 Task: Find nearby pharmacies in Sector 18 using Google Maps.
Action: Mouse moved to (107, 66)
Screenshot: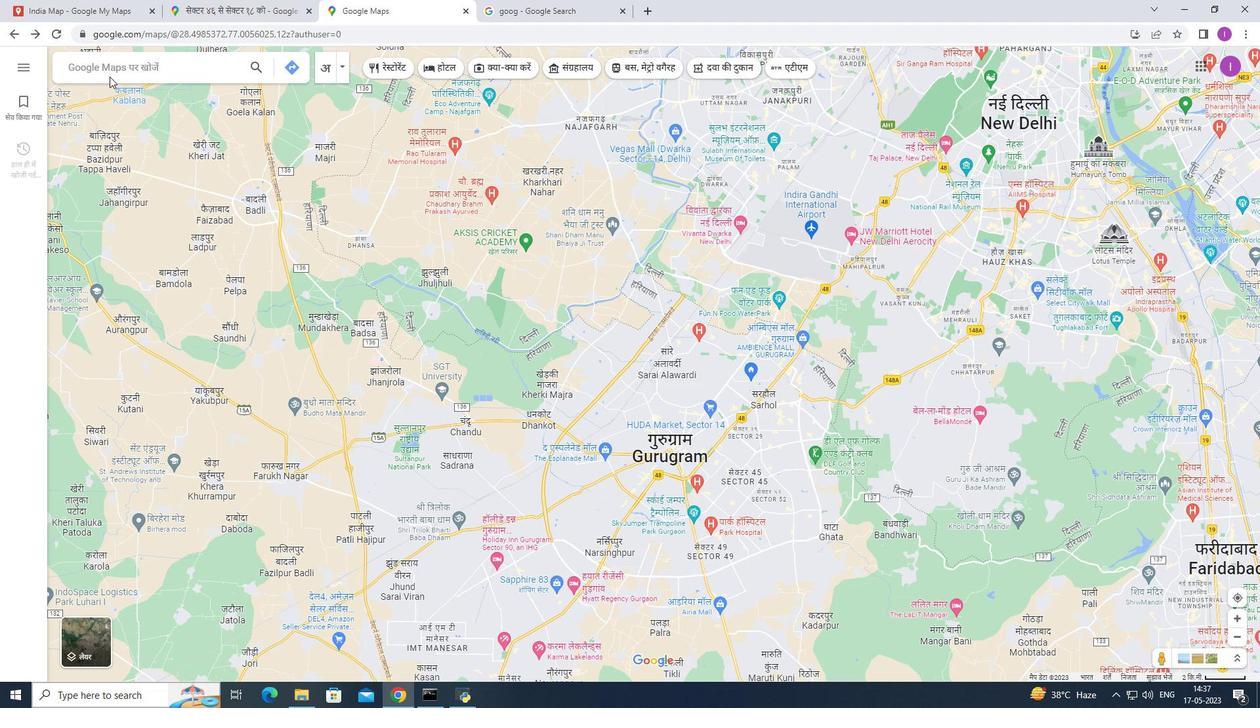
Action: Mouse pressed left at (107, 66)
Screenshot: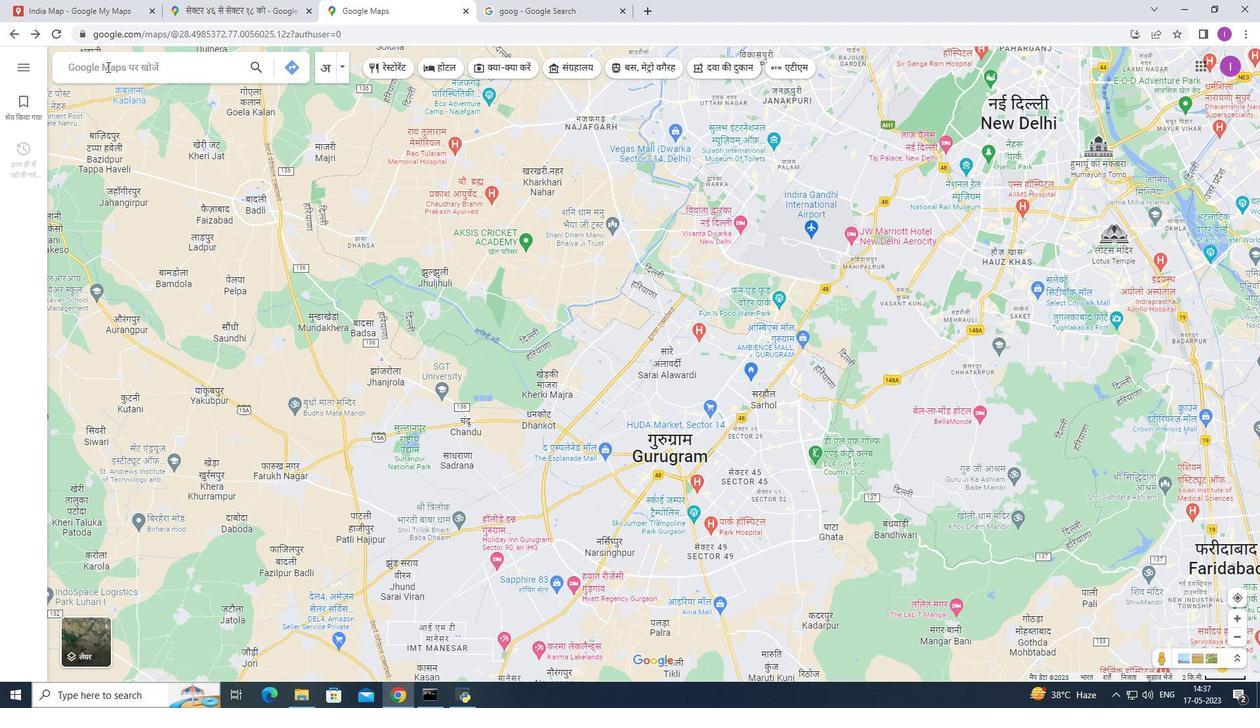 
Action: Mouse moved to (275, 91)
Screenshot: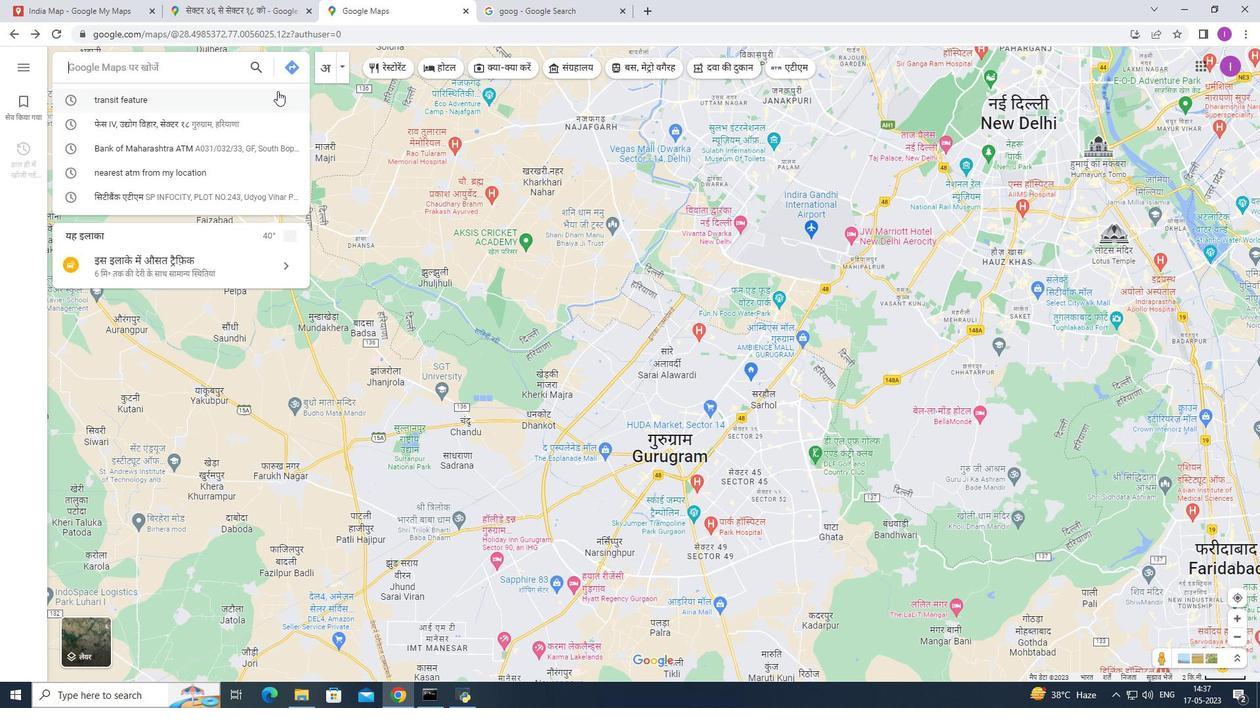 
Action: Key pressed nearbyb<Key.backspace><Key.space>pharmacy<Key.space>of<Key.space>sector<Key.space>18<Key.enter>
Screenshot: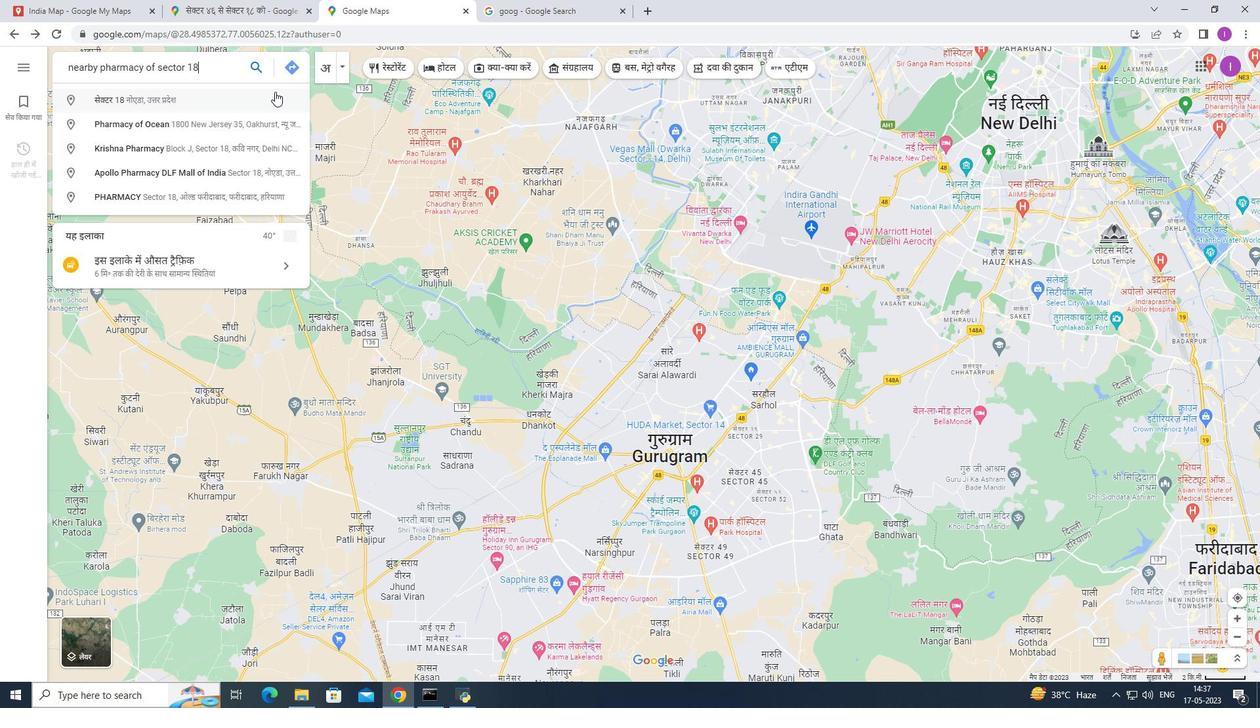 
Action: Mouse moved to (282, 118)
Screenshot: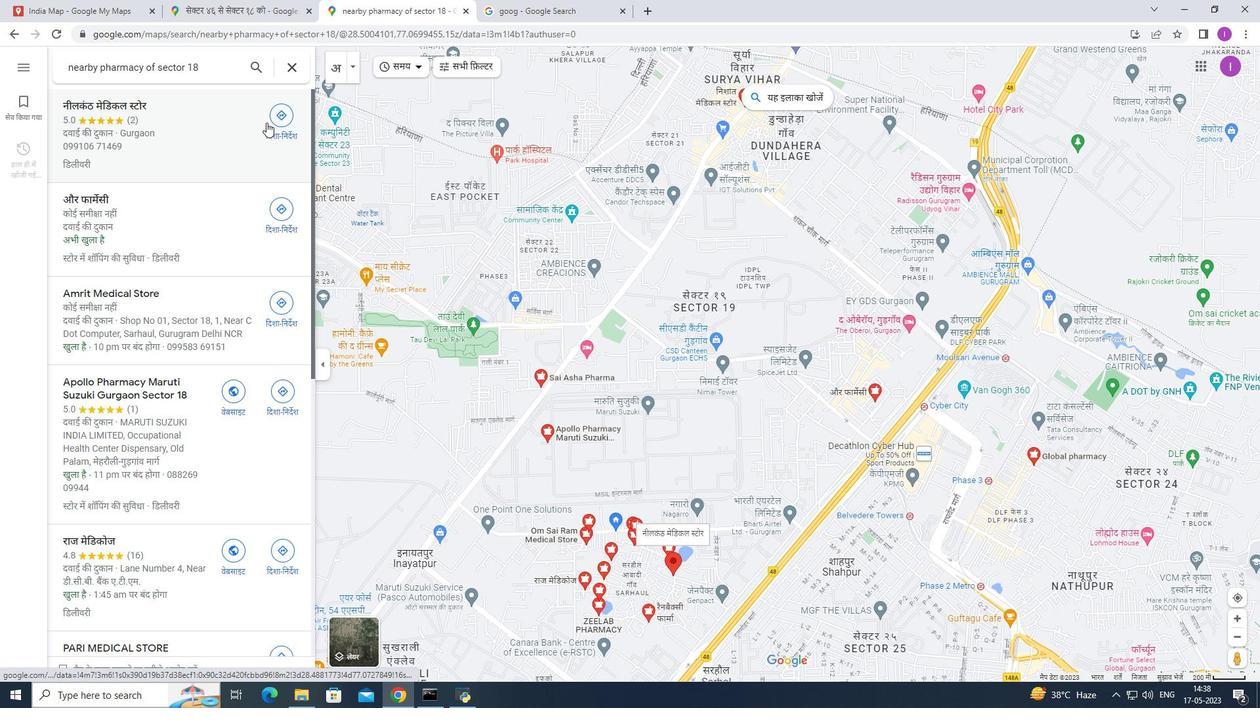 
Action: Mouse pressed left at (282, 118)
Screenshot: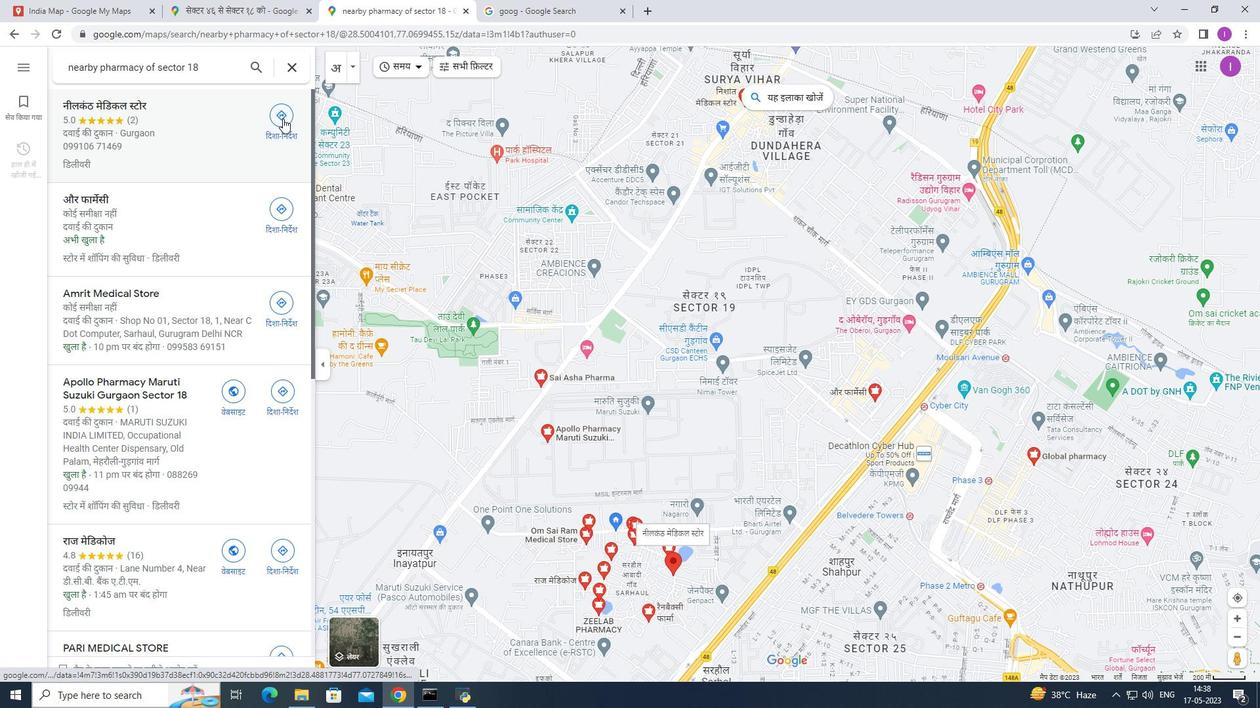 
Action: Mouse moved to (133, 349)
Screenshot: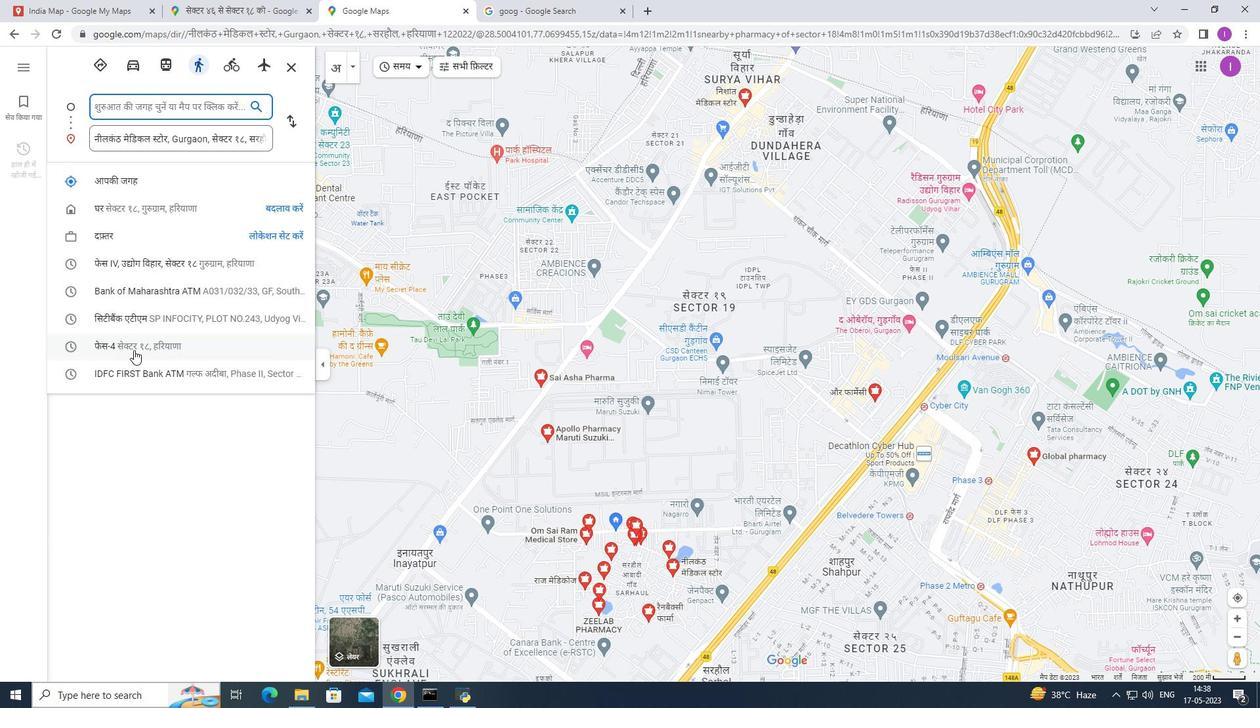 
Action: Mouse pressed left at (133, 349)
Screenshot: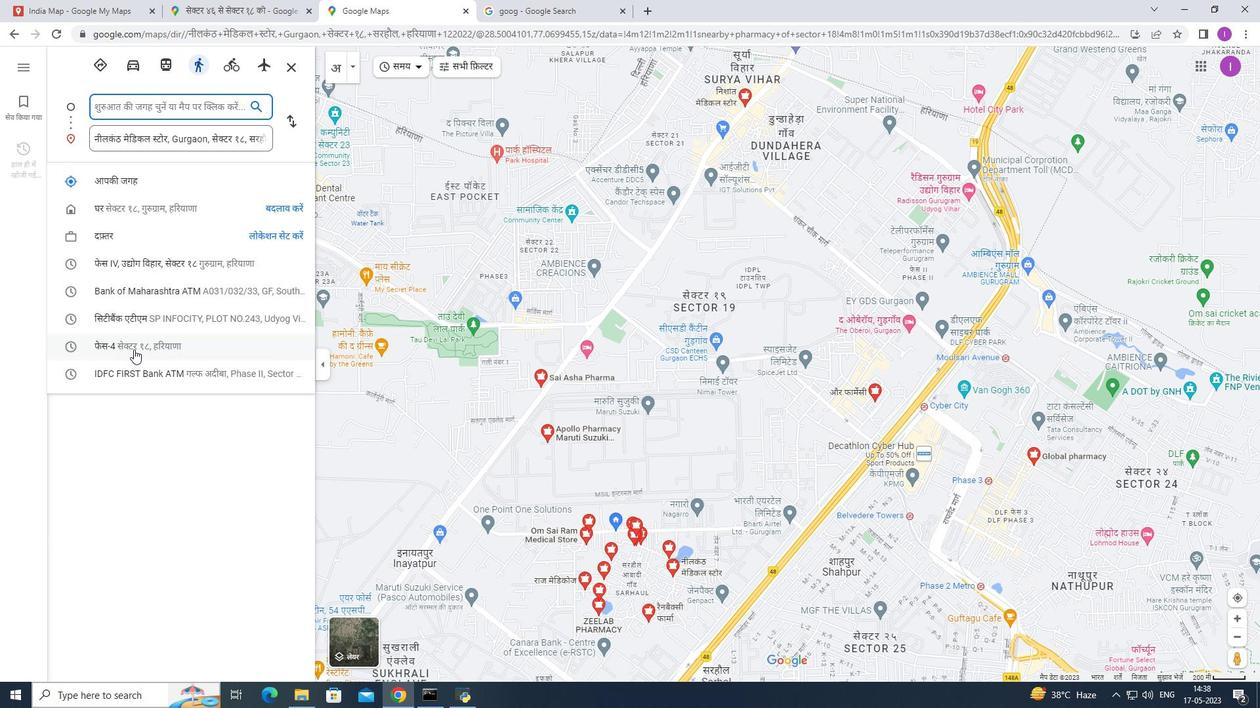 
Action: Mouse moved to (11, 34)
Screenshot: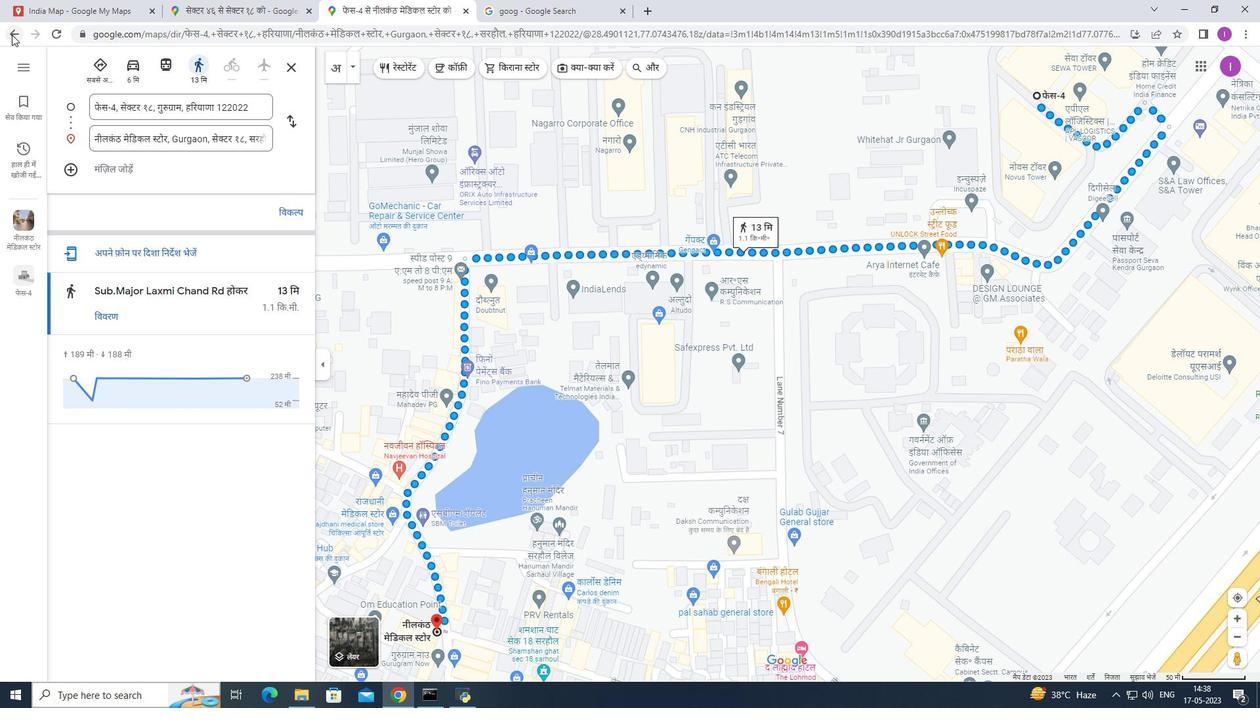 
Action: Mouse pressed left at (11, 34)
Screenshot: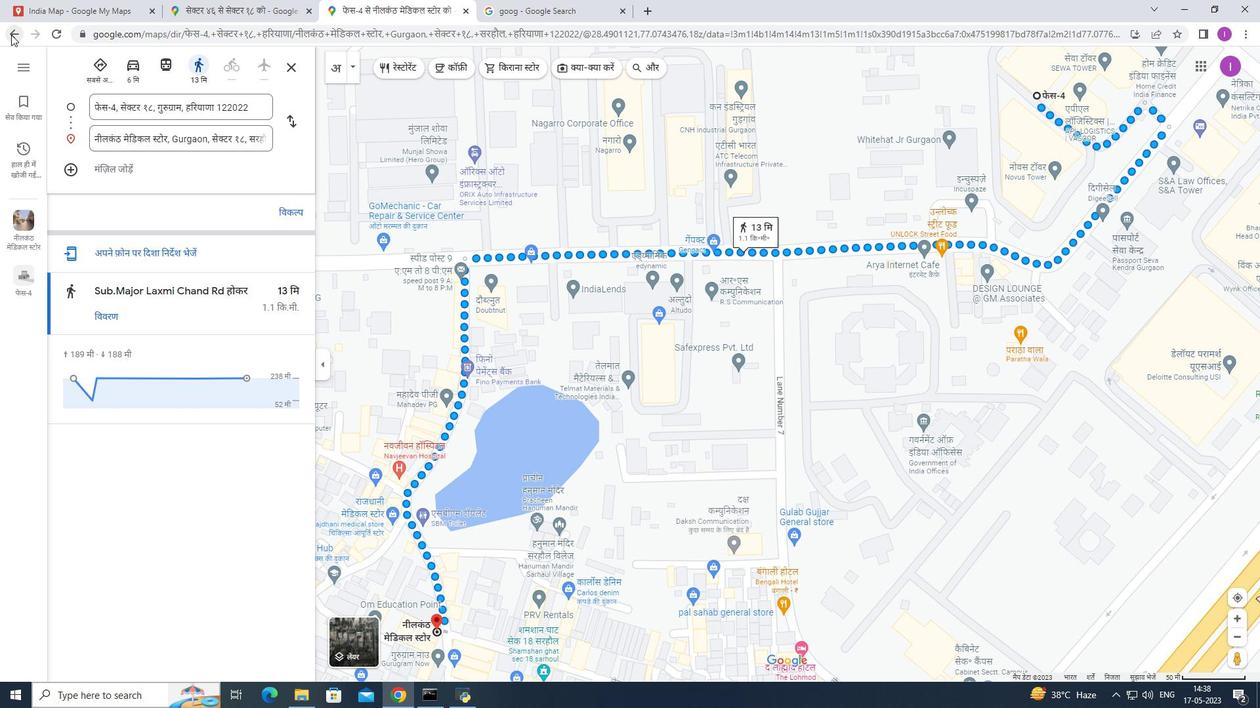 
Action: Mouse moved to (120, 208)
Screenshot: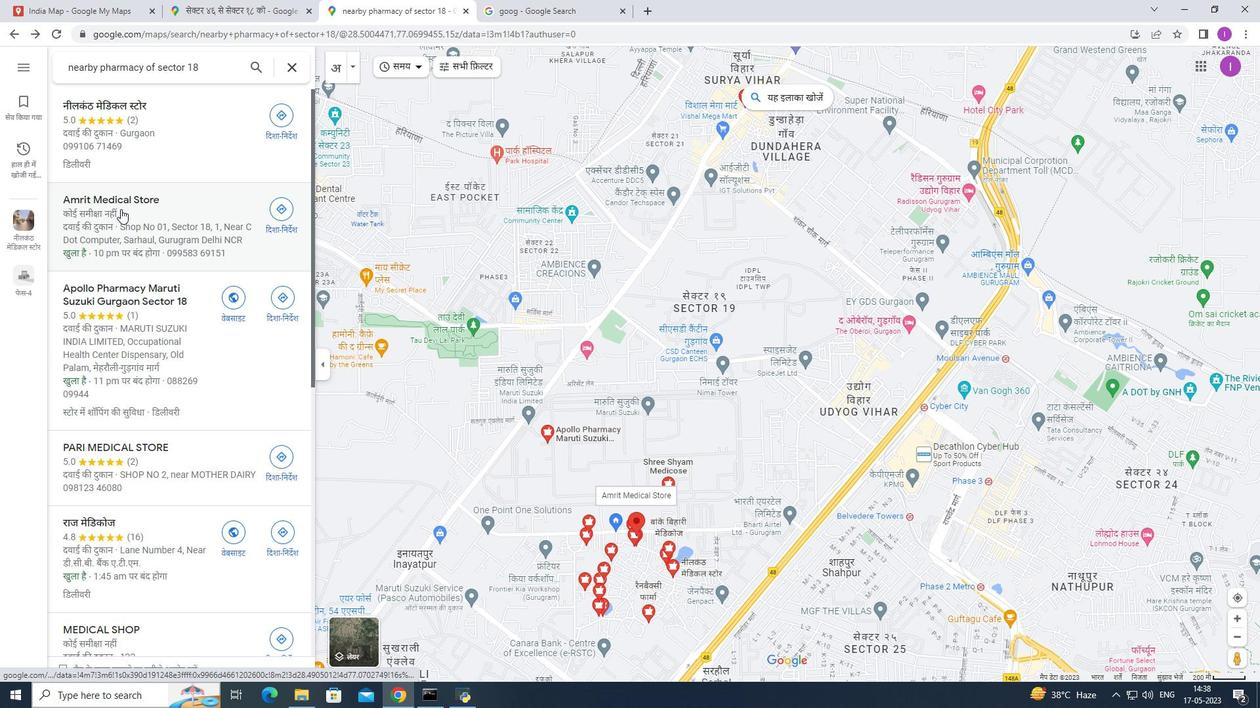 
Action: Mouse pressed left at (120, 208)
Screenshot: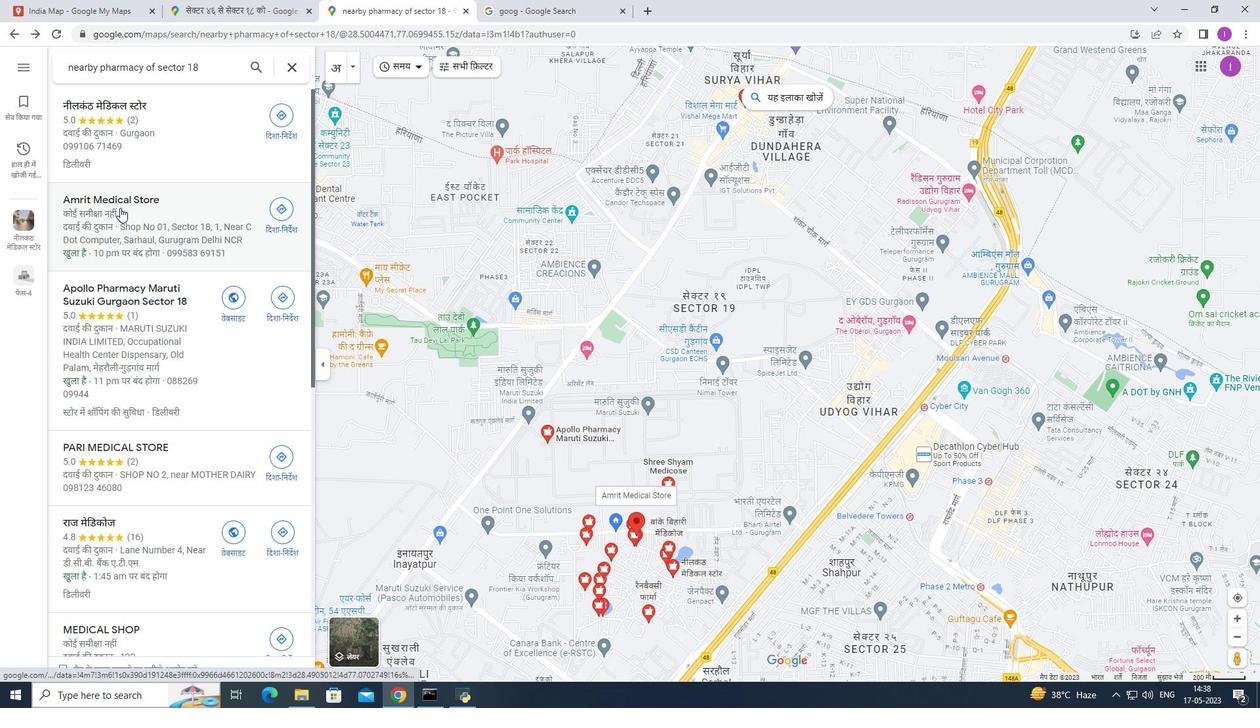 
Action: Mouse moved to (278, 219)
Screenshot: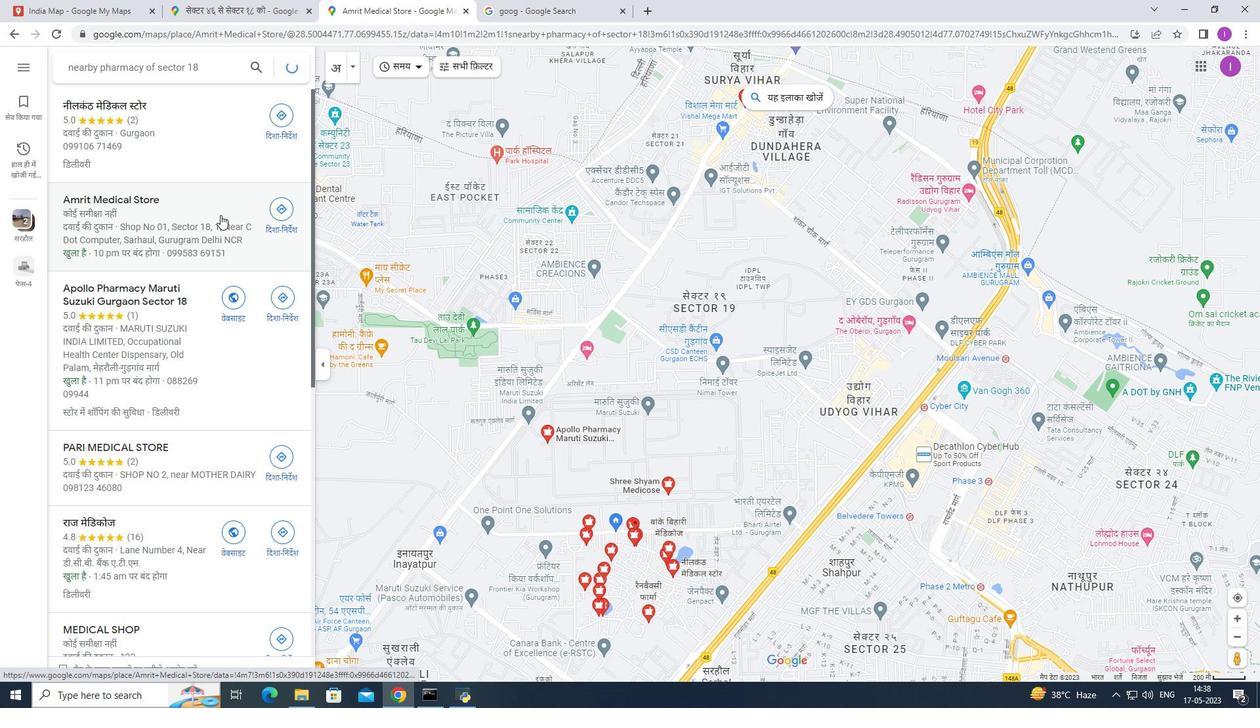 
Action: Mouse pressed left at (278, 219)
Screenshot: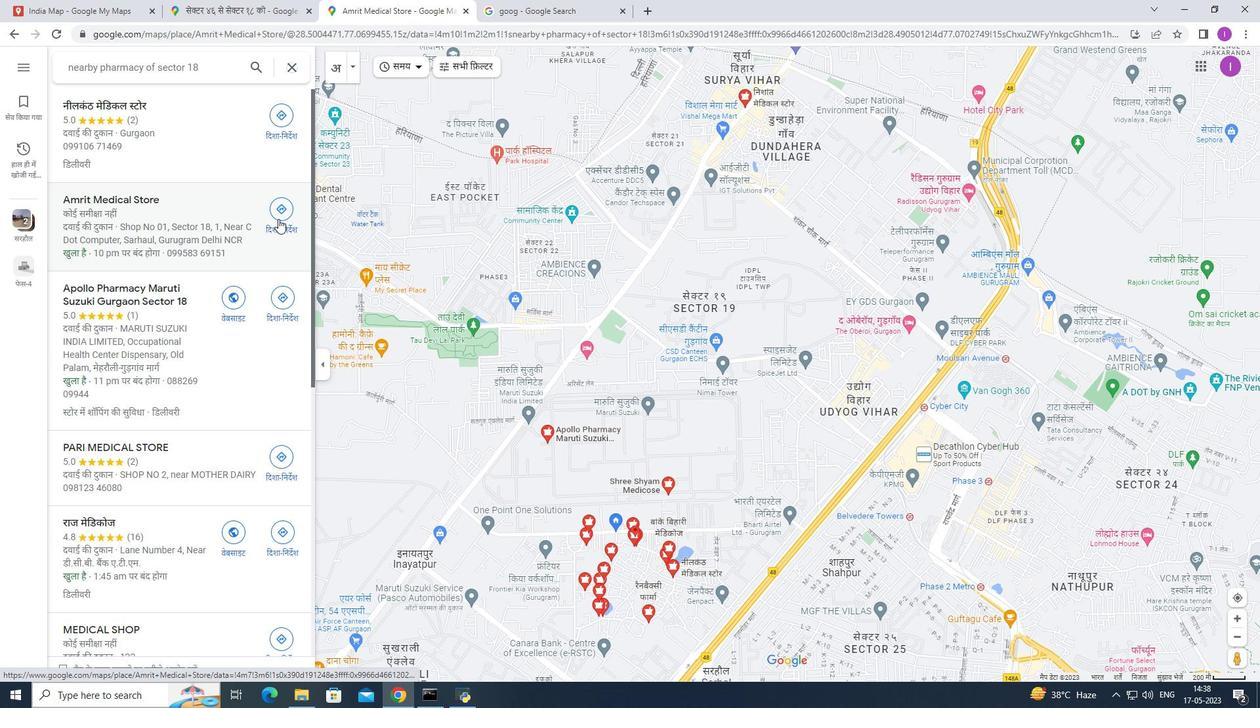
Action: Mouse moved to (366, 328)
Screenshot: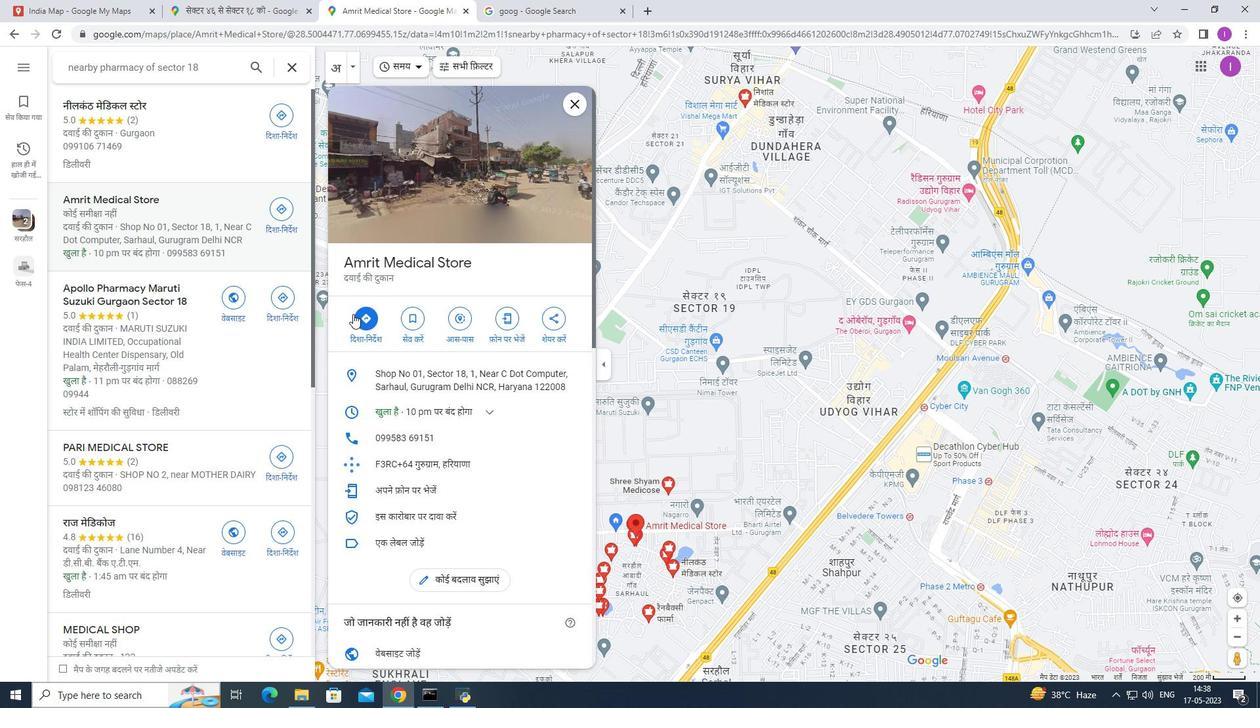 
Action: Mouse pressed left at (366, 328)
Screenshot: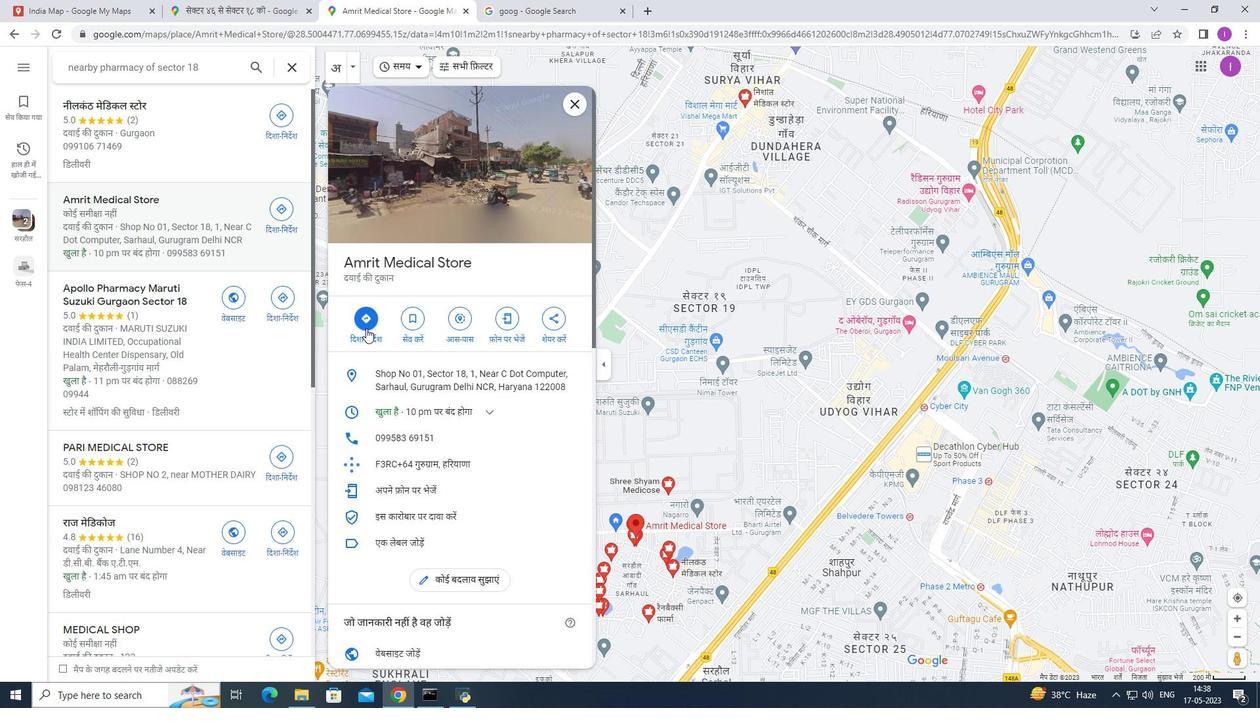 
Action: Mouse moved to (135, 351)
Screenshot: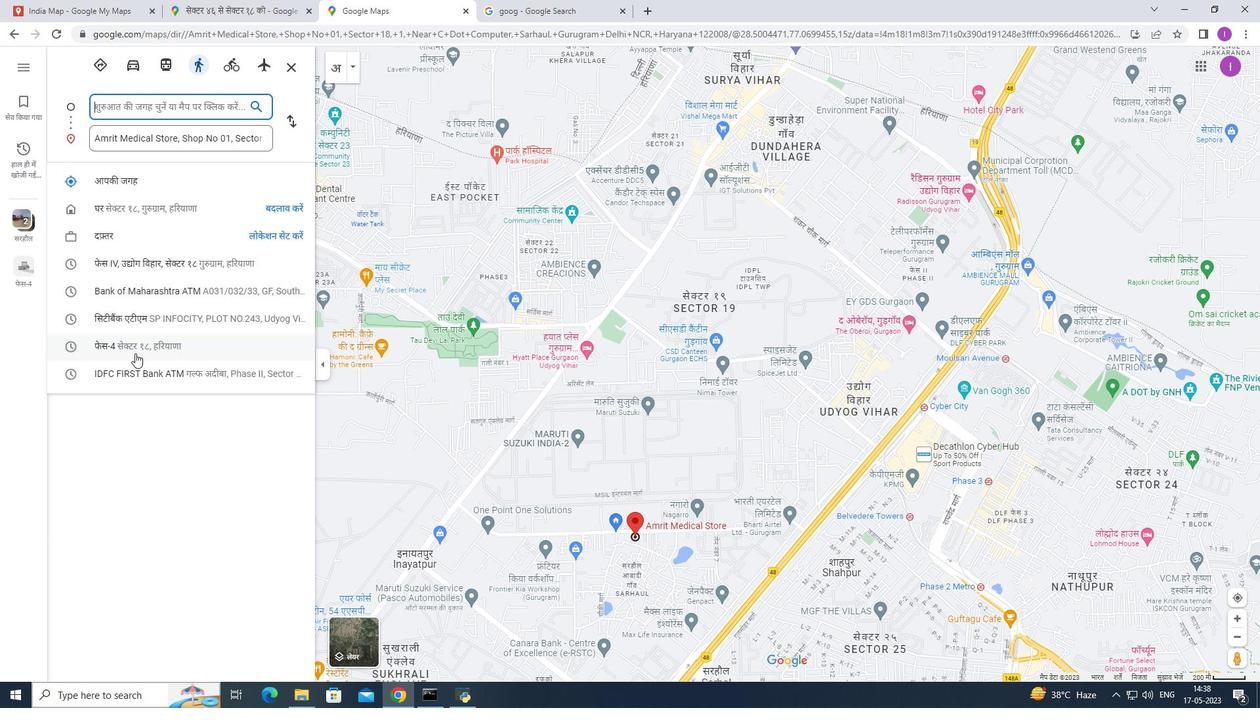 
Action: Mouse pressed left at (135, 351)
Screenshot: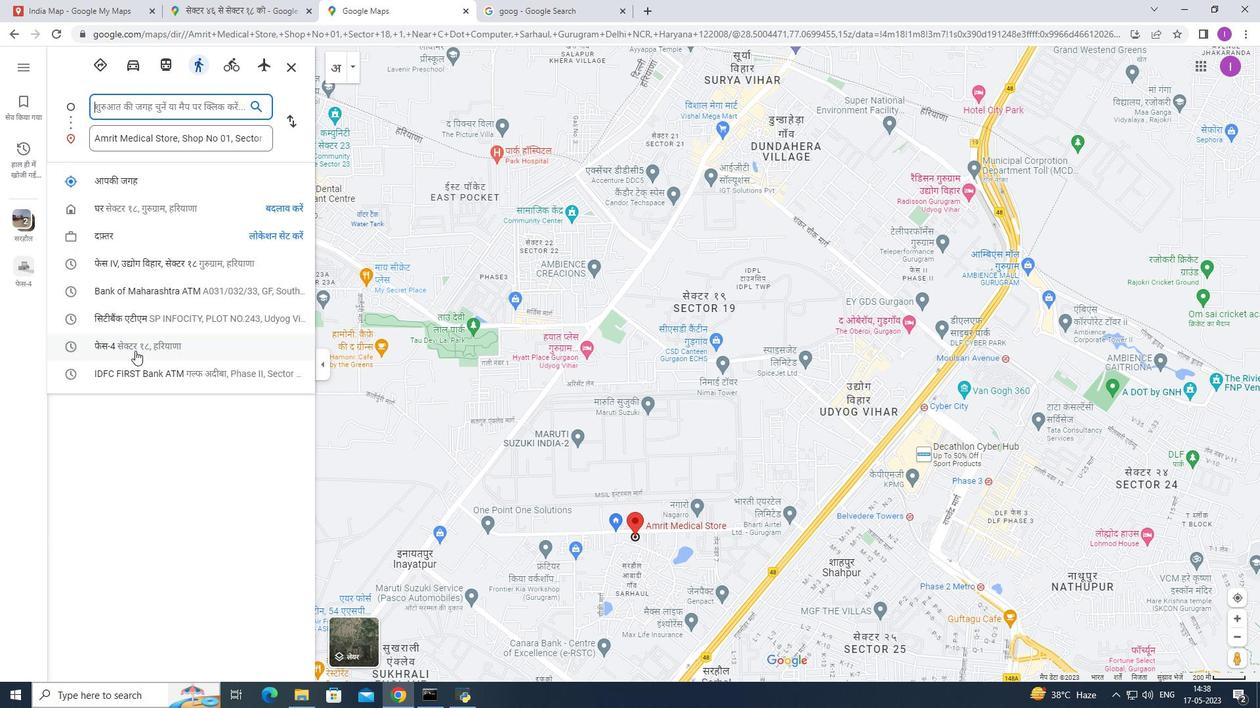 
Action: Mouse moved to (9, 30)
Screenshot: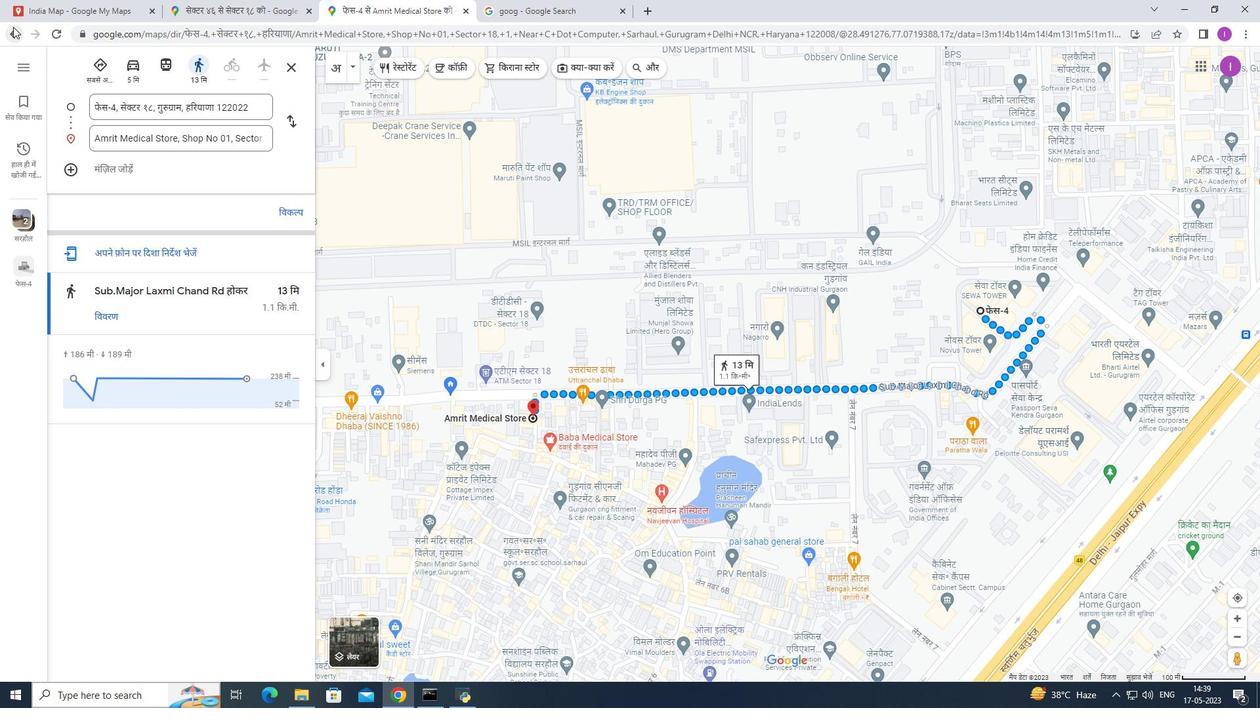 
Action: Mouse pressed left at (9, 30)
Screenshot: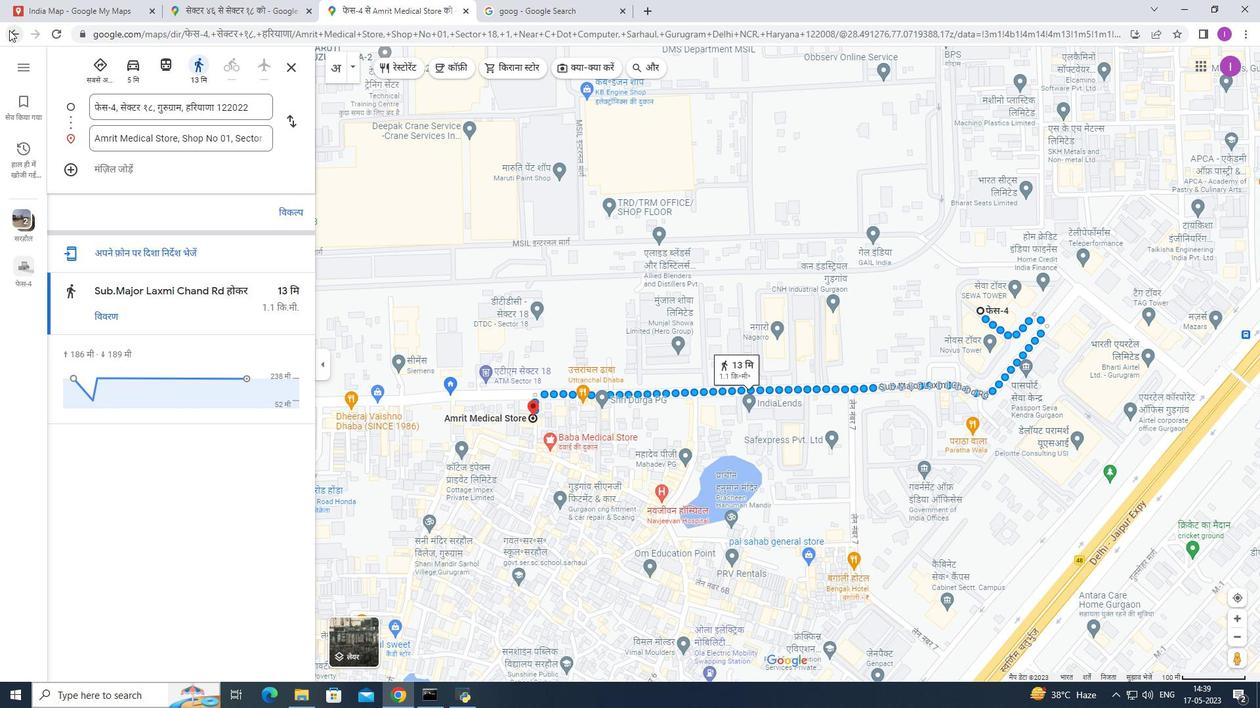 
Action: Mouse moved to (123, 292)
Screenshot: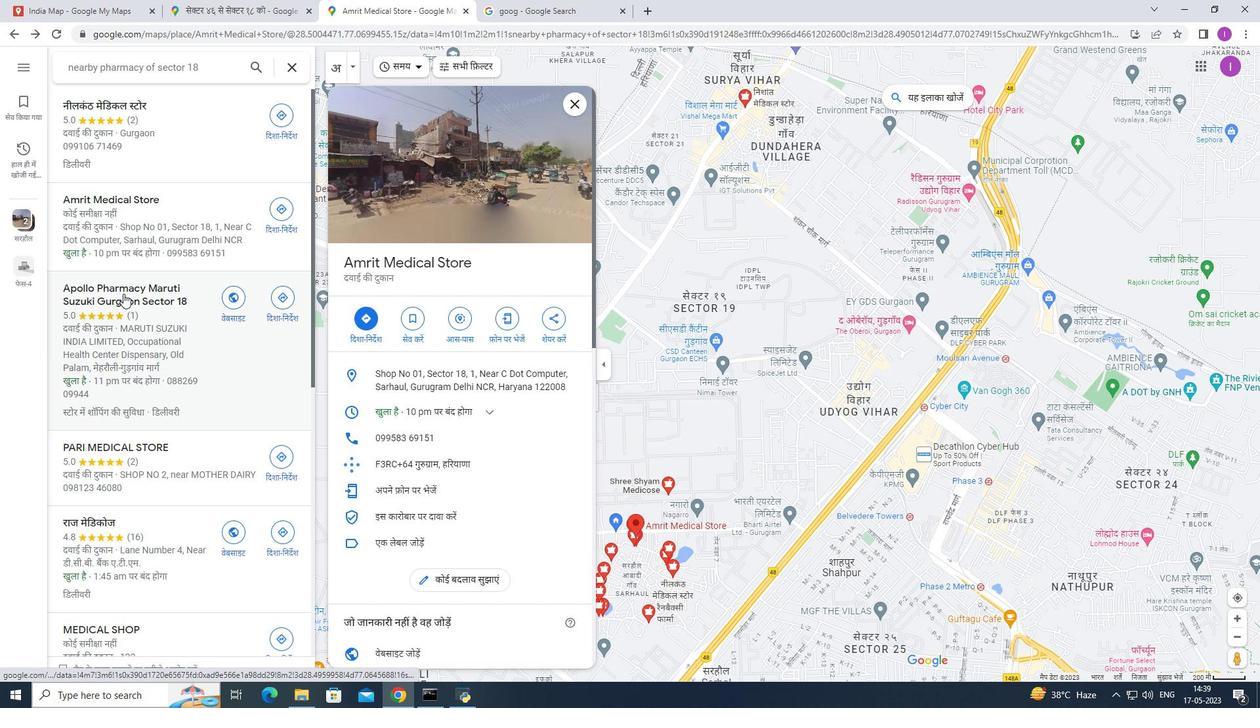 
Action: Mouse pressed left at (123, 292)
Screenshot: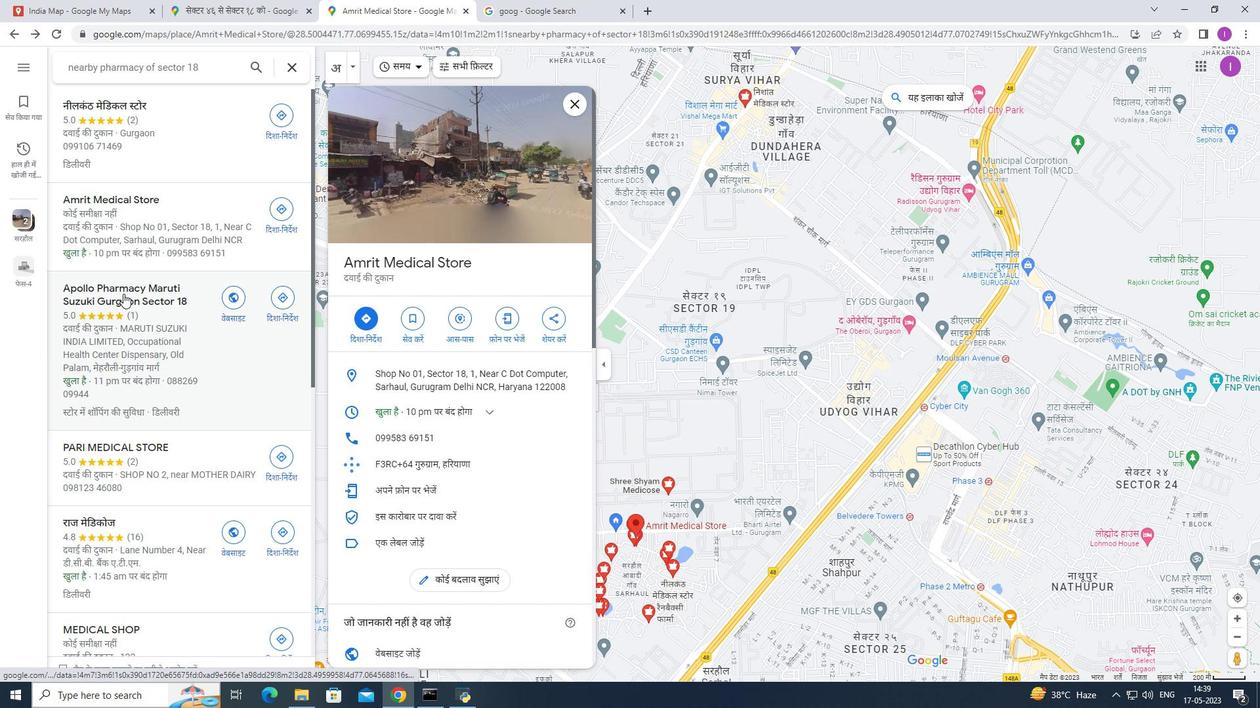 
Action: Mouse moved to (372, 385)
Screenshot: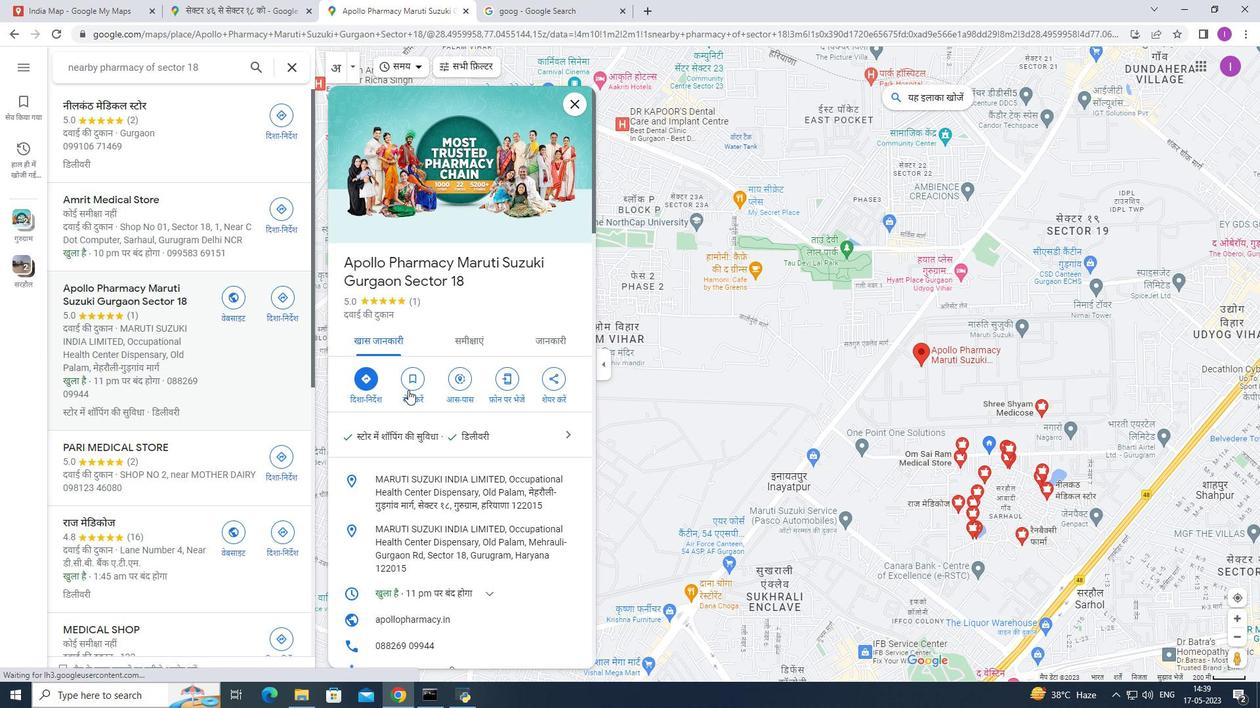 
Action: Mouse pressed left at (372, 385)
Screenshot: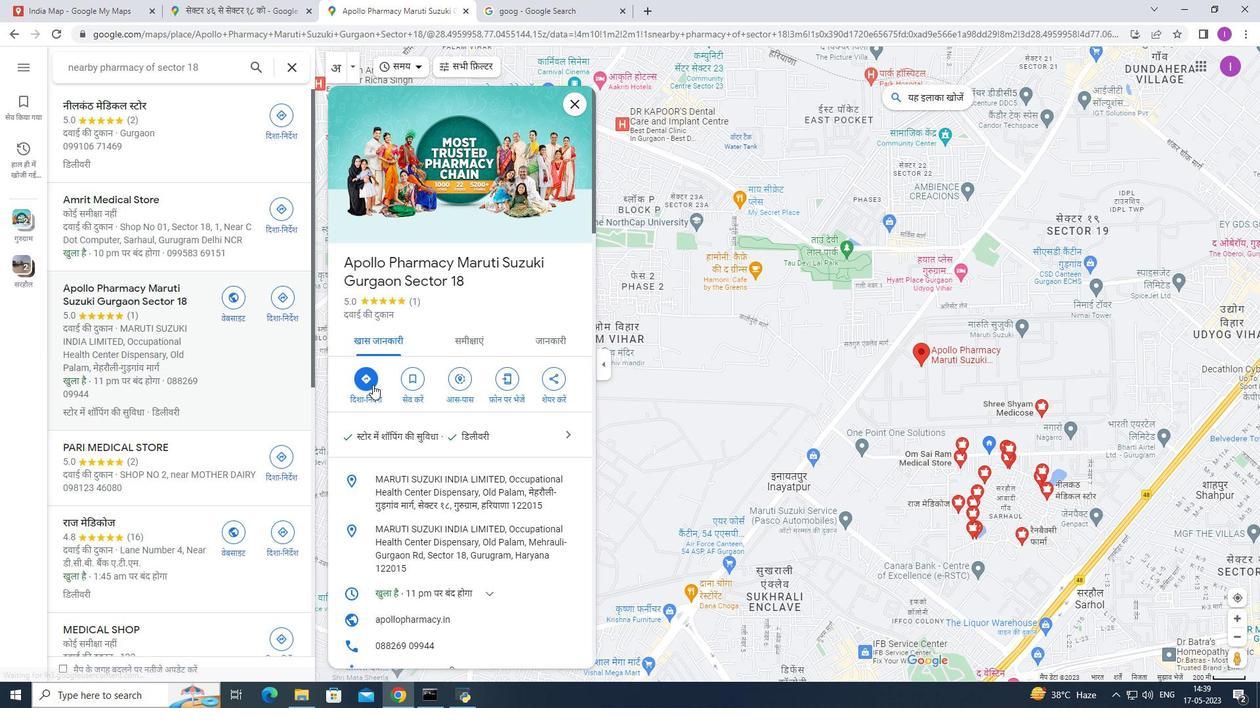 
Action: Mouse moved to (139, 342)
Screenshot: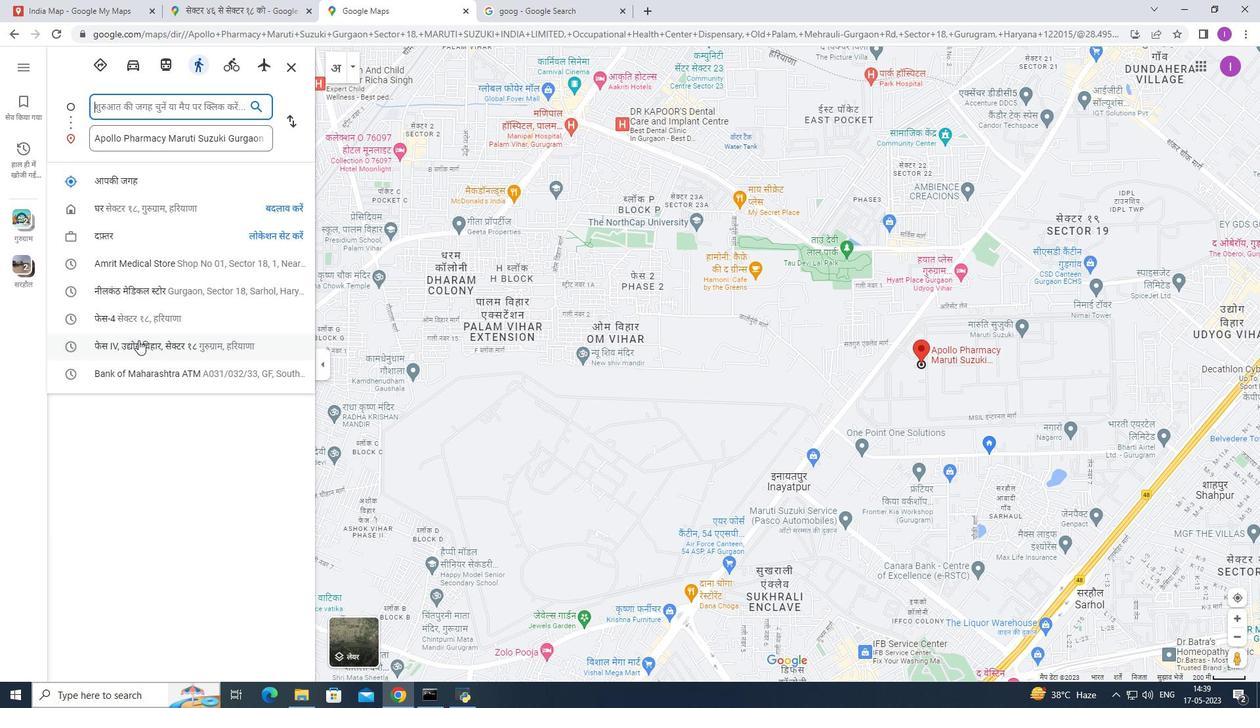 
Action: Mouse pressed left at (139, 342)
Screenshot: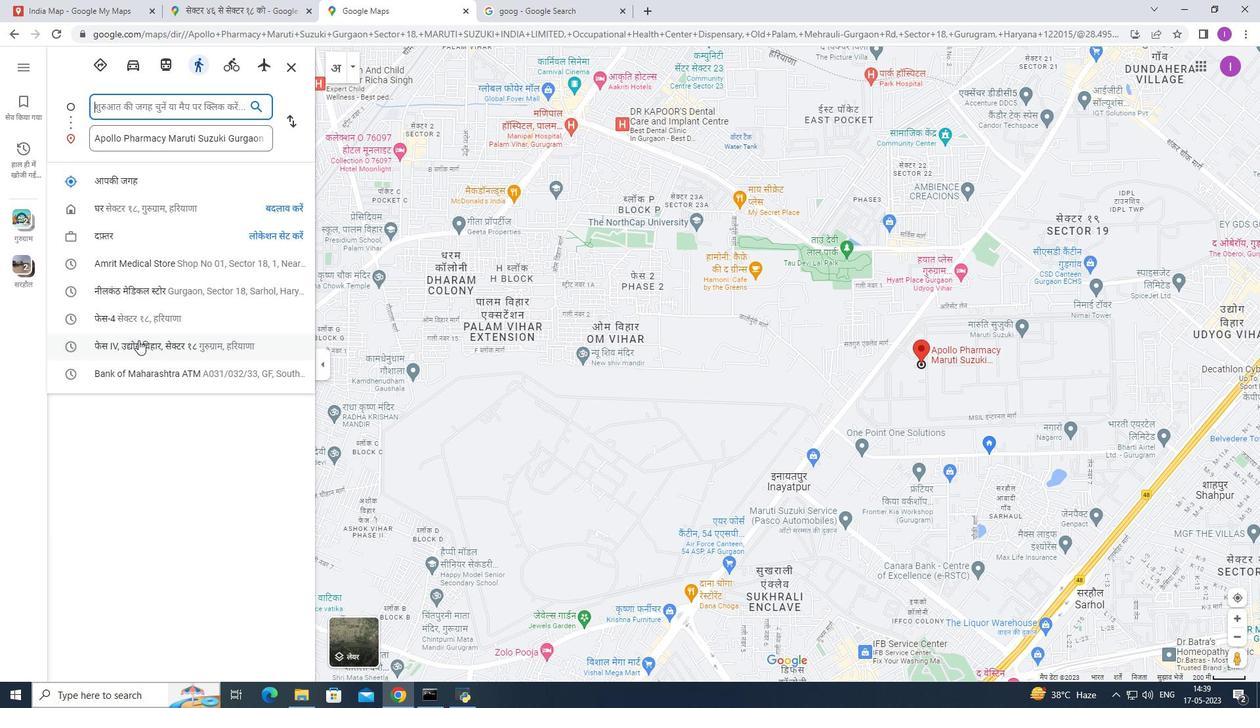 
Action: Mouse moved to (15, 32)
Screenshot: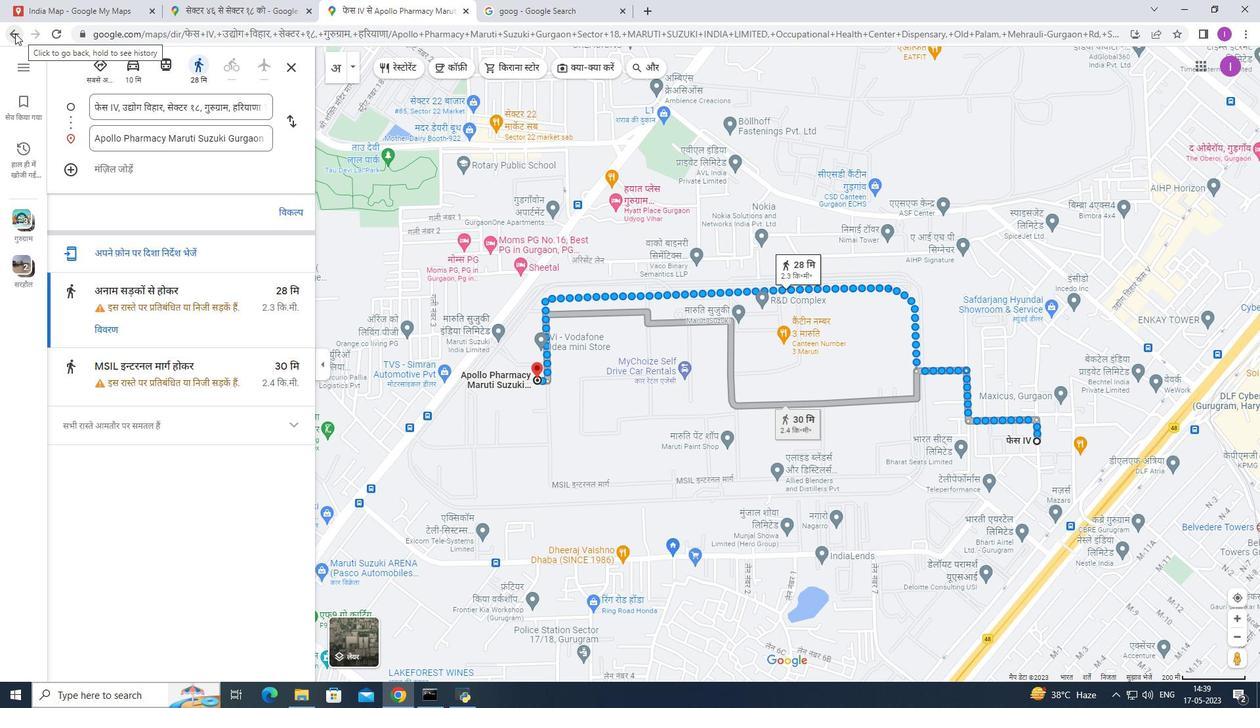 
Action: Mouse pressed left at (15, 32)
Screenshot: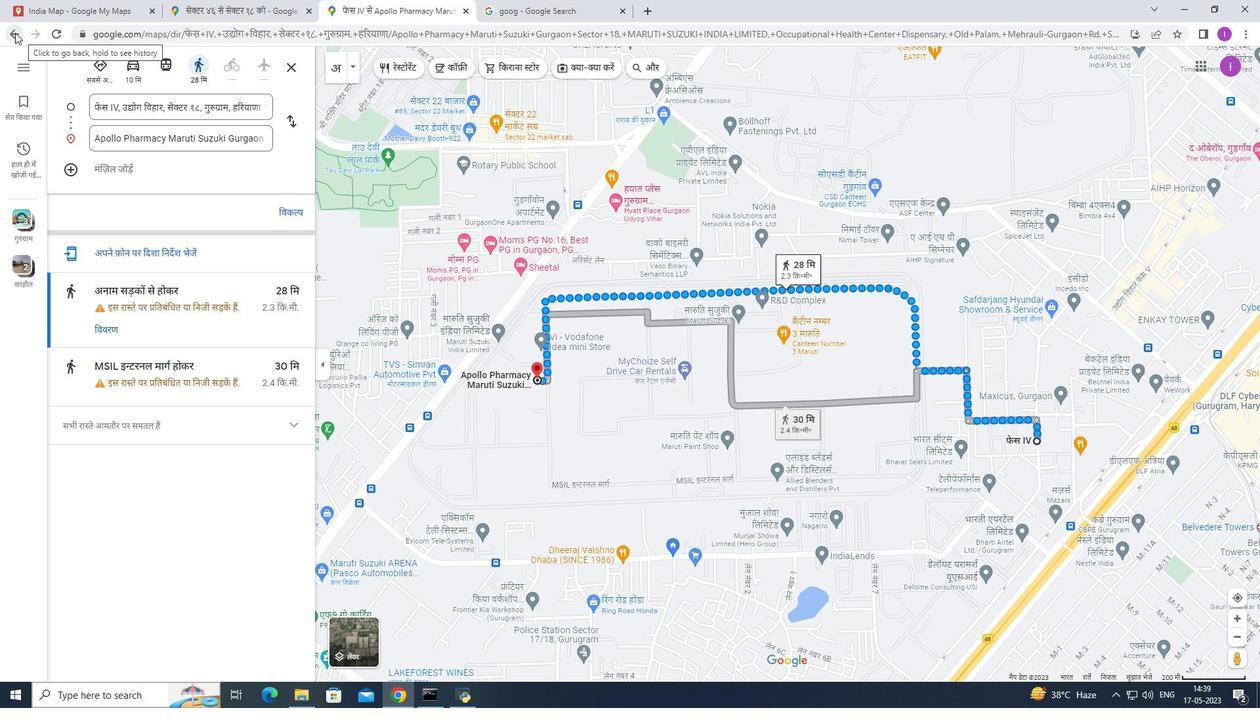 
Action: Mouse moved to (150, 466)
Screenshot: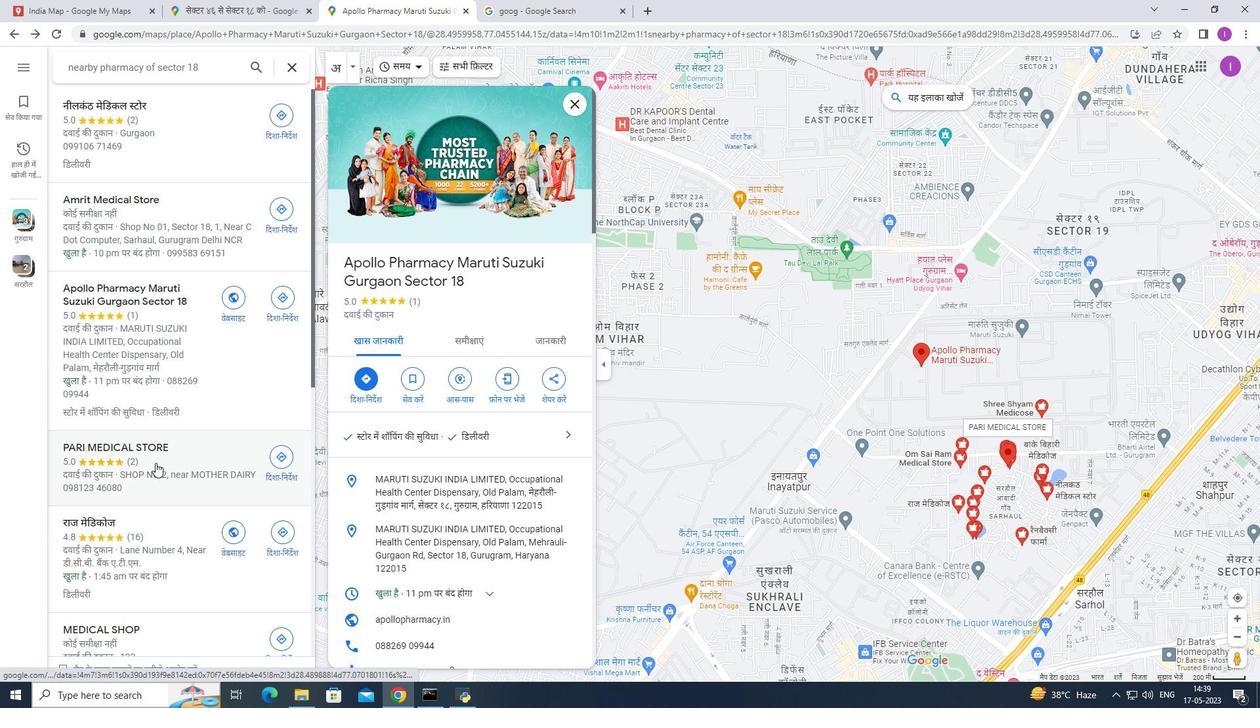 
Action: Mouse pressed left at (150, 466)
Screenshot: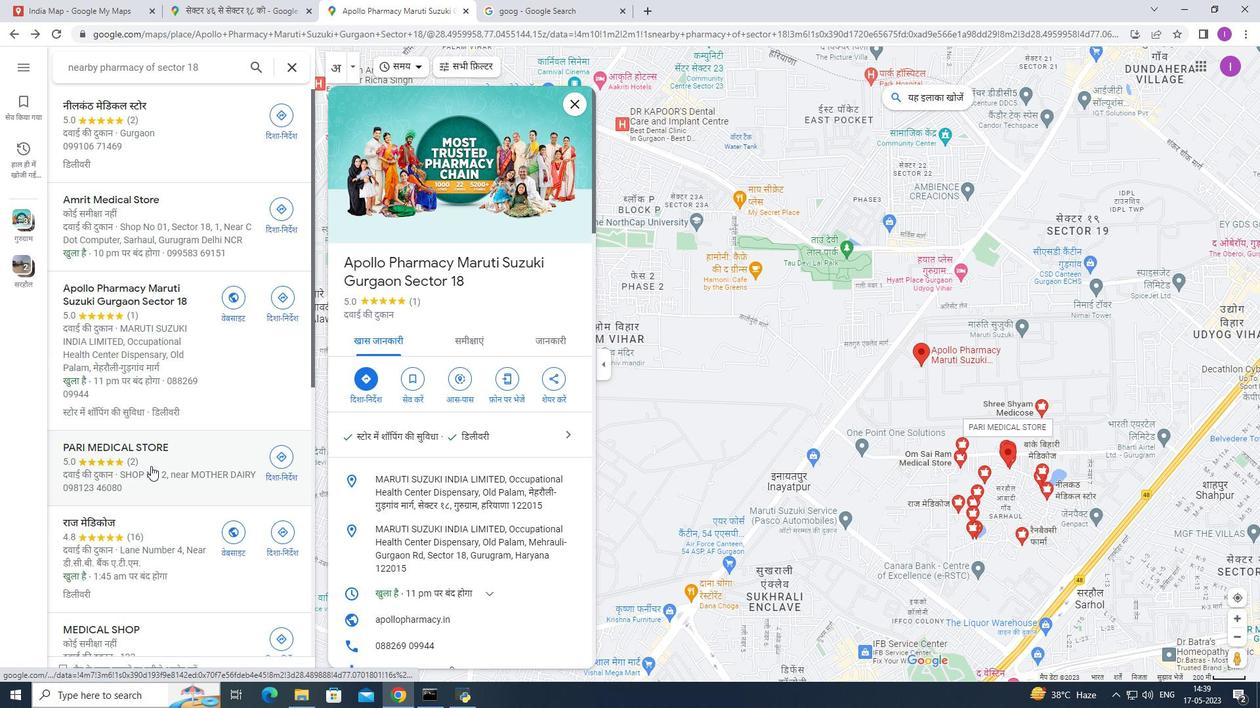 
Action: Mouse moved to (358, 377)
Screenshot: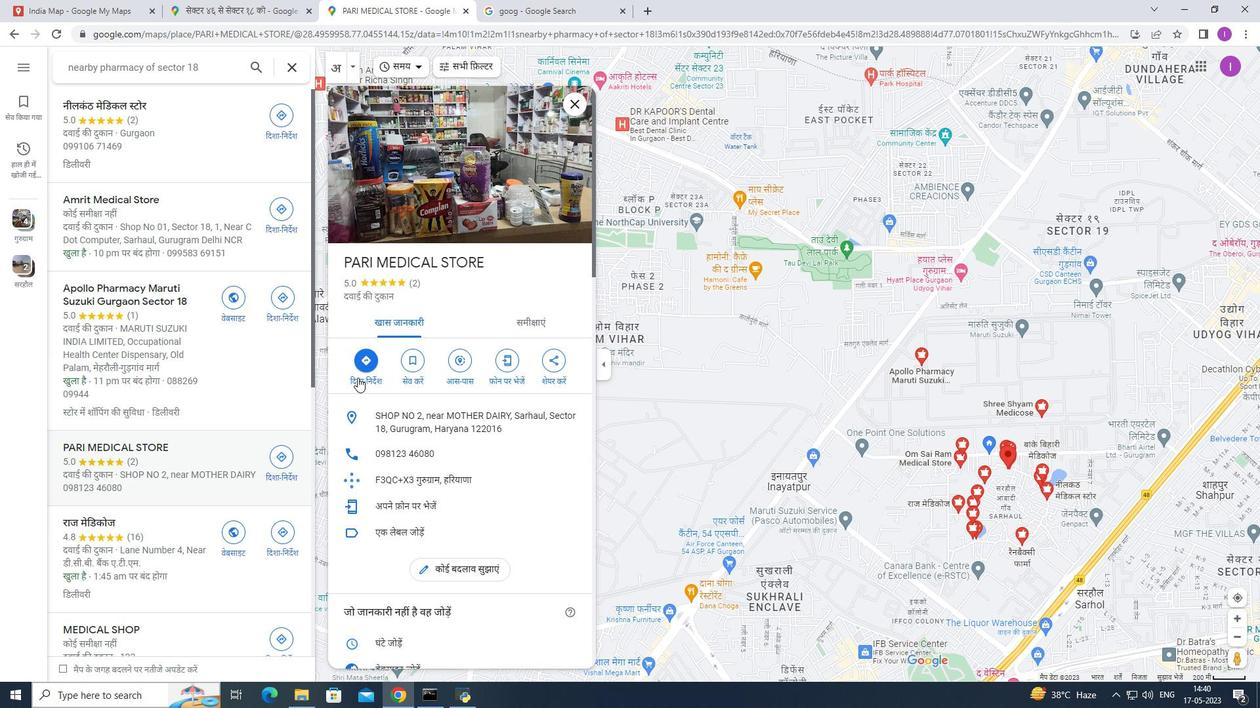 
Action: Mouse pressed left at (358, 377)
Screenshot: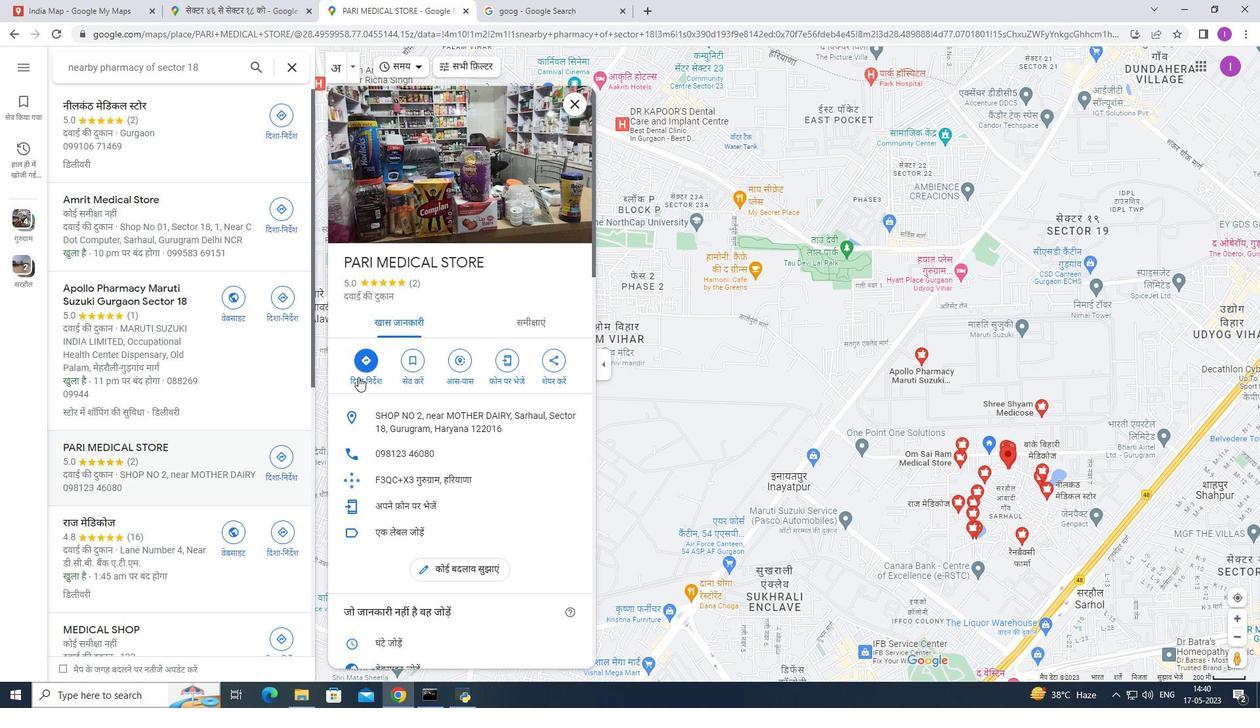 
Action: Mouse moved to (134, 372)
Screenshot: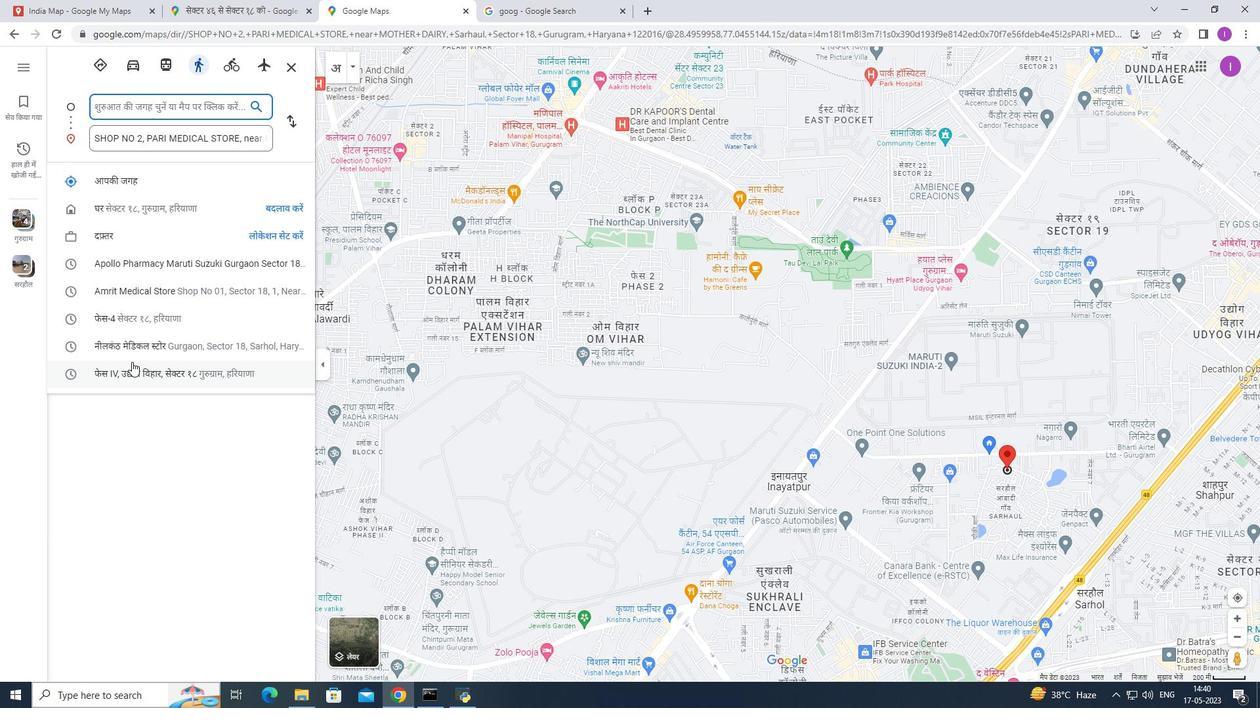 
Action: Mouse pressed left at (134, 372)
Screenshot: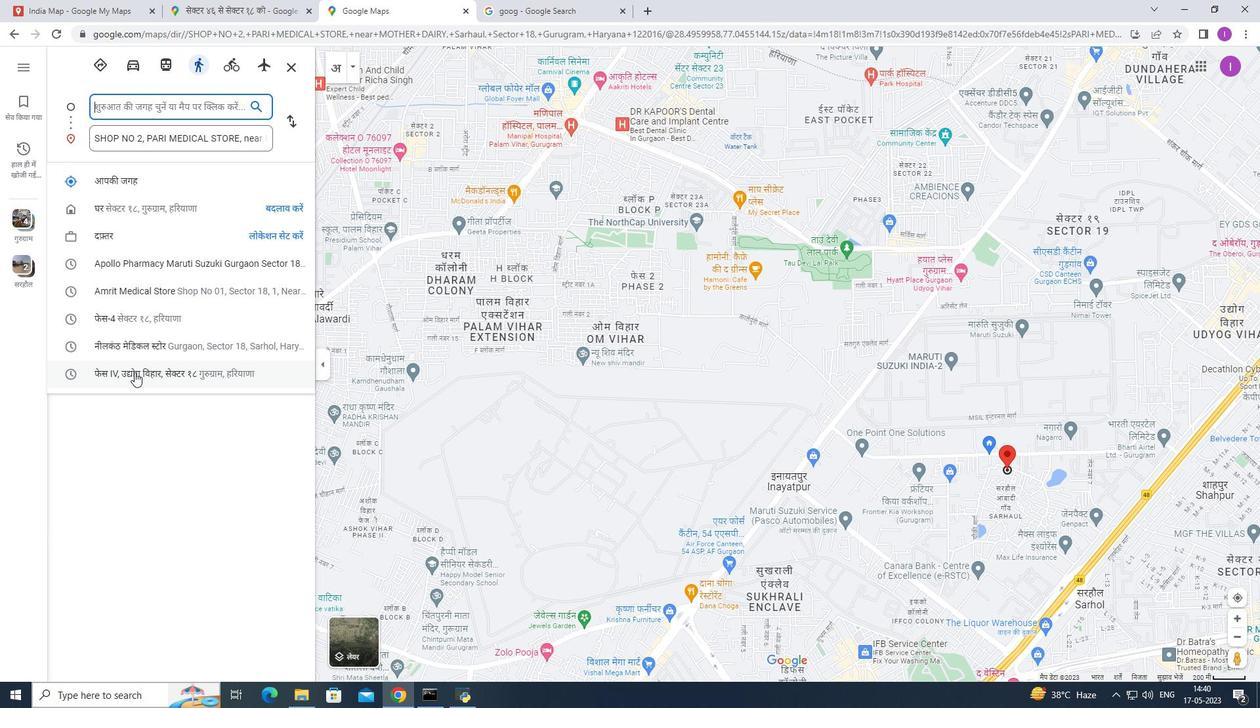 
Action: Mouse moved to (16, 30)
Screenshot: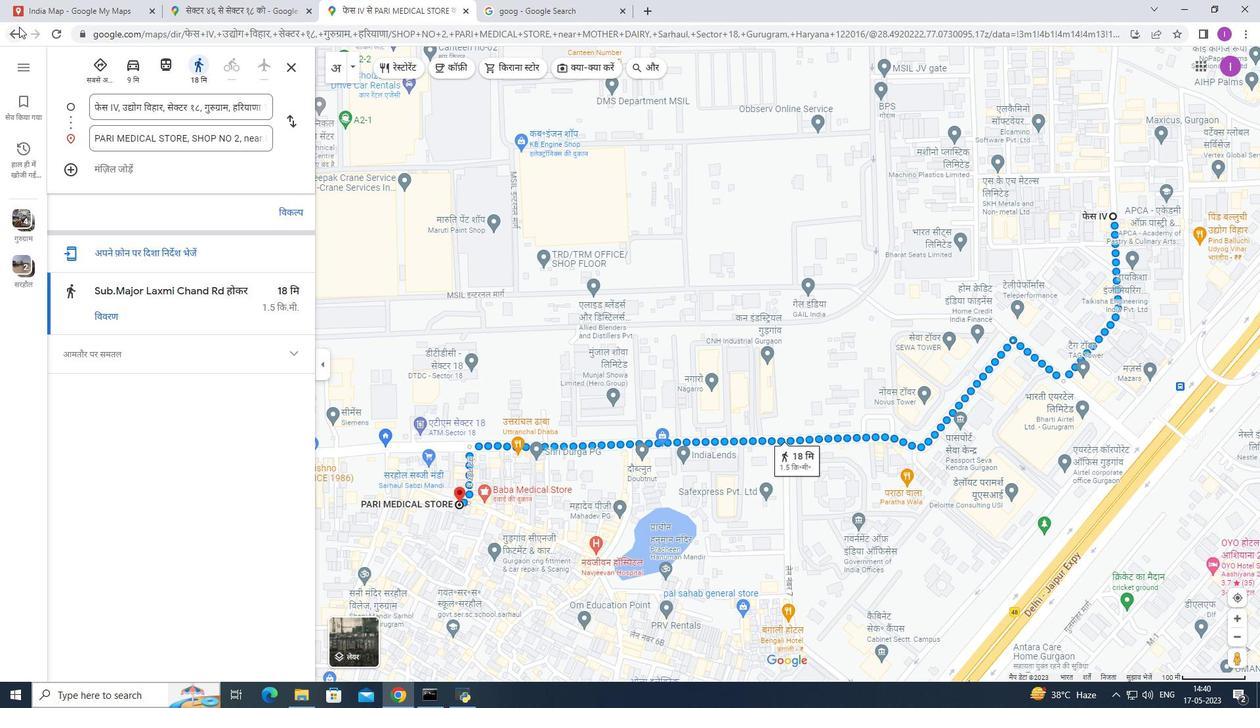 
Action: Mouse pressed left at (16, 30)
Screenshot: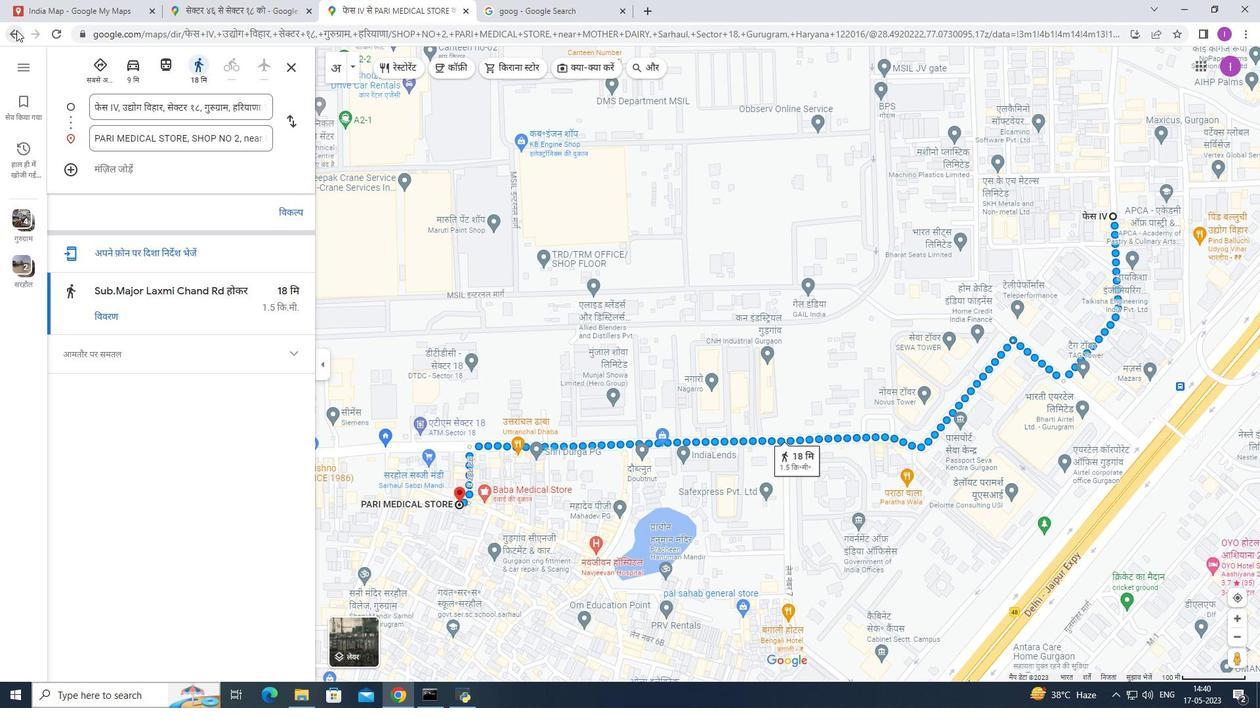 
Action: Mouse moved to (196, 406)
Screenshot: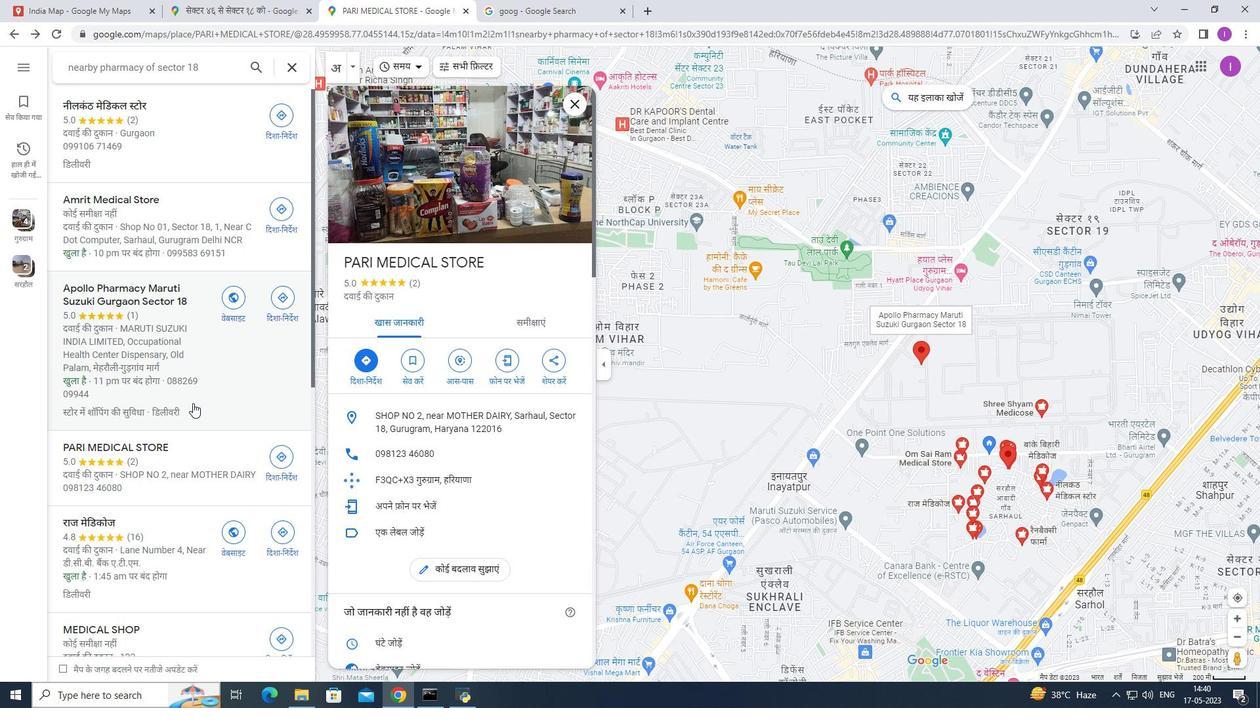 
Action: Mouse scrolled (196, 405) with delta (0, 0)
Screenshot: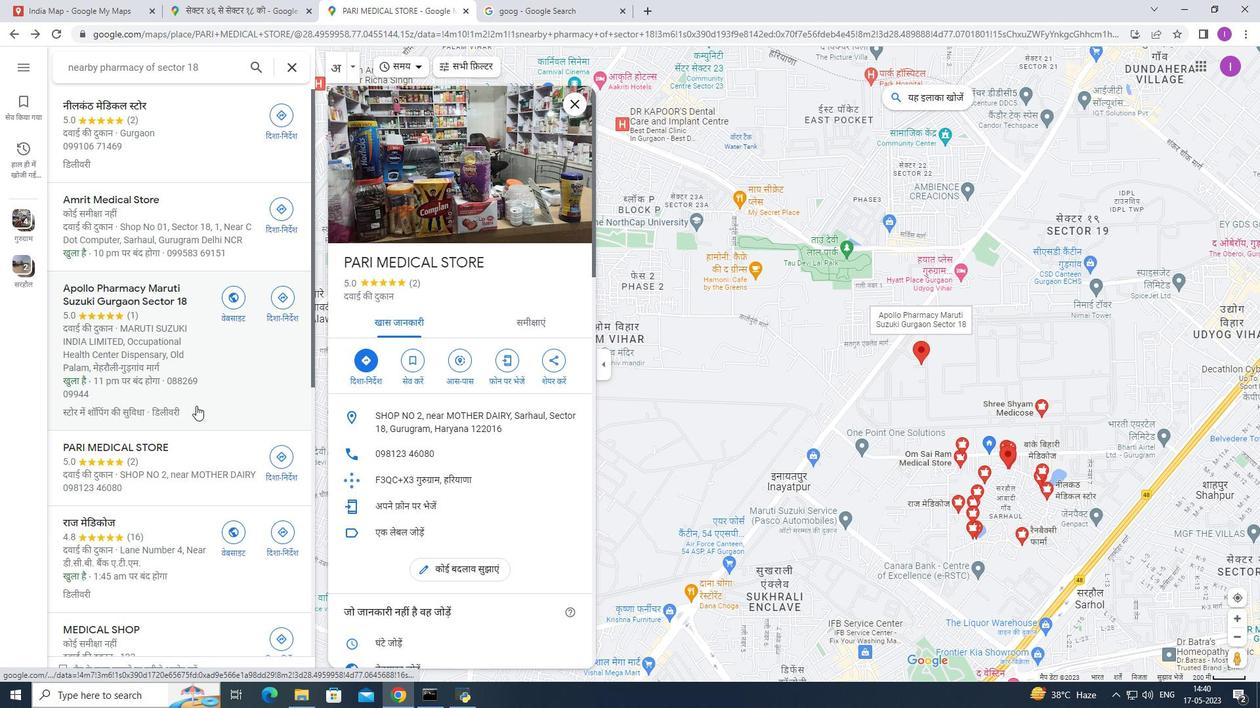 
Action: Mouse scrolled (196, 405) with delta (0, 0)
Screenshot: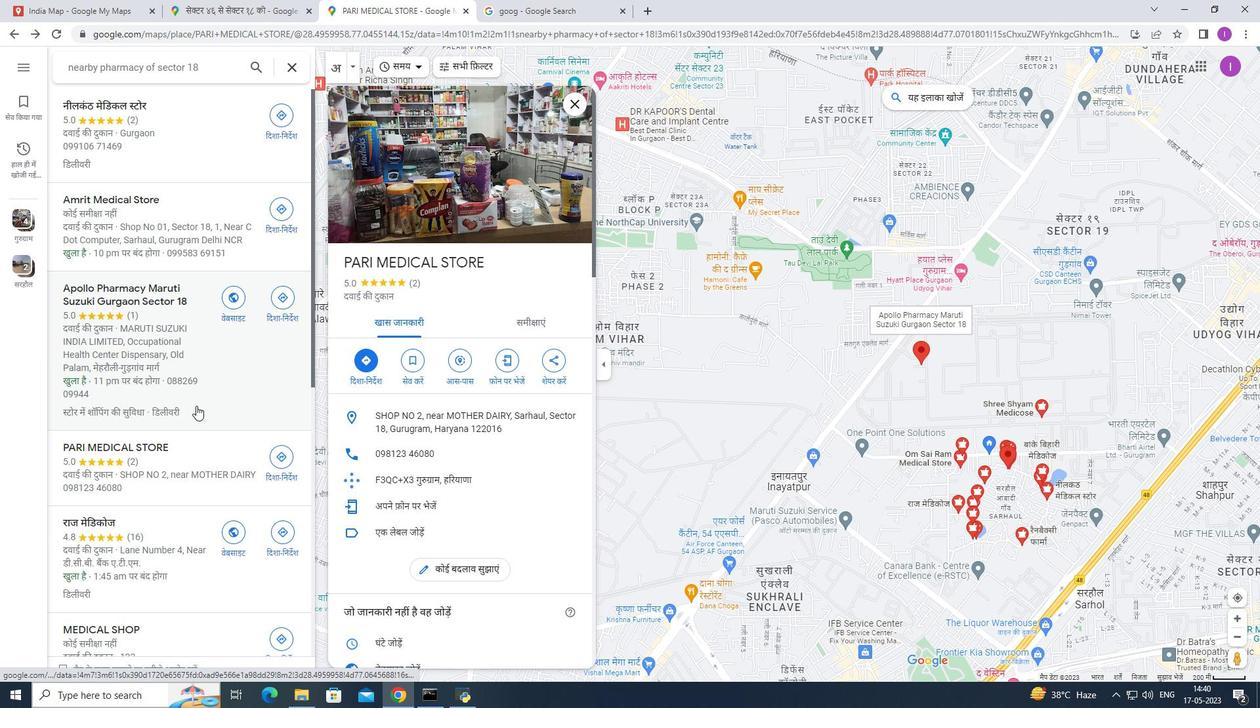 
Action: Mouse moved to (110, 398)
Screenshot: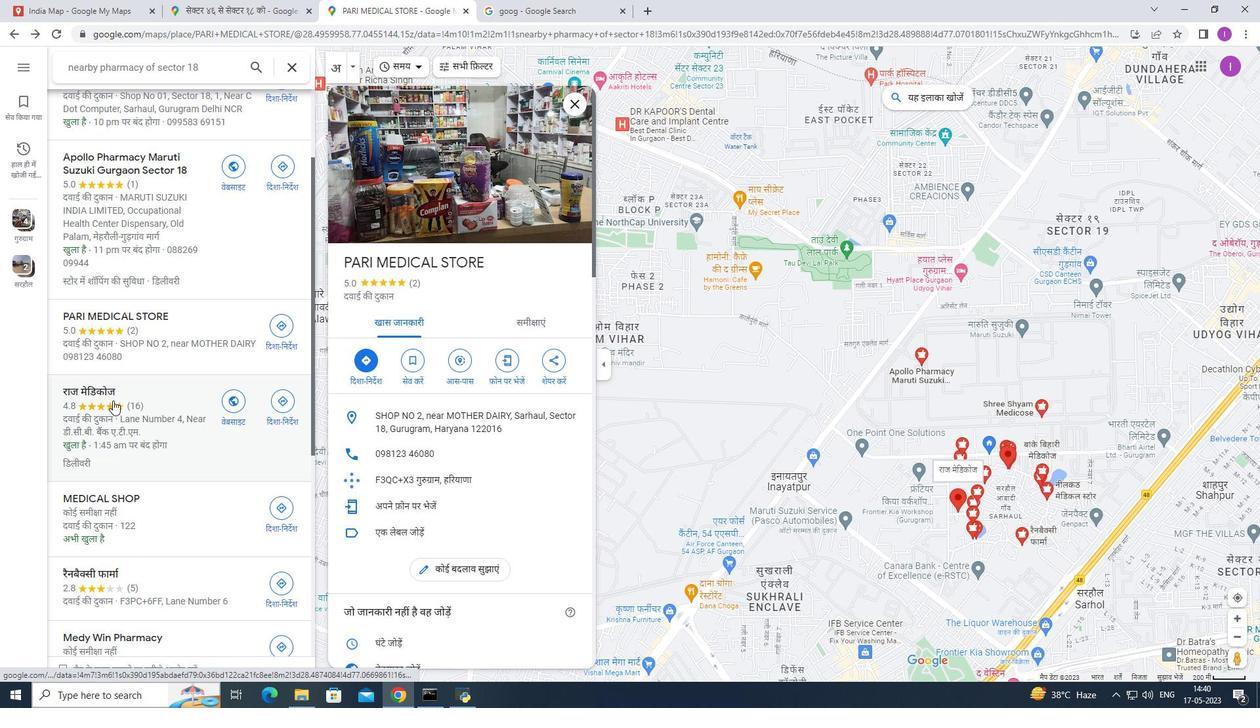 
Action: Mouse pressed left at (110, 398)
Screenshot: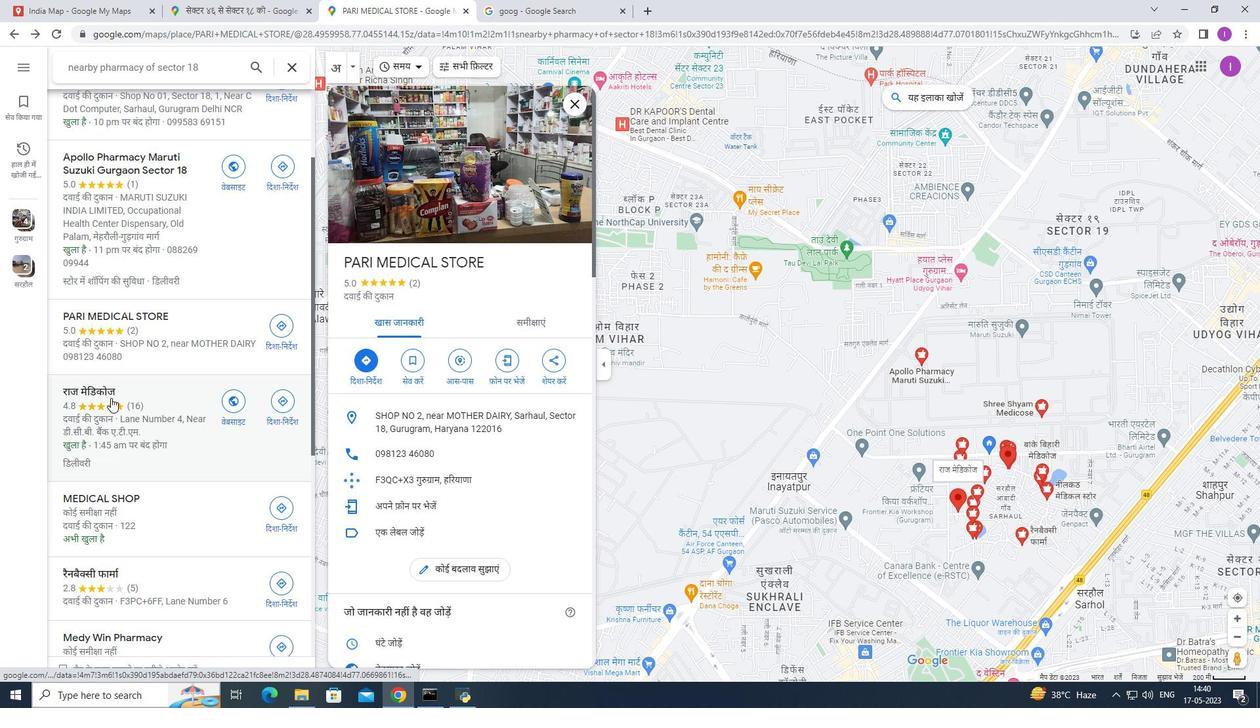 
Action: Mouse moved to (358, 369)
Screenshot: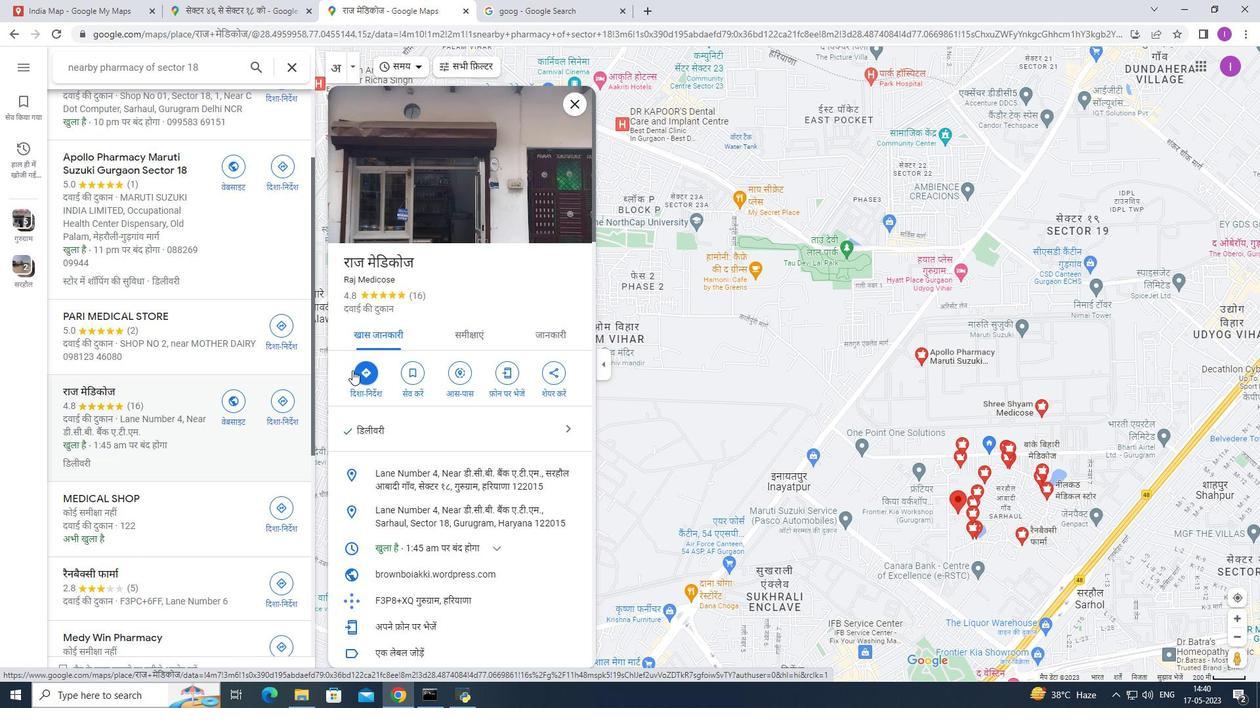 
Action: Mouse pressed left at (358, 369)
Screenshot: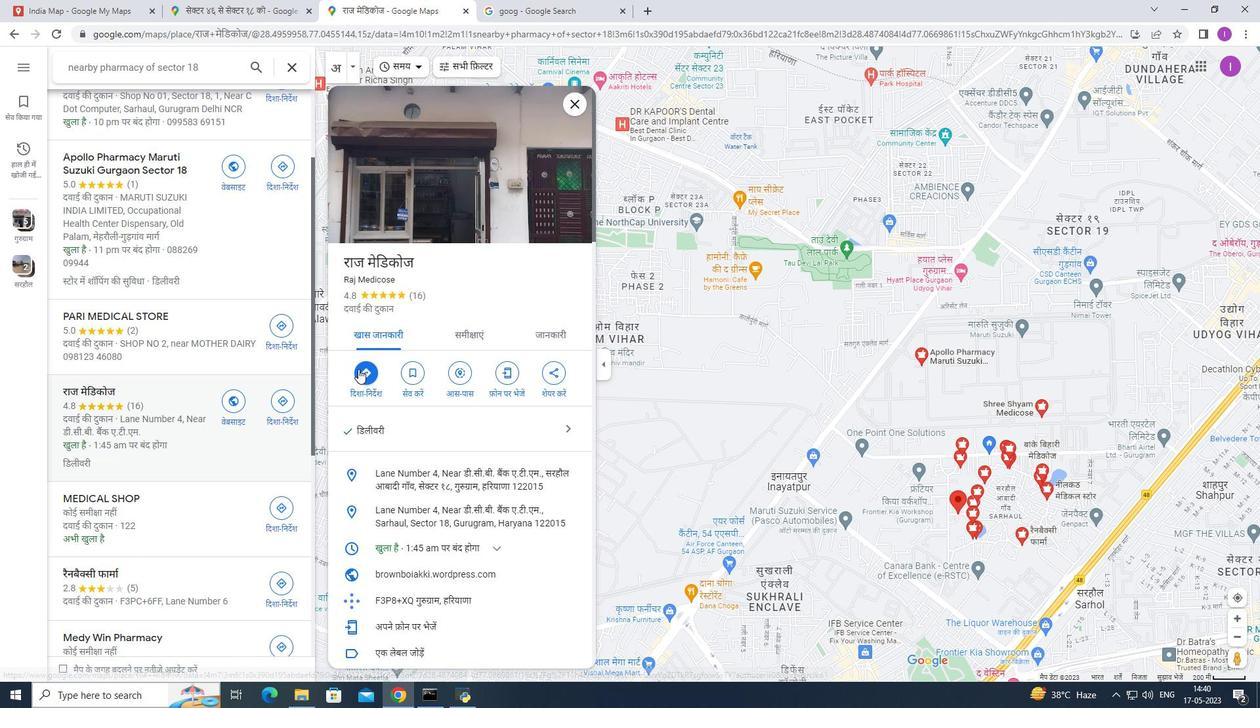 
Action: Mouse moved to (119, 374)
Screenshot: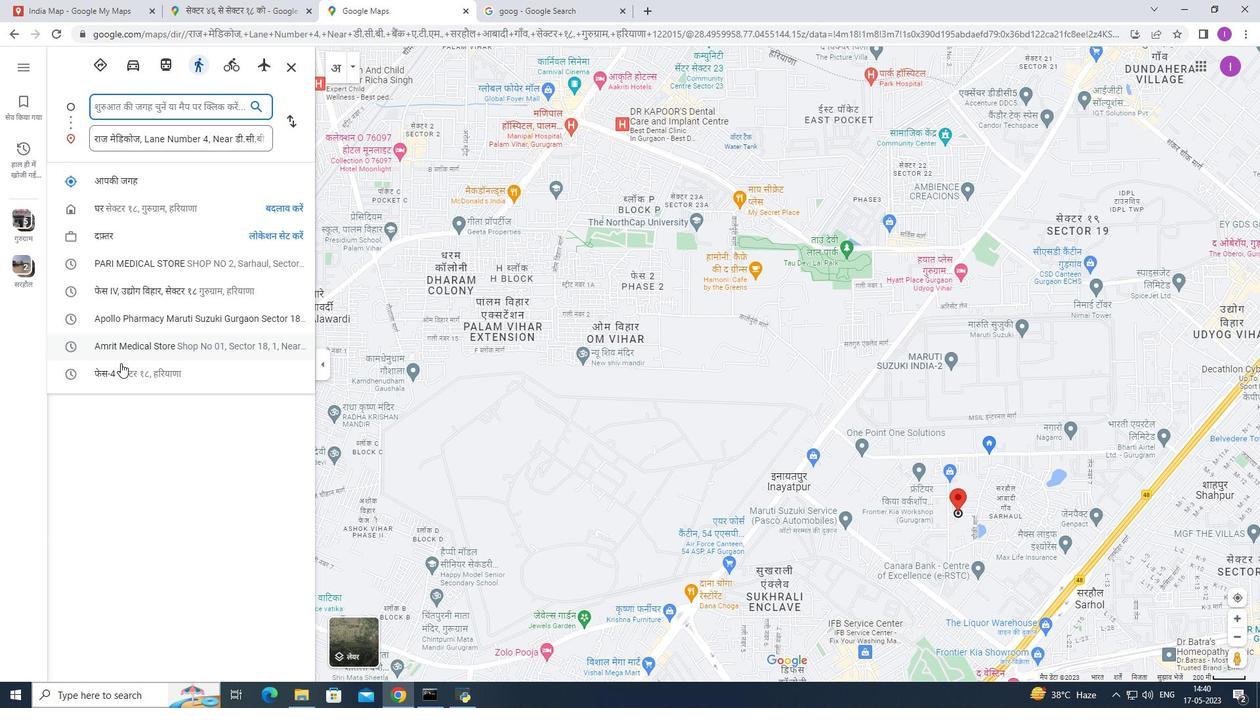 
Action: Mouse pressed left at (119, 374)
Screenshot: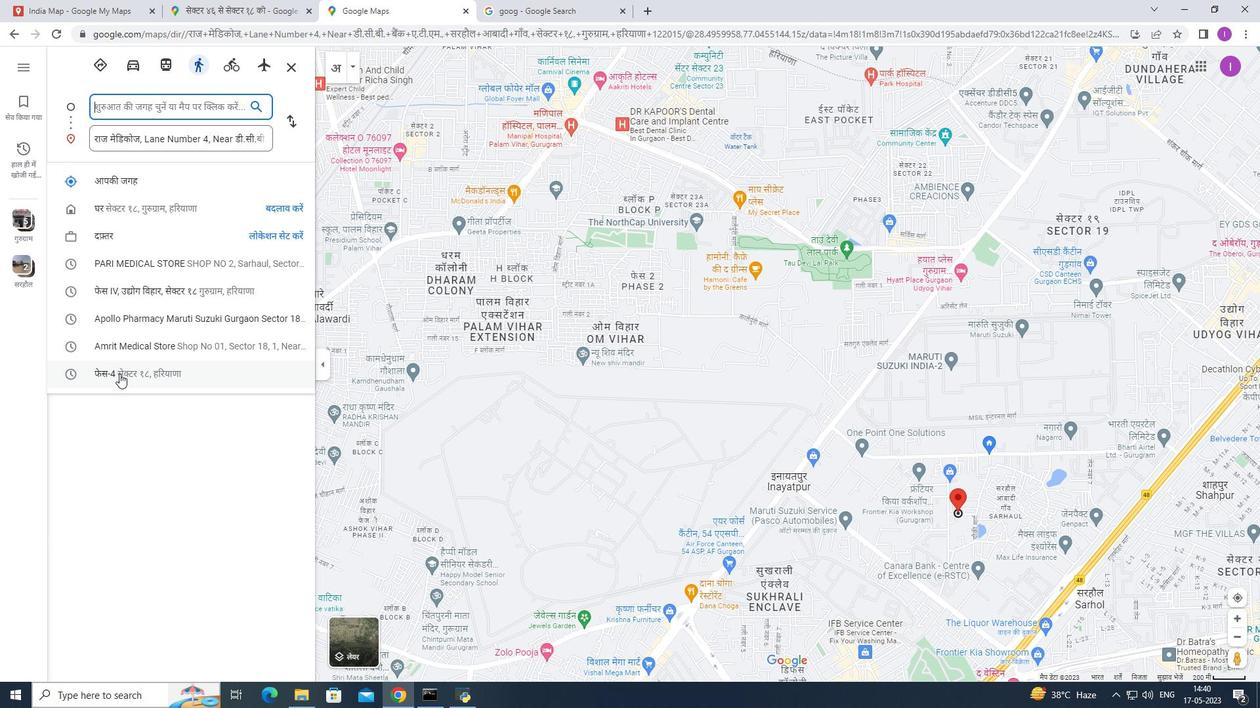 
Action: Mouse moved to (13, 40)
Screenshot: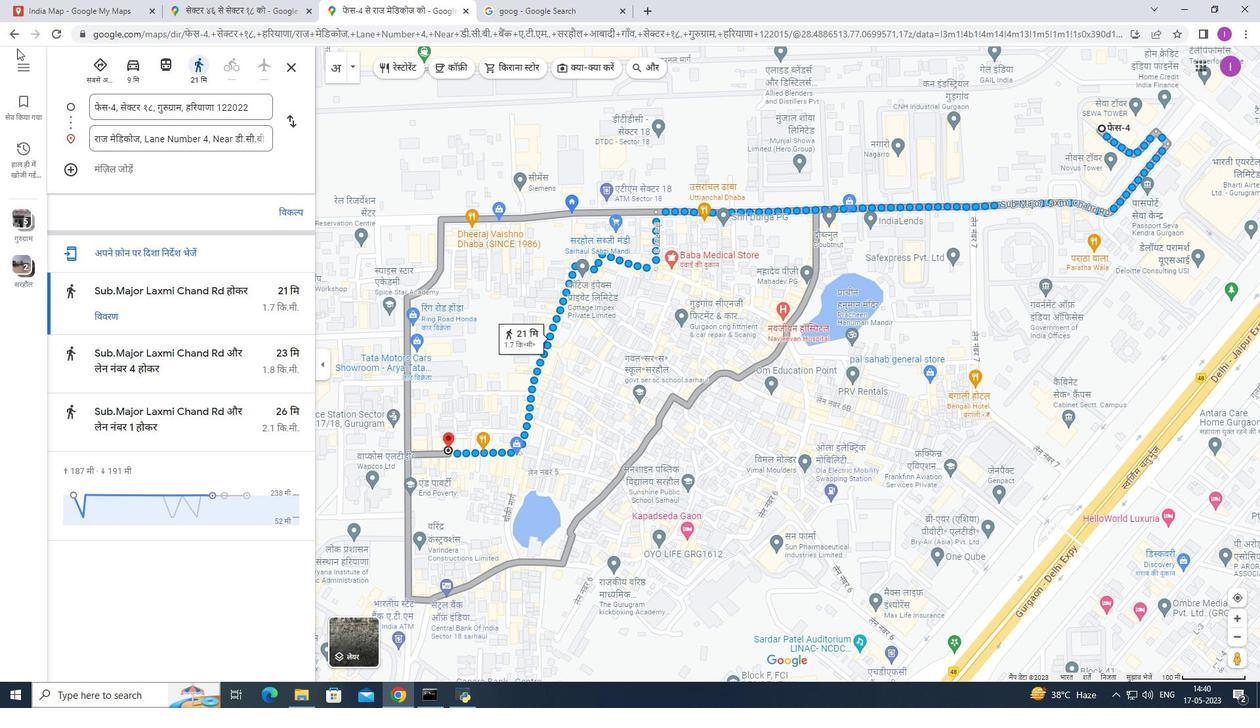 
Action: Mouse pressed left at (13, 40)
Screenshot: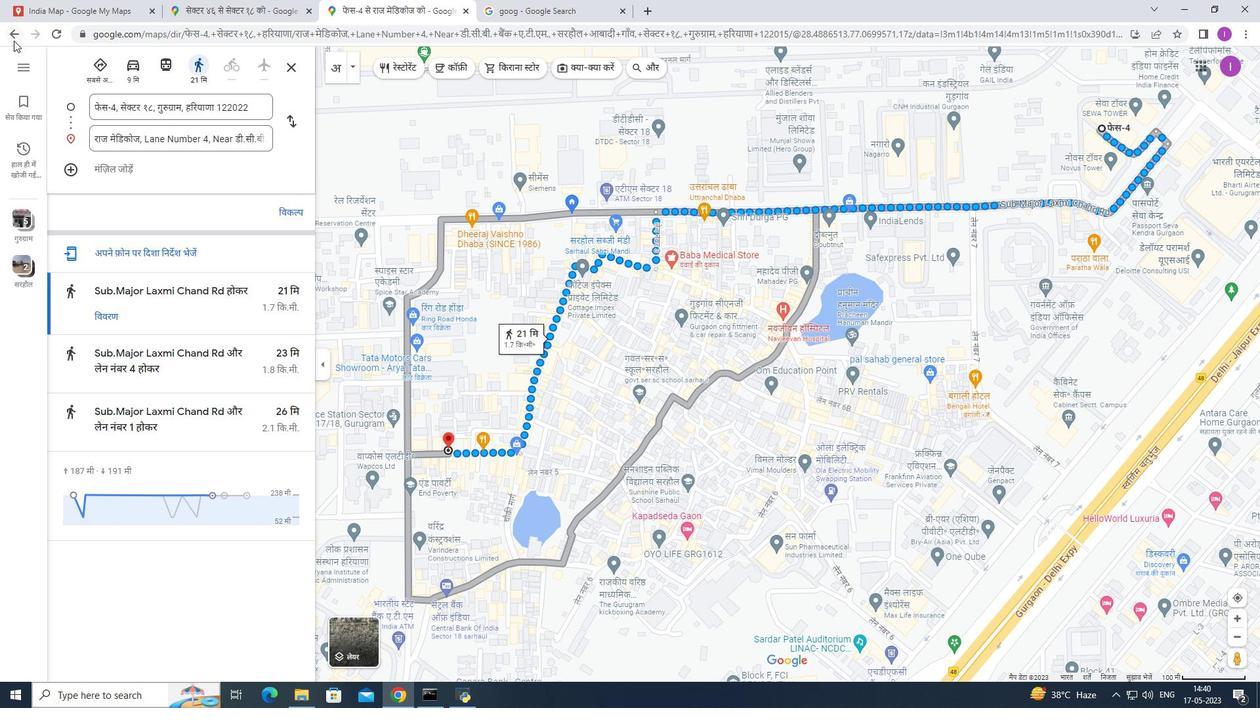 
Action: Mouse moved to (137, 405)
Screenshot: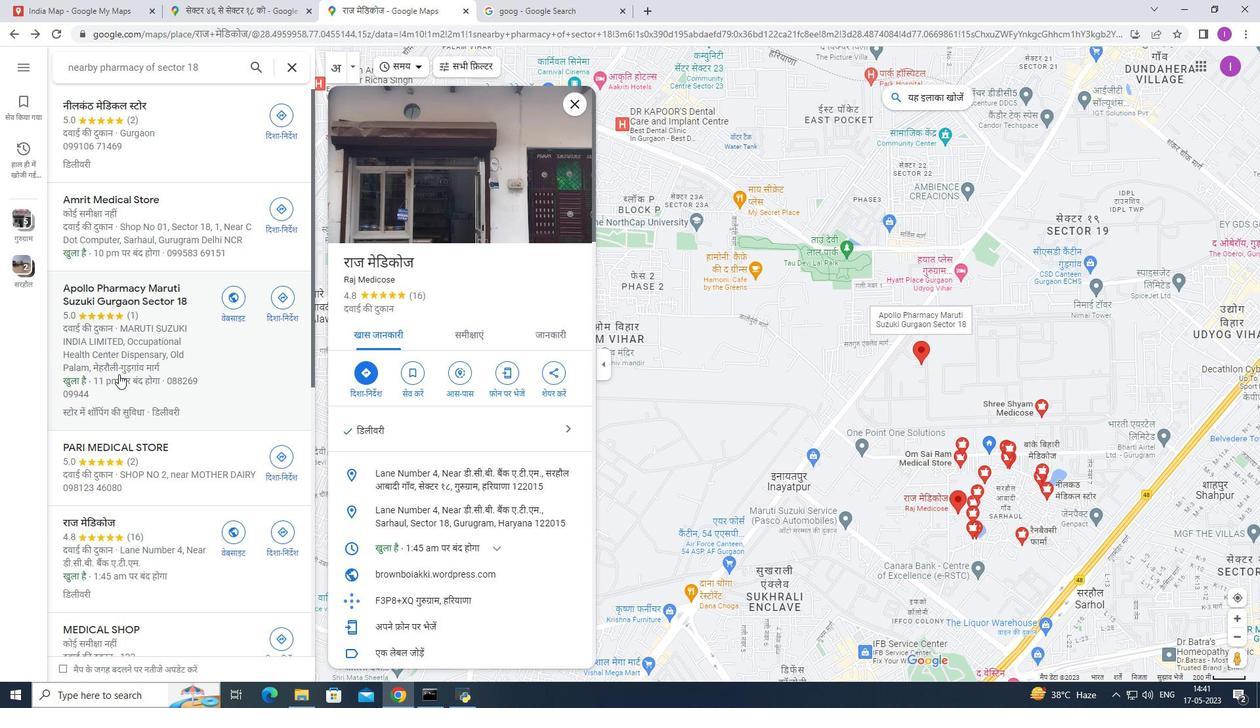 
Action: Mouse scrolled (137, 405) with delta (0, 0)
Screenshot: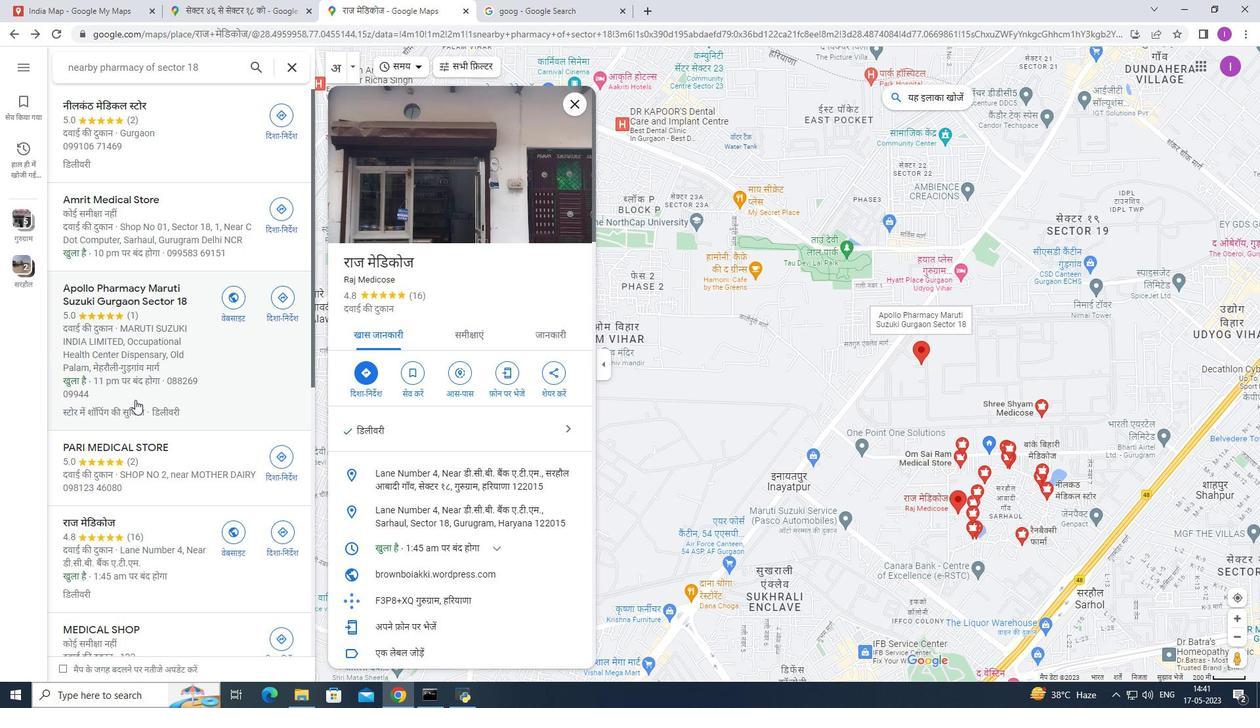
Action: Mouse moved to (138, 406)
Screenshot: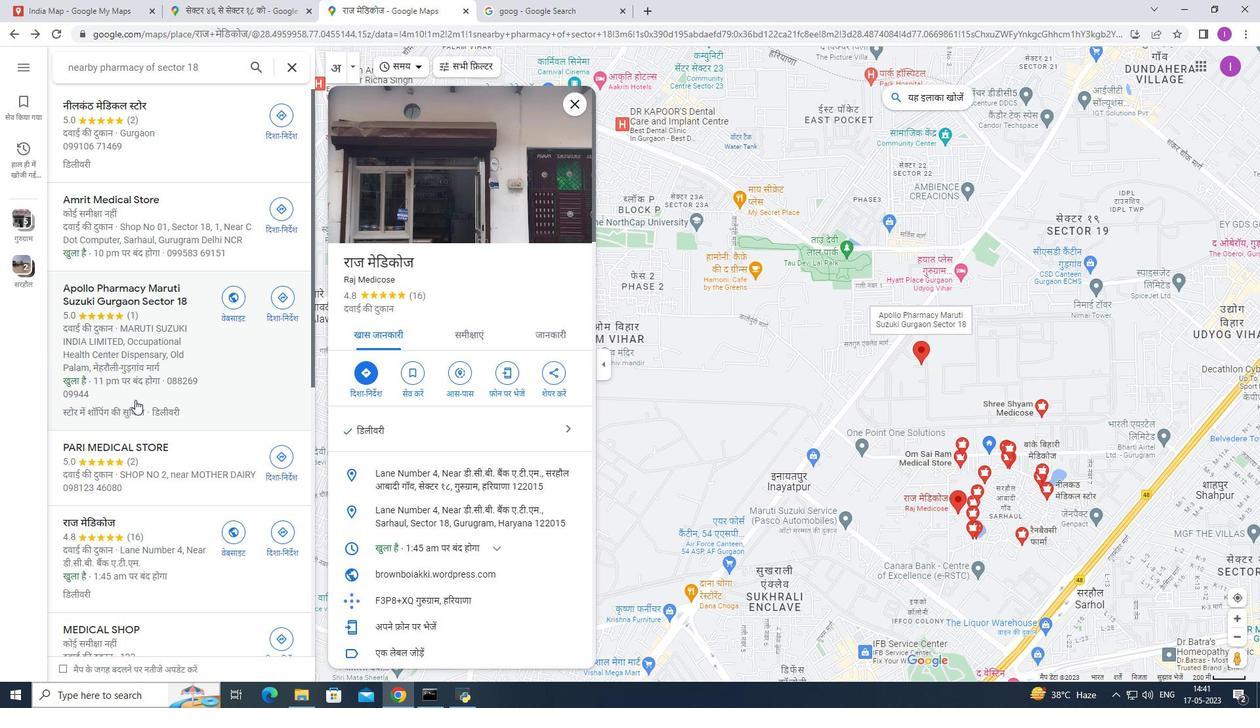
Action: Mouse scrolled (138, 405) with delta (0, 0)
Screenshot: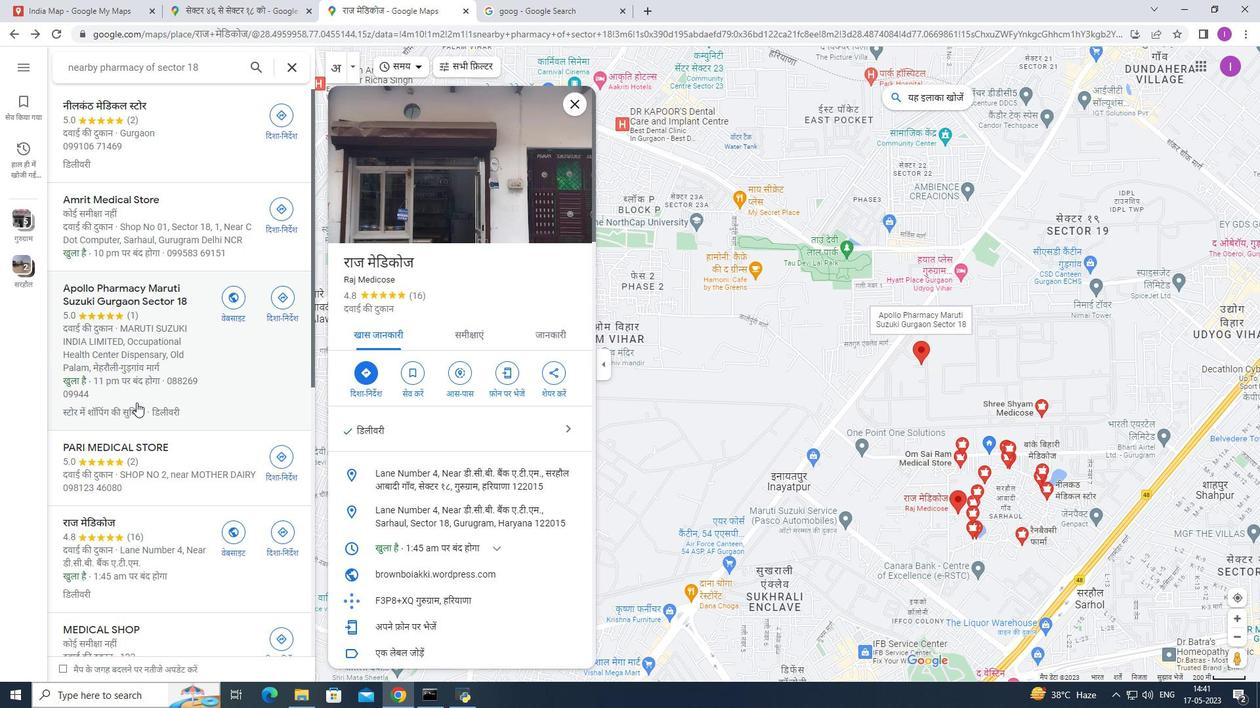 
Action: Mouse moved to (138, 407)
Screenshot: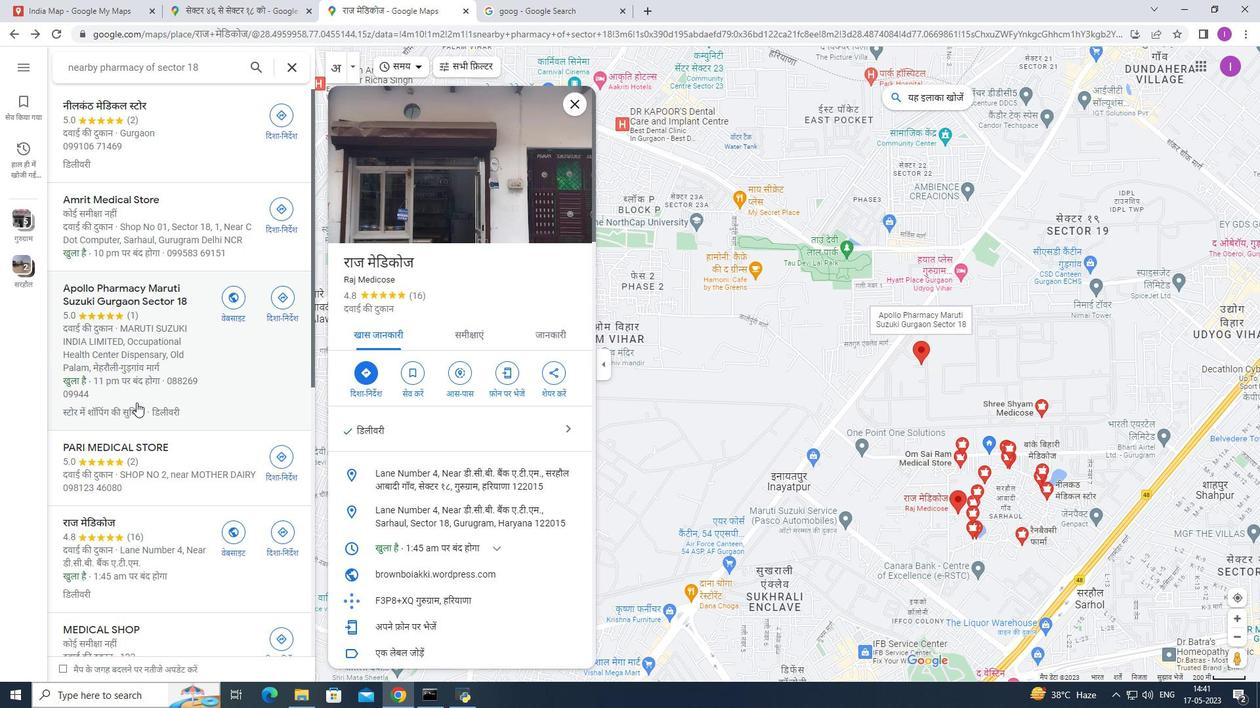 
Action: Mouse scrolled (138, 406) with delta (0, 0)
Screenshot: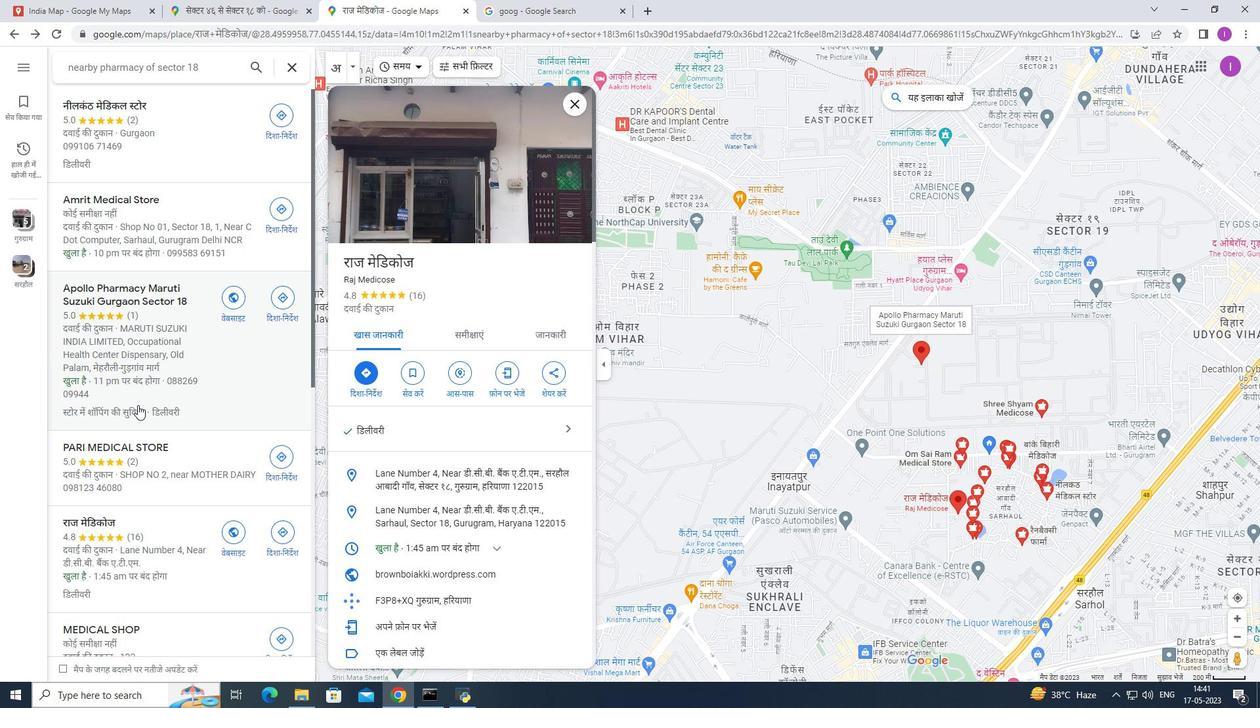 
Action: Mouse moved to (137, 463)
Screenshot: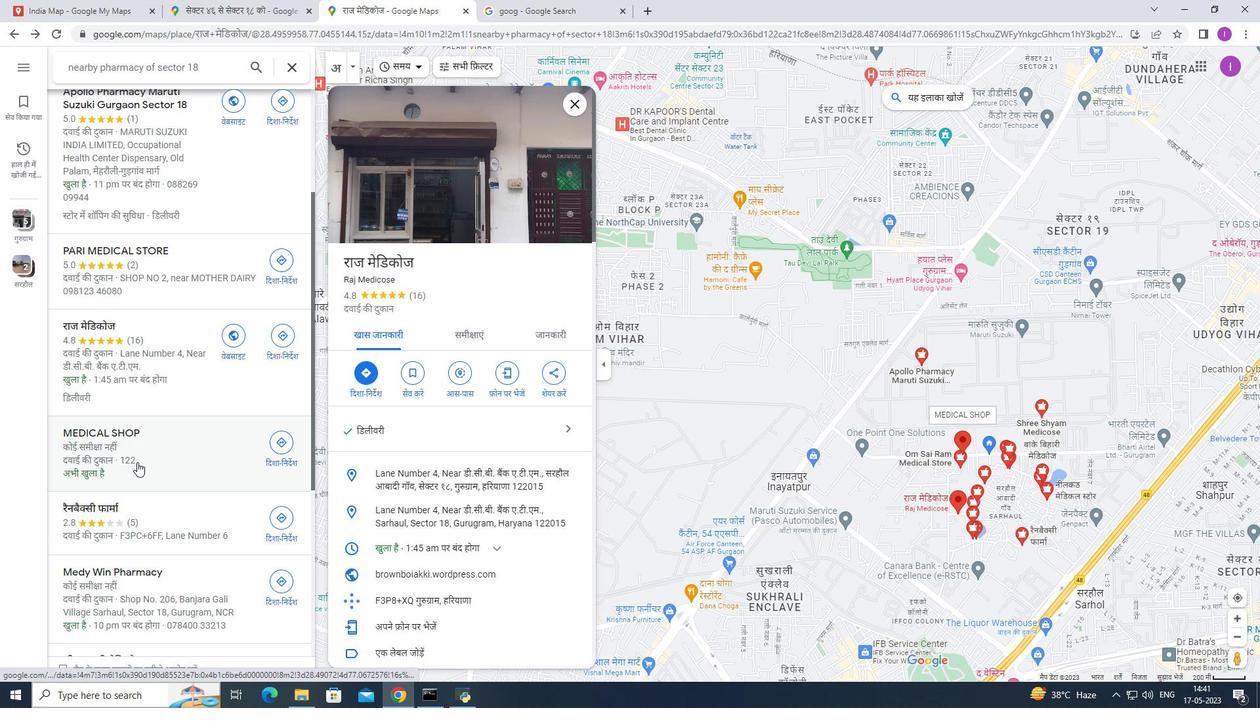 
Action: Mouse scrolled (137, 462) with delta (0, 0)
Screenshot: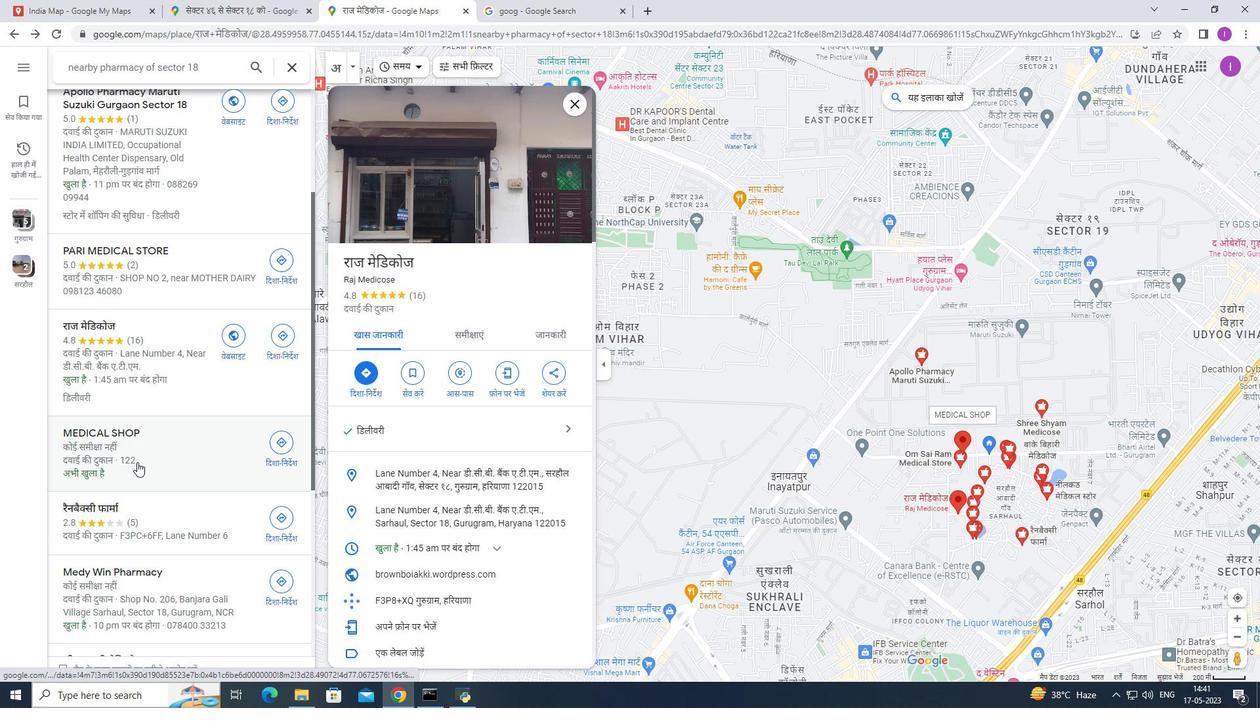 
Action: Mouse moved to (108, 394)
Screenshot: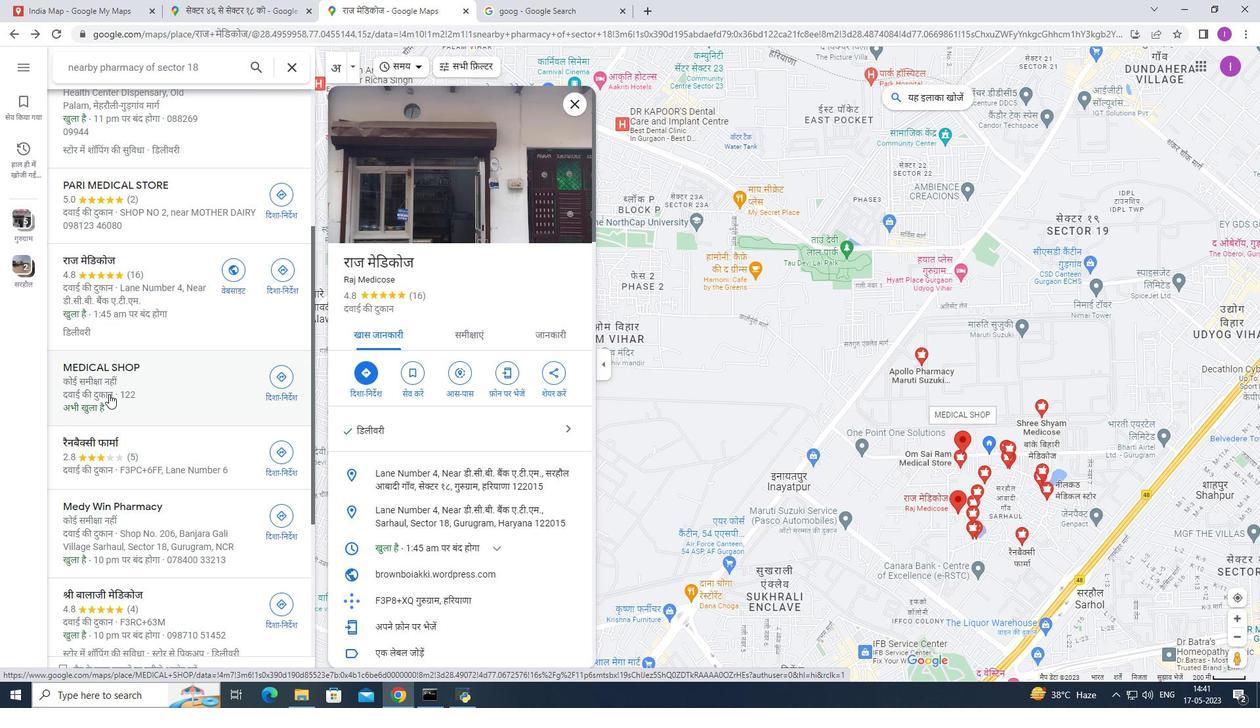 
Action: Mouse pressed left at (108, 394)
Screenshot: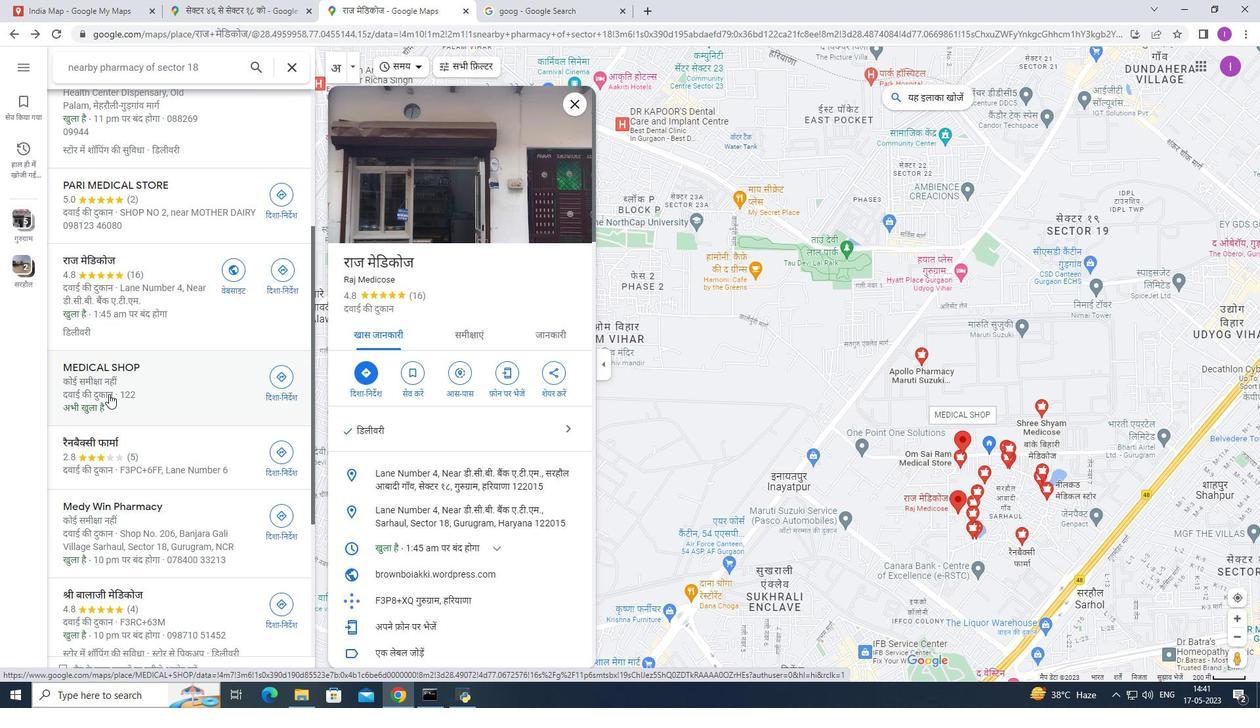 
Action: Mouse moved to (363, 326)
Screenshot: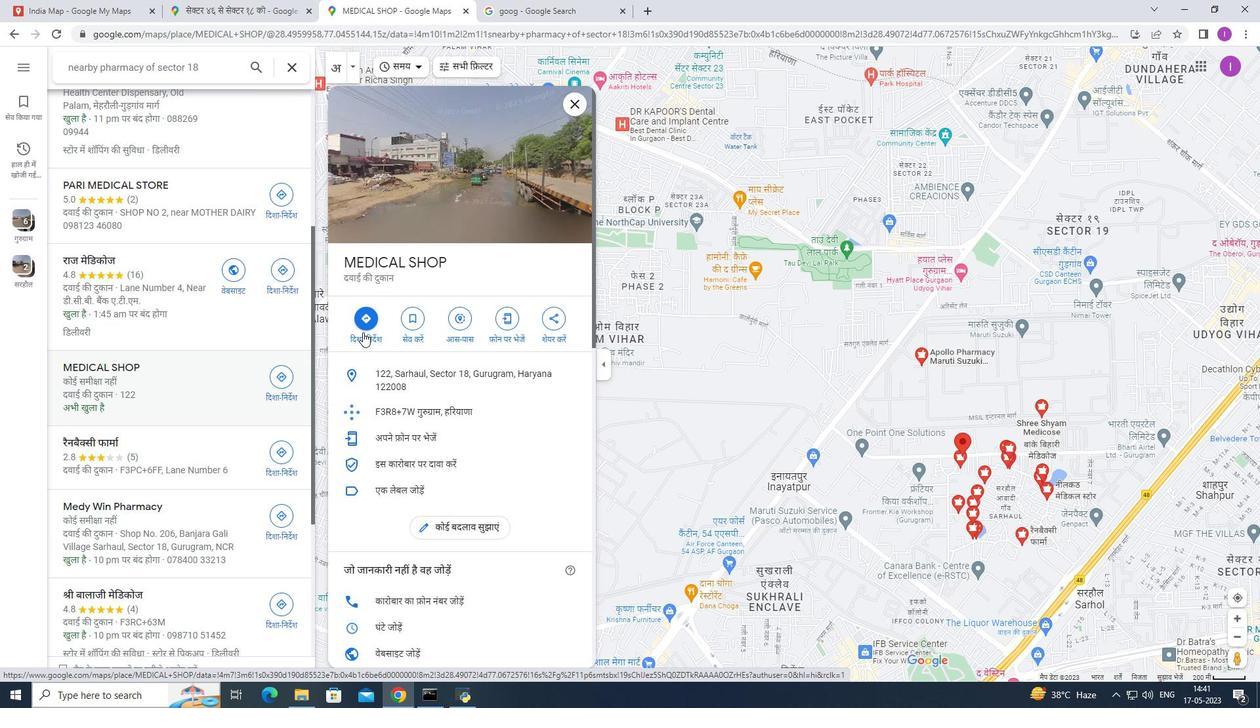 
Action: Mouse pressed left at (363, 326)
Screenshot: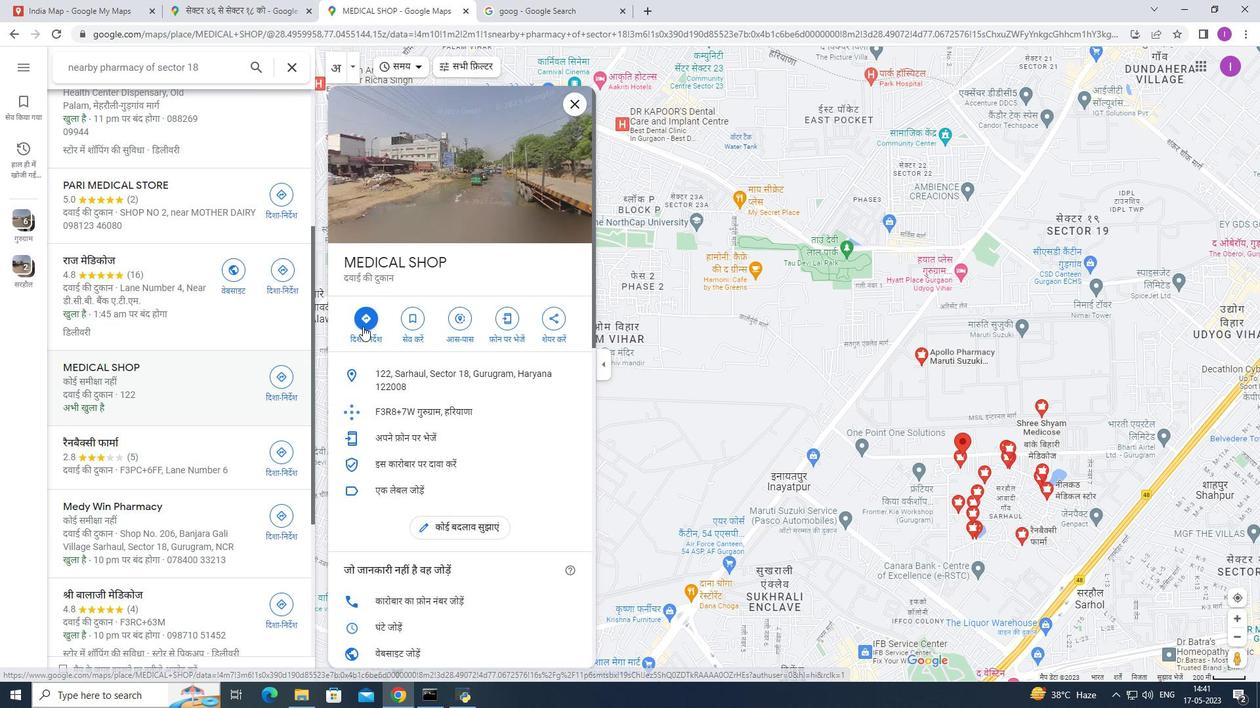 
Action: Mouse moved to (118, 296)
Screenshot: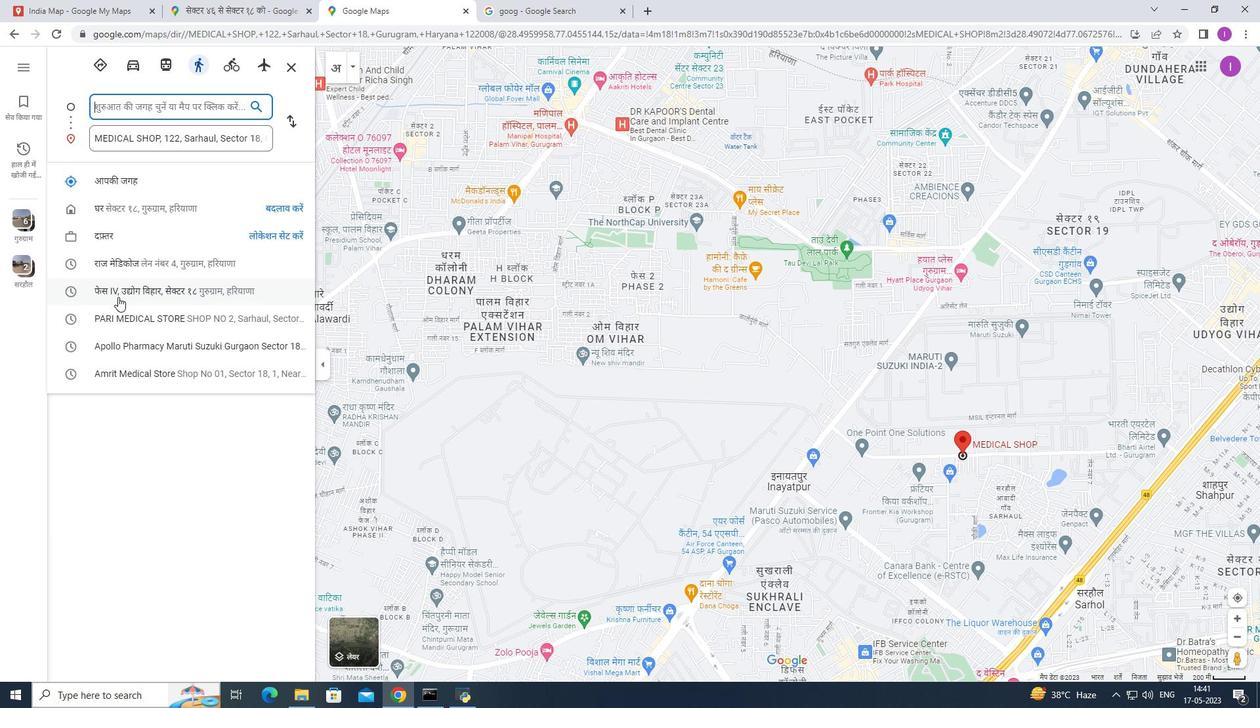 
Action: Mouse pressed left at (118, 296)
Screenshot: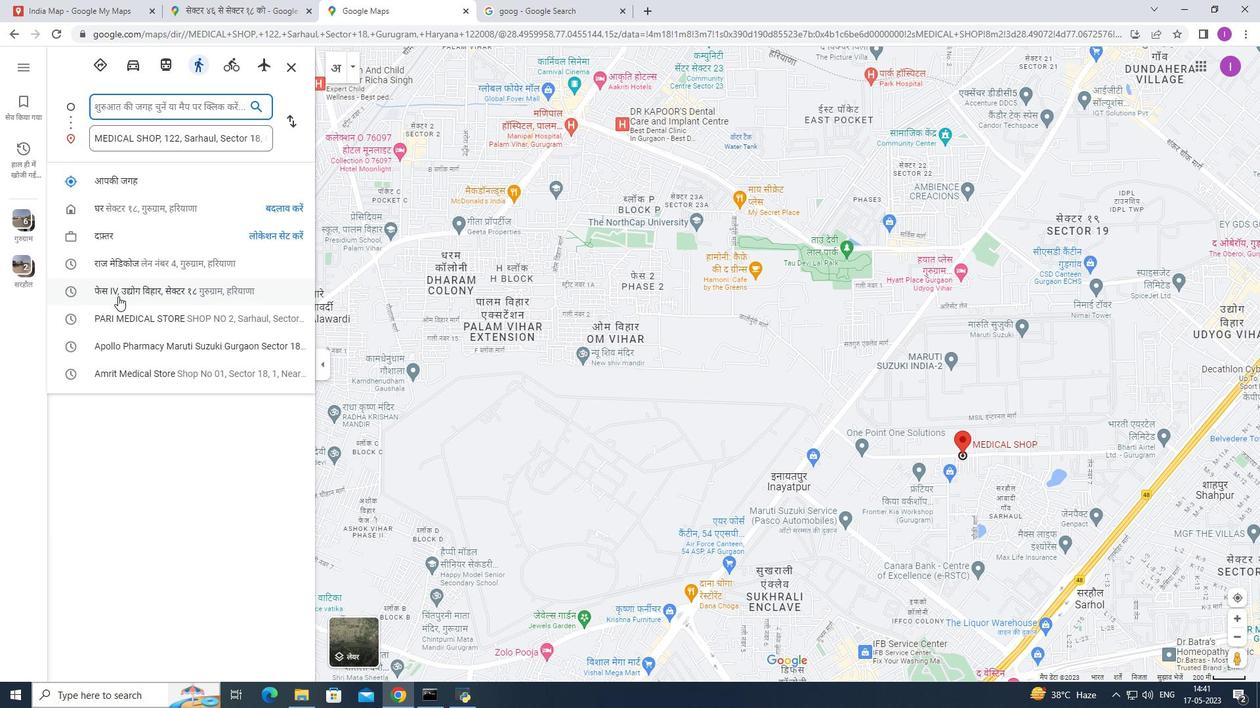 
Action: Mouse moved to (9, 28)
Screenshot: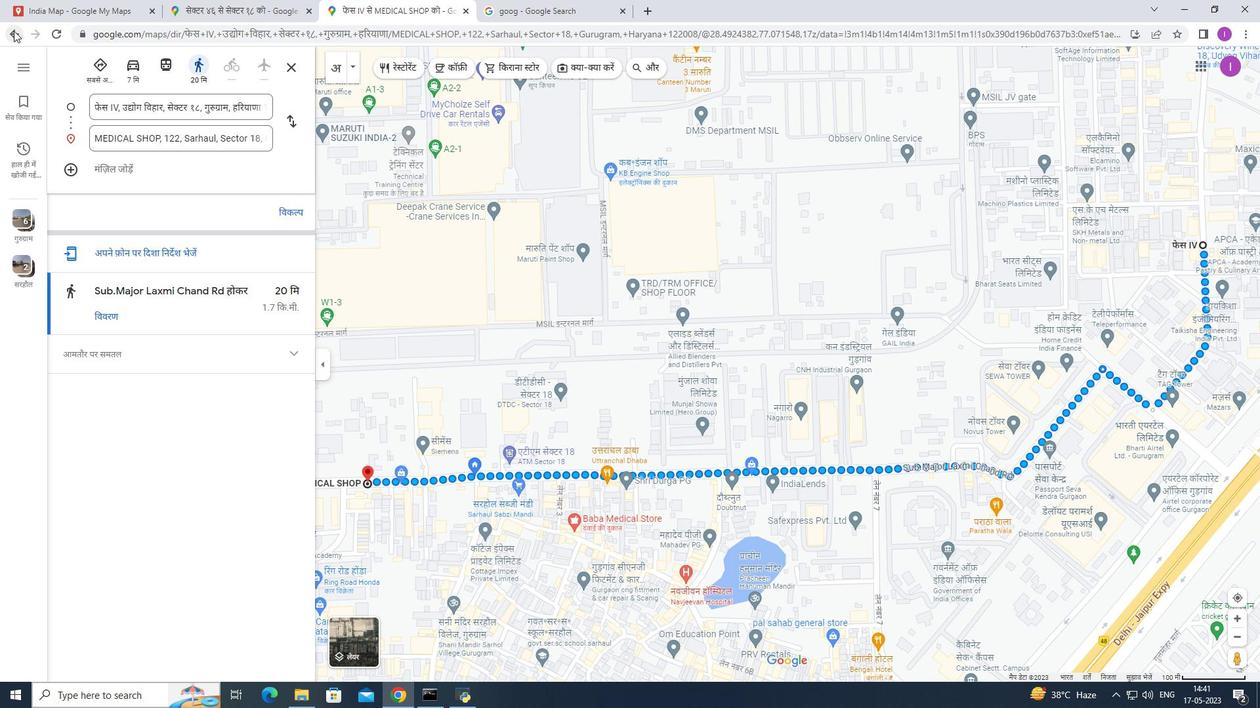 
Action: Mouse pressed left at (9, 28)
Screenshot: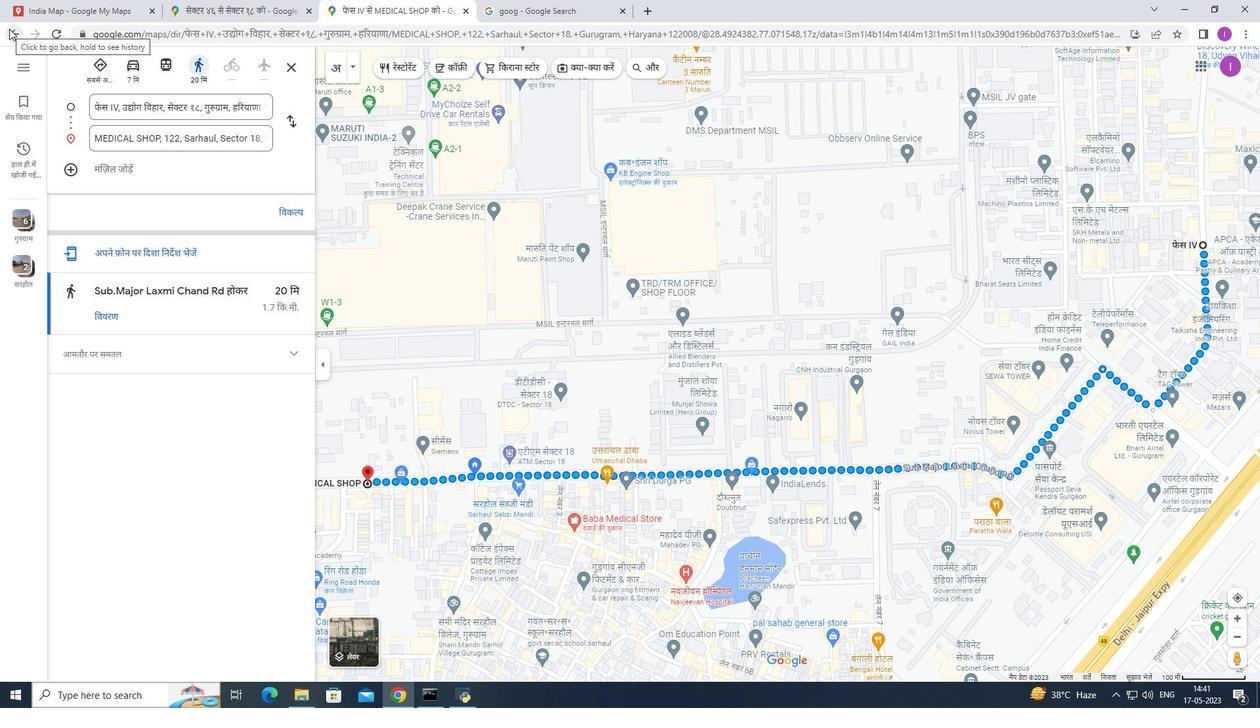 
Action: Mouse moved to (197, 273)
Screenshot: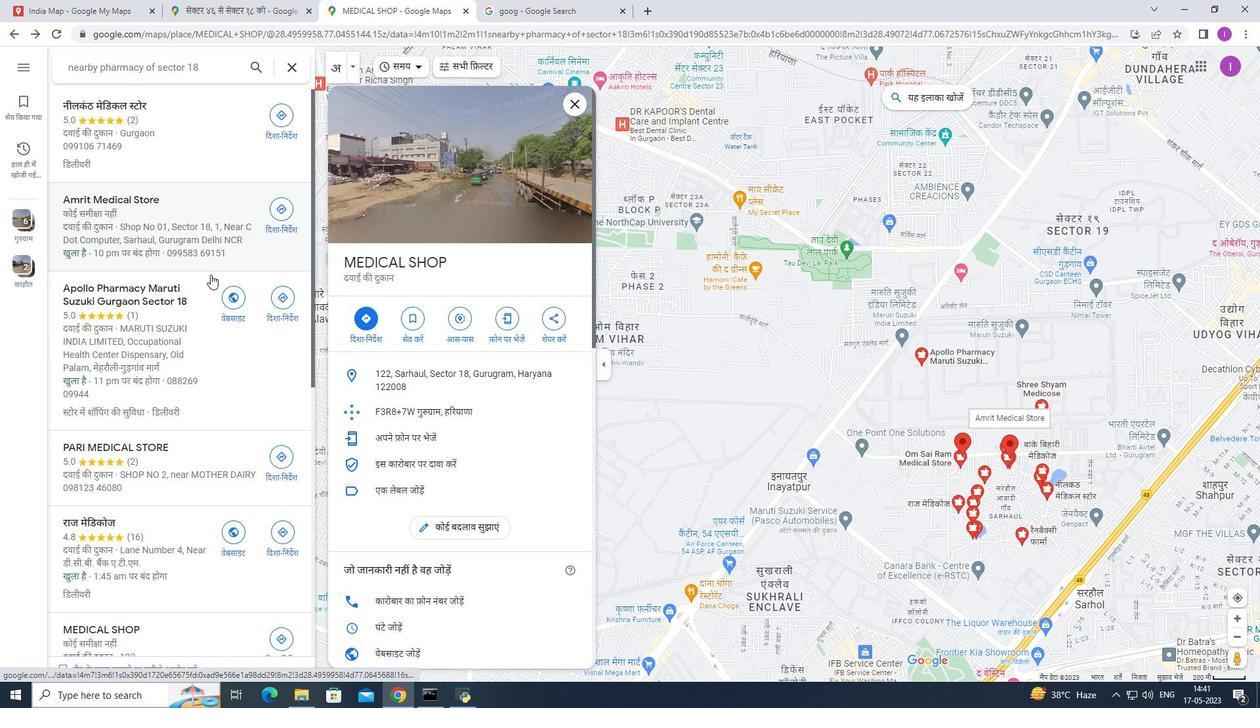 
Action: Mouse scrolled (197, 273) with delta (0, 0)
Screenshot: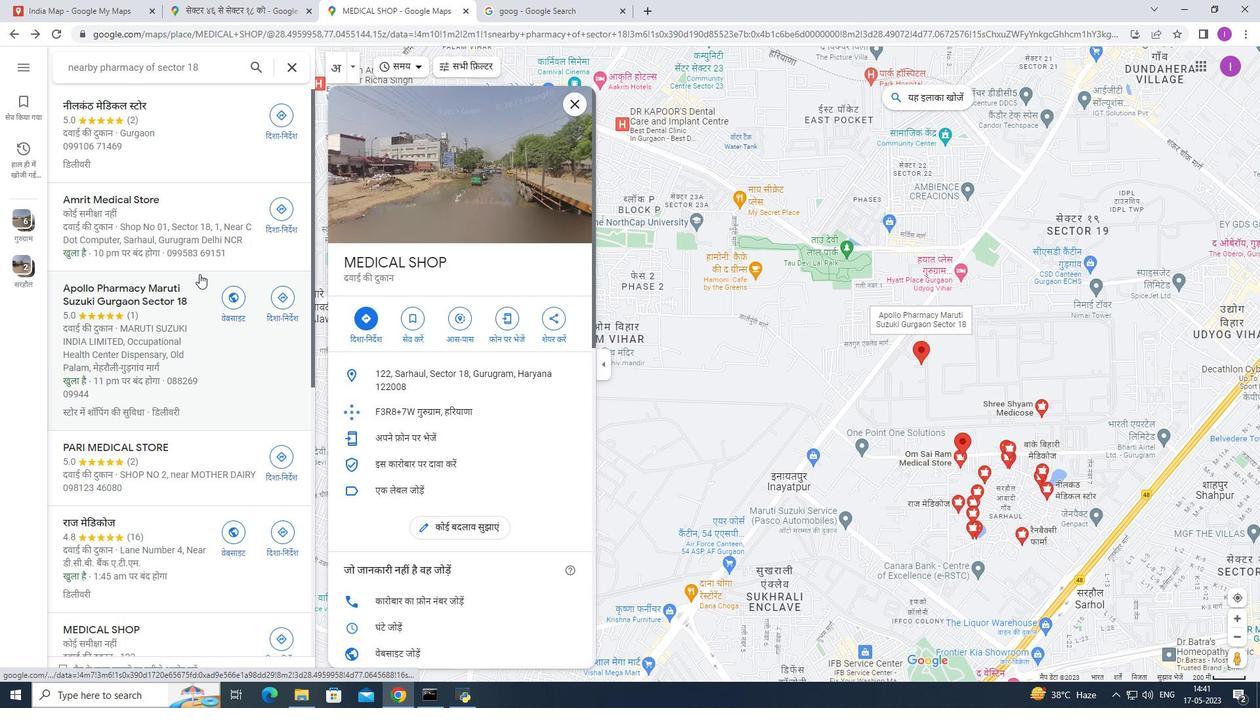 
Action: Mouse scrolled (197, 273) with delta (0, 0)
Screenshot: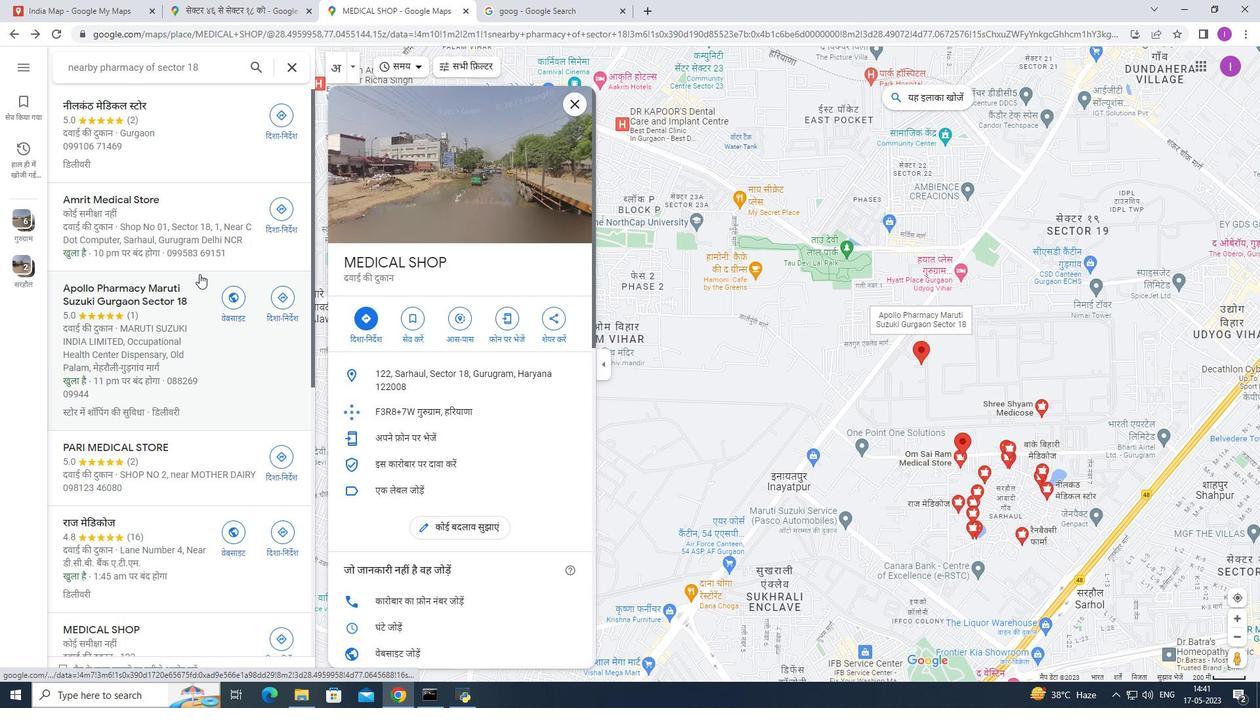 
Action: Mouse scrolled (197, 273) with delta (0, 0)
Screenshot: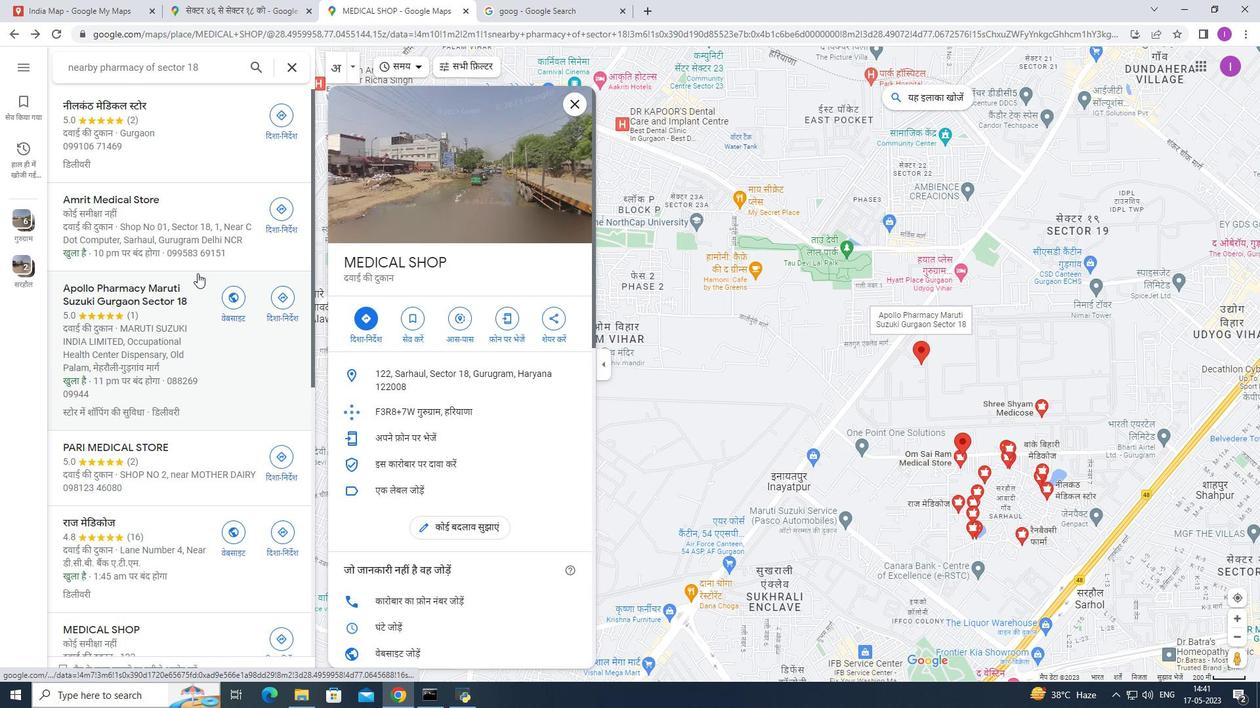 
Action: Mouse scrolled (197, 273) with delta (0, 0)
Screenshot: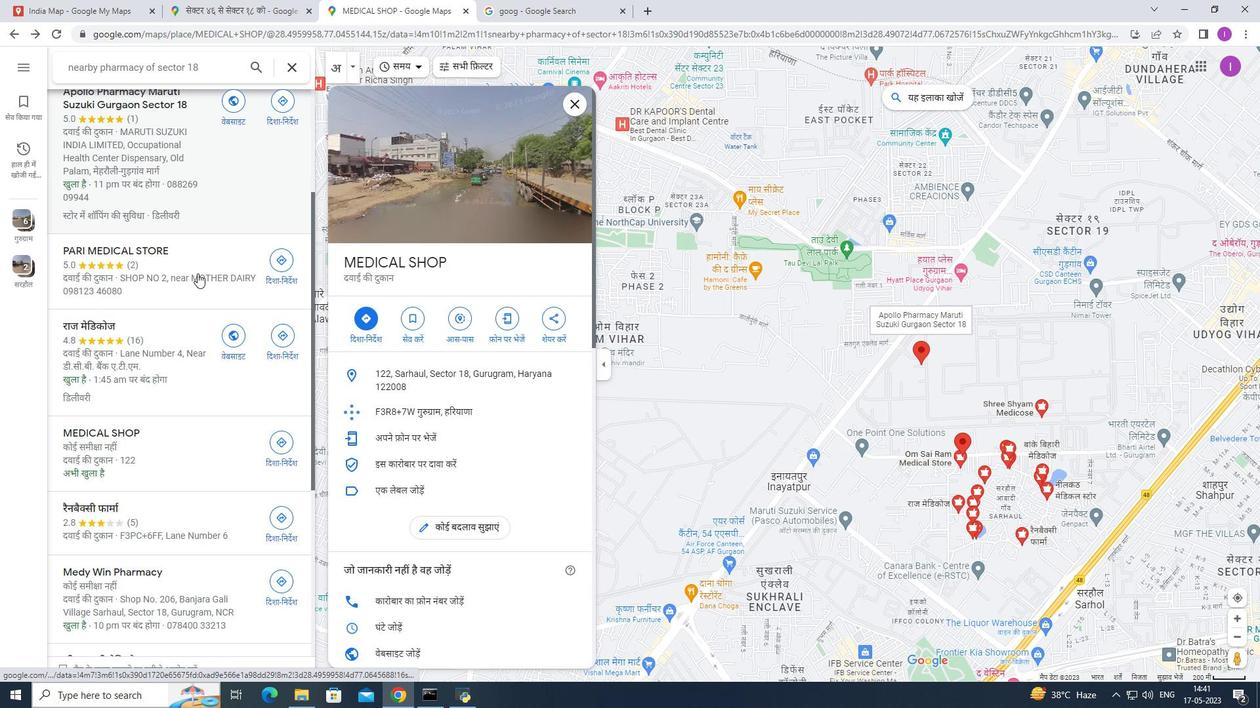 
Action: Mouse scrolled (197, 273) with delta (0, 0)
Screenshot: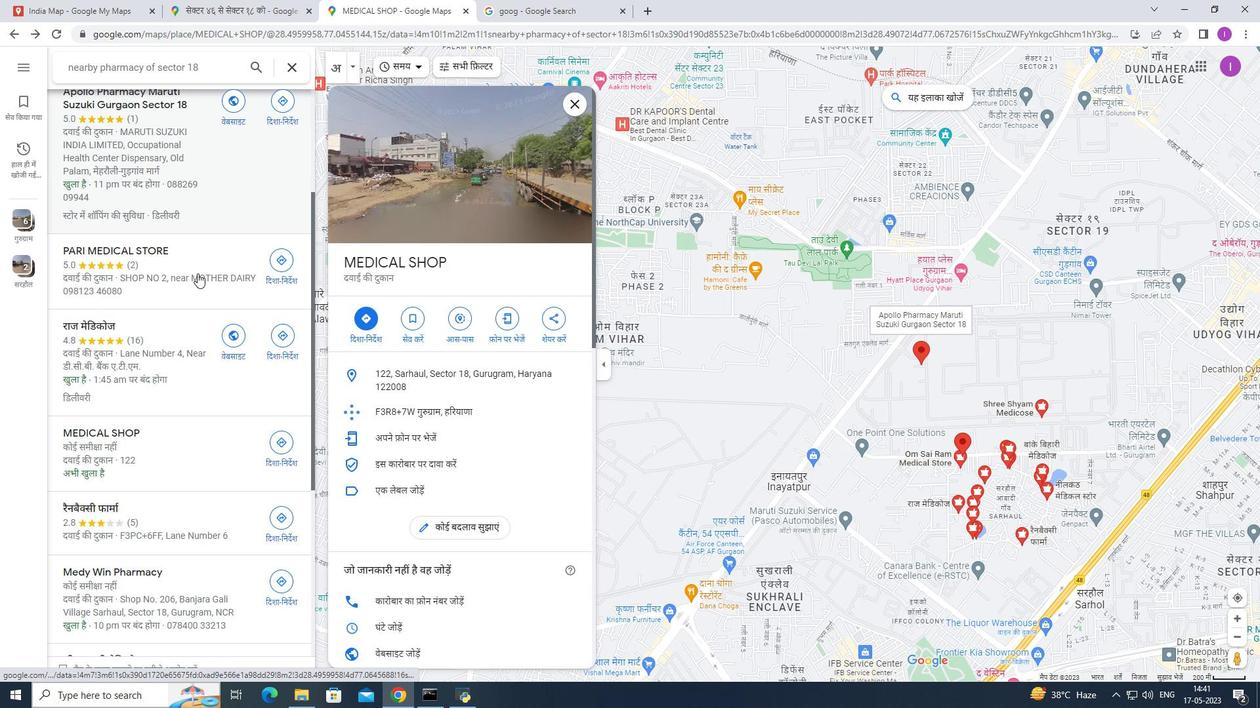 
Action: Mouse scrolled (197, 273) with delta (0, 0)
Screenshot: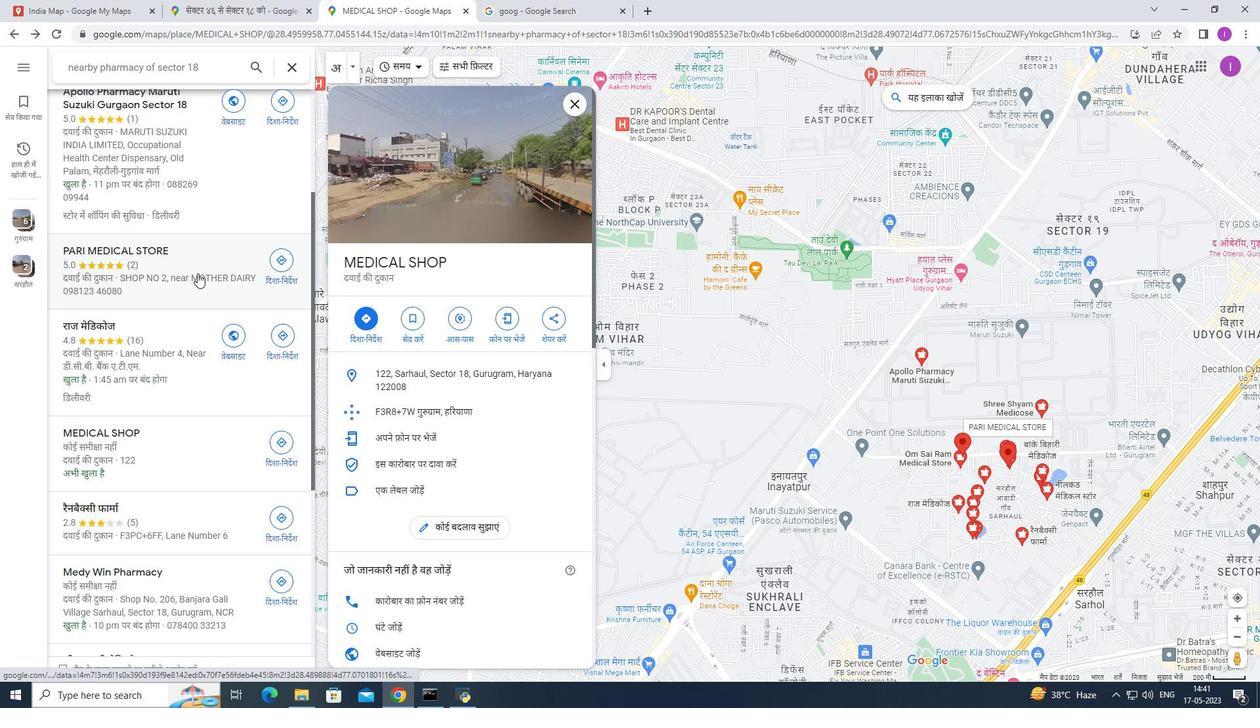 
Action: Mouse scrolled (197, 273) with delta (0, 0)
Screenshot: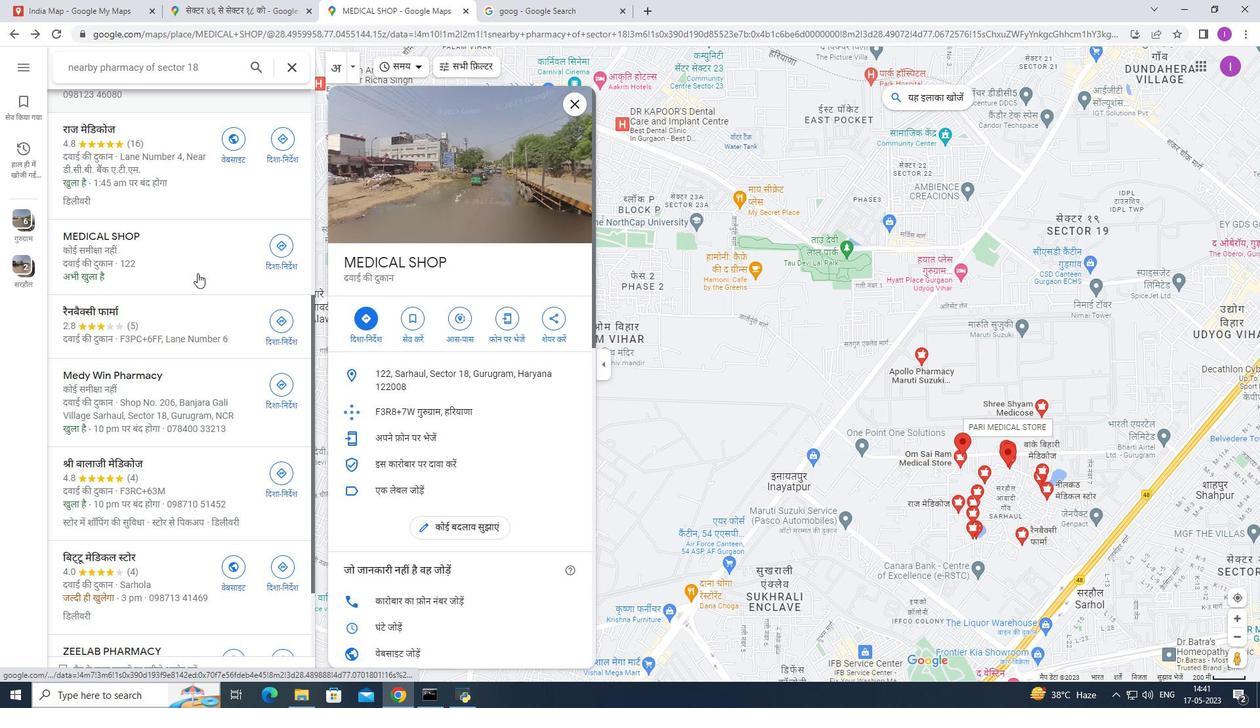 
Action: Mouse scrolled (197, 273) with delta (0, 0)
Screenshot: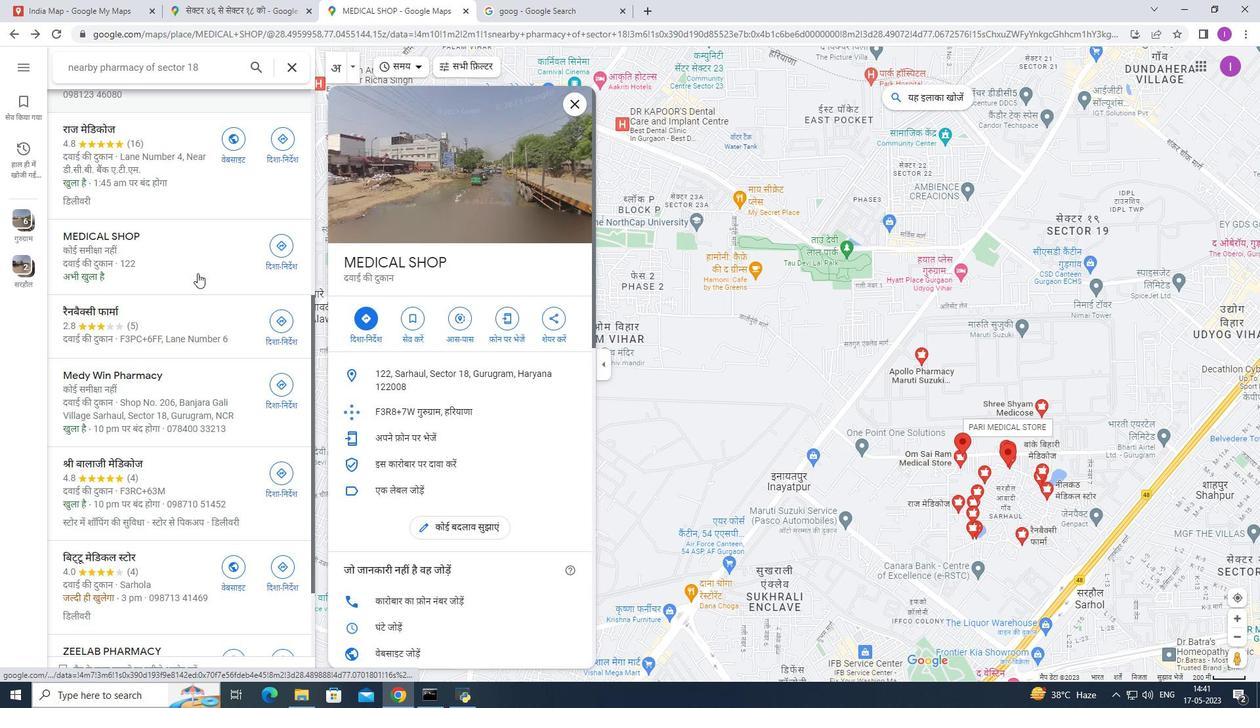 
Action: Mouse moved to (129, 361)
Screenshot: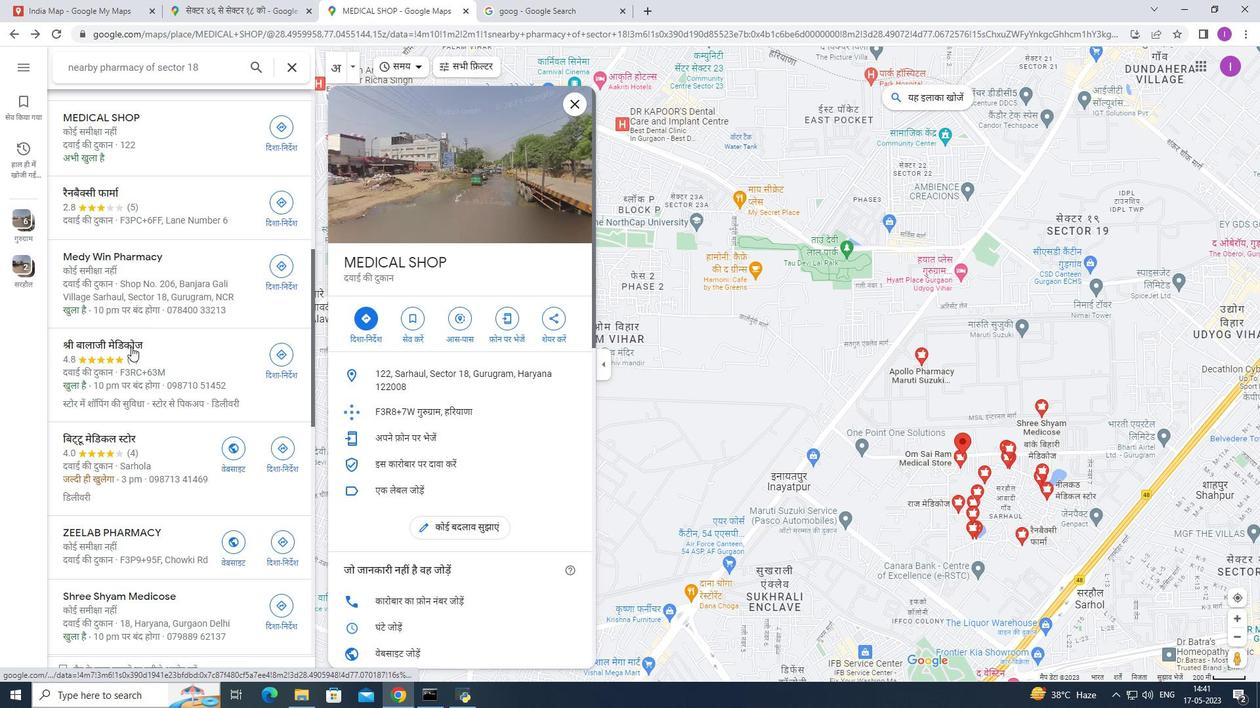 
Action: Mouse pressed left at (129, 361)
Screenshot: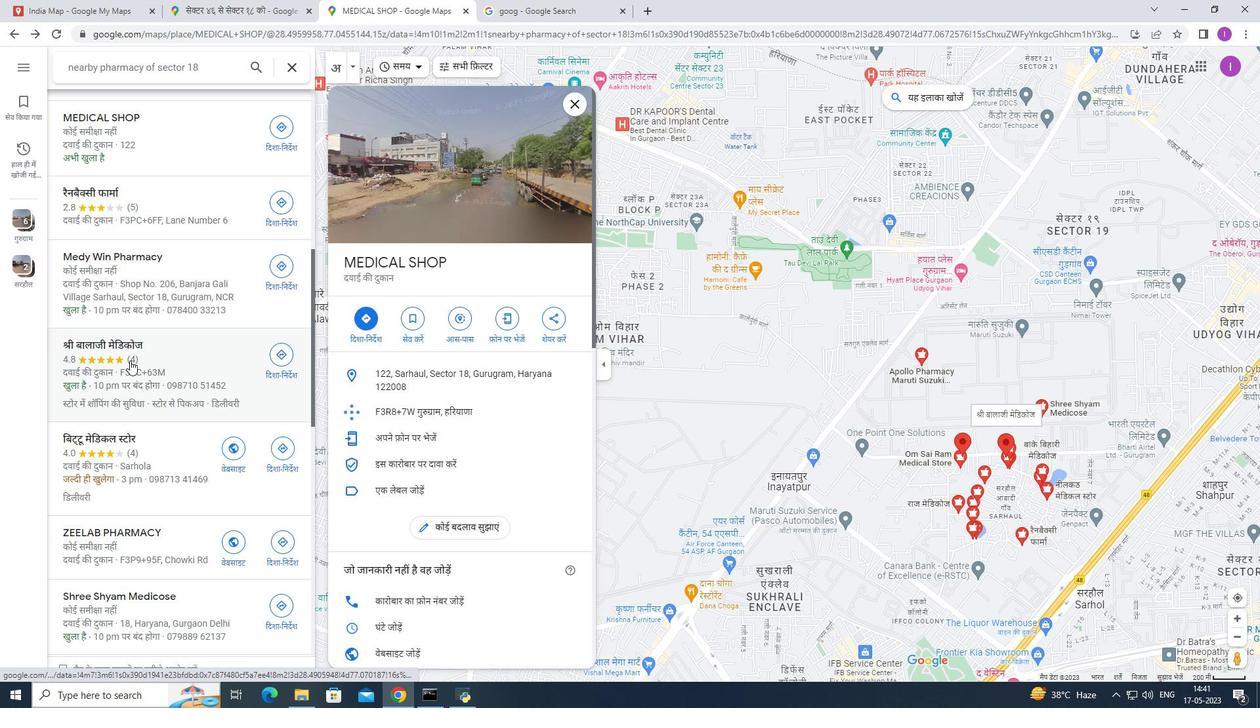 
Action: Mouse moved to (369, 378)
Screenshot: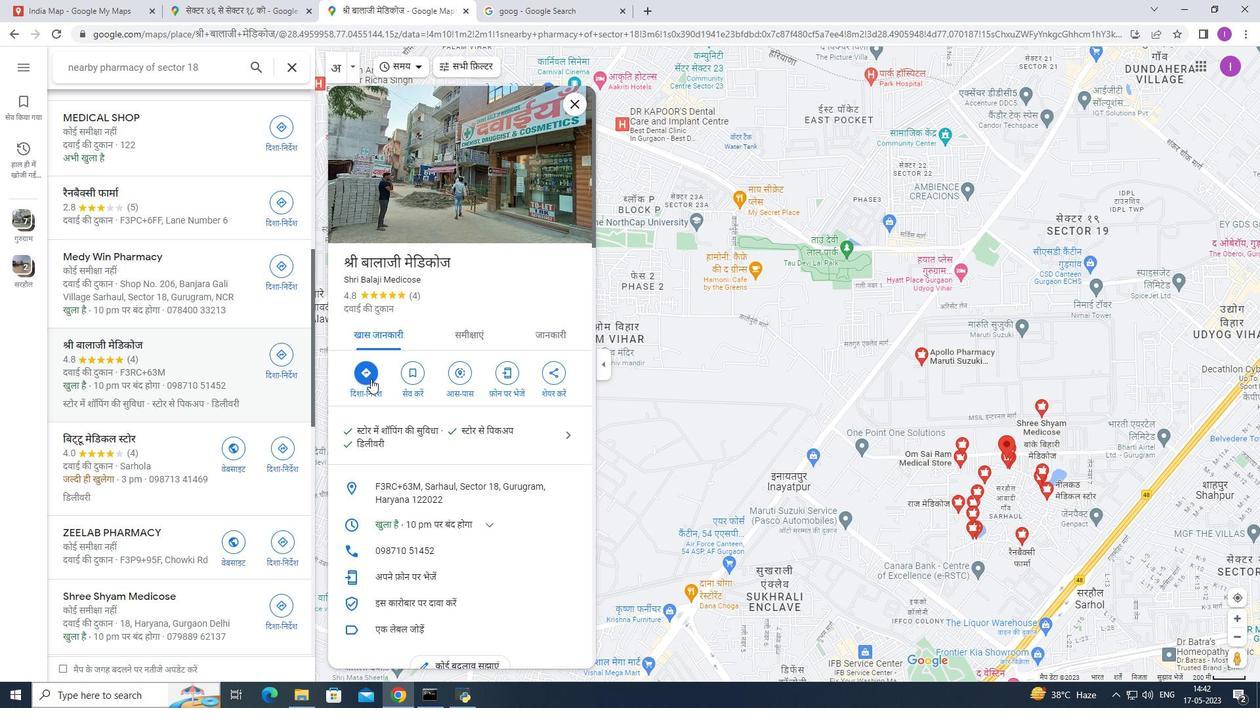 
Action: Mouse pressed left at (369, 378)
Screenshot: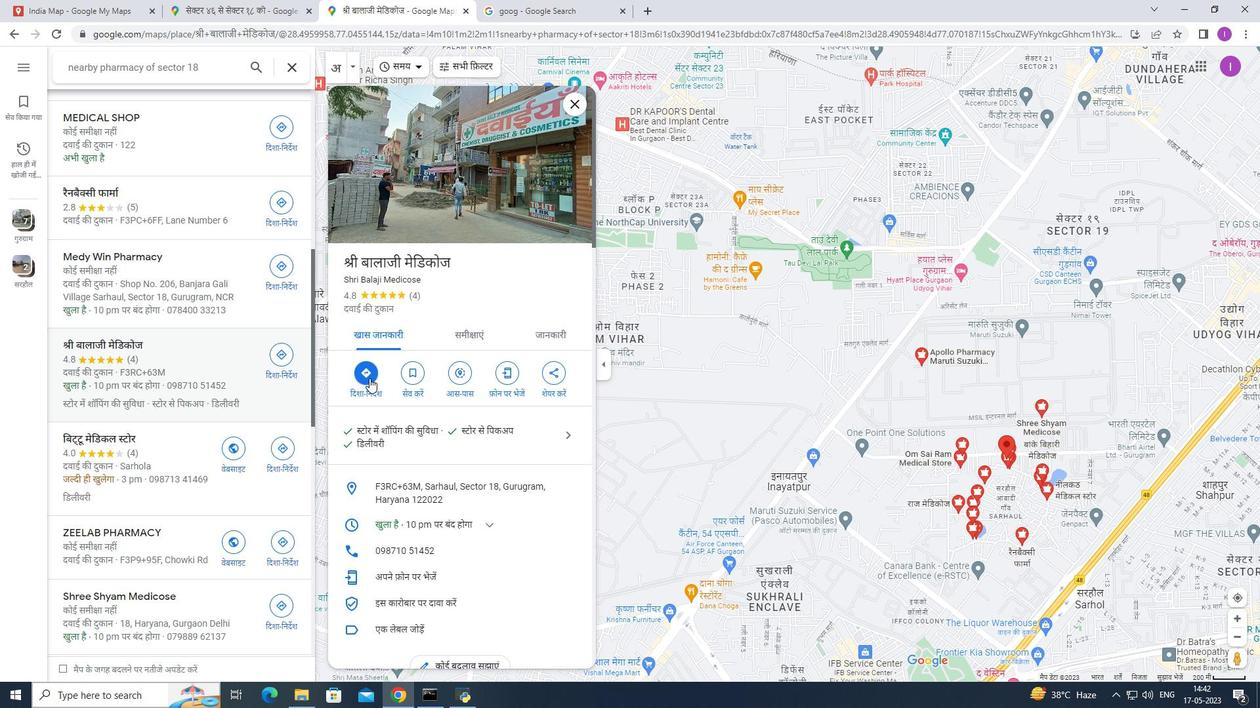 
Action: Mouse moved to (173, 345)
Screenshot: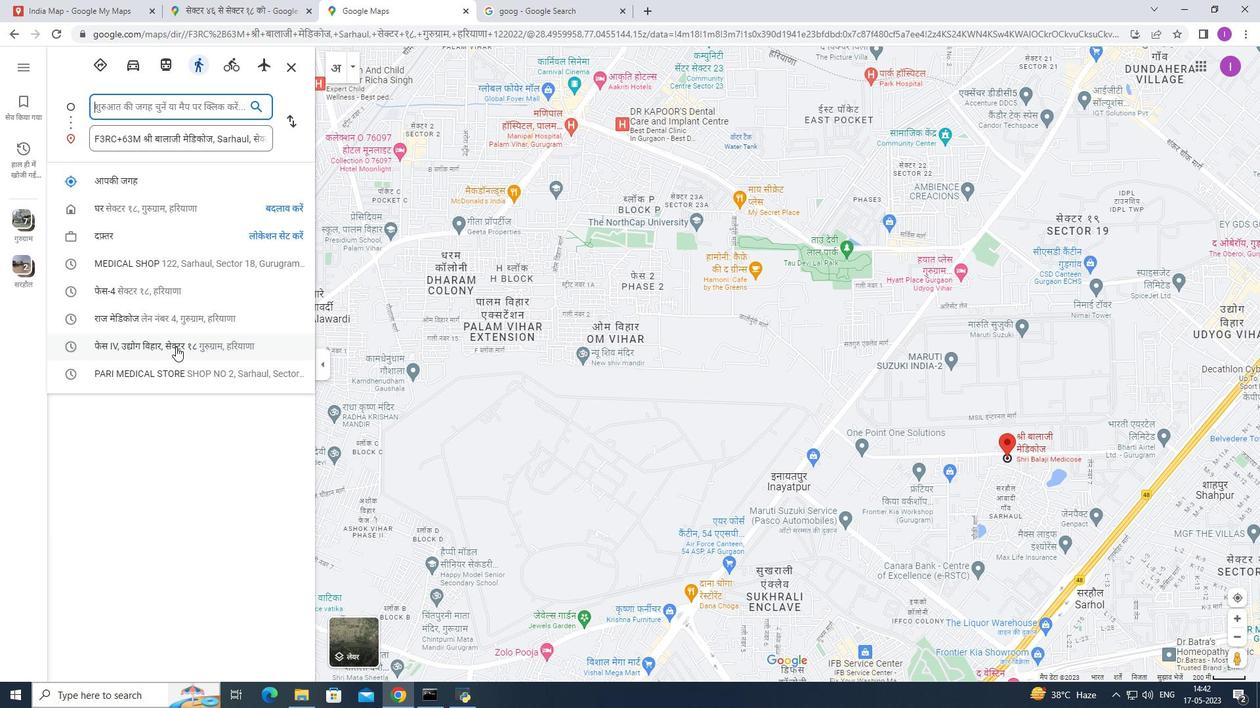 
Action: Mouse pressed left at (173, 345)
Screenshot: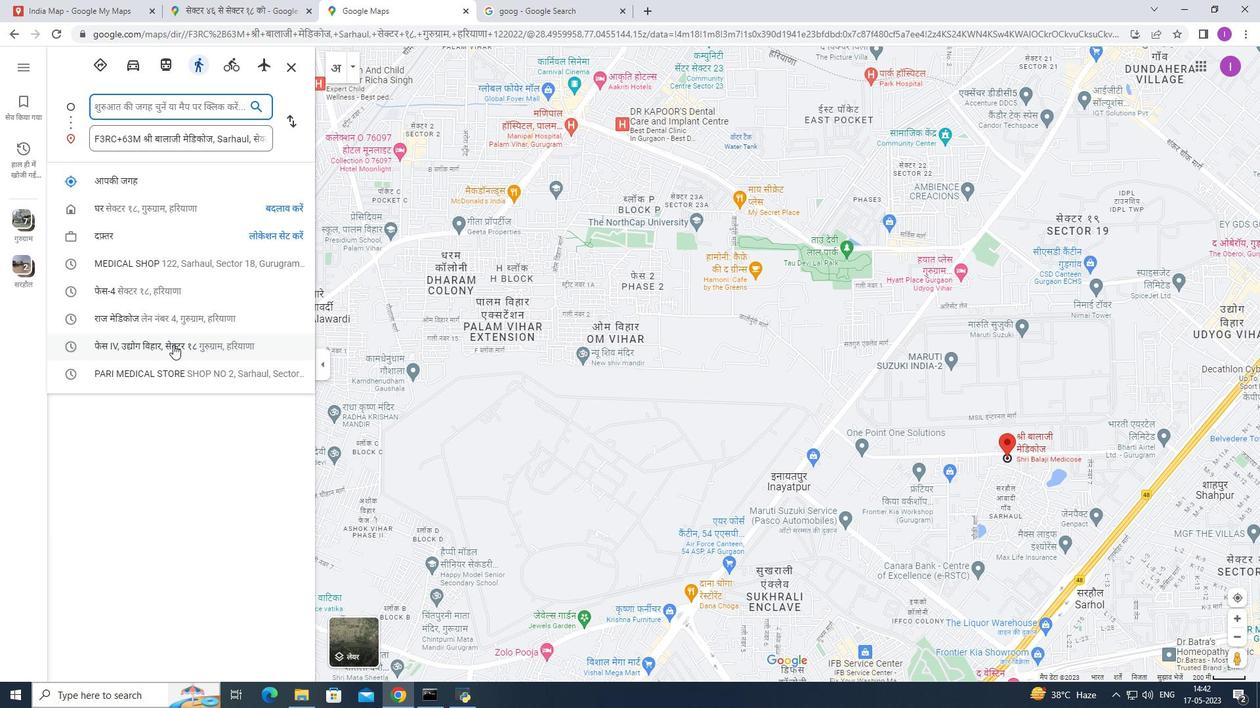 
Action: Mouse moved to (371, 389)
Screenshot: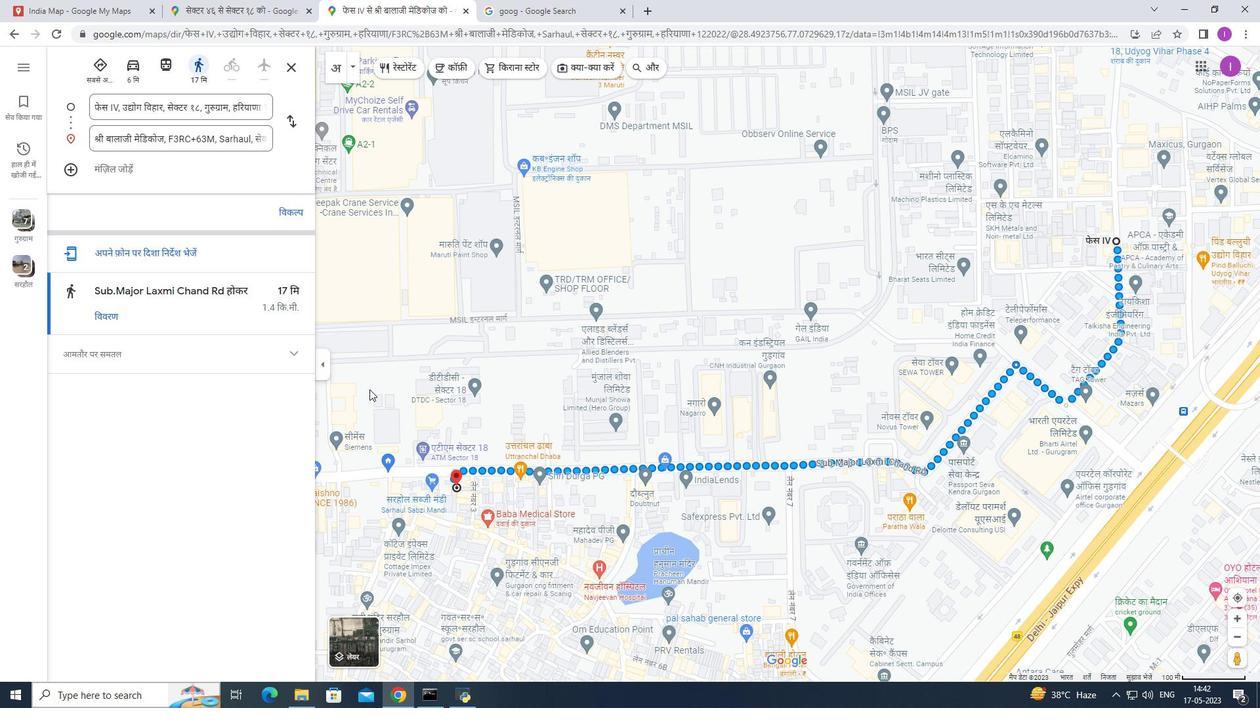 
Action: Mouse scrolled (371, 389) with delta (0, 0)
Screenshot: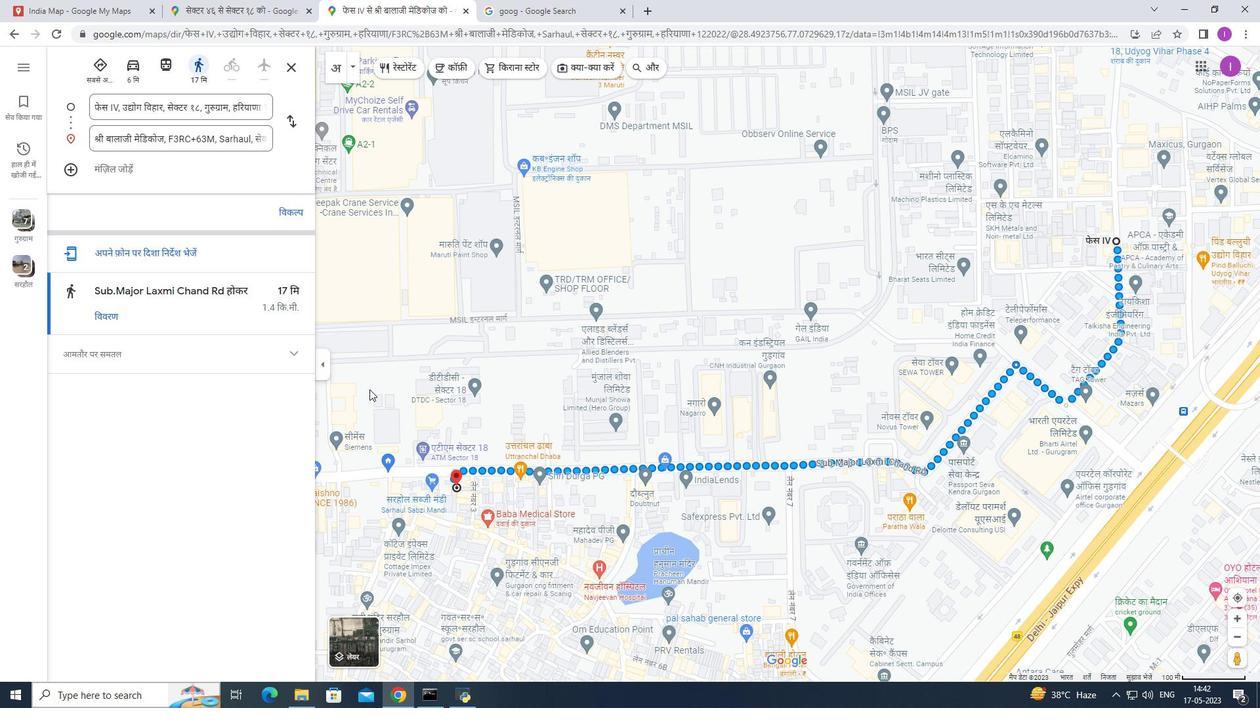 
Action: Mouse moved to (372, 389)
Screenshot: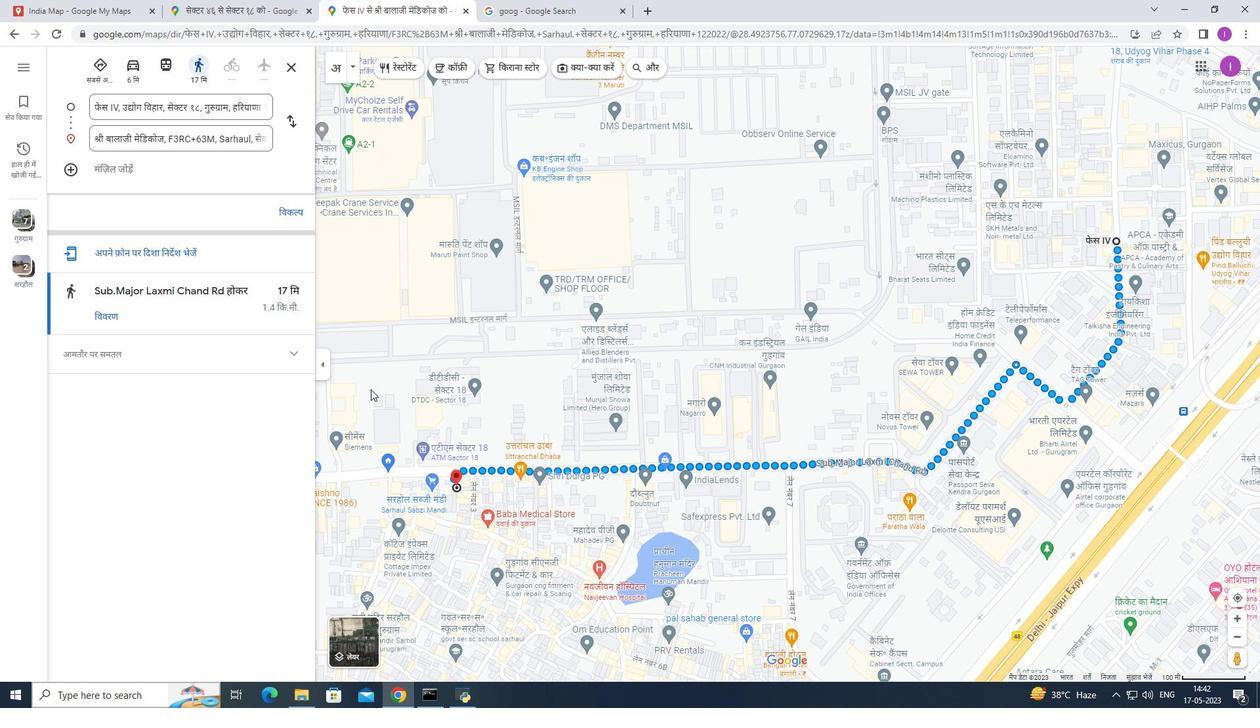 
Action: Mouse scrolled (372, 389) with delta (0, 0)
Screenshot: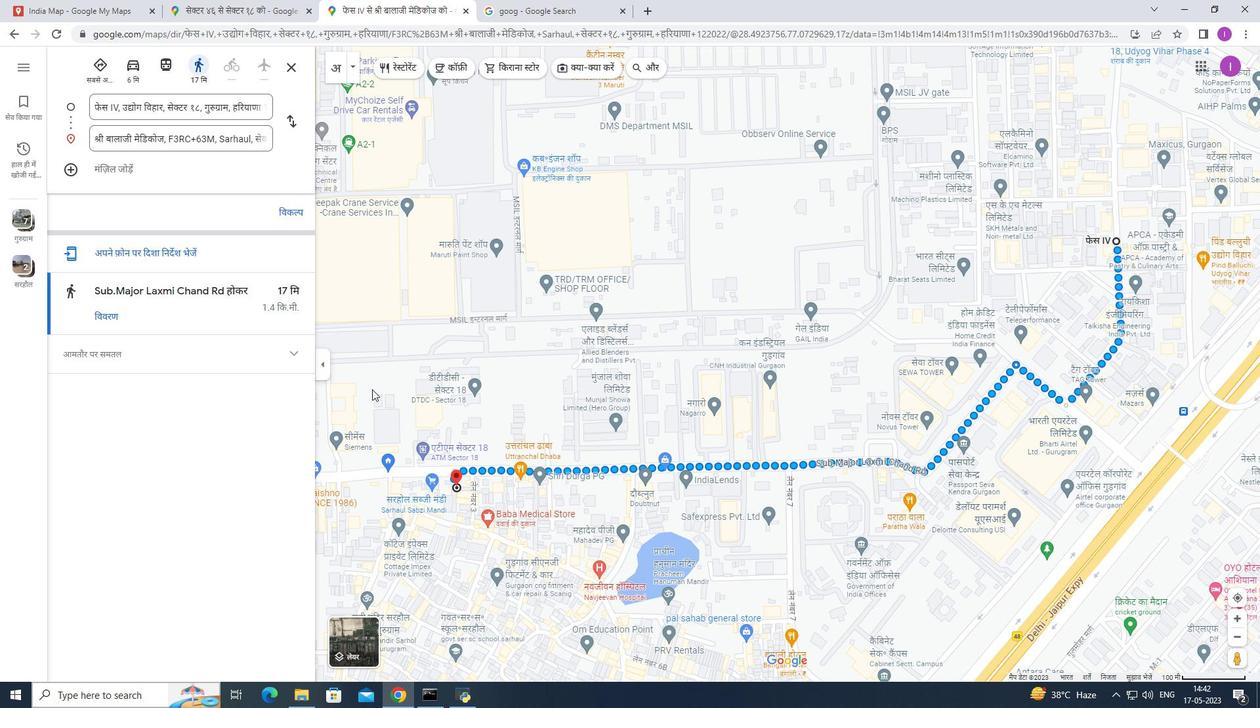 
Action: Mouse moved to (374, 387)
Screenshot: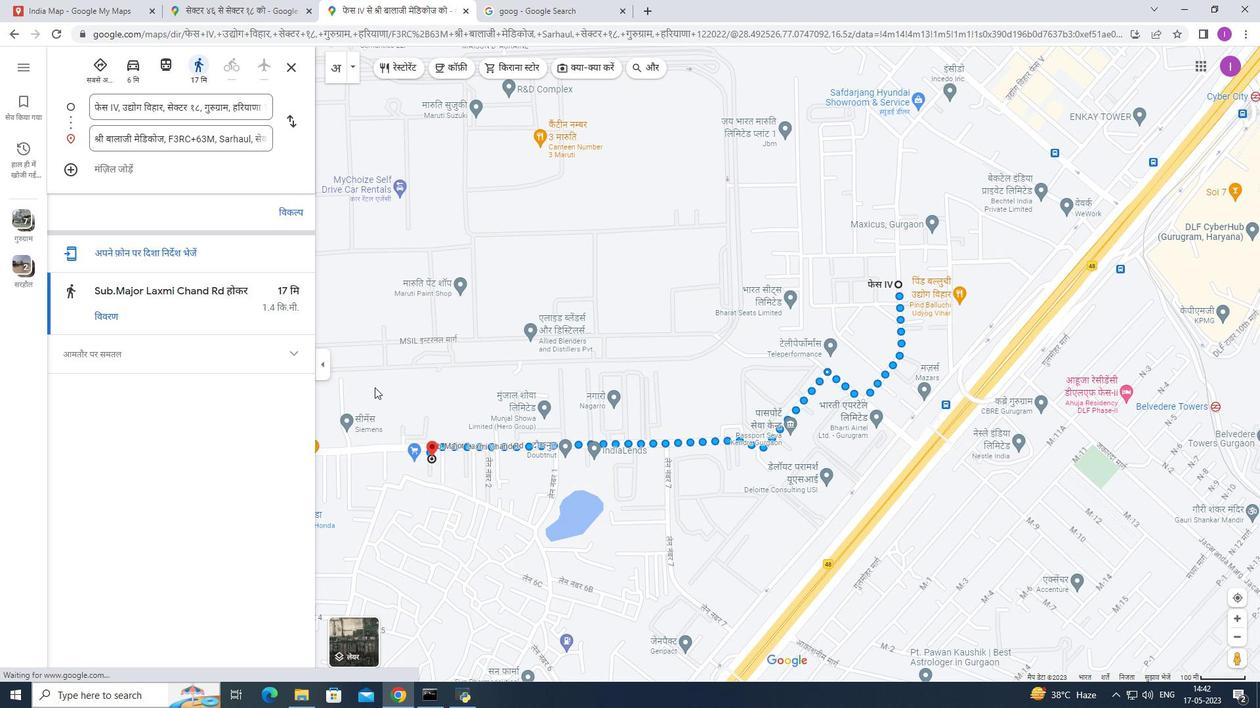 
Action: Mouse scrolled (374, 388) with delta (0, 0)
Screenshot: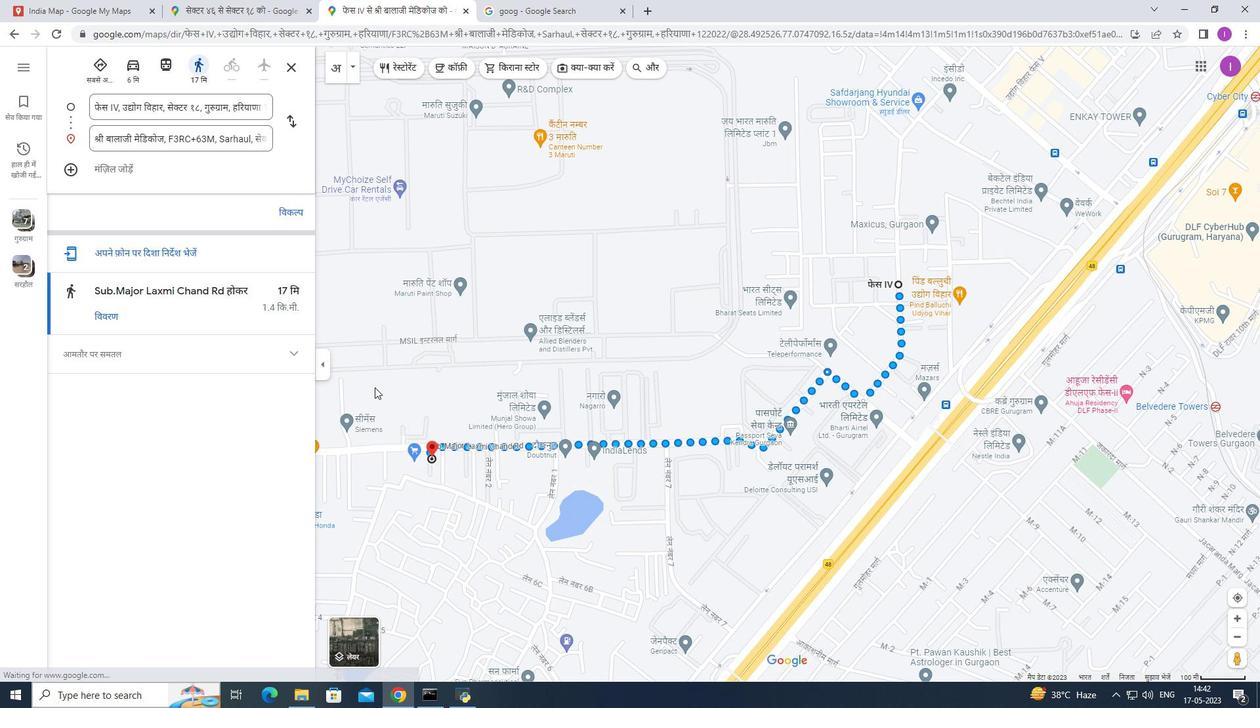 
Action: Mouse scrolled (374, 388) with delta (0, 0)
Screenshot: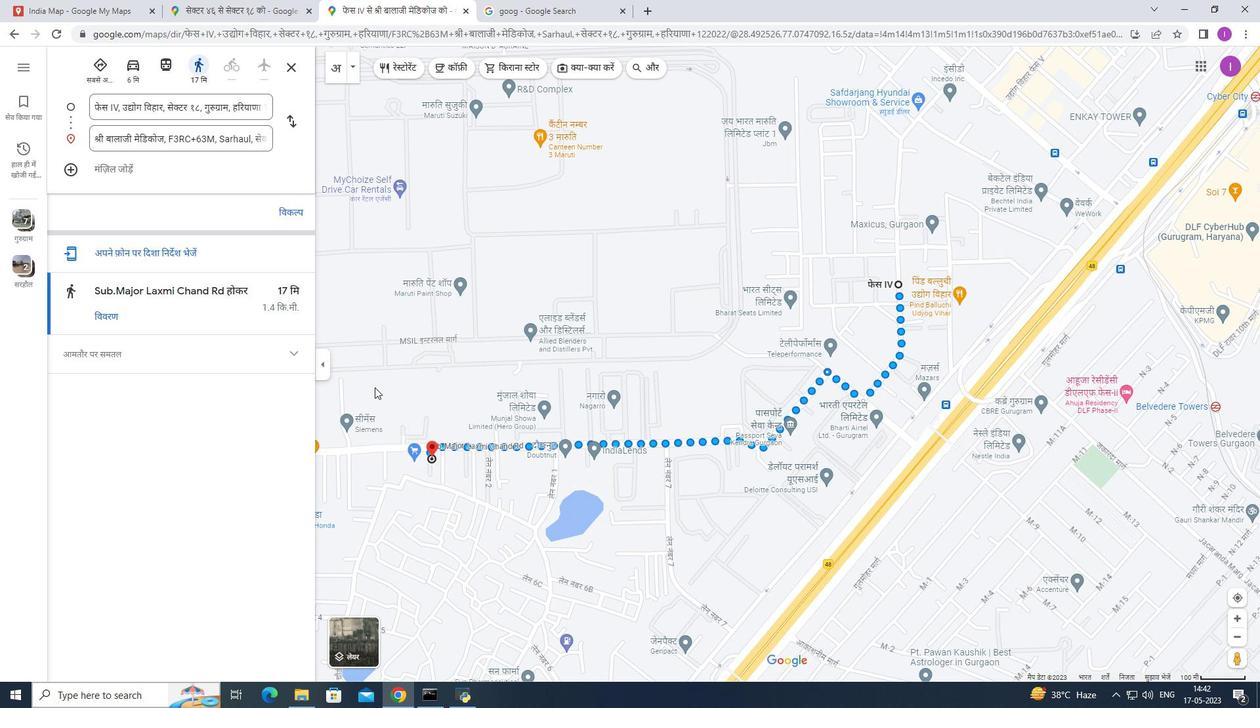 
Action: Mouse moved to (355, 391)
Screenshot: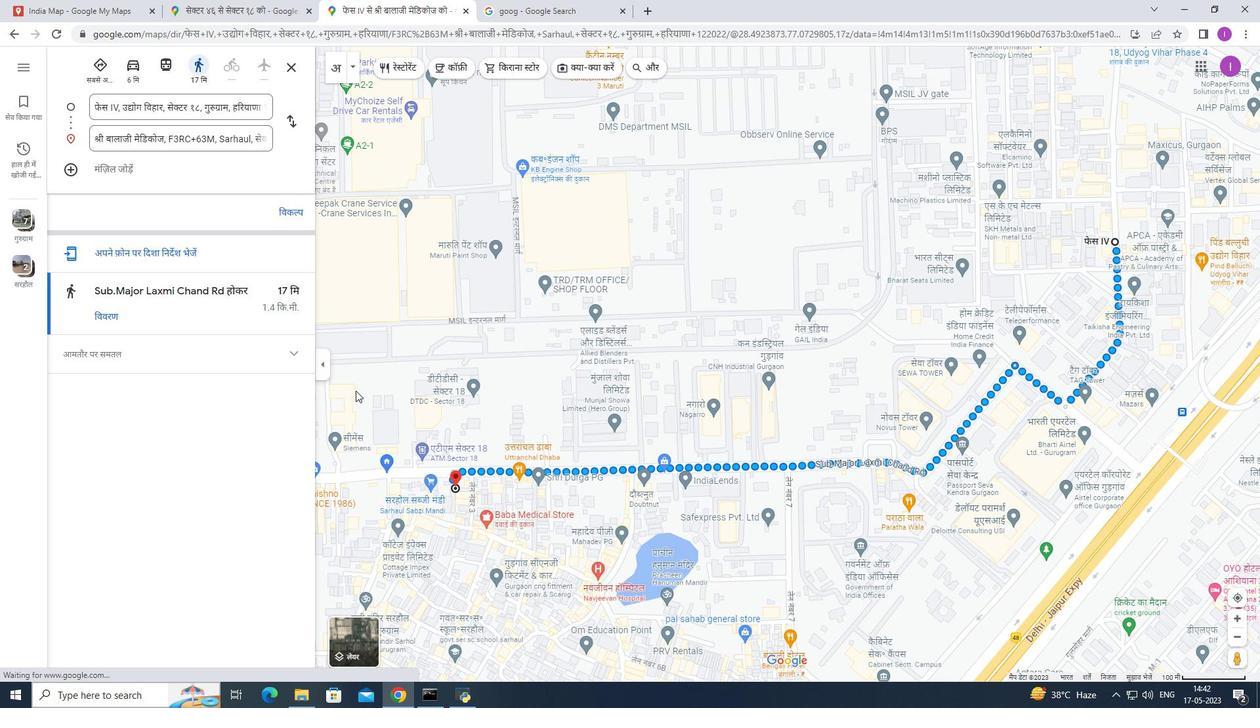 
Action: Mouse scrolled (355, 390) with delta (0, 0)
Screenshot: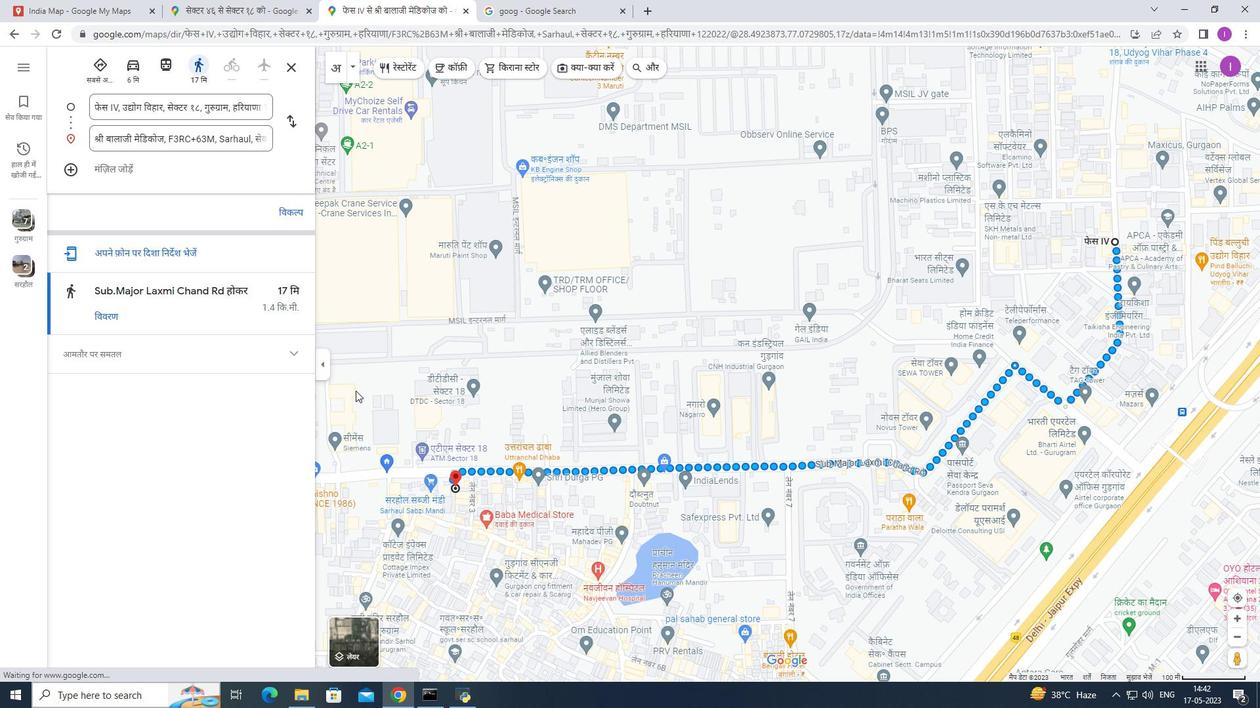 
Action: Mouse moved to (20, 36)
Screenshot: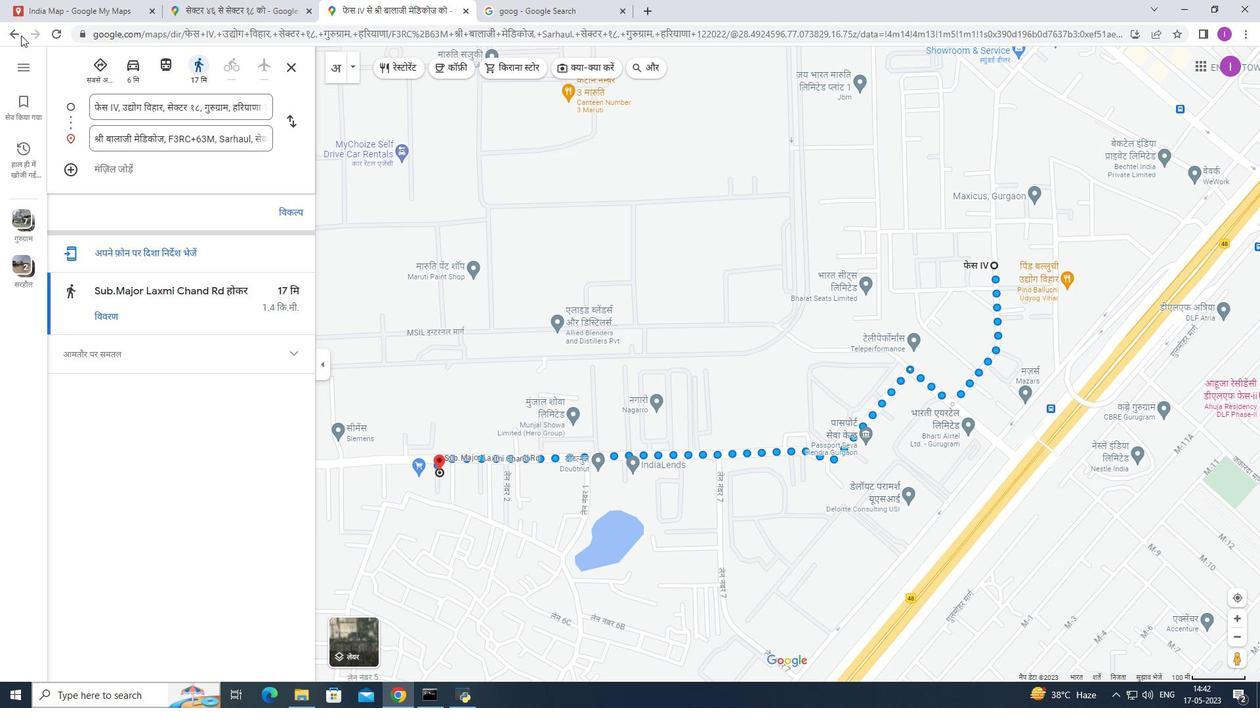 
Action: Mouse pressed left at (20, 36)
Screenshot: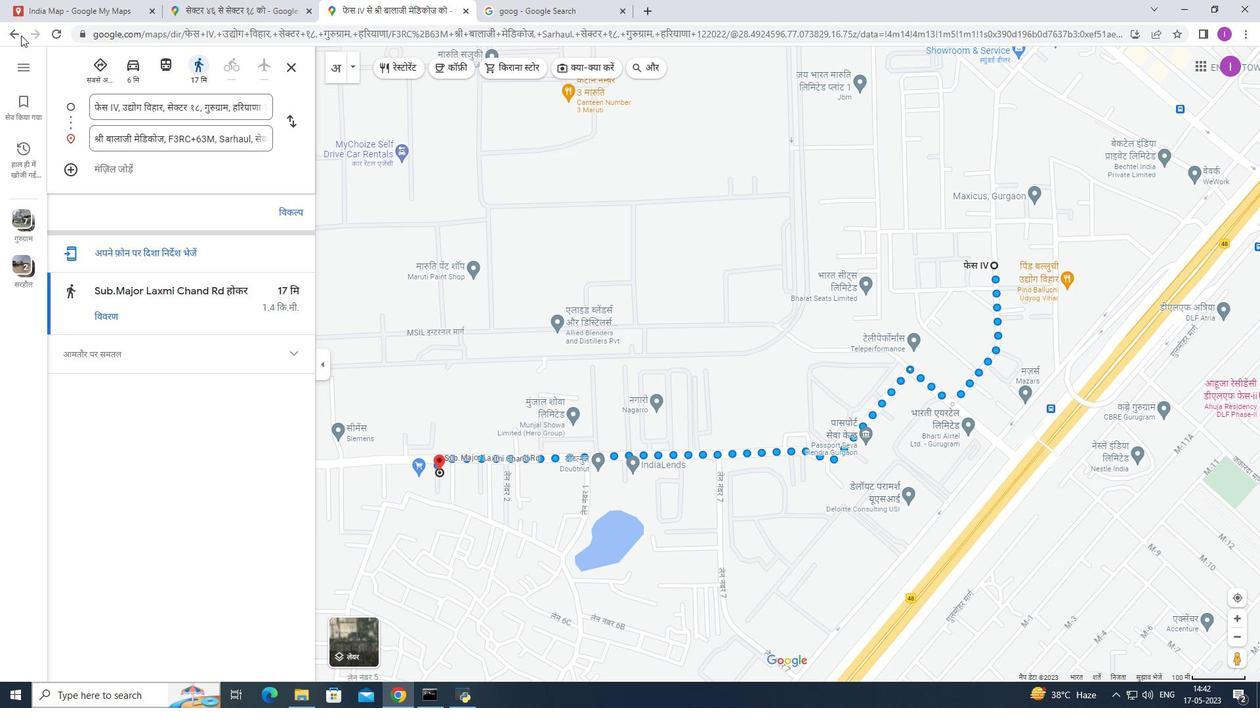 
Action: Mouse moved to (9, 36)
Screenshot: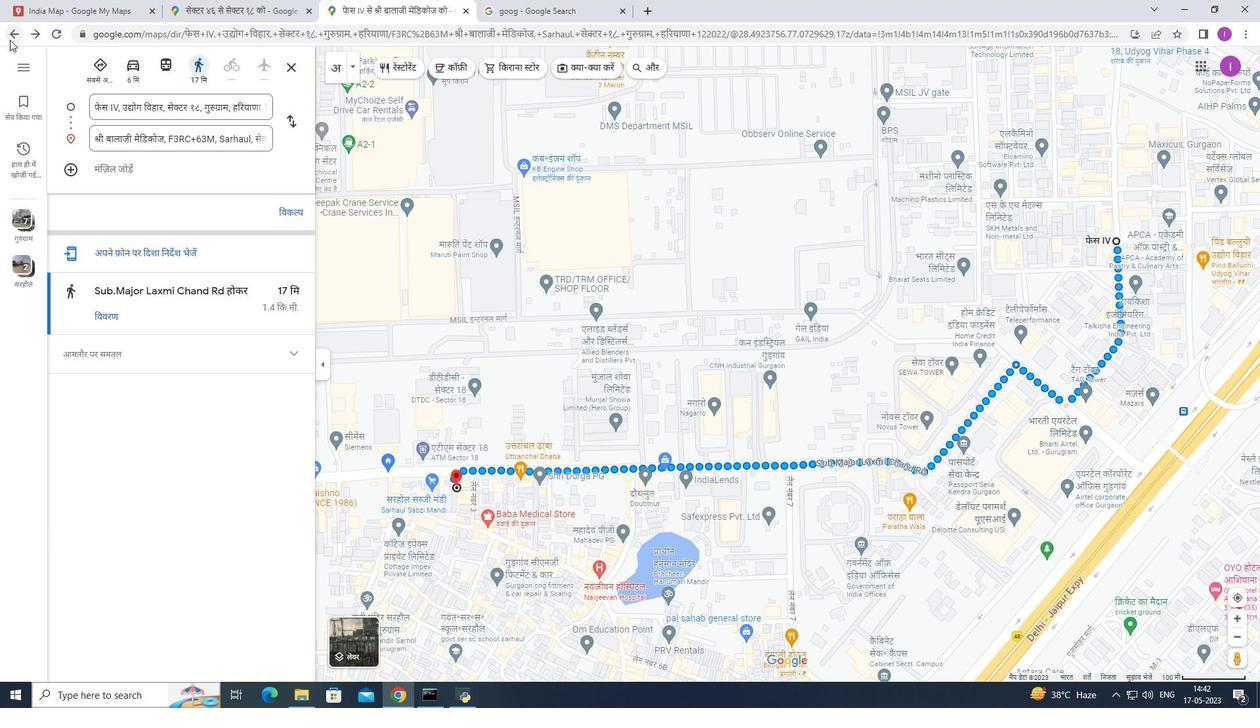 
Action: Mouse pressed left at (9, 36)
Screenshot: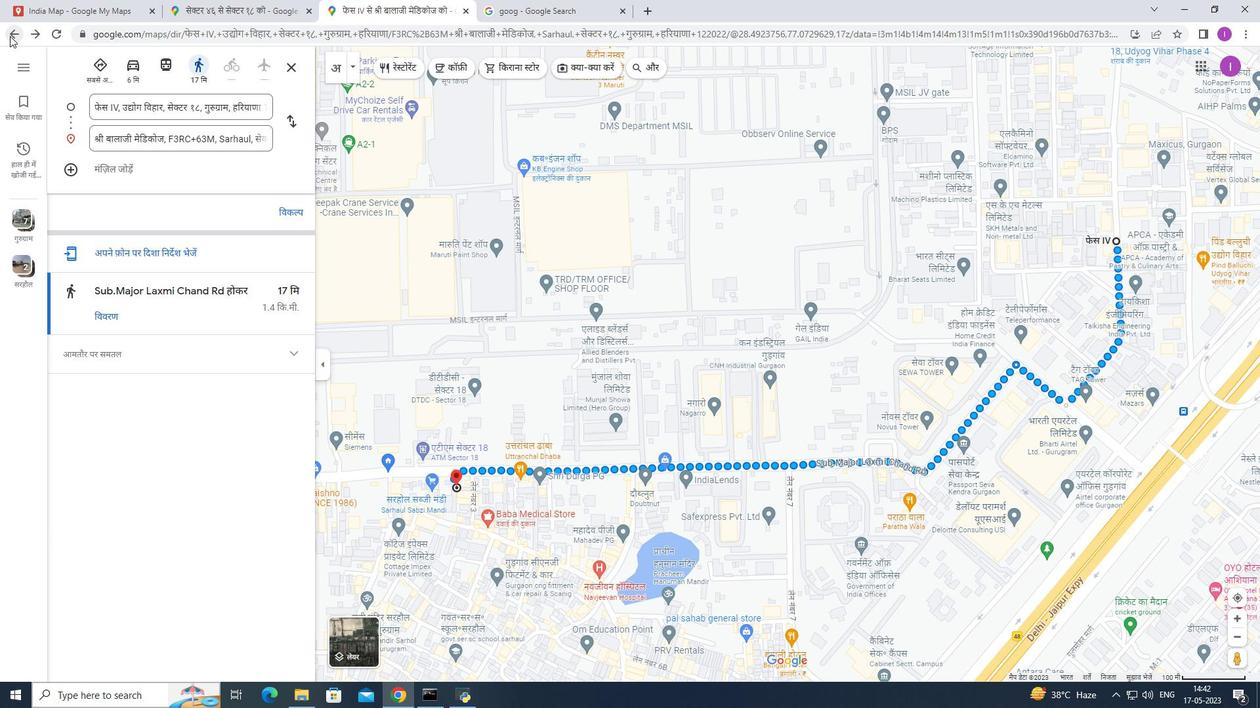 
Action: Mouse moved to (144, 301)
Screenshot: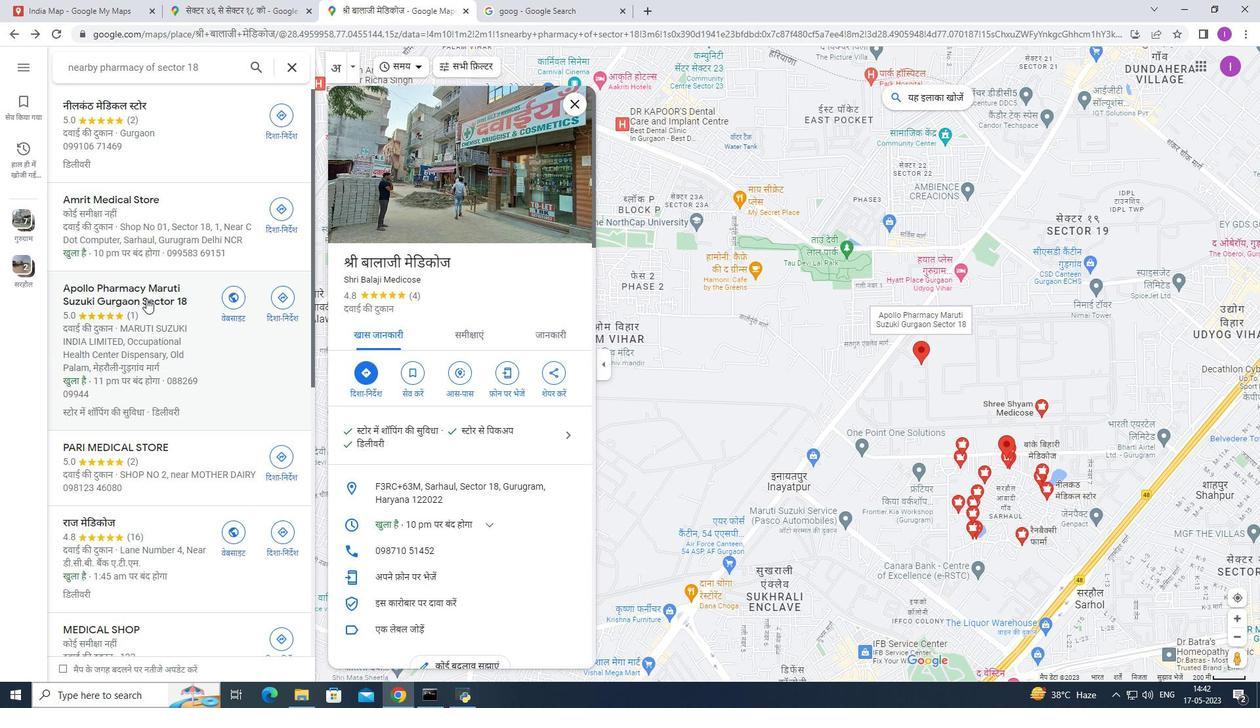 
Action: Mouse scrolled (144, 300) with delta (0, 0)
Screenshot: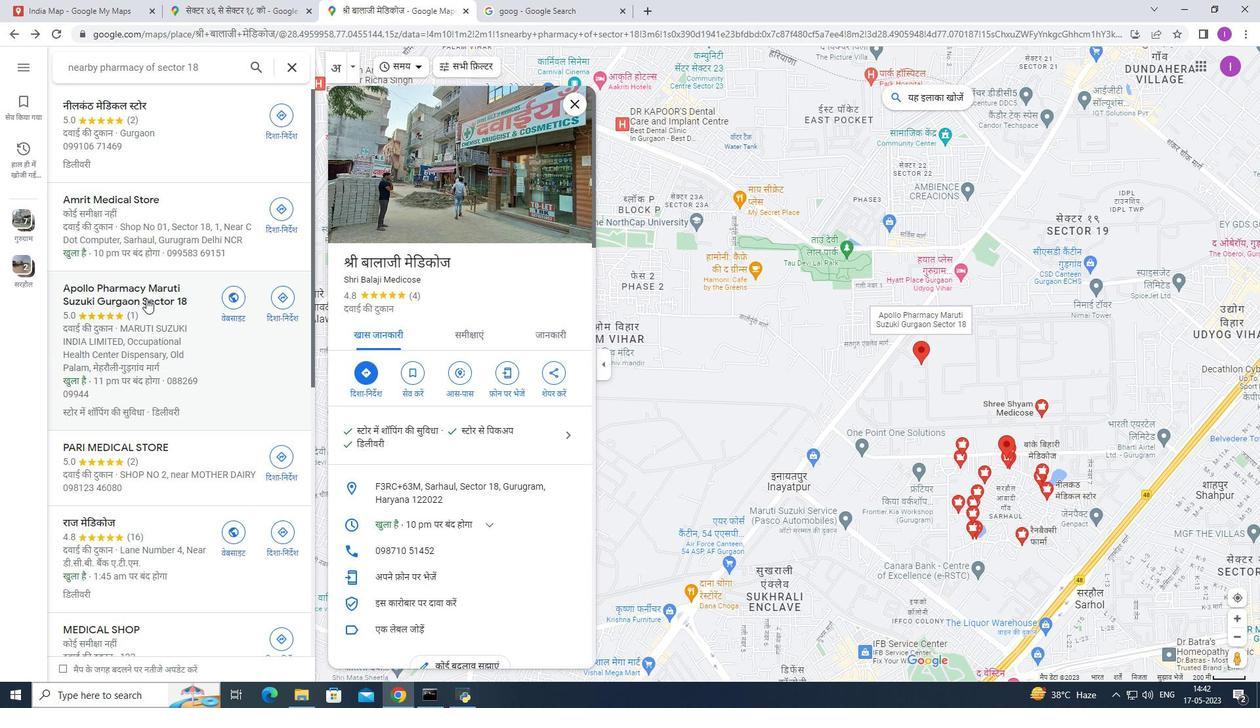 
Action: Mouse moved to (143, 301)
Screenshot: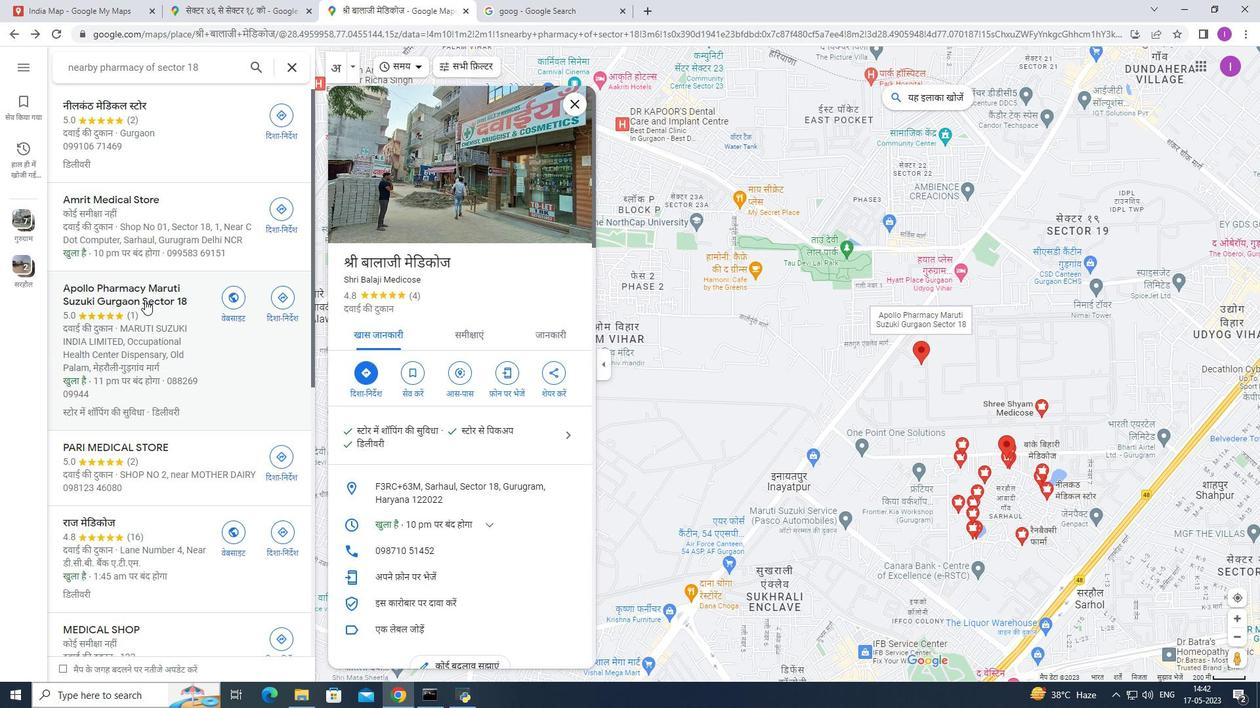 
Action: Mouse scrolled (143, 301) with delta (0, 0)
Screenshot: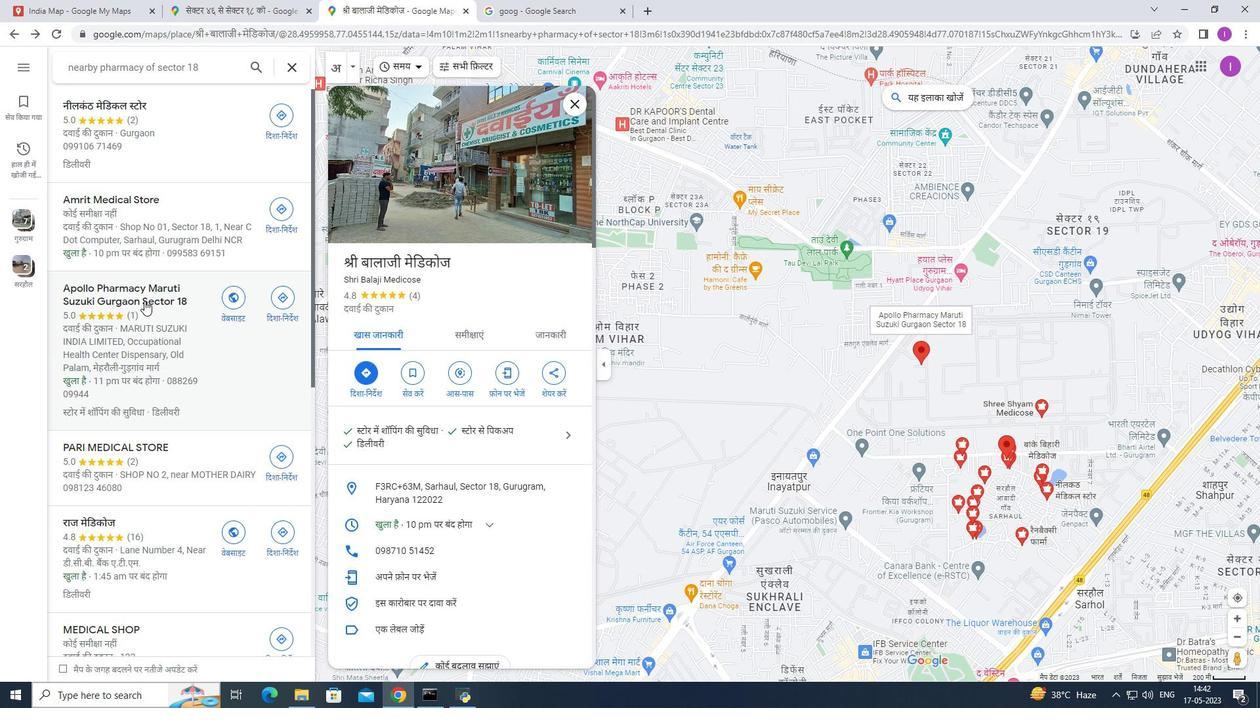 
Action: Mouse moved to (142, 302)
Screenshot: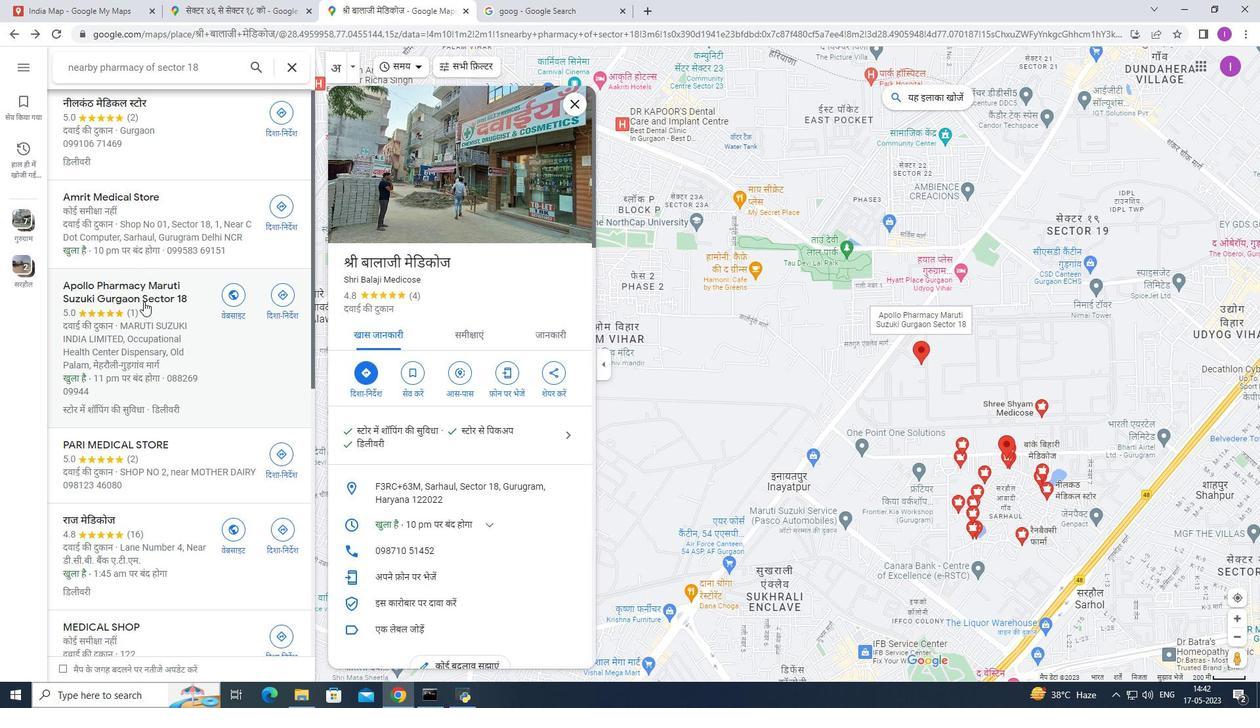 
Action: Mouse scrolled (142, 301) with delta (0, 0)
Screenshot: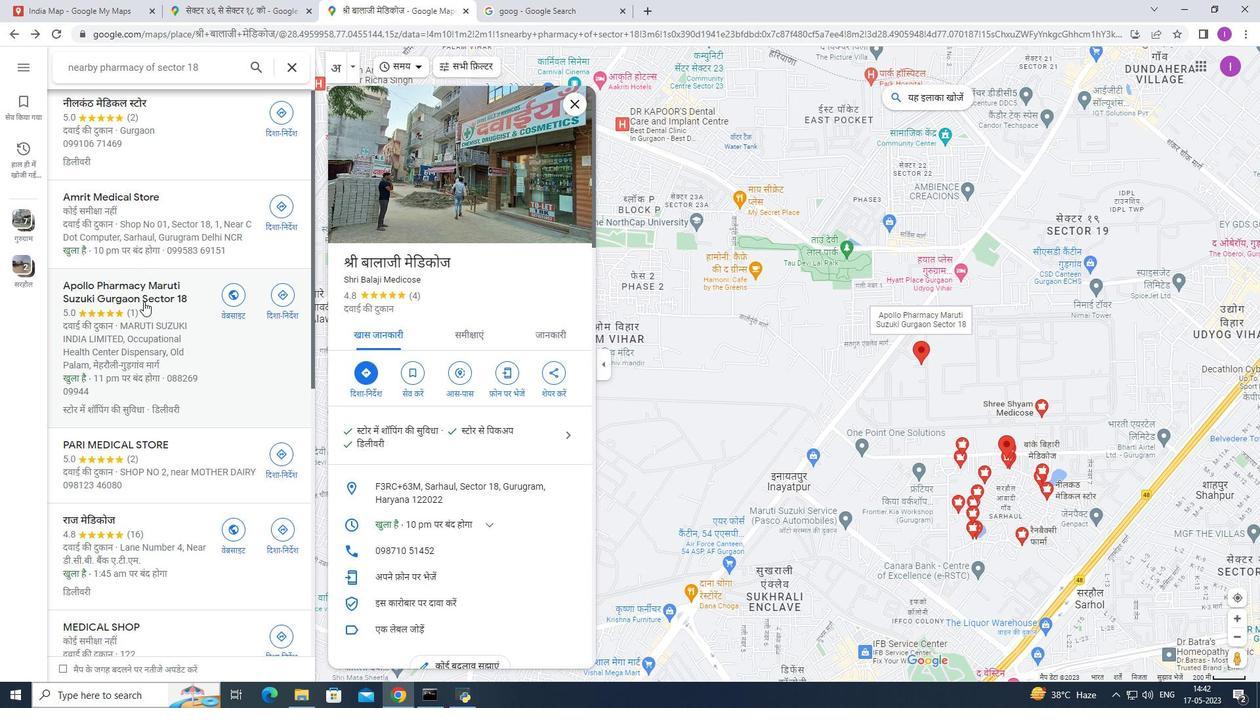 
Action: Mouse moved to (114, 310)
Screenshot: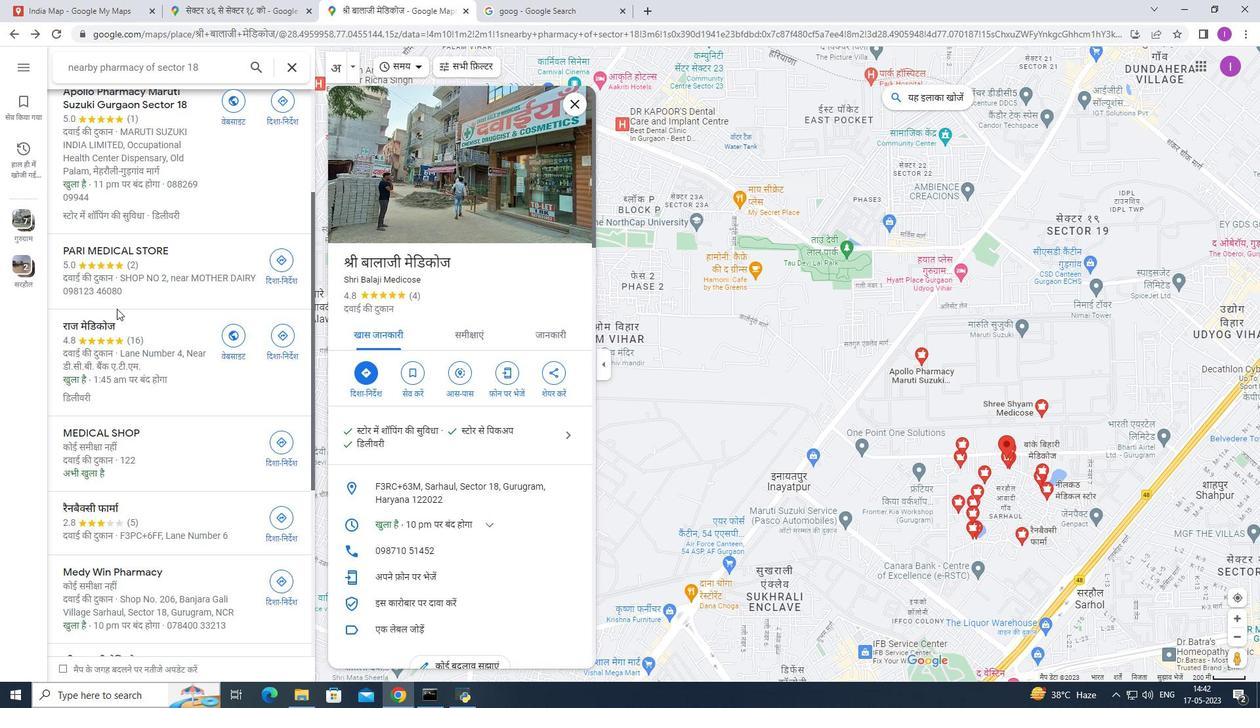 
Action: Mouse scrolled (114, 309) with delta (0, 0)
Screenshot: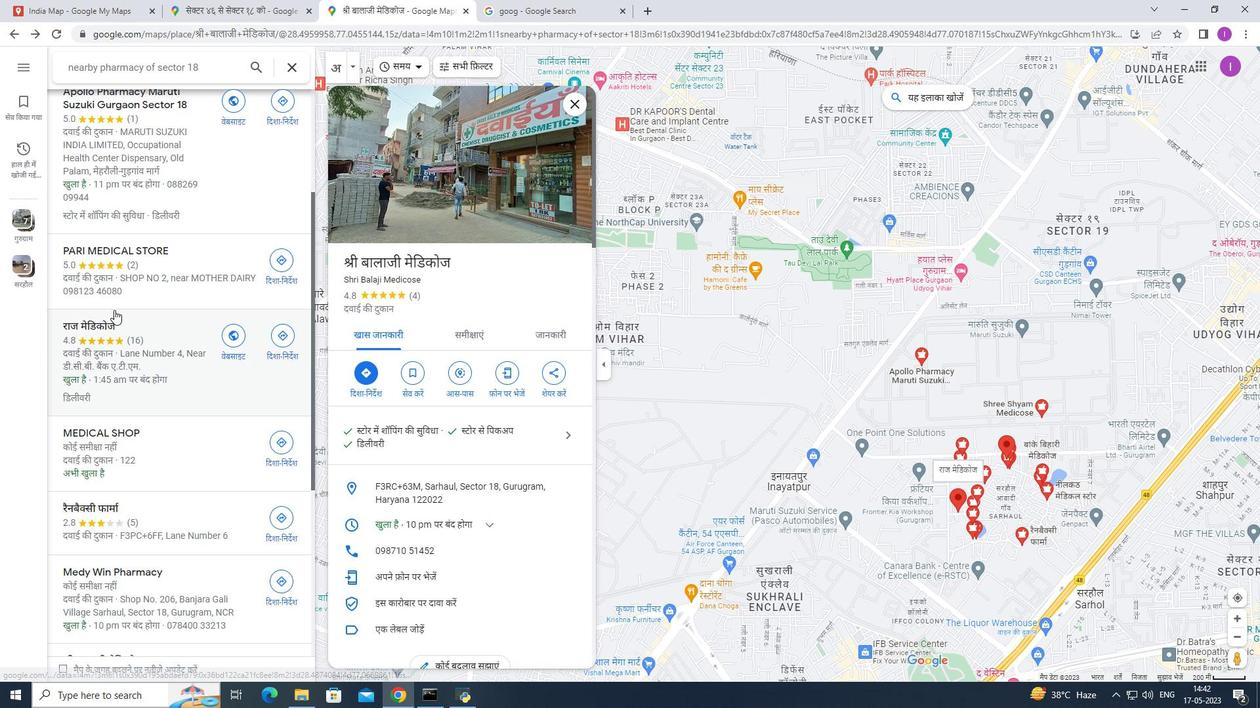 
Action: Mouse scrolled (114, 309) with delta (0, 0)
Screenshot: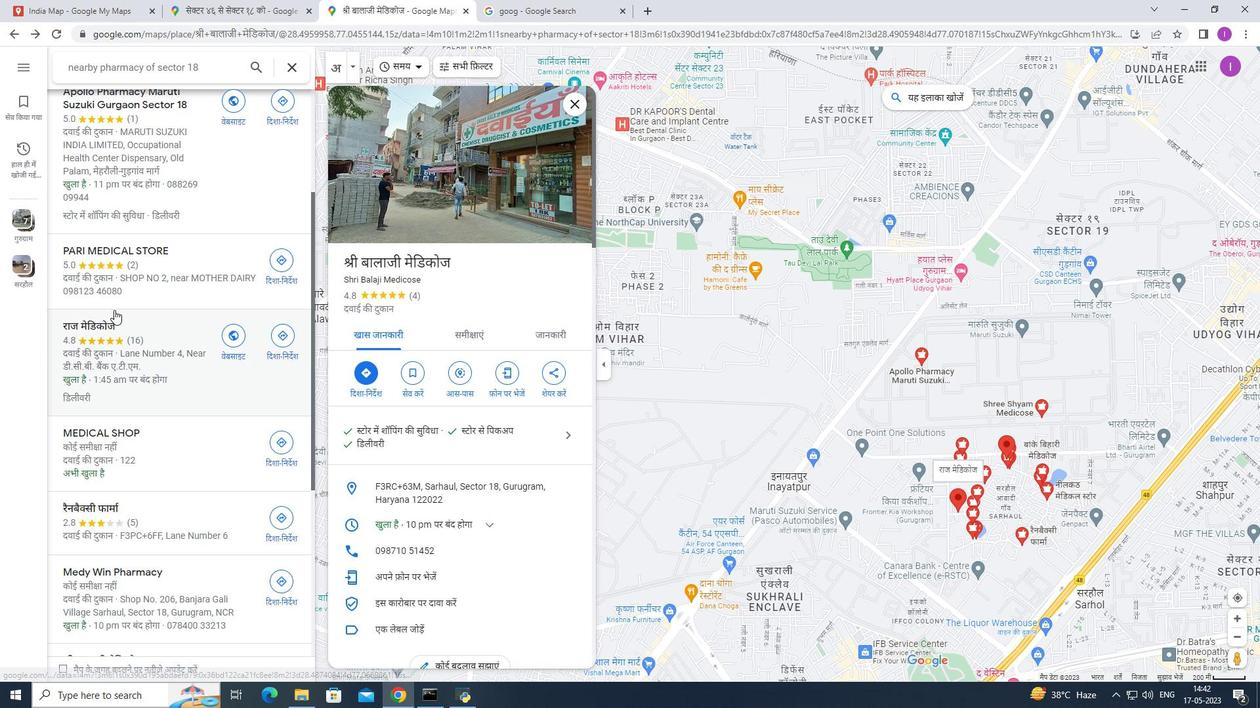 
Action: Mouse scrolled (114, 309) with delta (0, 0)
Screenshot: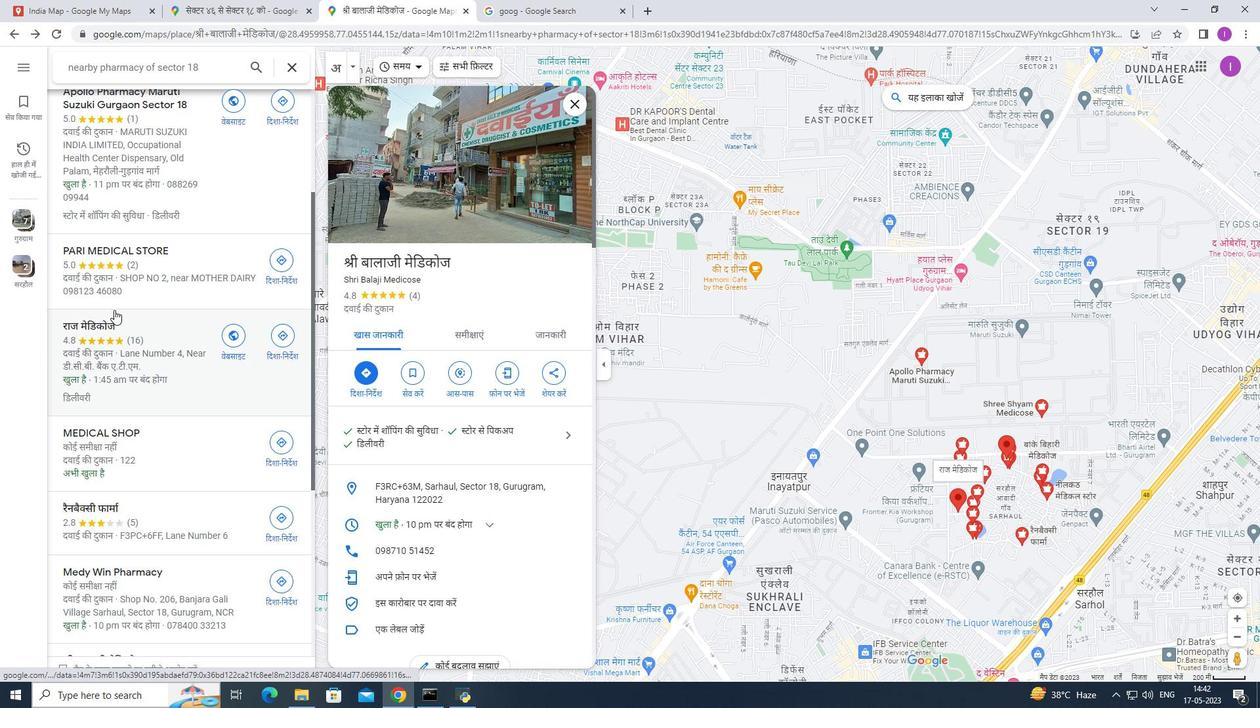 
Action: Mouse moved to (107, 383)
Screenshot: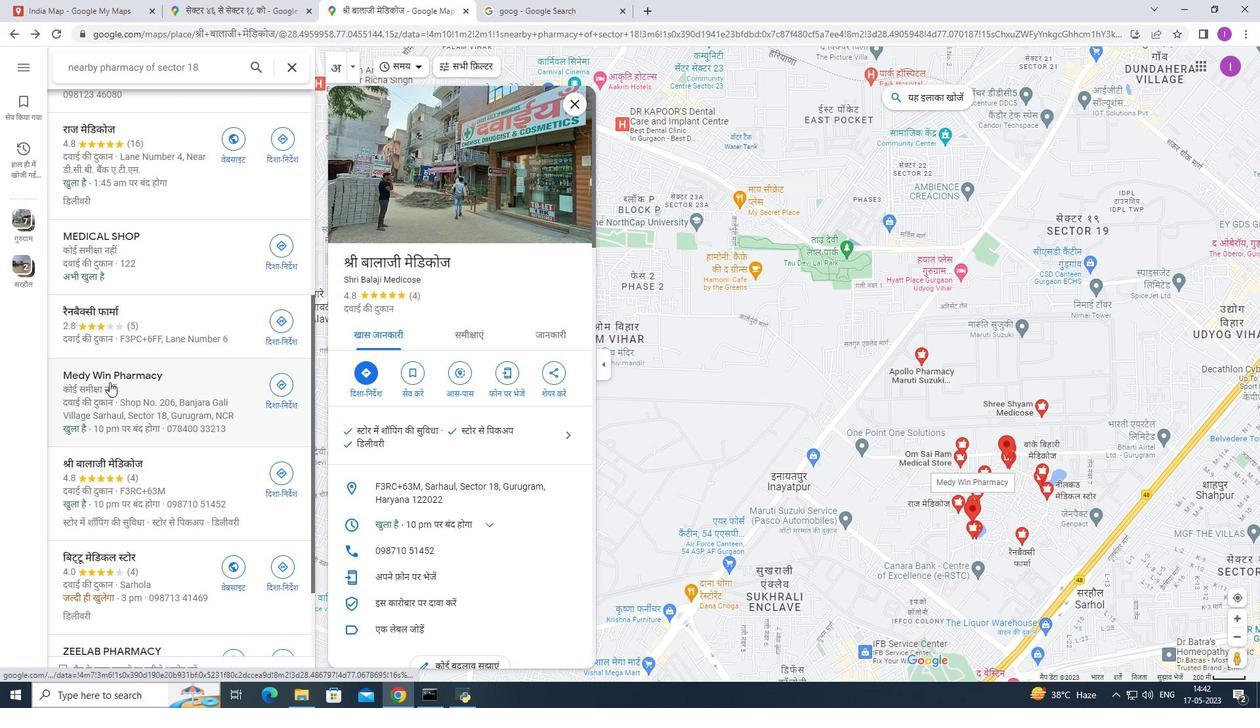 
Action: Mouse pressed left at (107, 383)
Screenshot: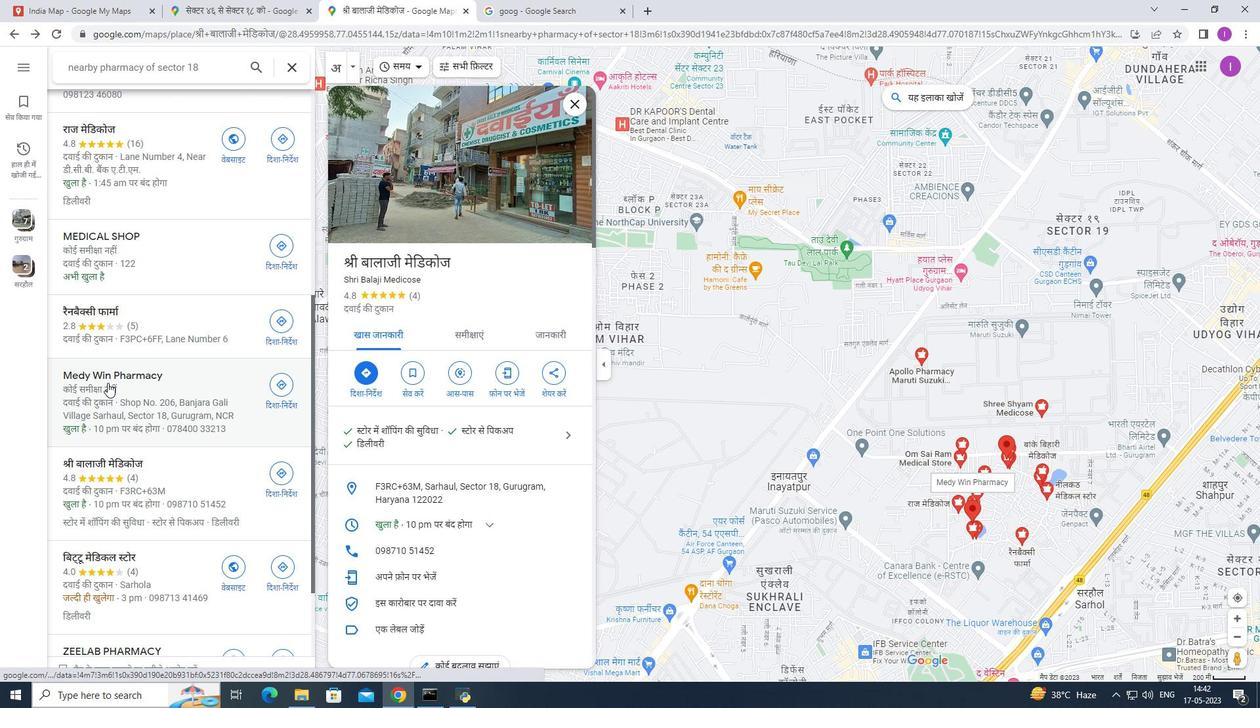 
Action: Mouse moved to (361, 326)
Screenshot: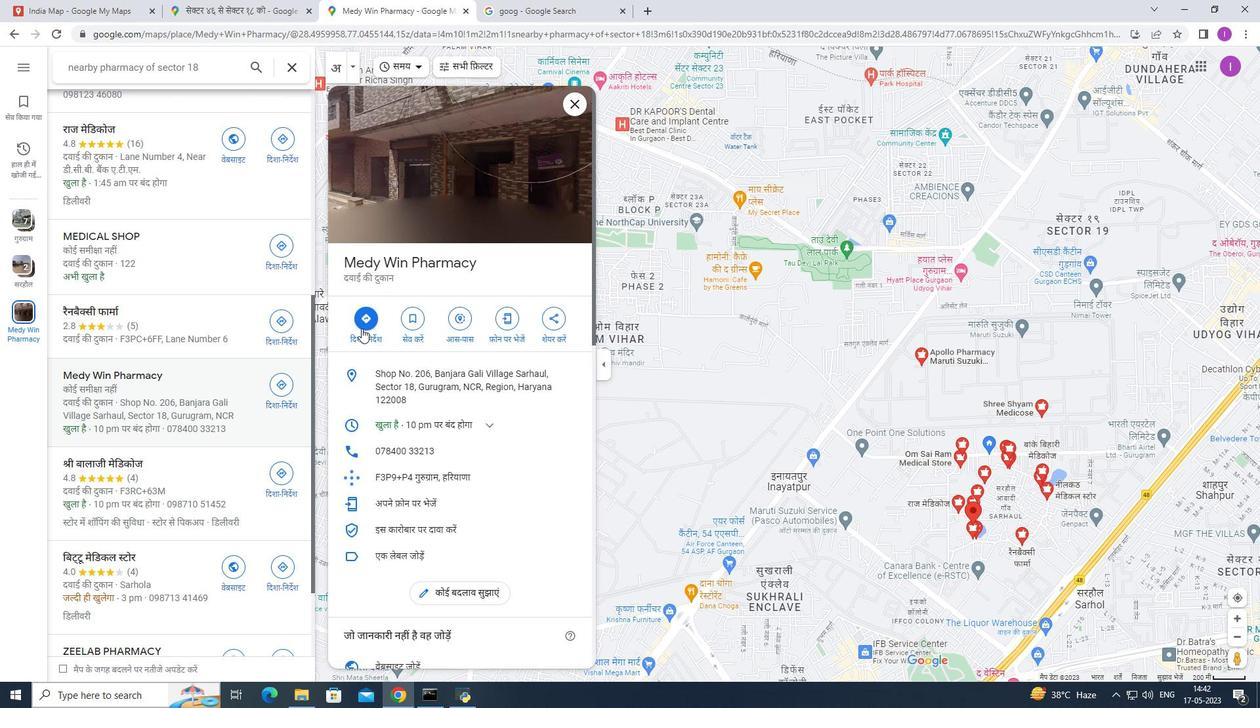 
Action: Mouse pressed left at (361, 326)
Screenshot: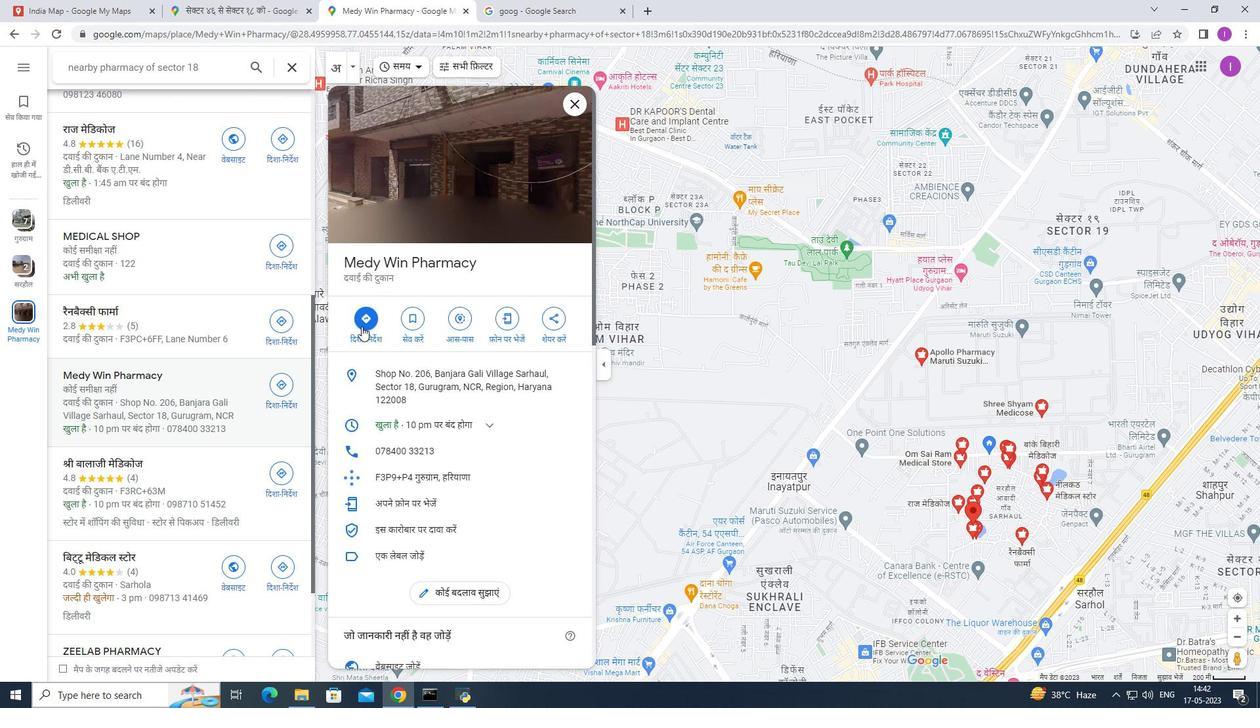 
Action: Mouse moved to (156, 347)
Screenshot: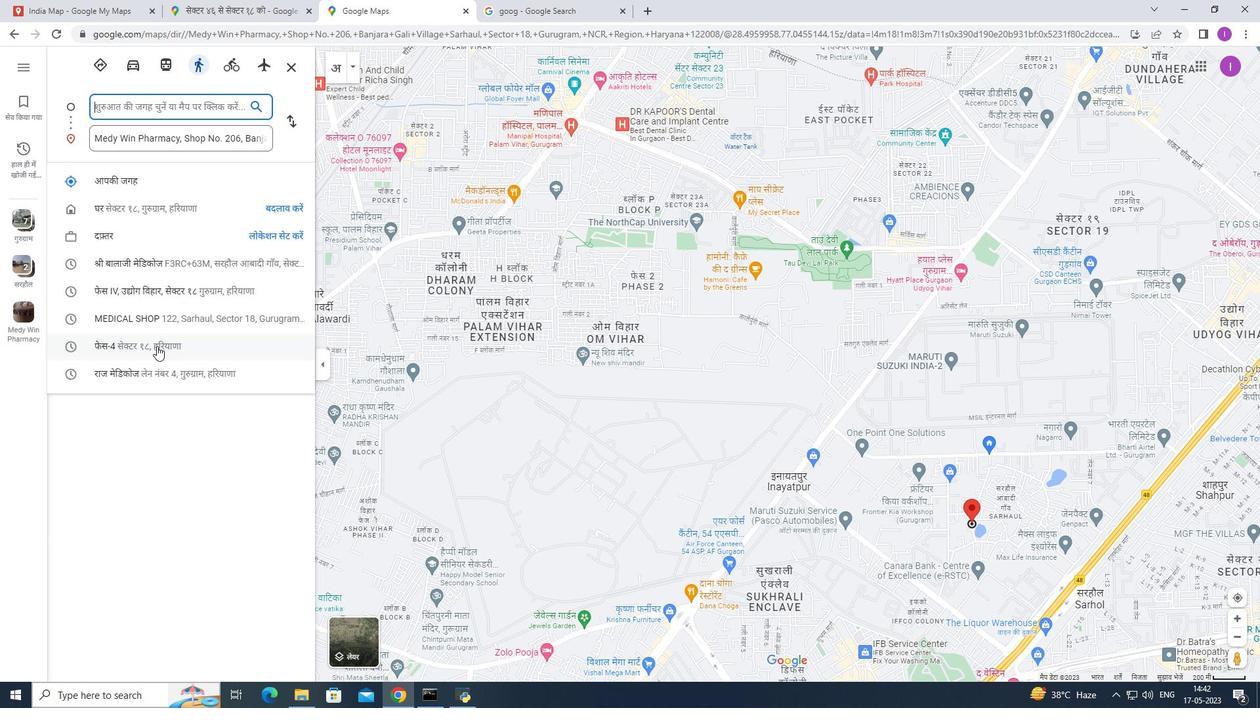 
Action: Mouse pressed left at (156, 347)
Screenshot: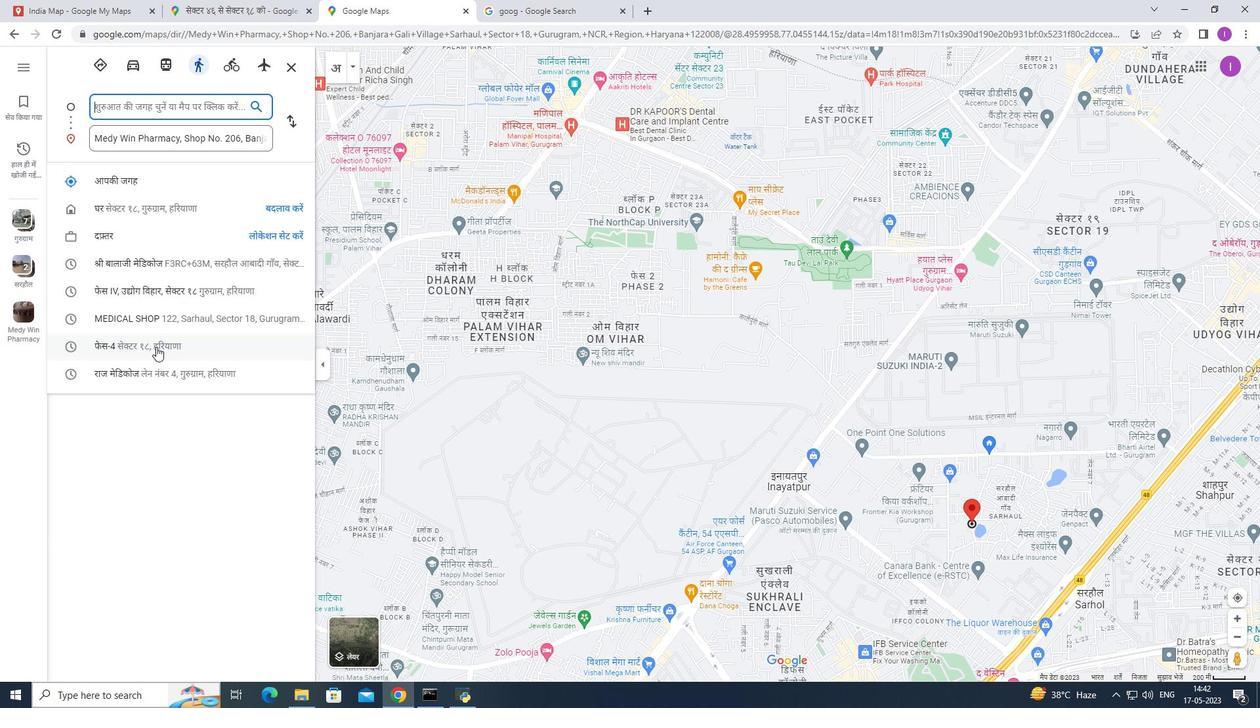 
Action: Mouse moved to (236, 260)
Screenshot: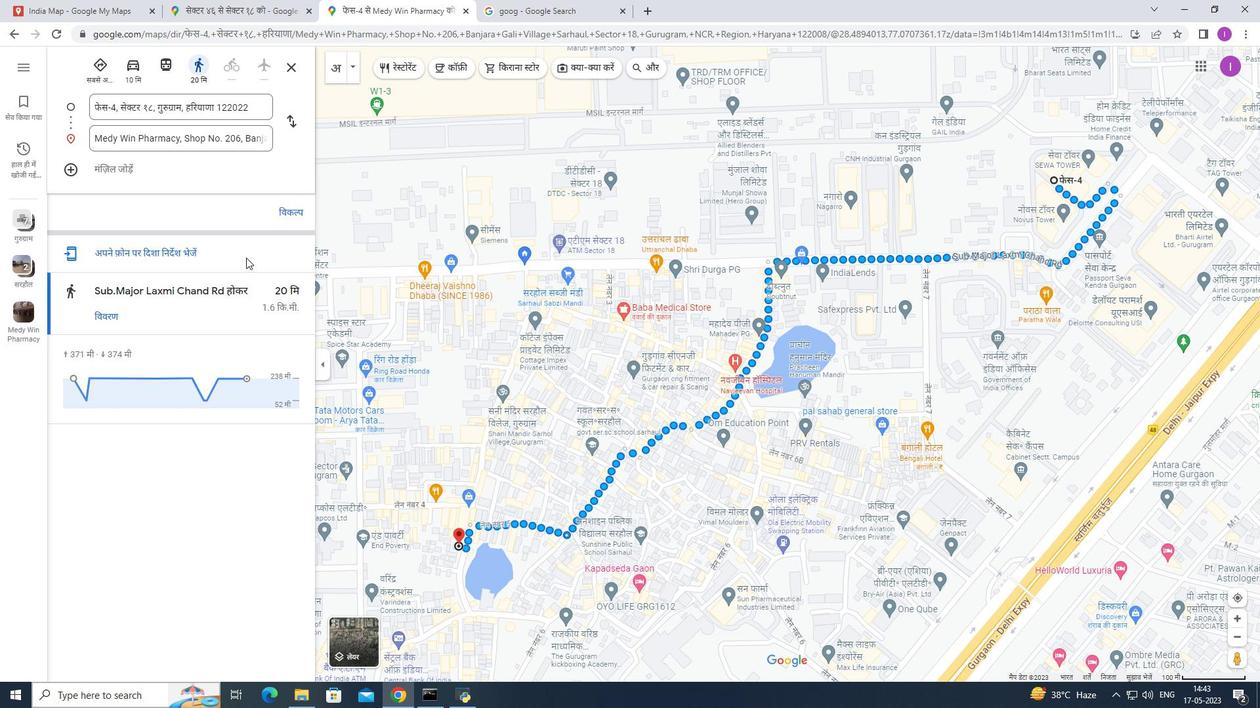 
Action: Mouse scrolled (236, 259) with delta (0, 0)
Screenshot: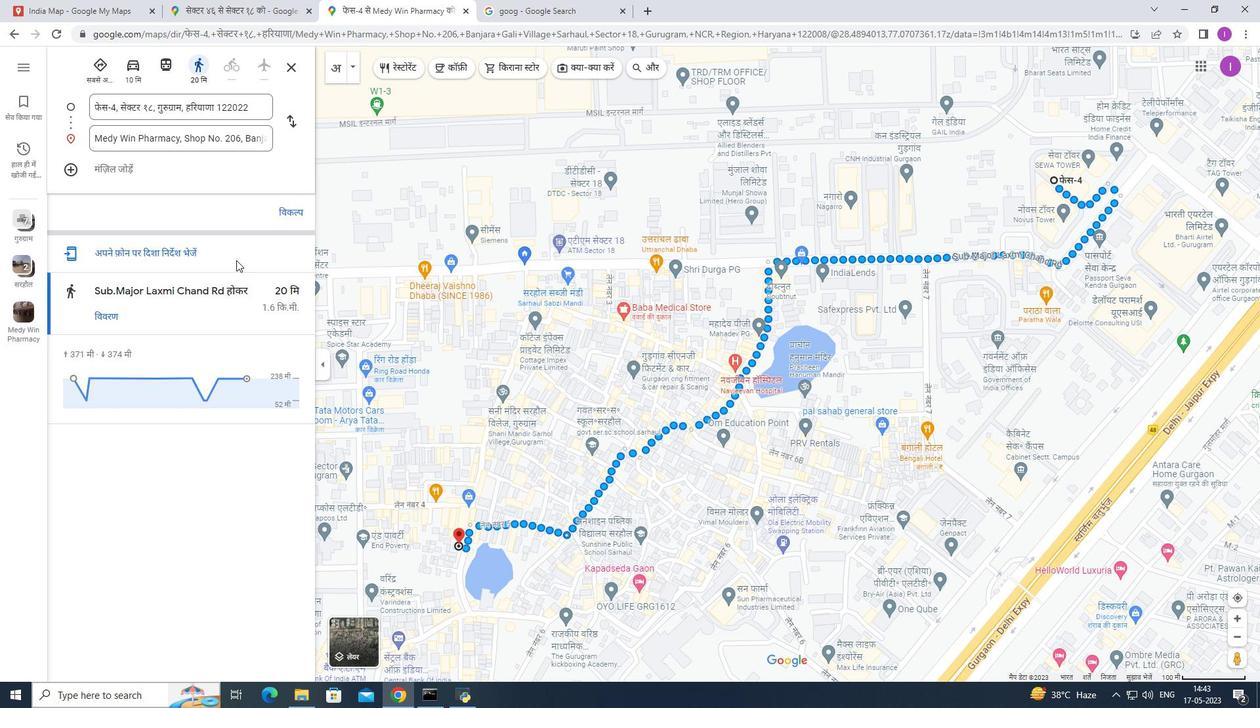 
Action: Mouse scrolled (236, 259) with delta (0, 0)
Screenshot: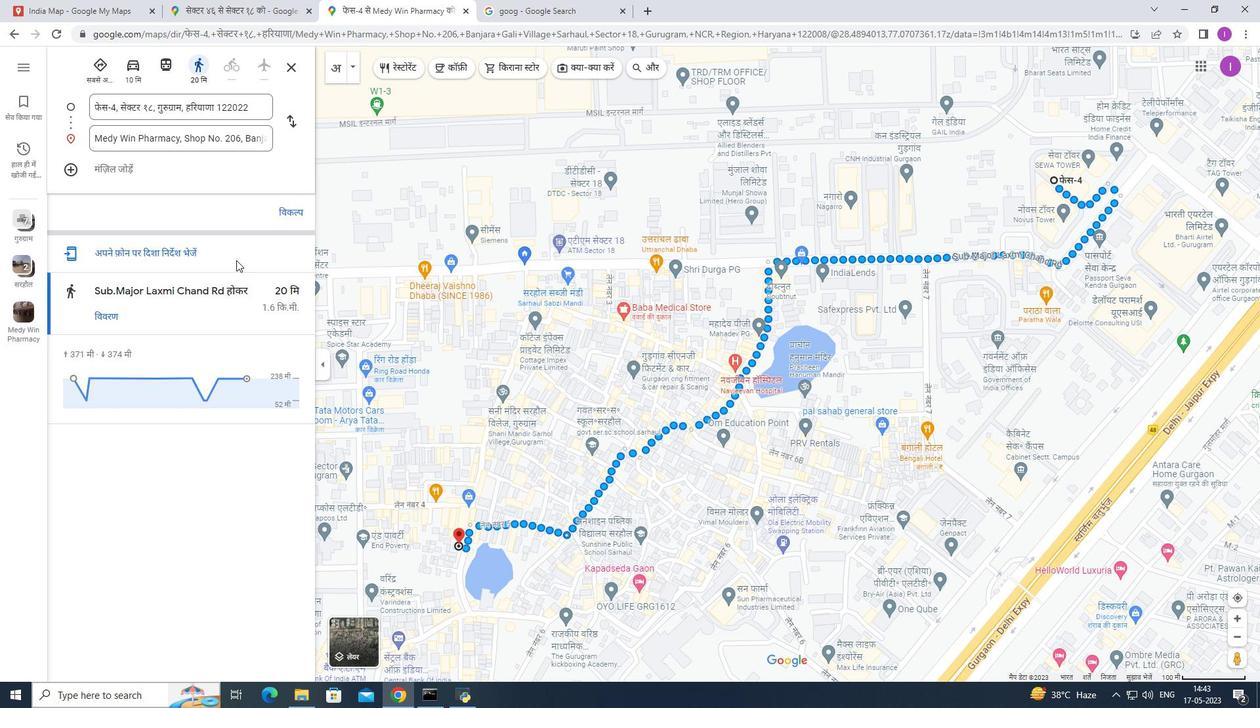 
Action: Mouse moved to (235, 260)
Screenshot: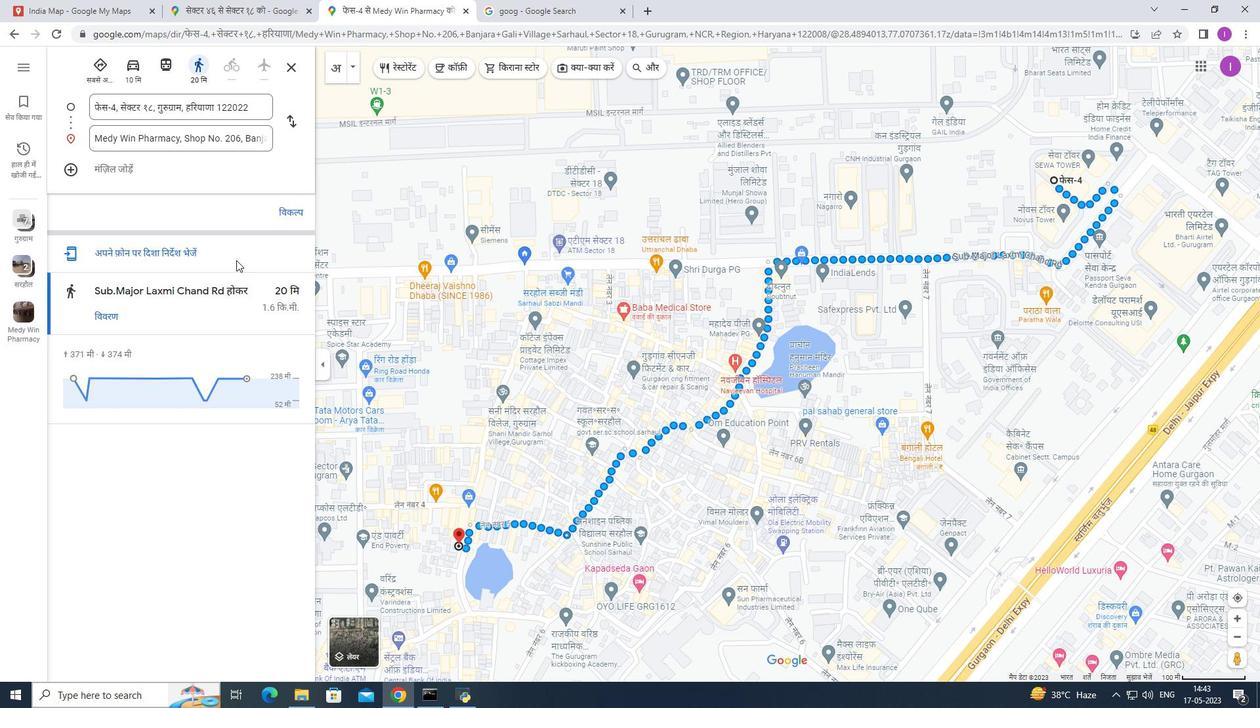 
Action: Mouse scrolled (235, 259) with delta (0, 0)
Screenshot: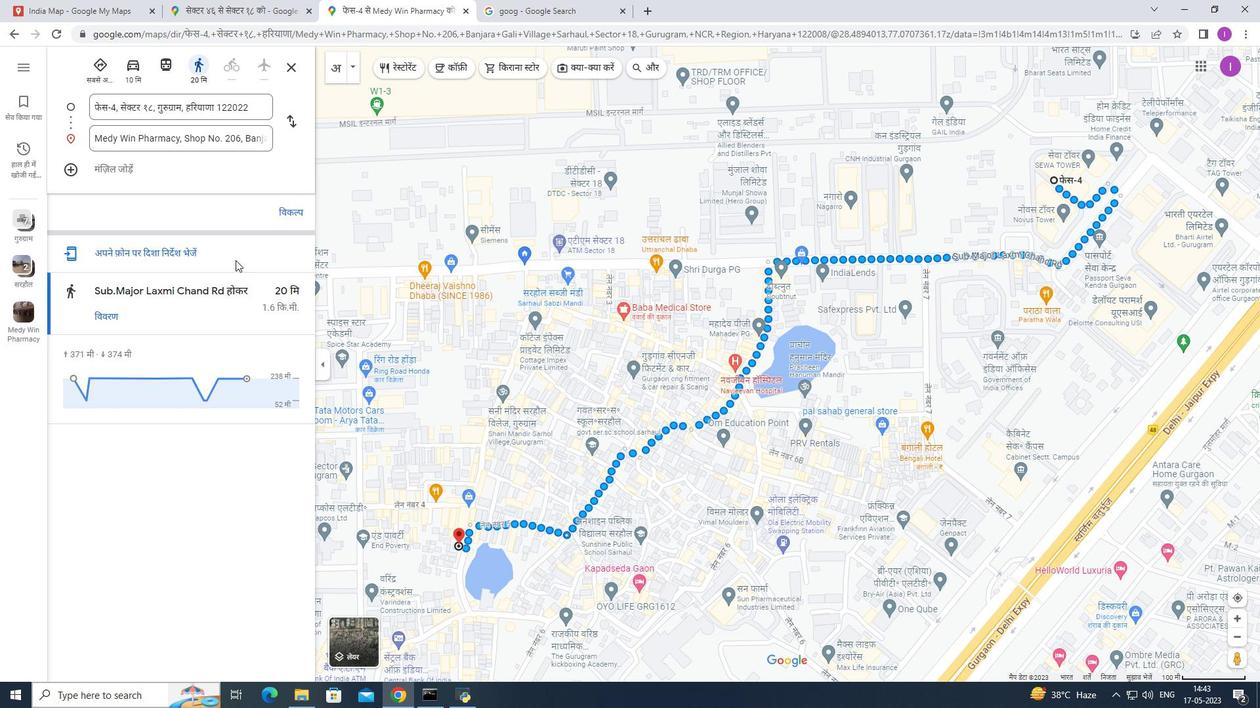 
Action: Mouse moved to (96, 175)
Screenshot: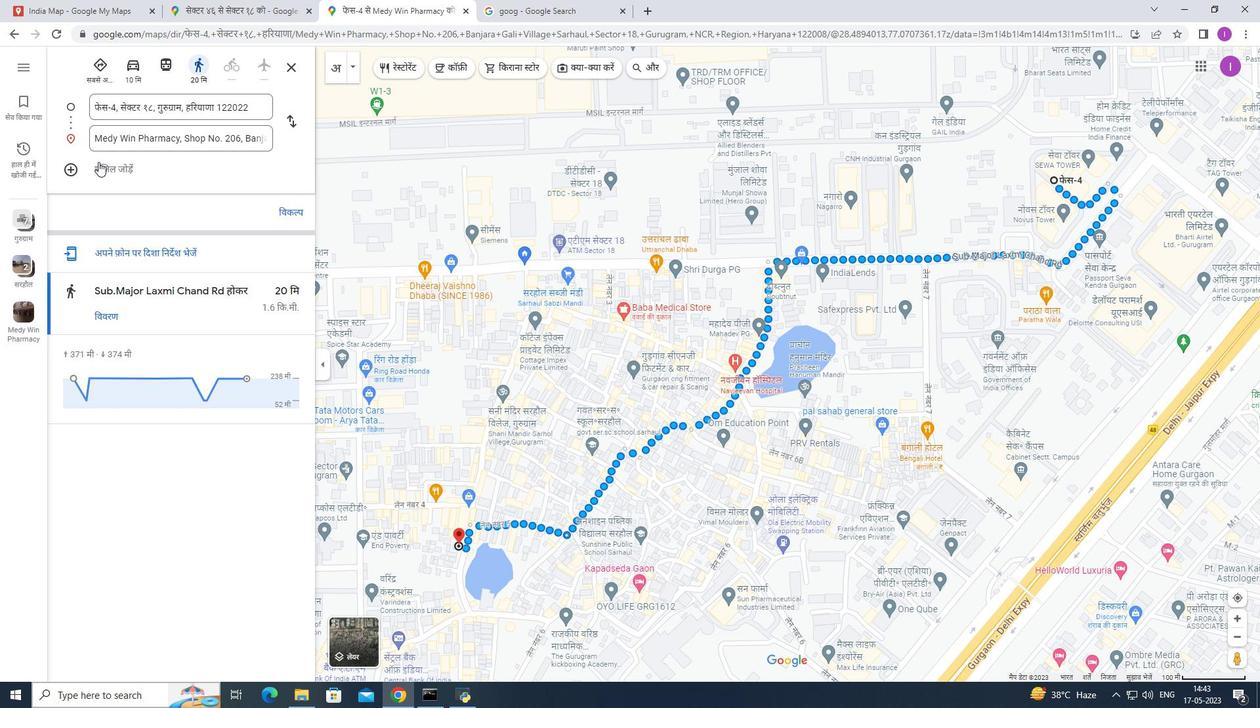 
Action: Mouse scrolled (96, 174) with delta (0, 0)
Screenshot: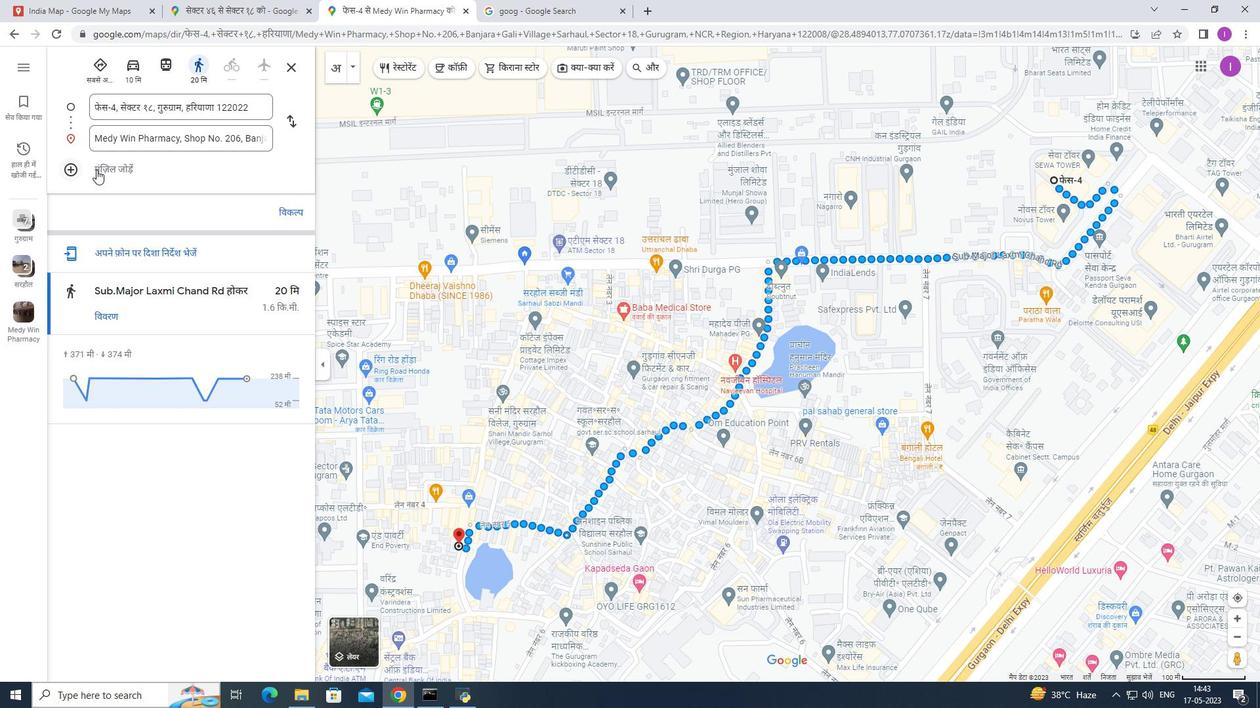 
Action: Mouse moved to (13, 34)
Screenshot: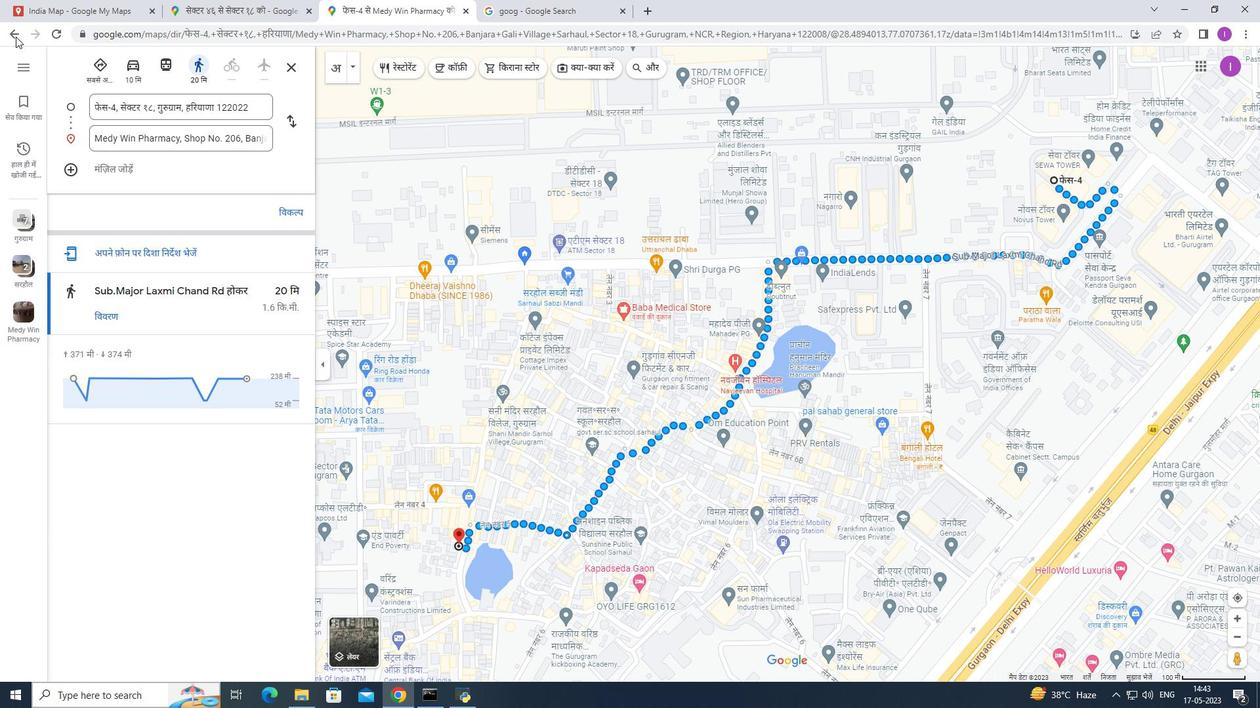 
Action: Mouse pressed left at (13, 34)
Screenshot: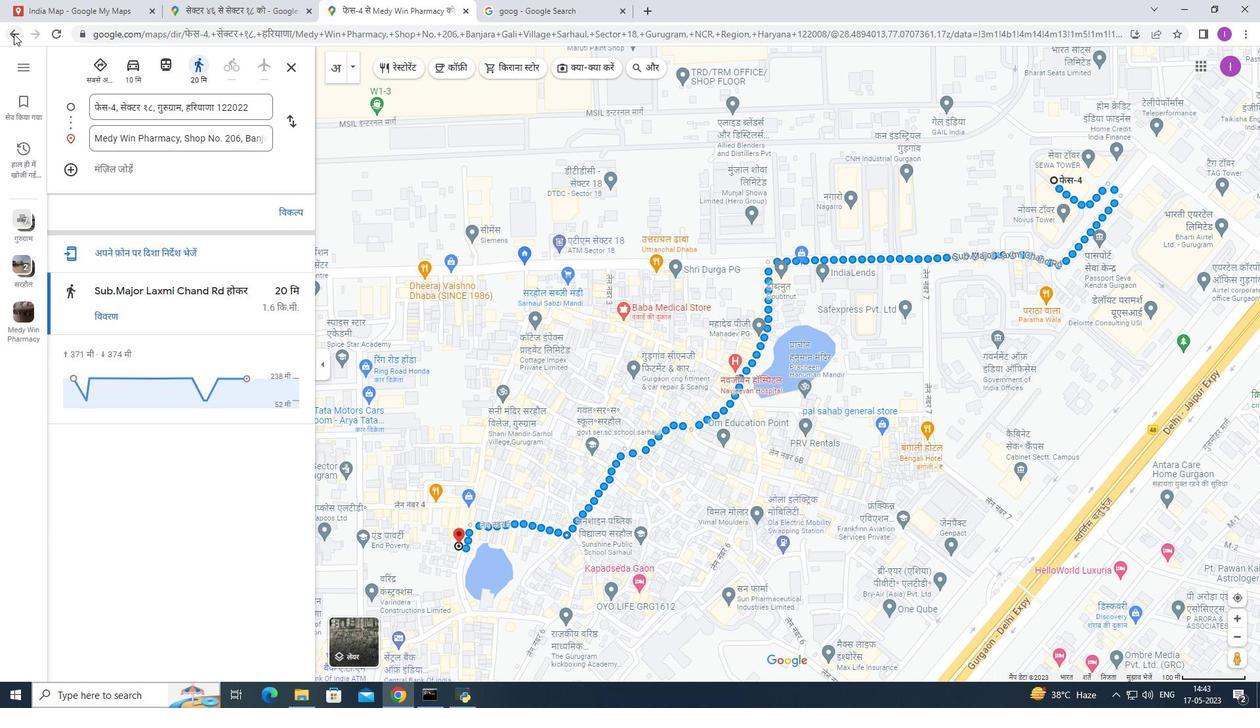 
Action: Mouse moved to (11, 30)
Screenshot: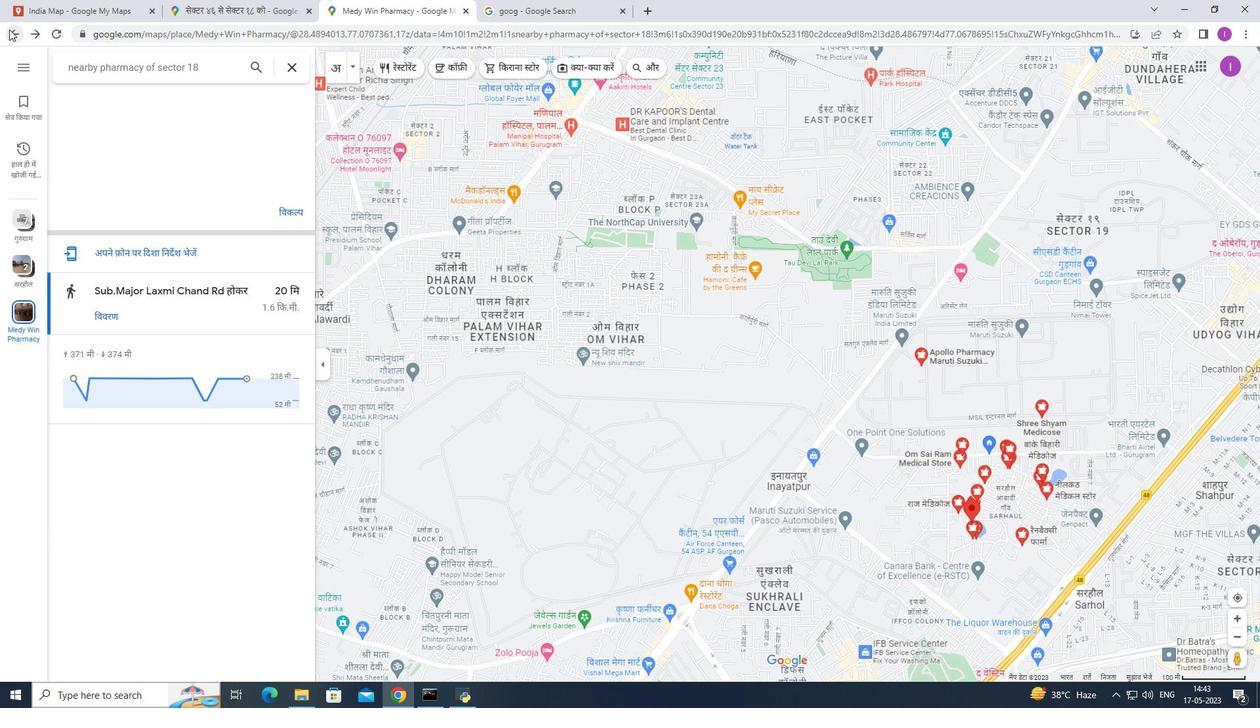 
Action: Mouse pressed left at (11, 30)
Screenshot: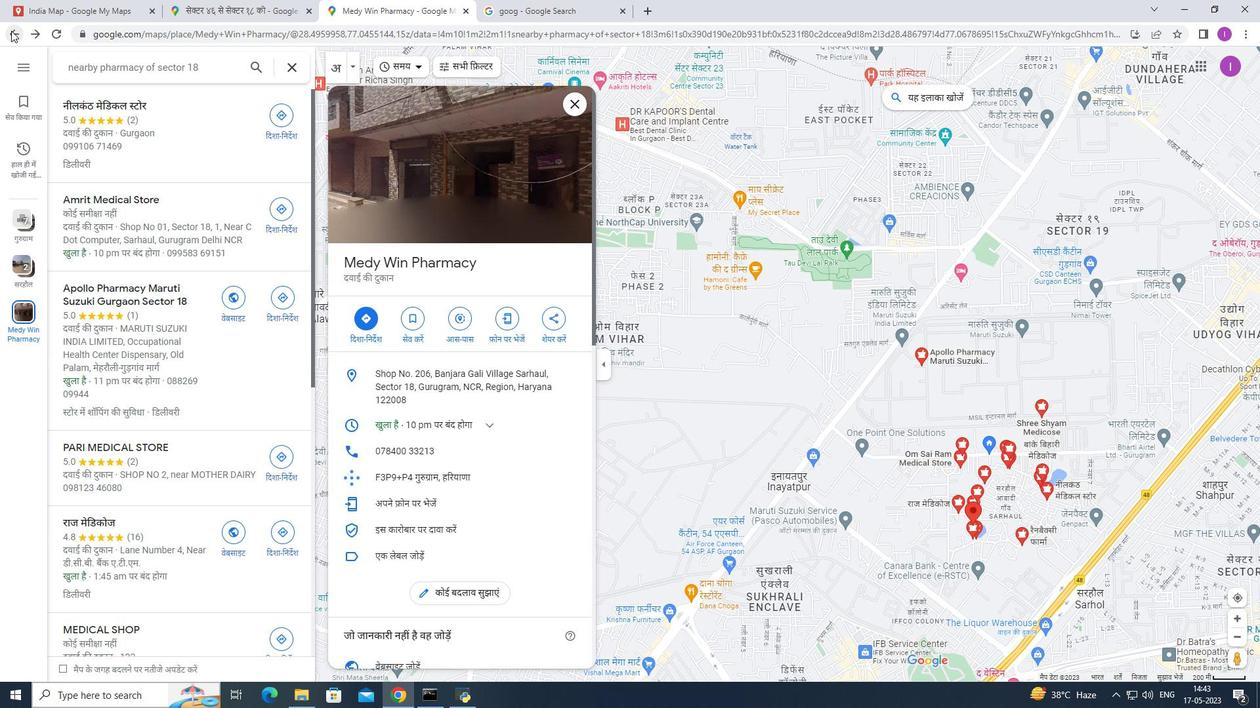 
Action: Mouse moved to (212, 358)
Screenshot: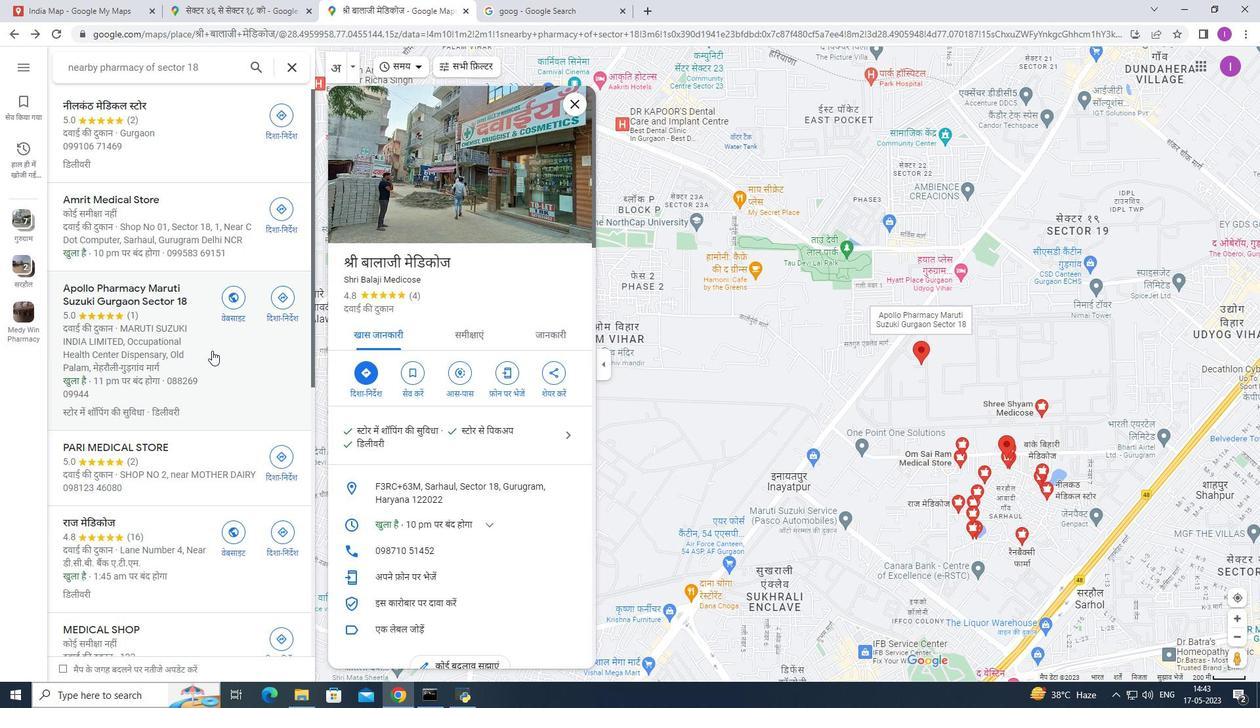 
Action: Mouse scrolled (212, 357) with delta (0, 0)
Screenshot: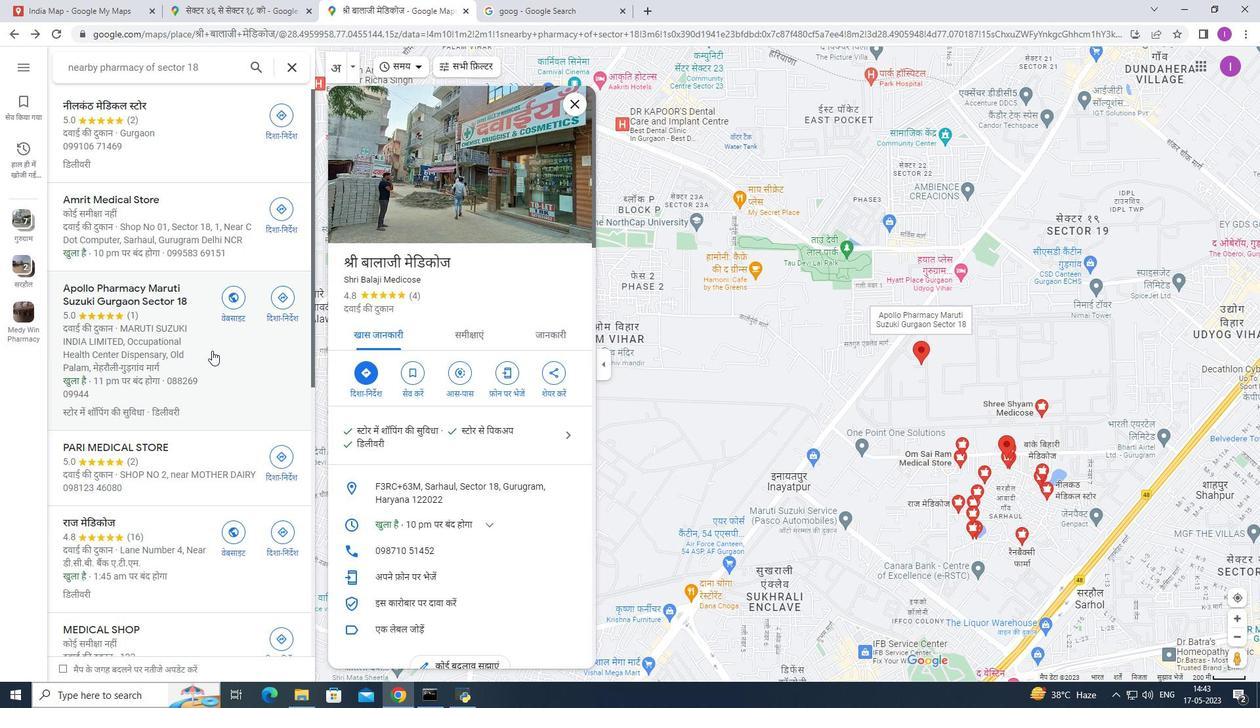 
Action: Mouse moved to (214, 359)
Screenshot: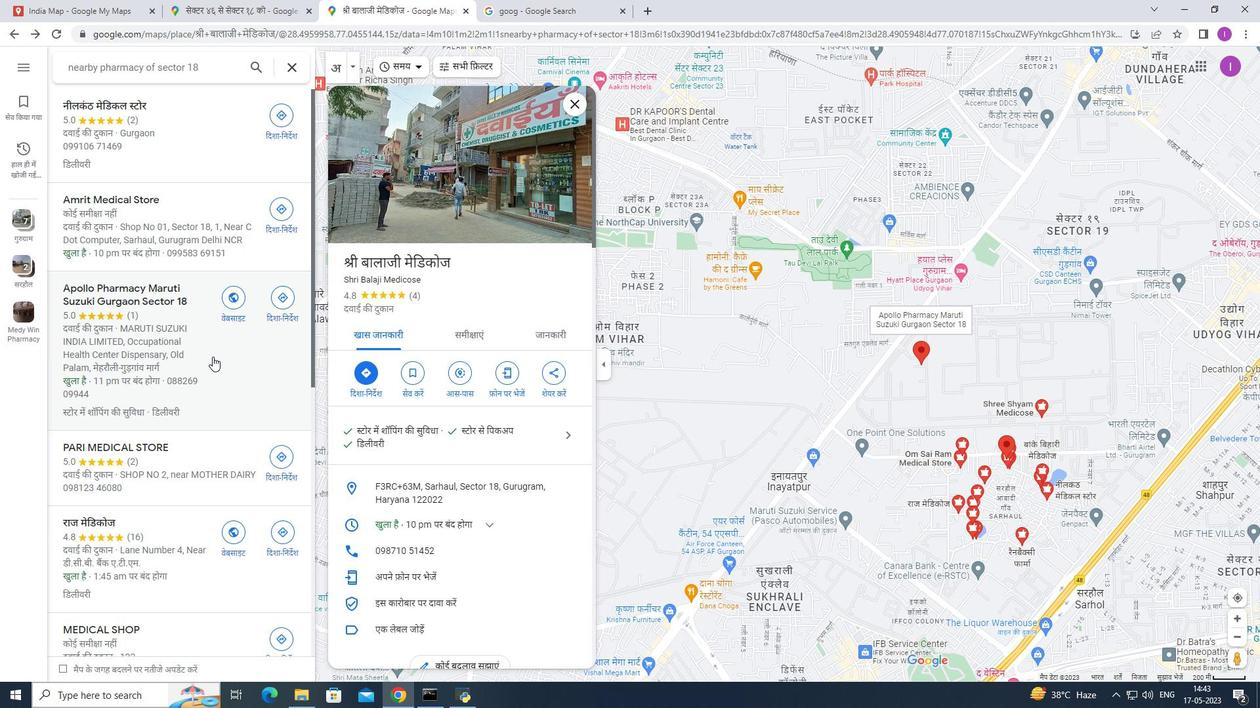 
Action: Mouse scrolled (214, 359) with delta (0, 0)
Screenshot: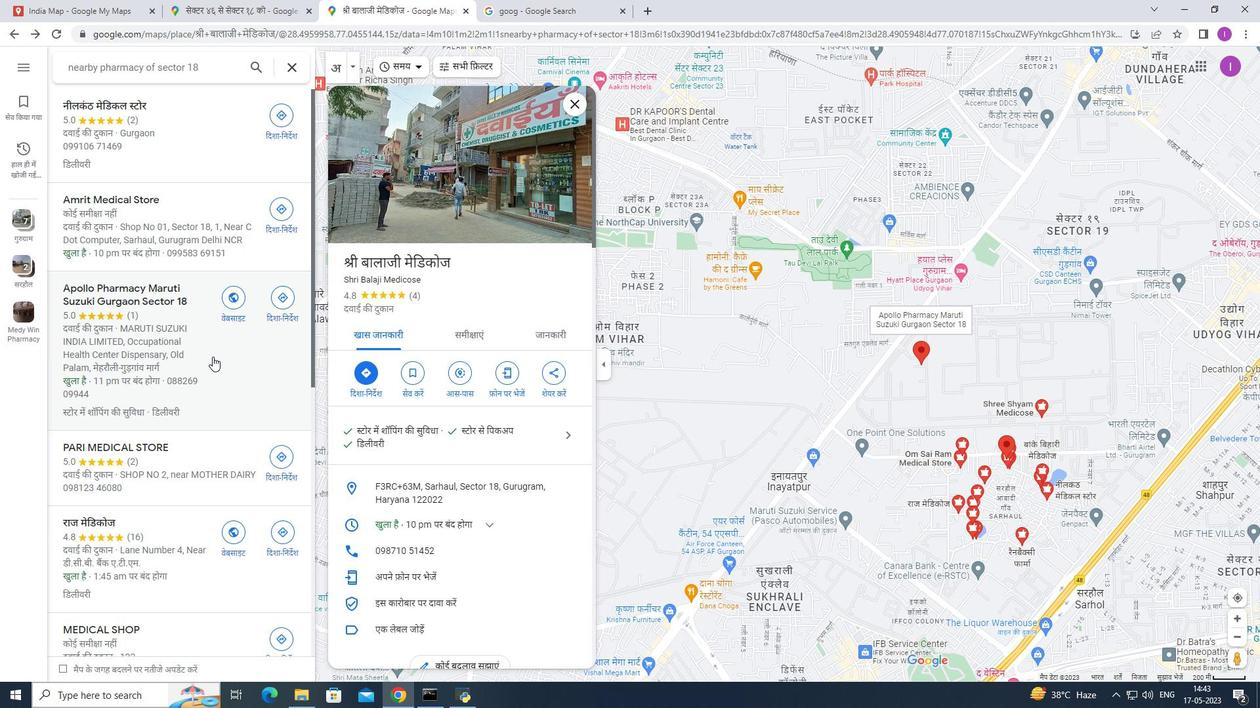 
Action: Mouse scrolled (214, 359) with delta (0, 0)
Screenshot: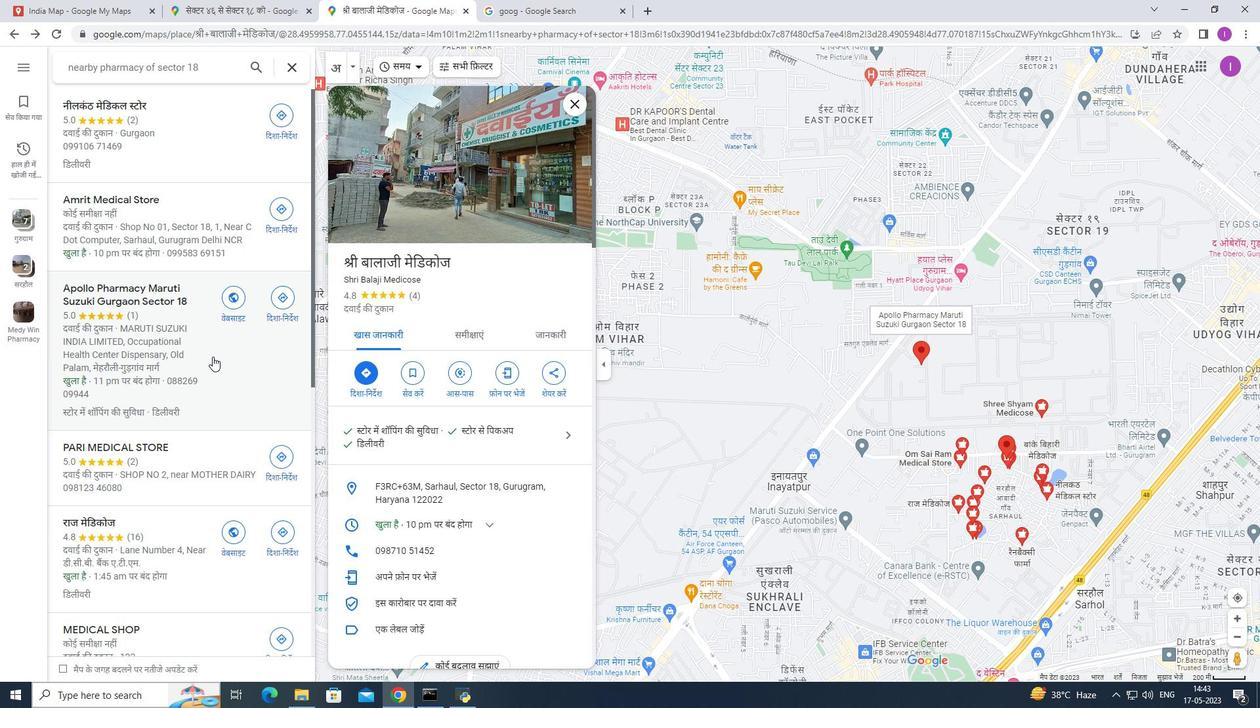 
Action: Mouse scrolled (214, 359) with delta (0, 0)
Screenshot: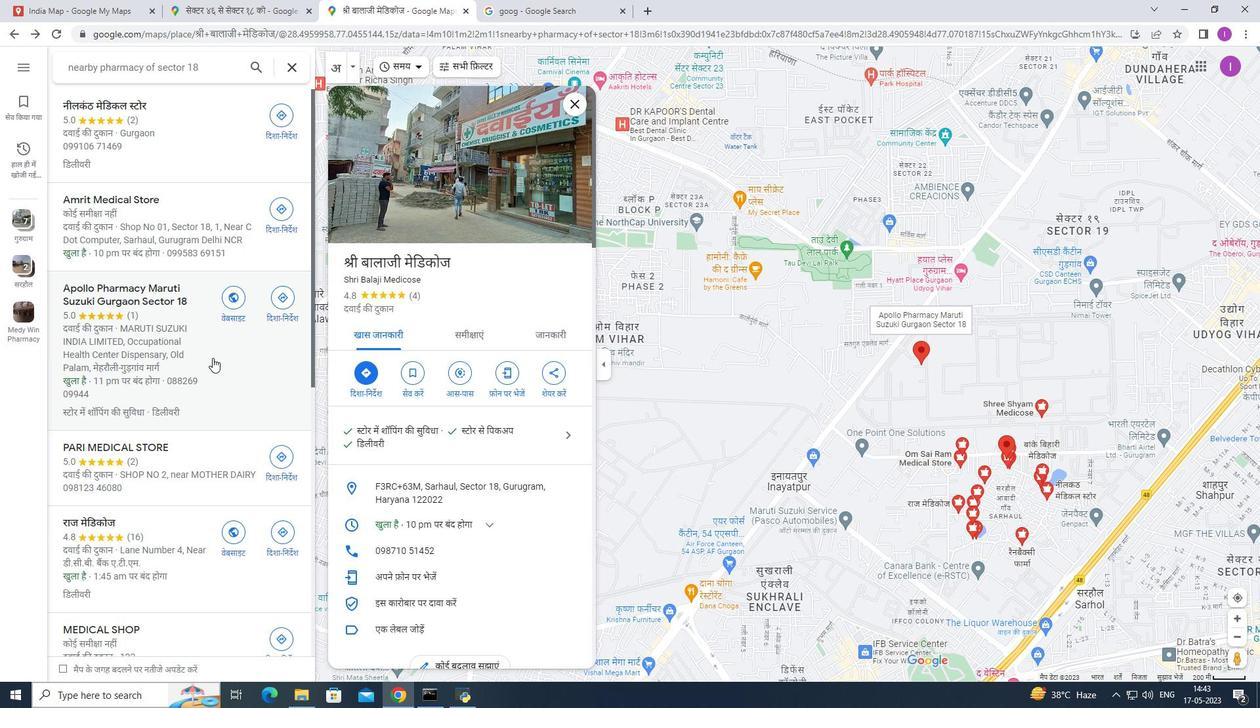 
Action: Mouse moved to (214, 359)
Screenshot: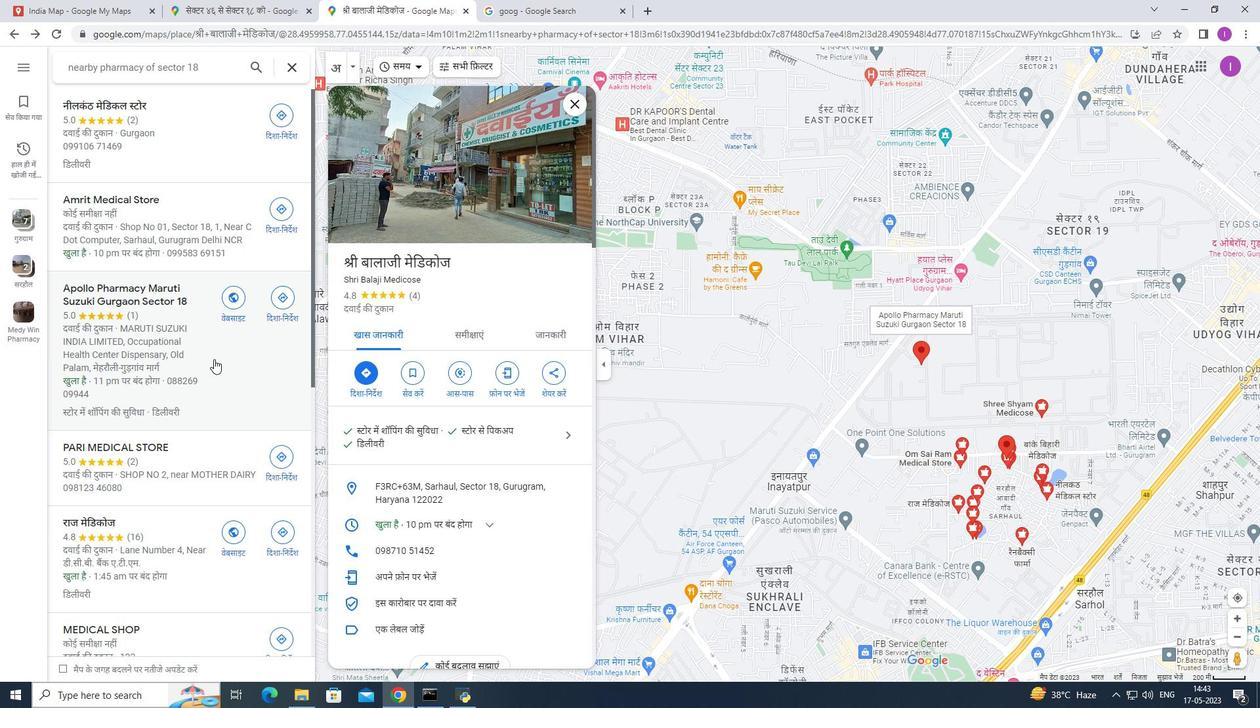 
Action: Mouse scrolled (214, 359) with delta (0, 0)
Screenshot: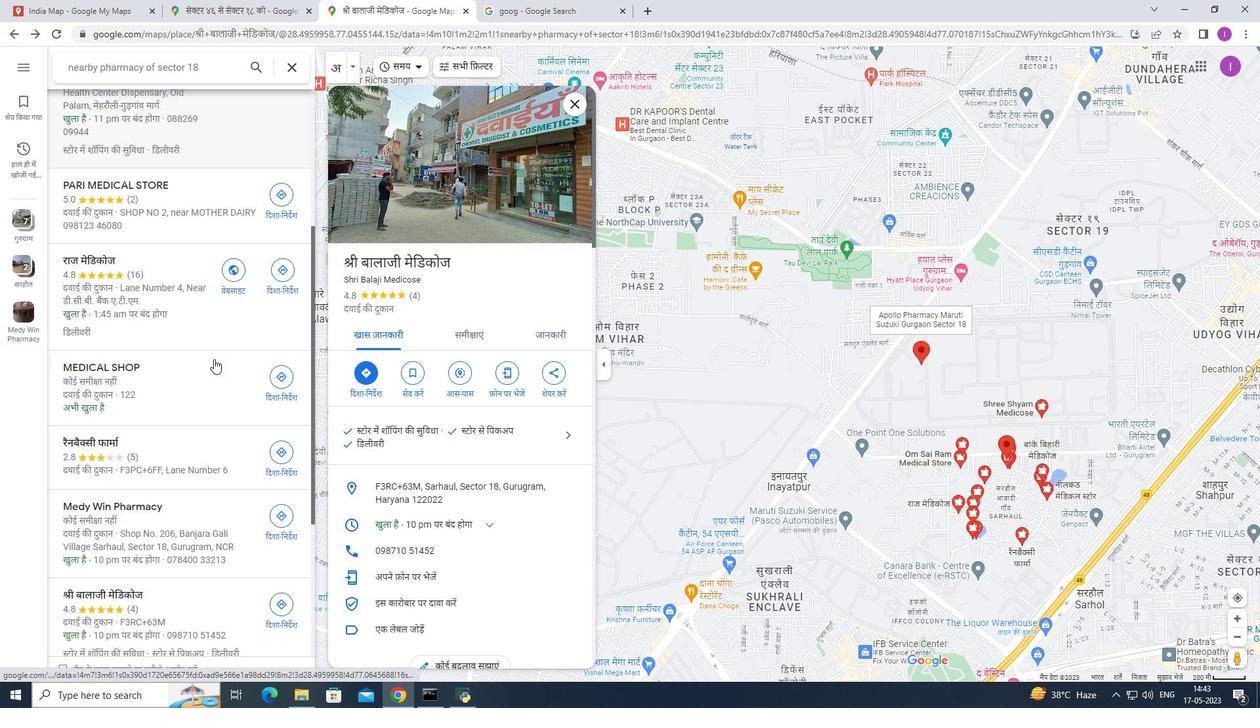 
Action: Mouse scrolled (214, 359) with delta (0, 0)
Screenshot: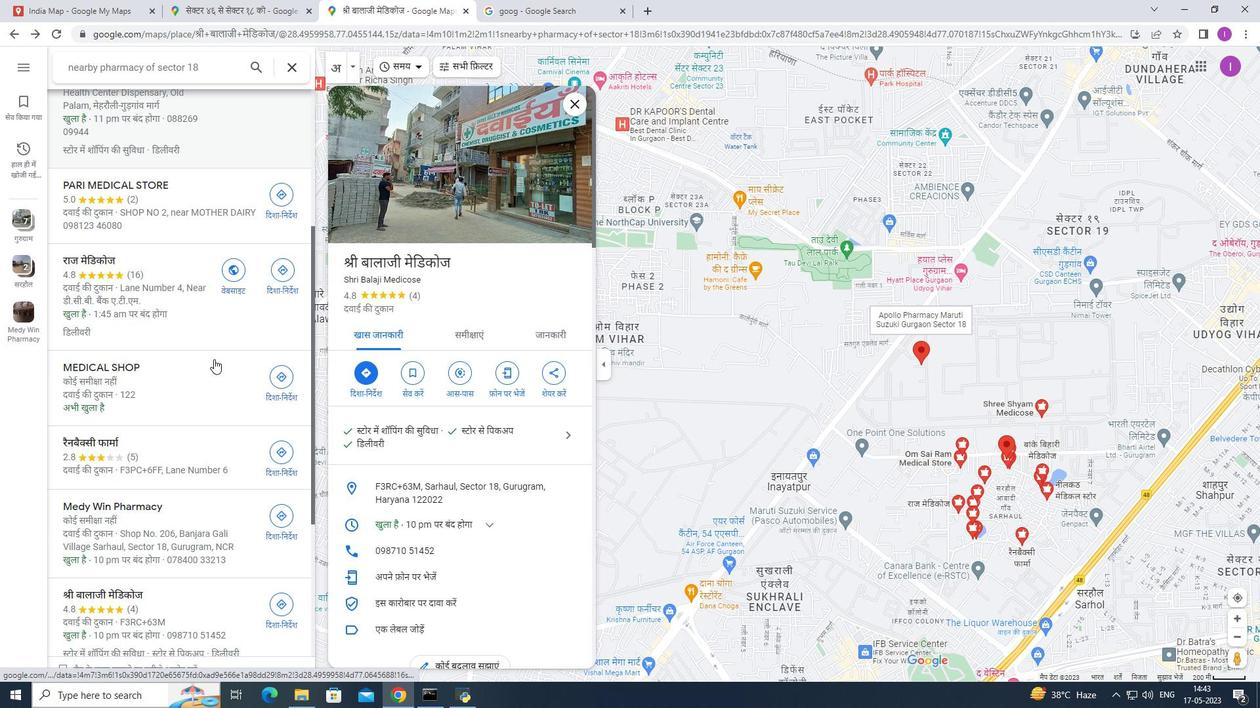 
Action: Mouse scrolled (214, 359) with delta (0, 0)
Screenshot: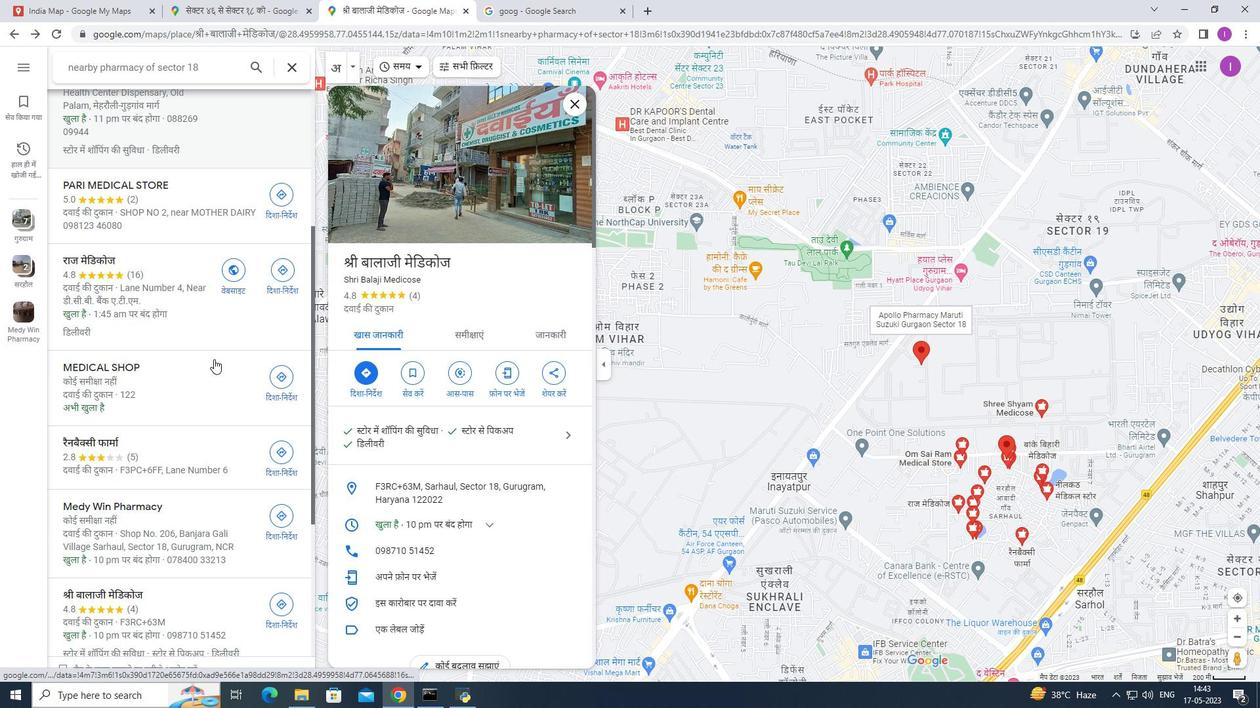 
Action: Mouse scrolled (214, 359) with delta (0, 0)
Screenshot: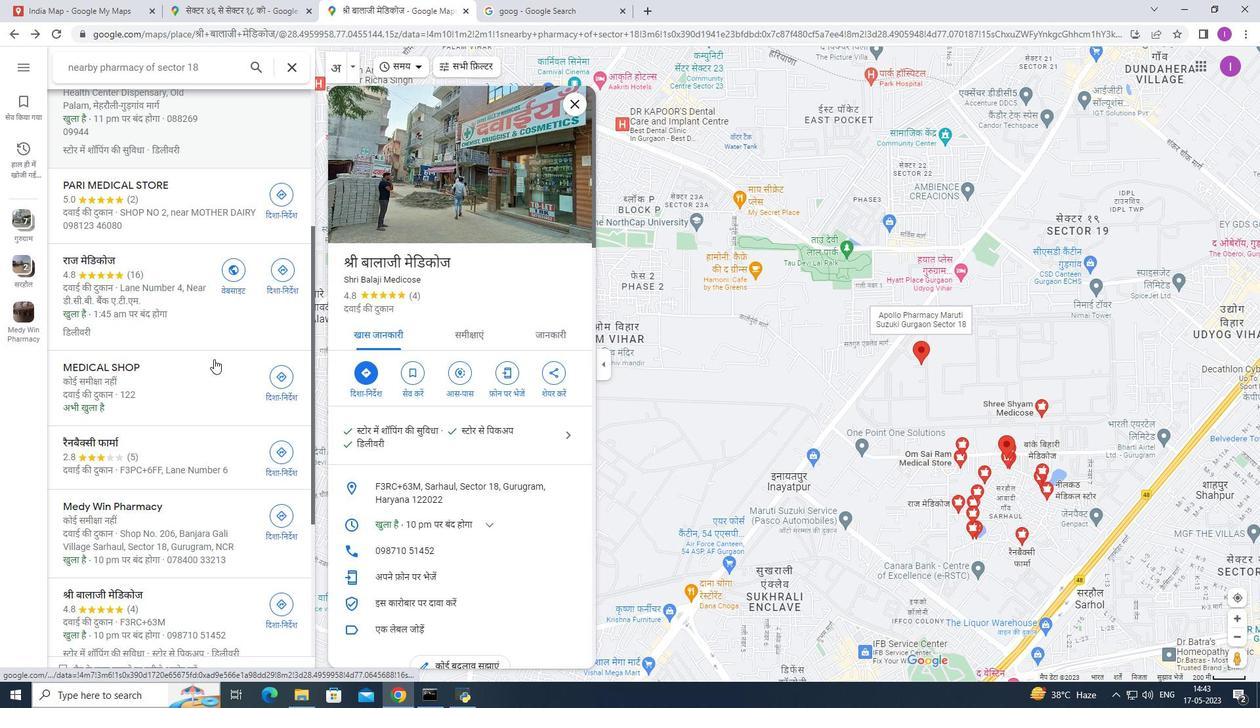 
Action: Mouse moved to (132, 357)
Screenshot: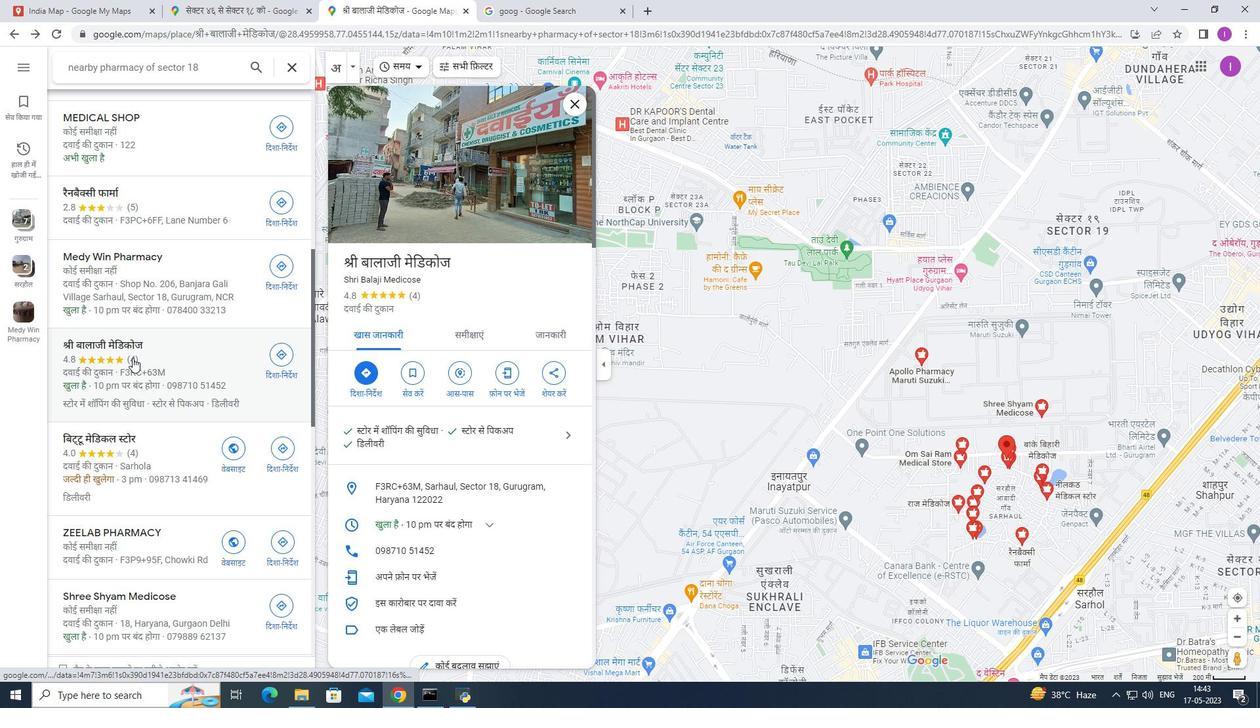 
Action: Mouse pressed left at (132, 357)
Screenshot: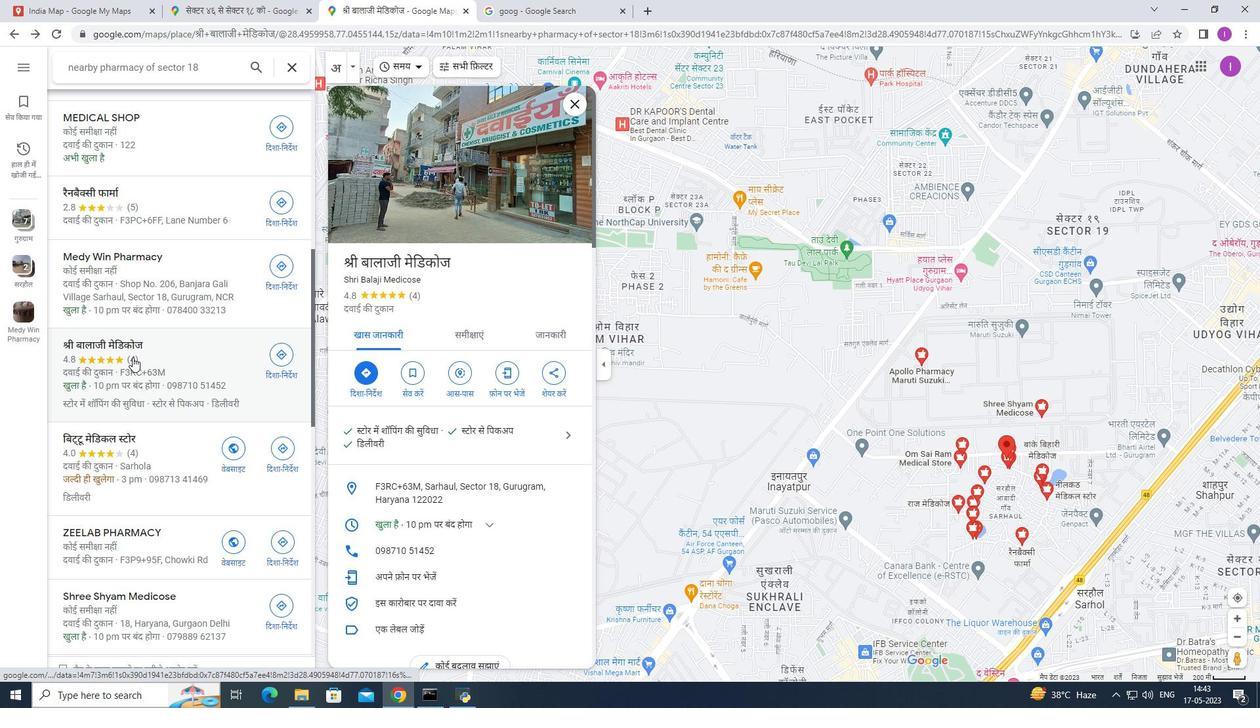 
Action: Mouse moved to (167, 473)
Screenshot: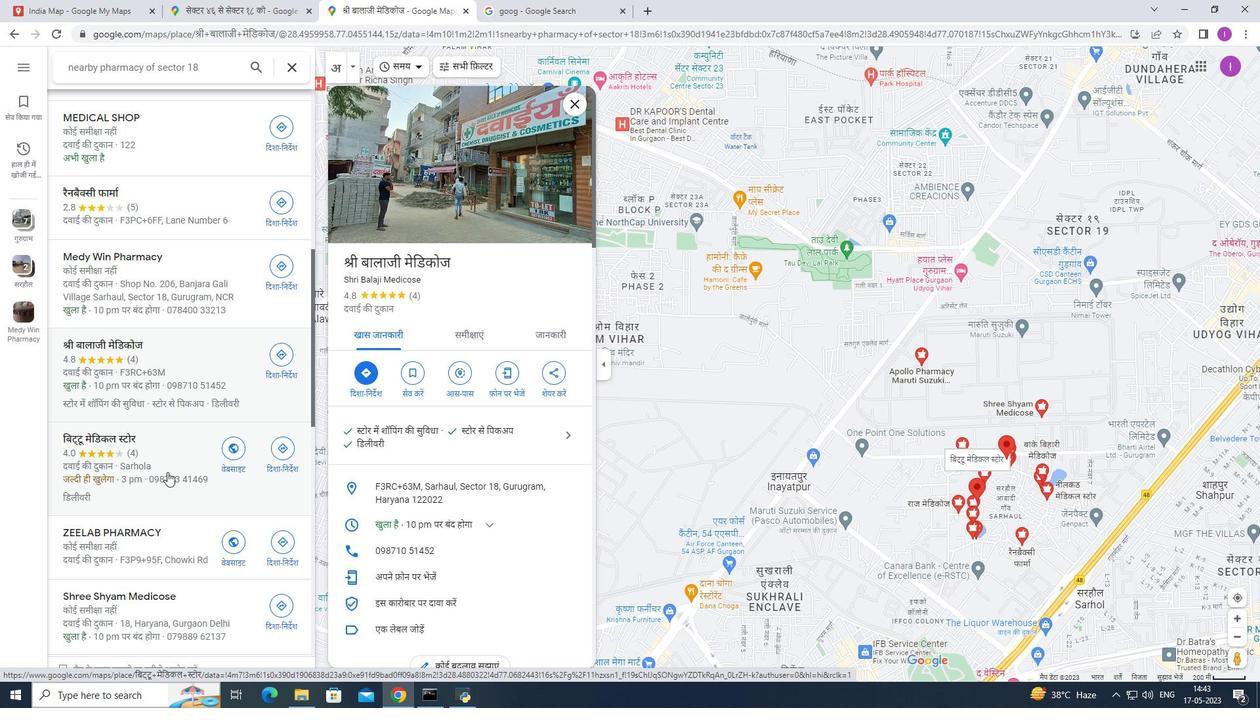 
Action: Mouse scrolled (167, 472) with delta (0, 0)
Screenshot: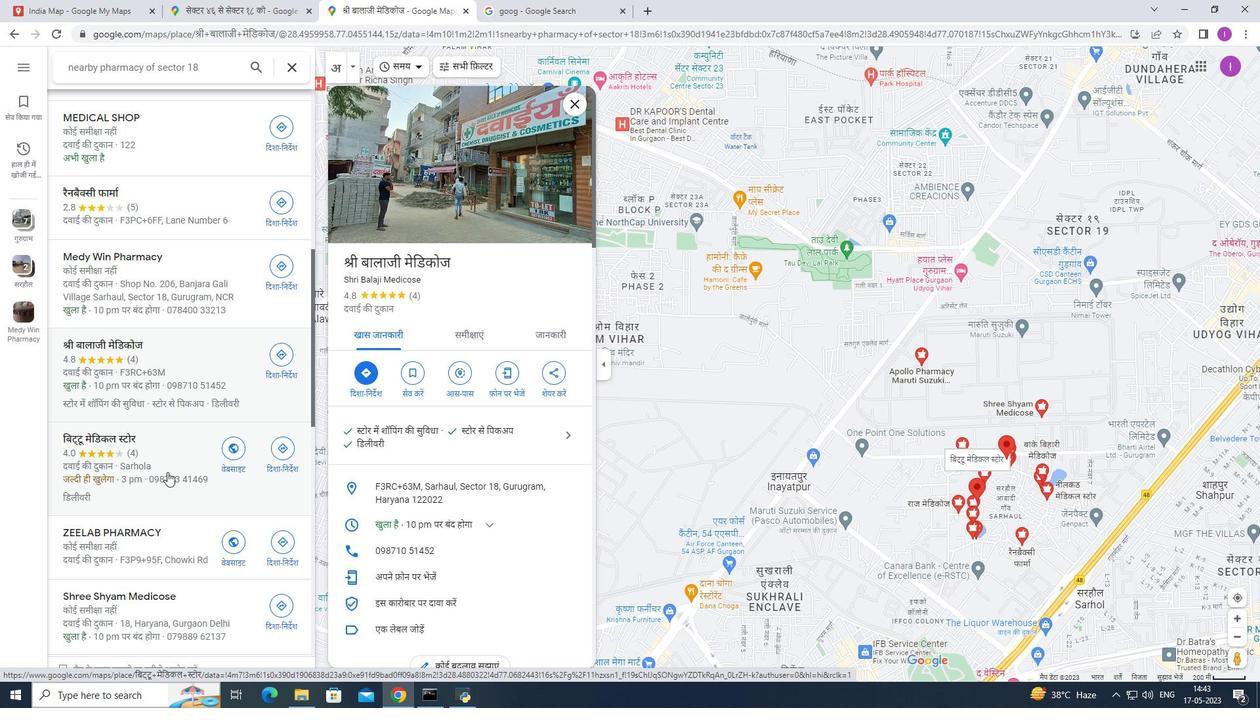 
Action: Mouse moved to (167, 473)
Screenshot: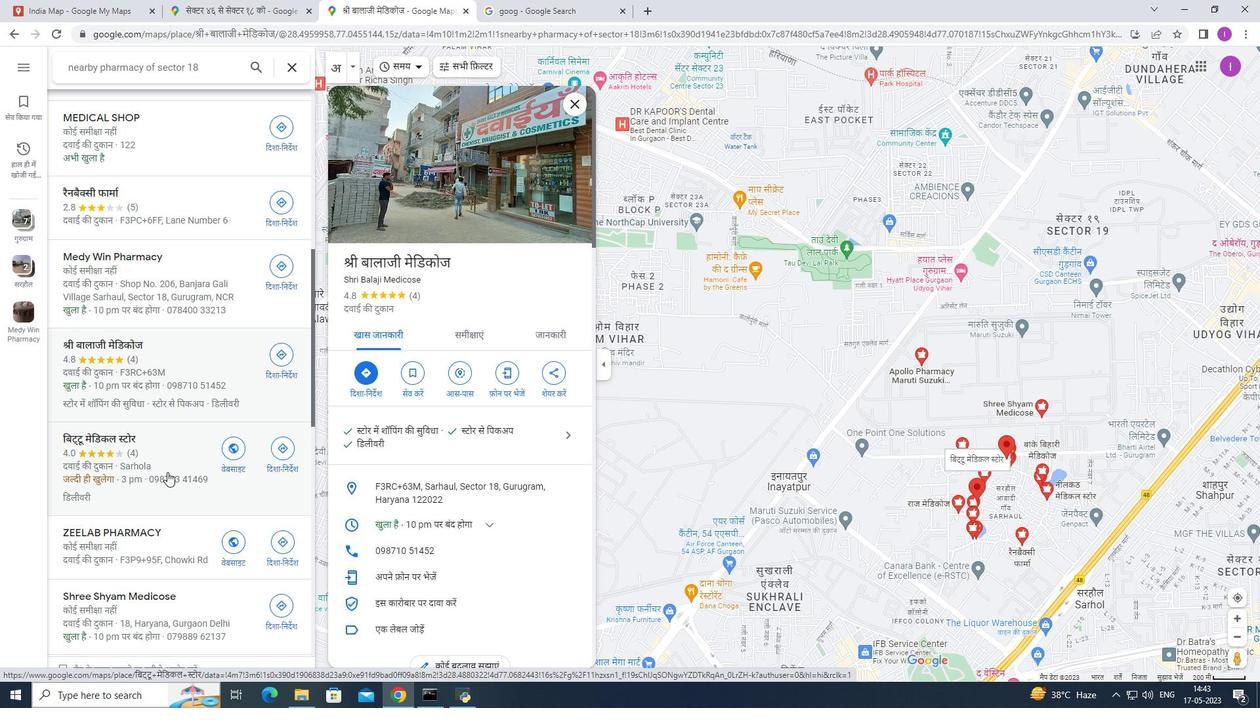 
Action: Mouse scrolled (167, 473) with delta (0, 0)
Screenshot: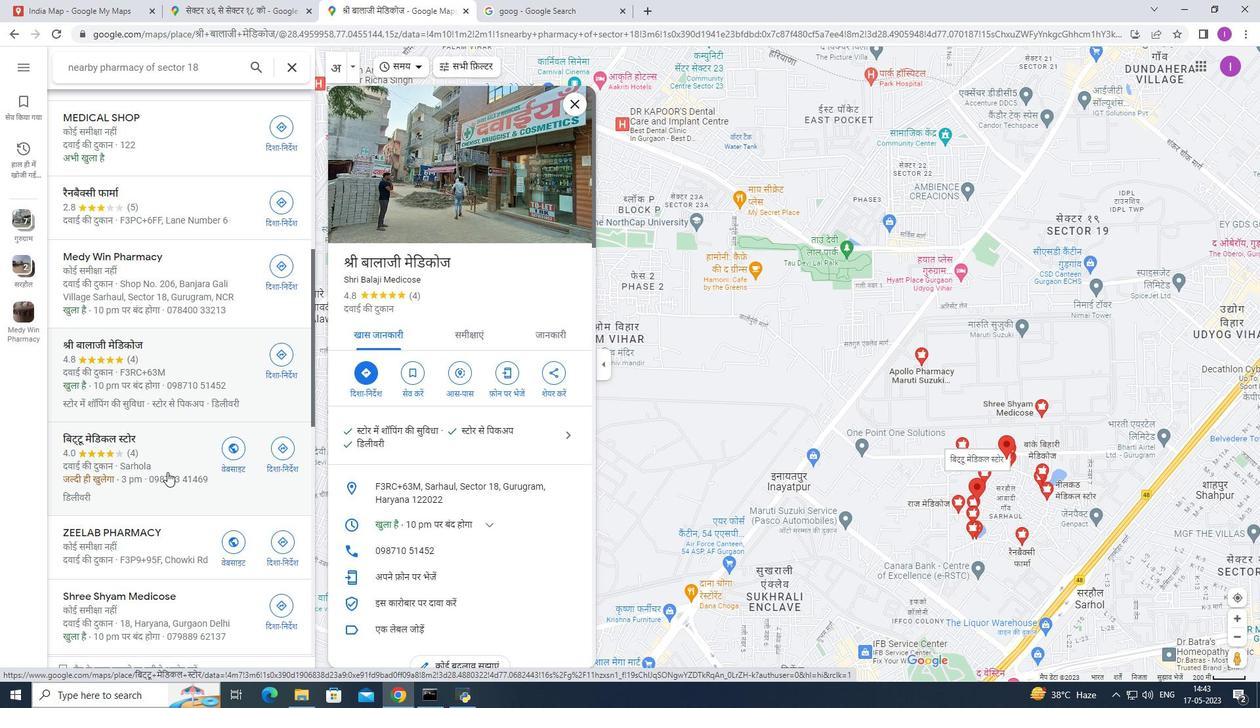 
Action: Mouse scrolled (167, 473) with delta (0, 0)
Screenshot: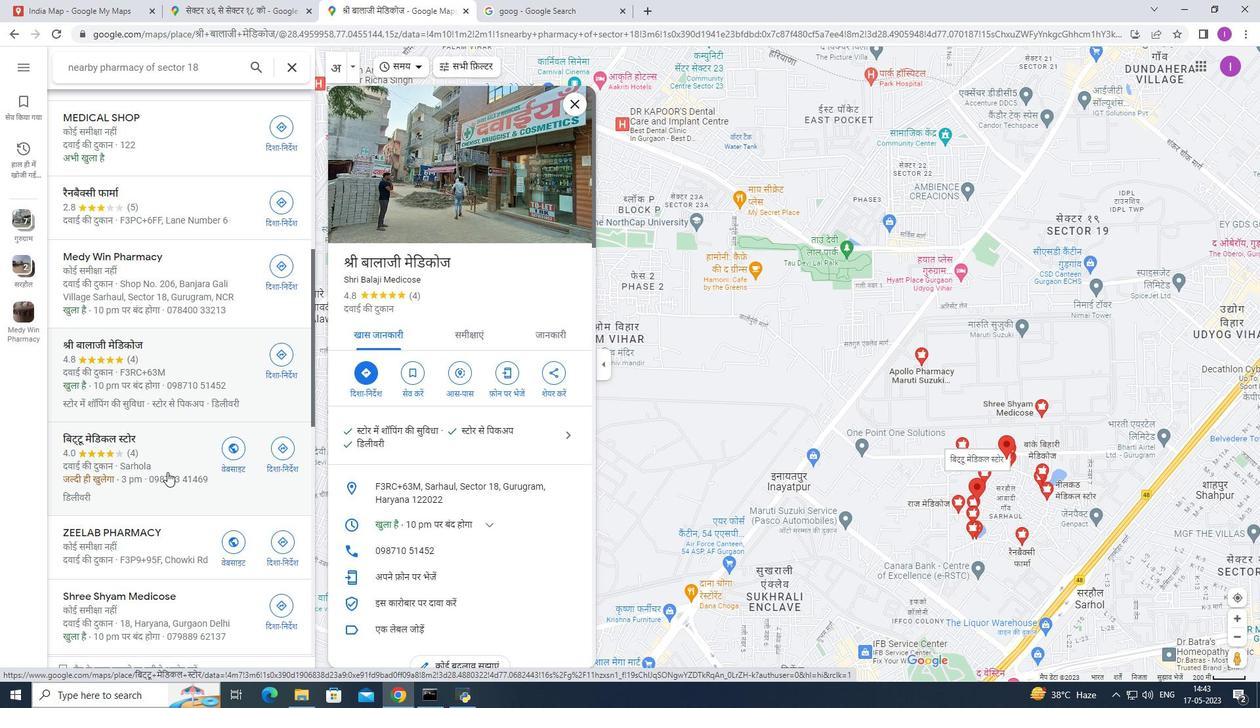 
Action: Mouse scrolled (167, 473) with delta (0, 0)
Screenshot: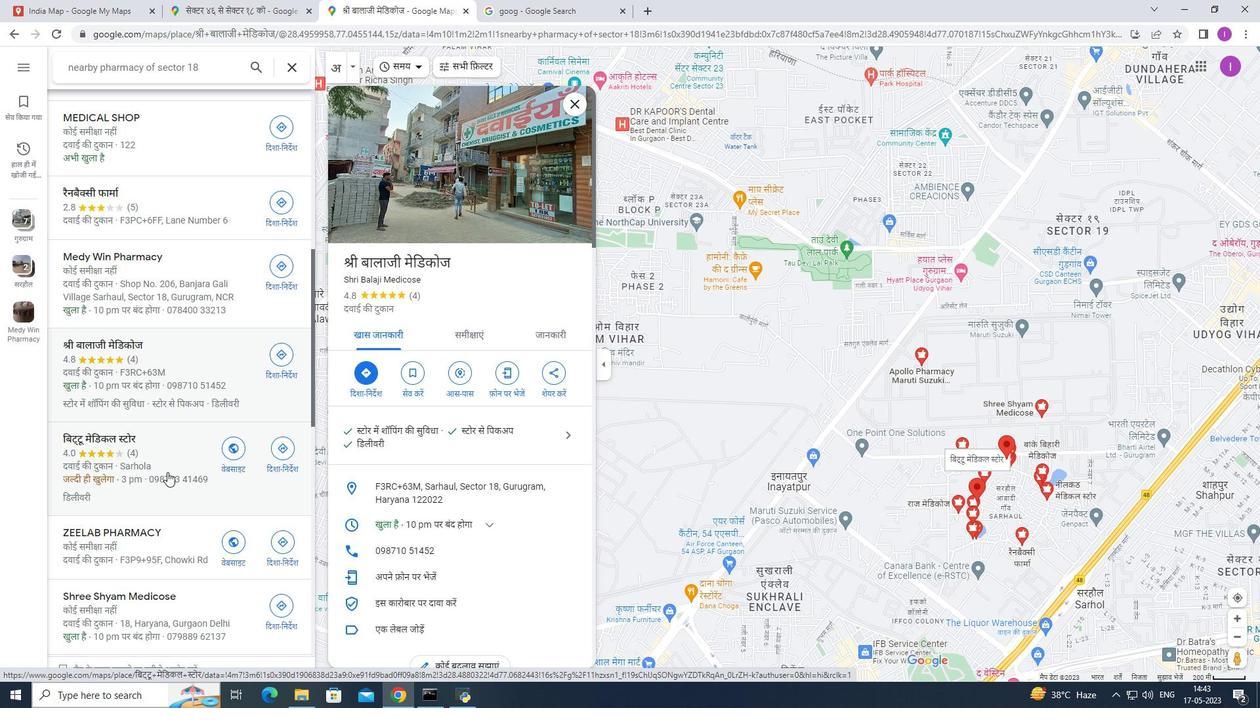 
Action: Mouse moved to (133, 497)
Screenshot: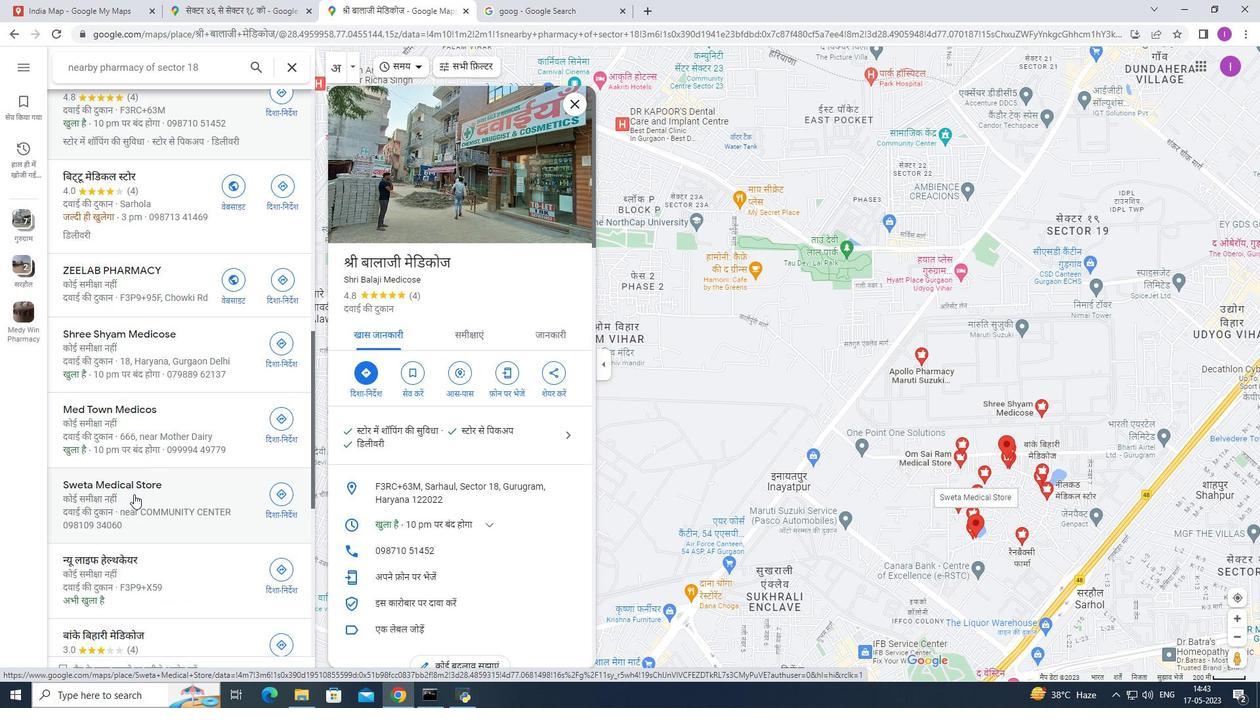 
Action: Mouse pressed left at (133, 497)
Screenshot: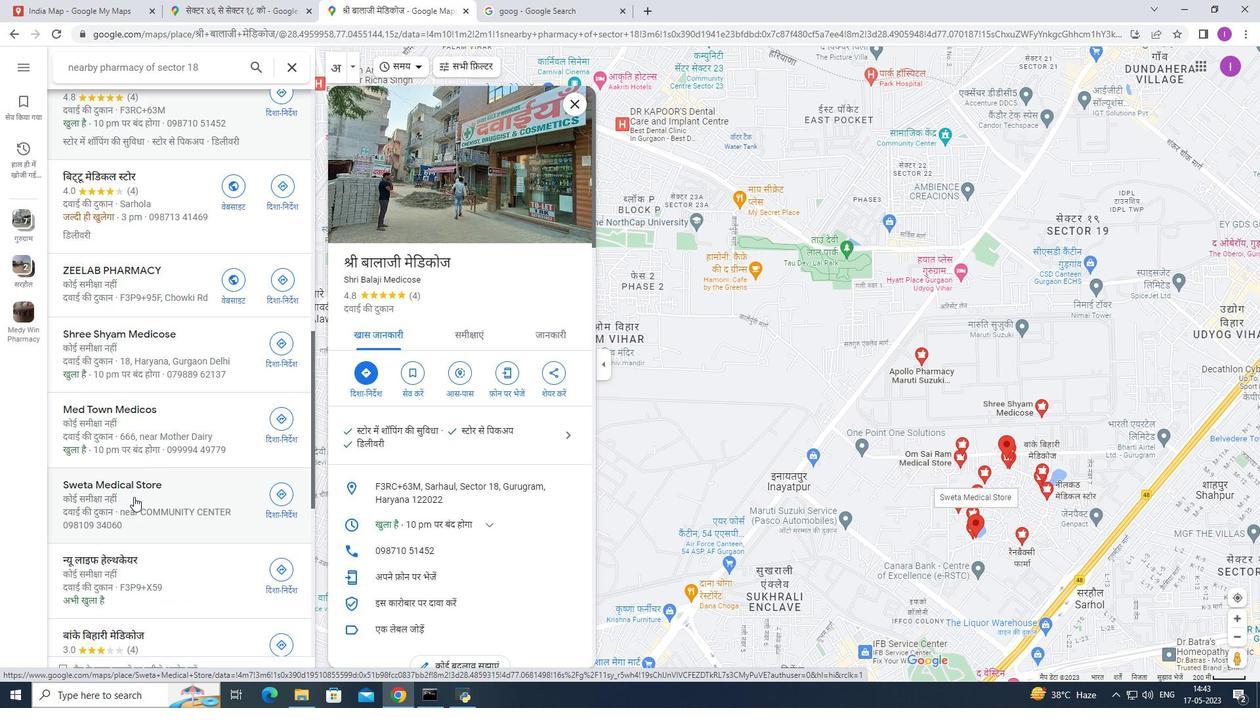 
Action: Mouse moved to (578, 101)
Screenshot: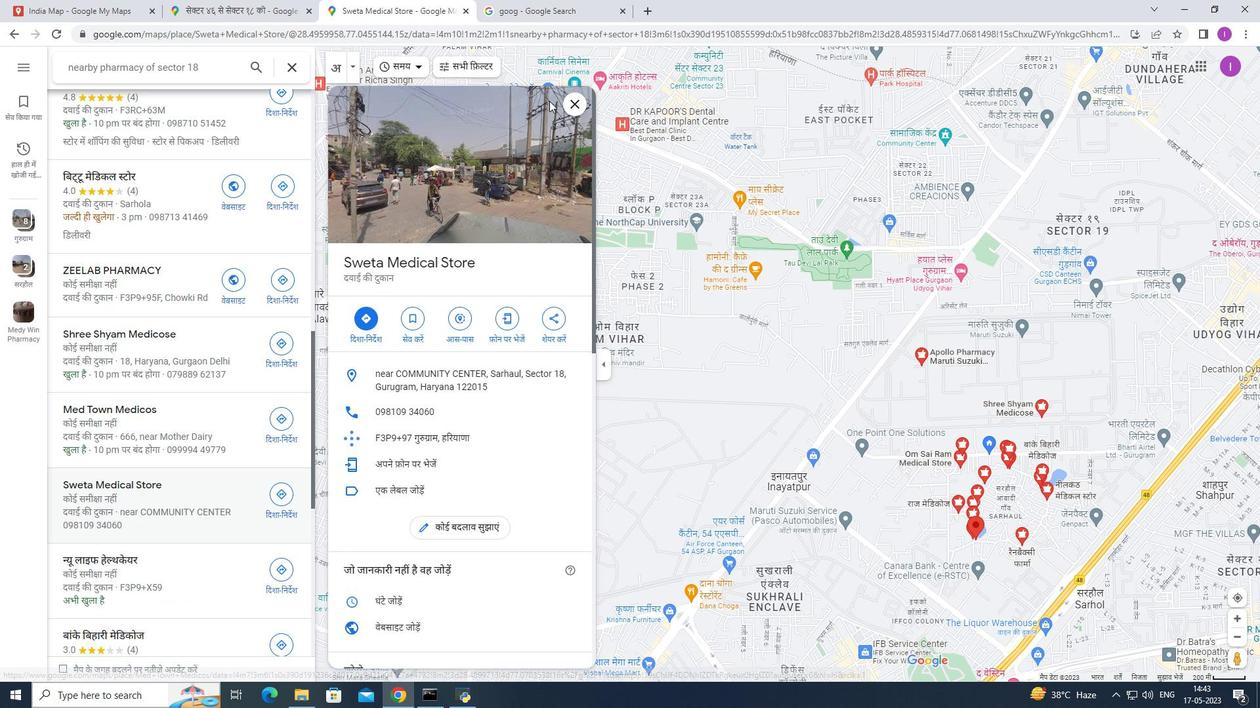 
Action: Mouse pressed left at (578, 101)
Screenshot: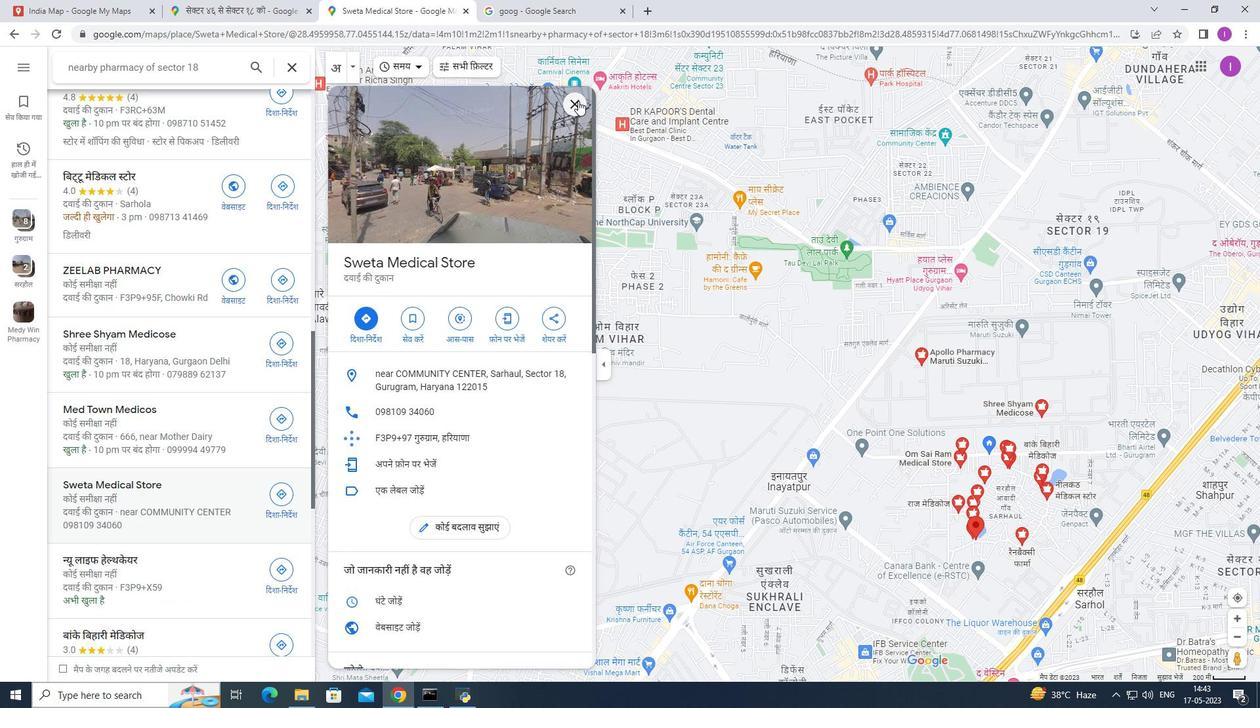 
Action: Mouse moved to (124, 361)
Screenshot: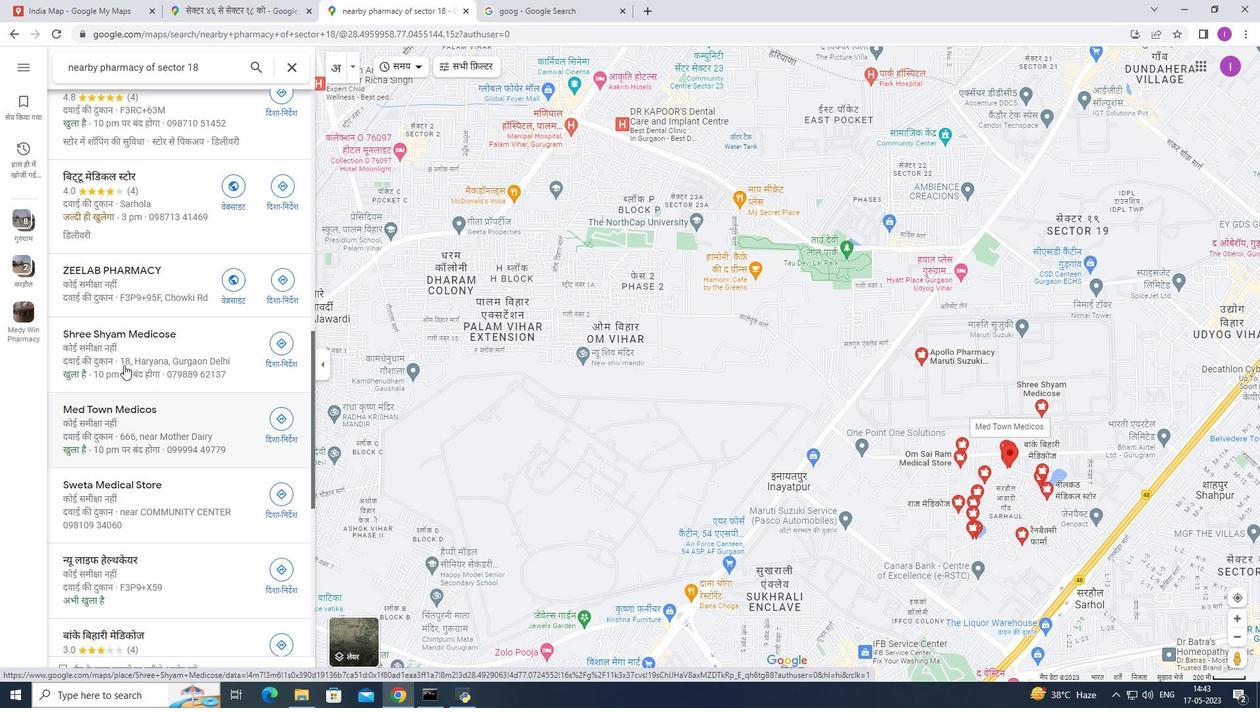 
Action: Mouse pressed left at (124, 361)
Screenshot: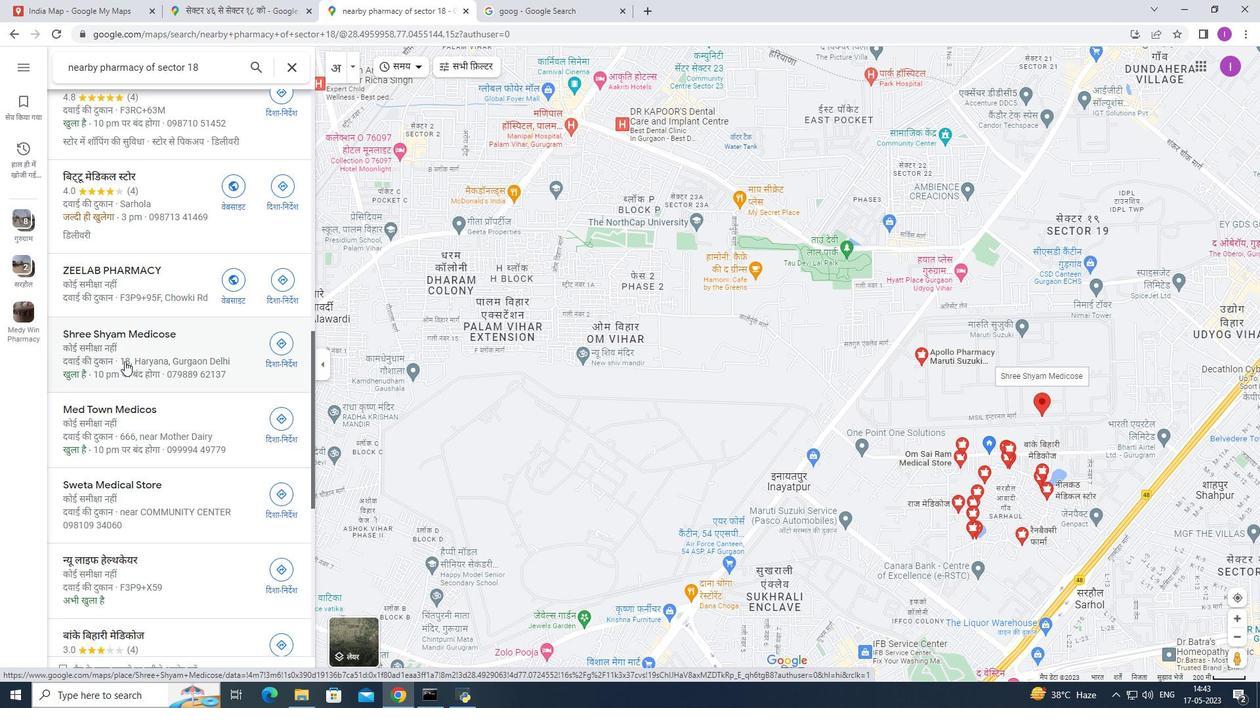 
Action: Mouse moved to (280, 344)
Screenshot: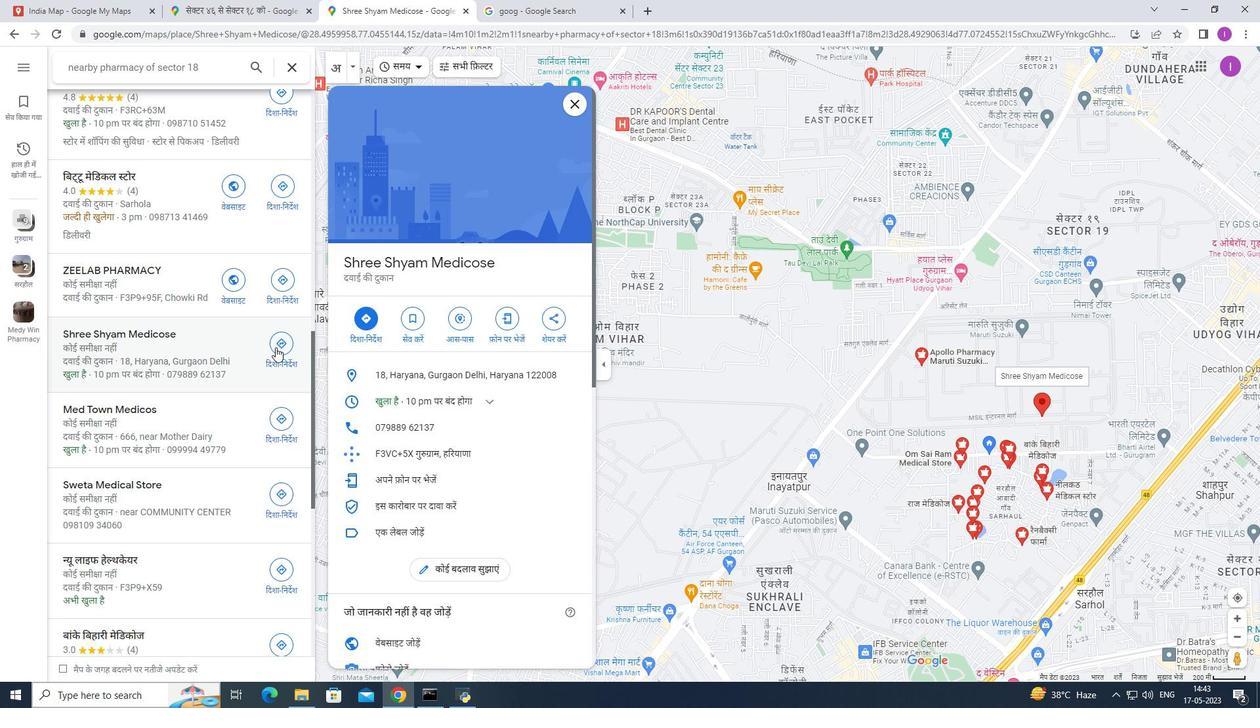 
Action: Mouse pressed left at (280, 344)
Screenshot: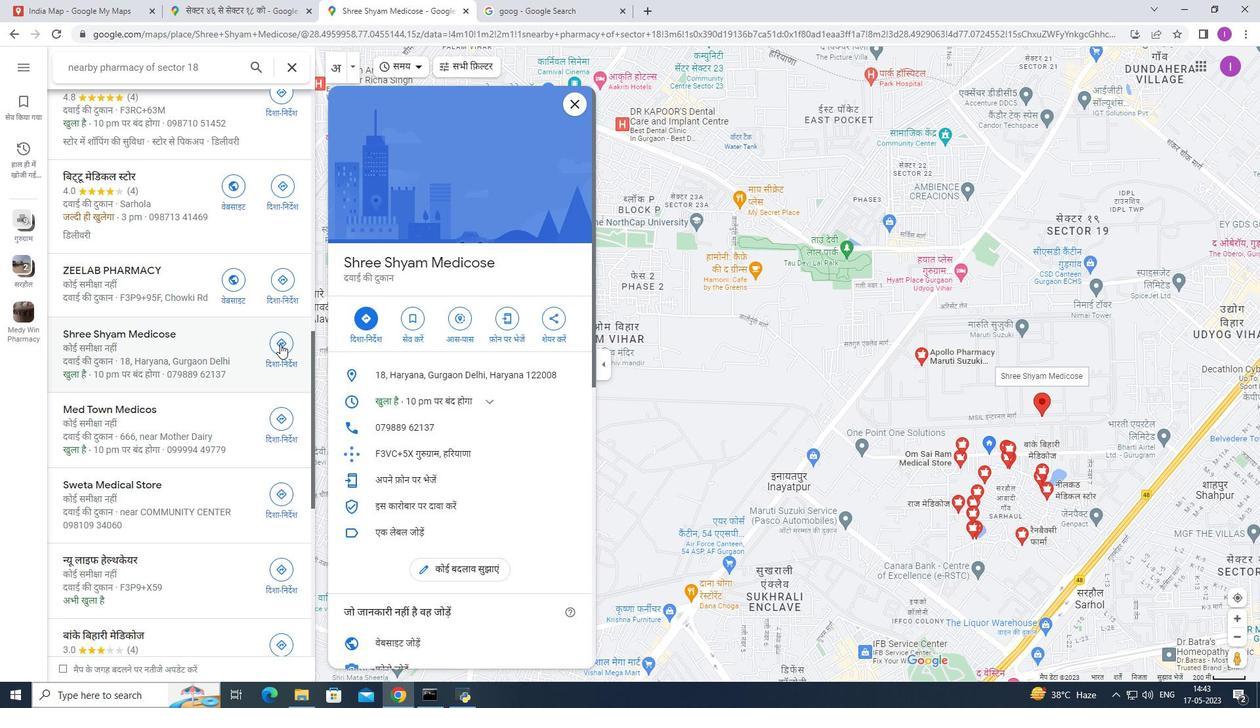 
Action: Mouse moved to (129, 110)
Screenshot: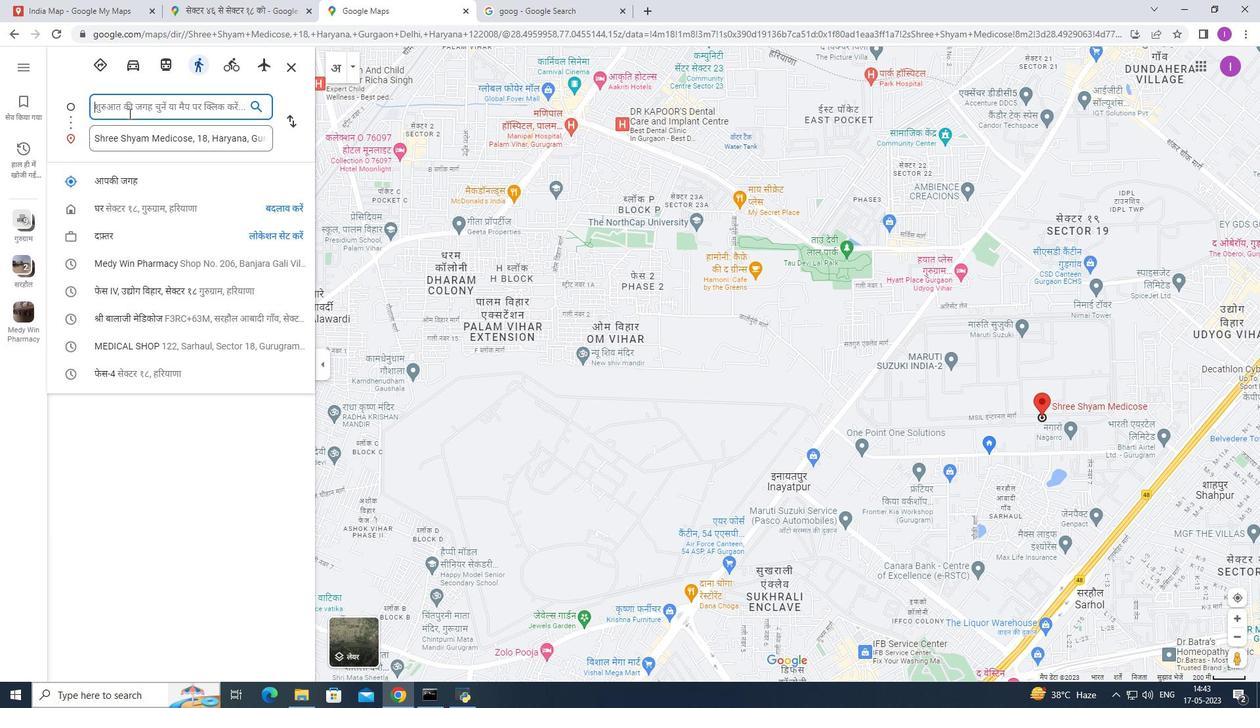 
Action: Mouse pressed left at (129, 110)
Screenshot: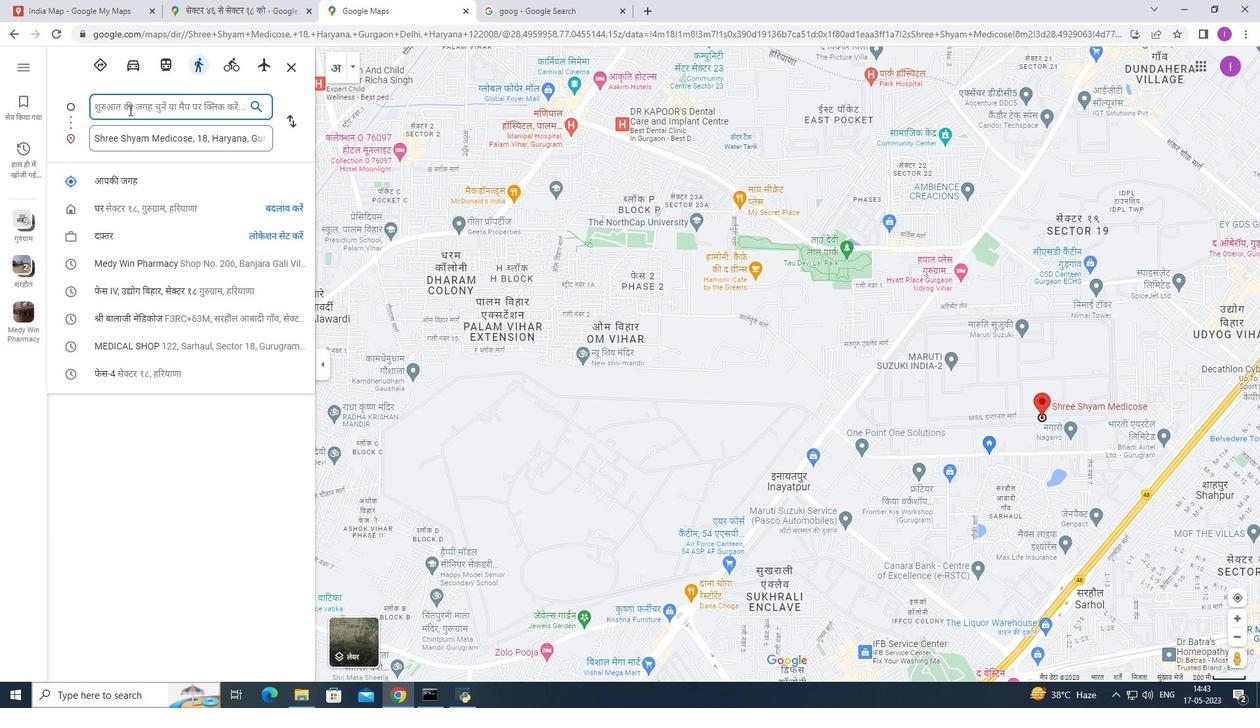 
Action: Mouse moved to (129, 379)
Screenshot: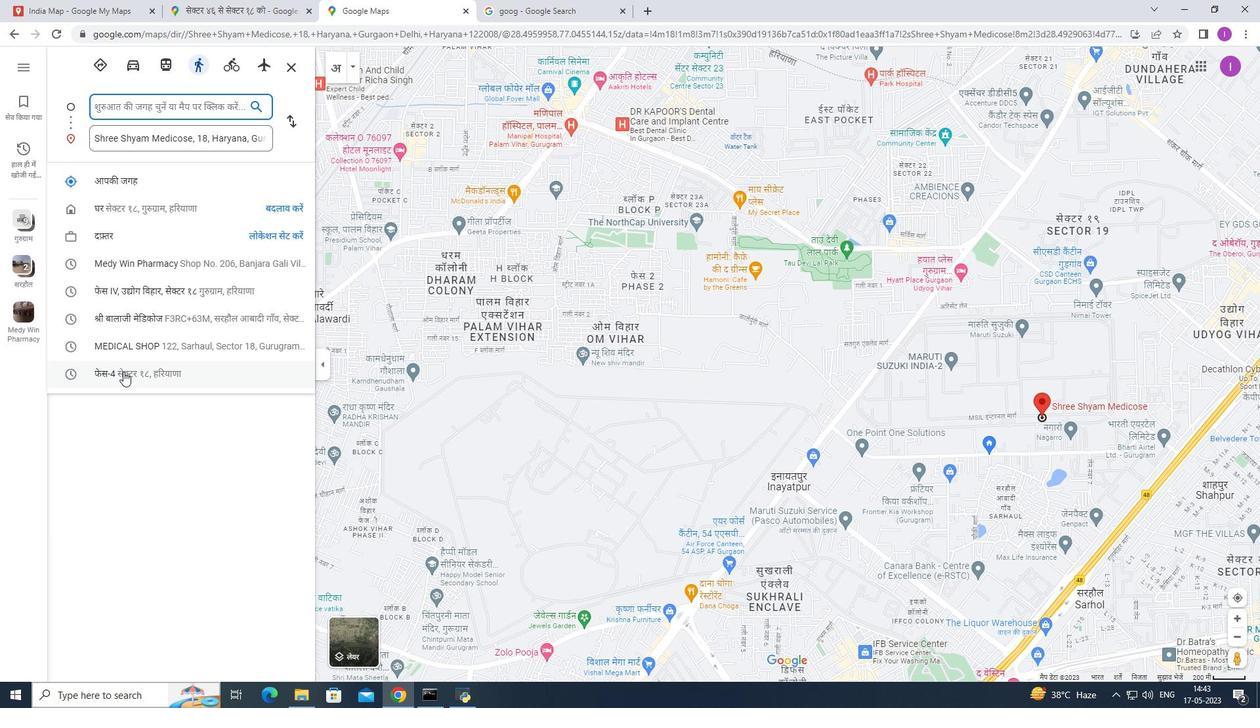 
Action: Mouse pressed left at (129, 379)
Screenshot: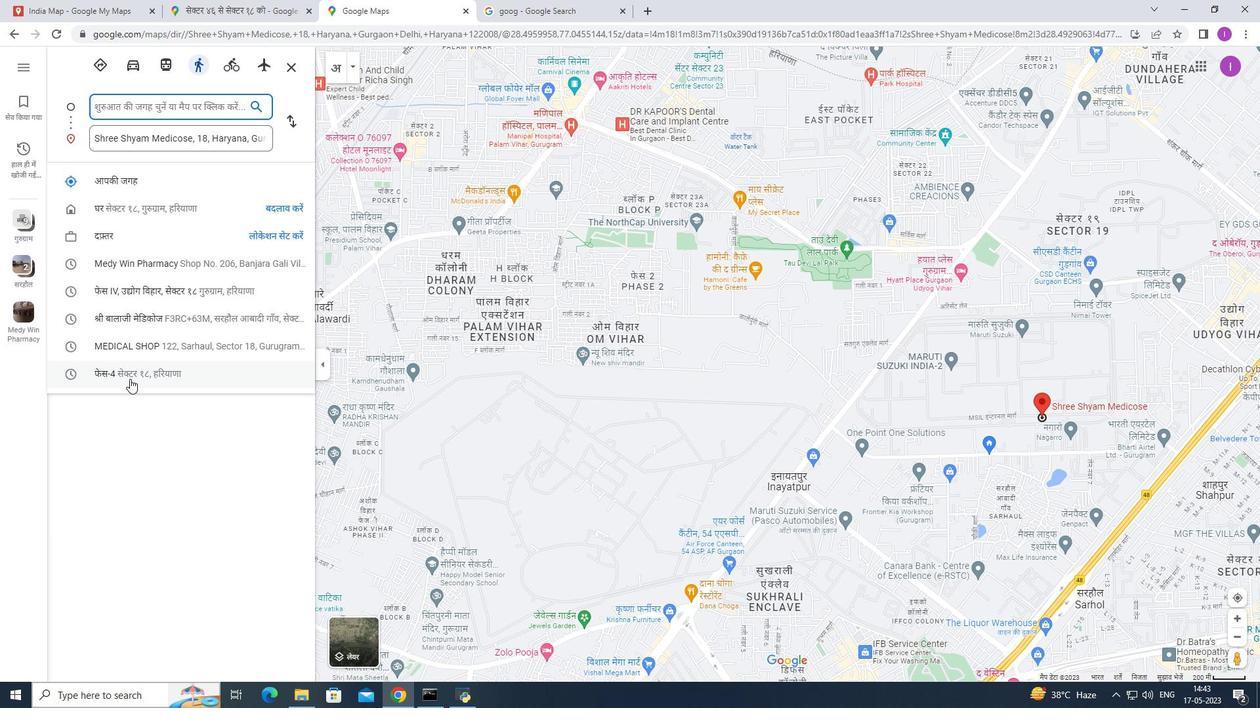 
Action: Mouse moved to (15, 29)
Screenshot: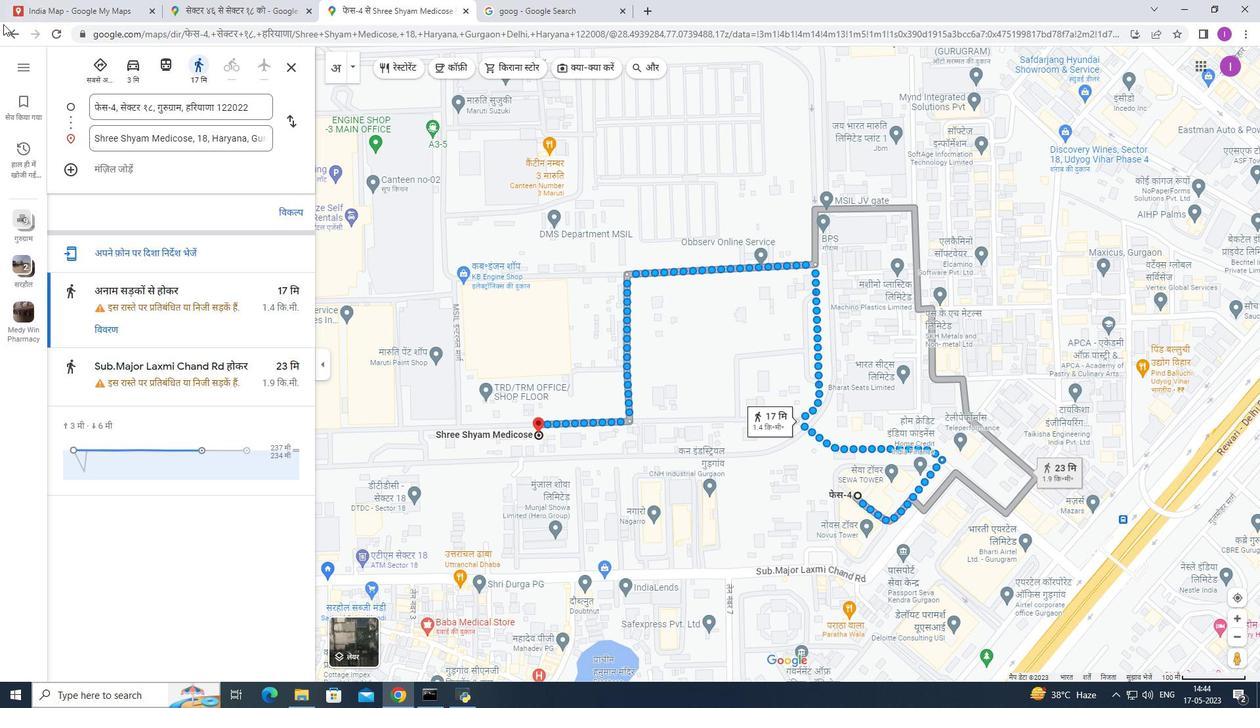 
Action: Mouse pressed left at (15, 29)
Screenshot: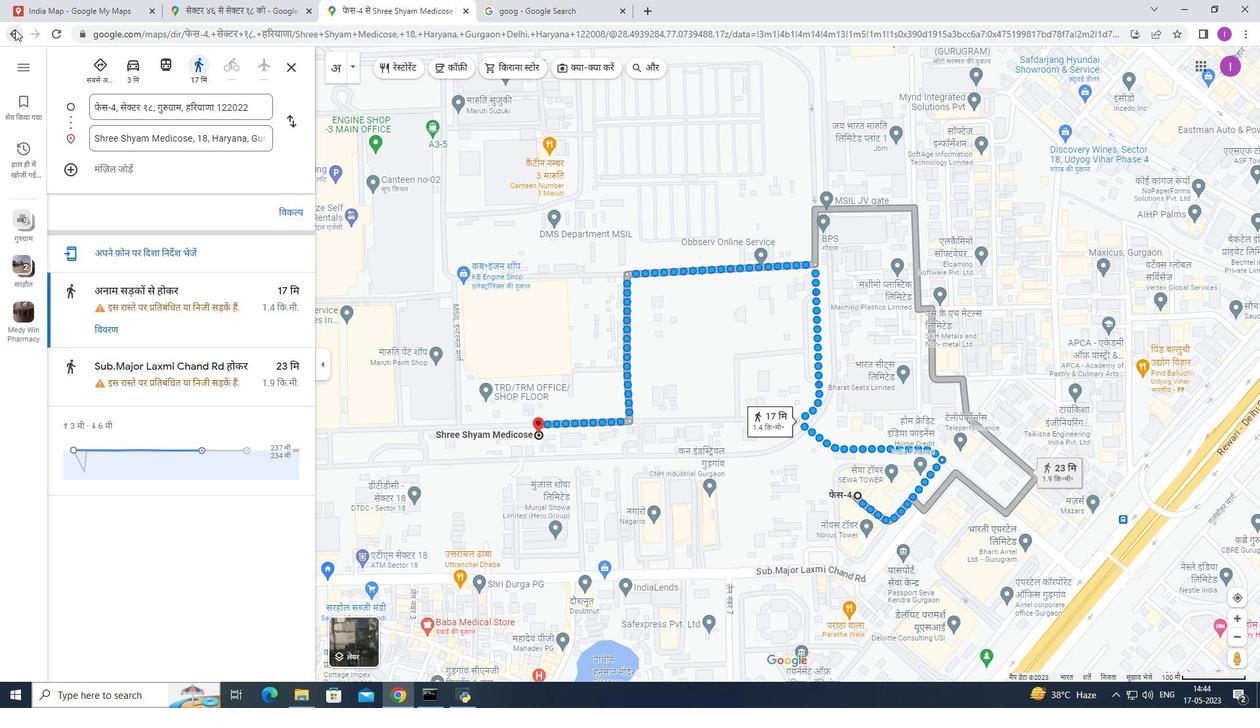
Action: Mouse moved to (203, 250)
Screenshot: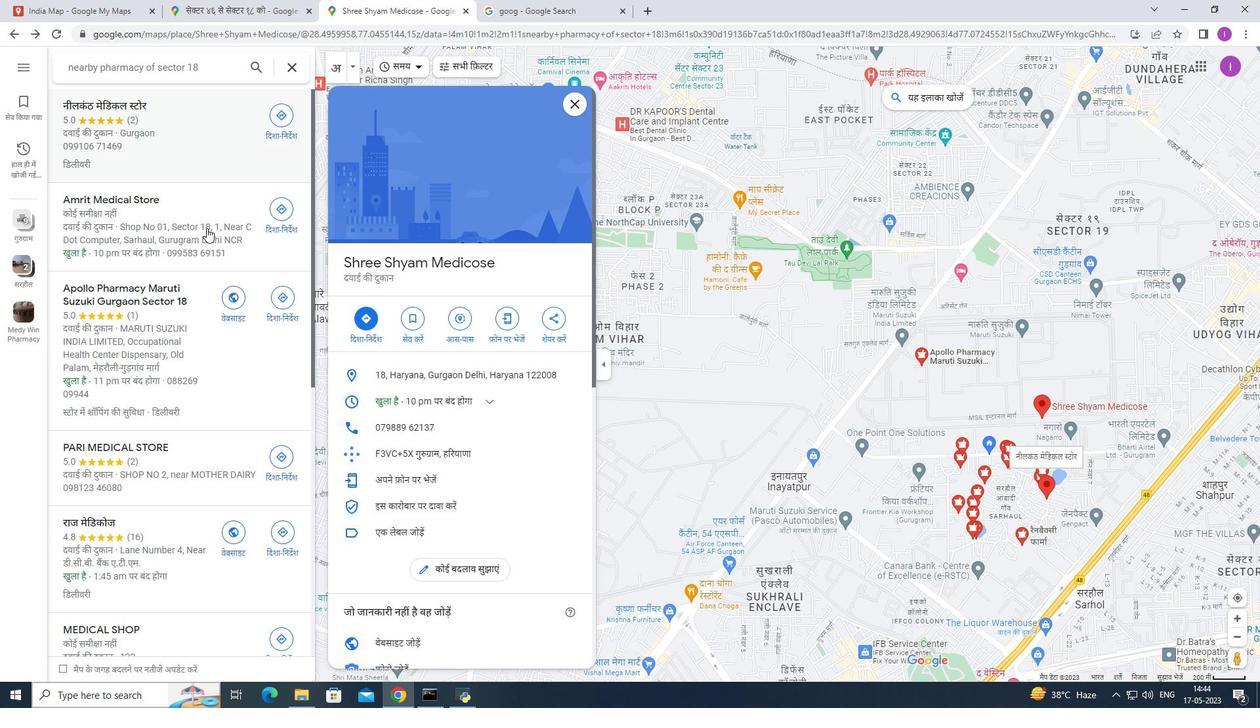 
Action: Mouse scrolled (203, 250) with delta (0, 0)
Screenshot: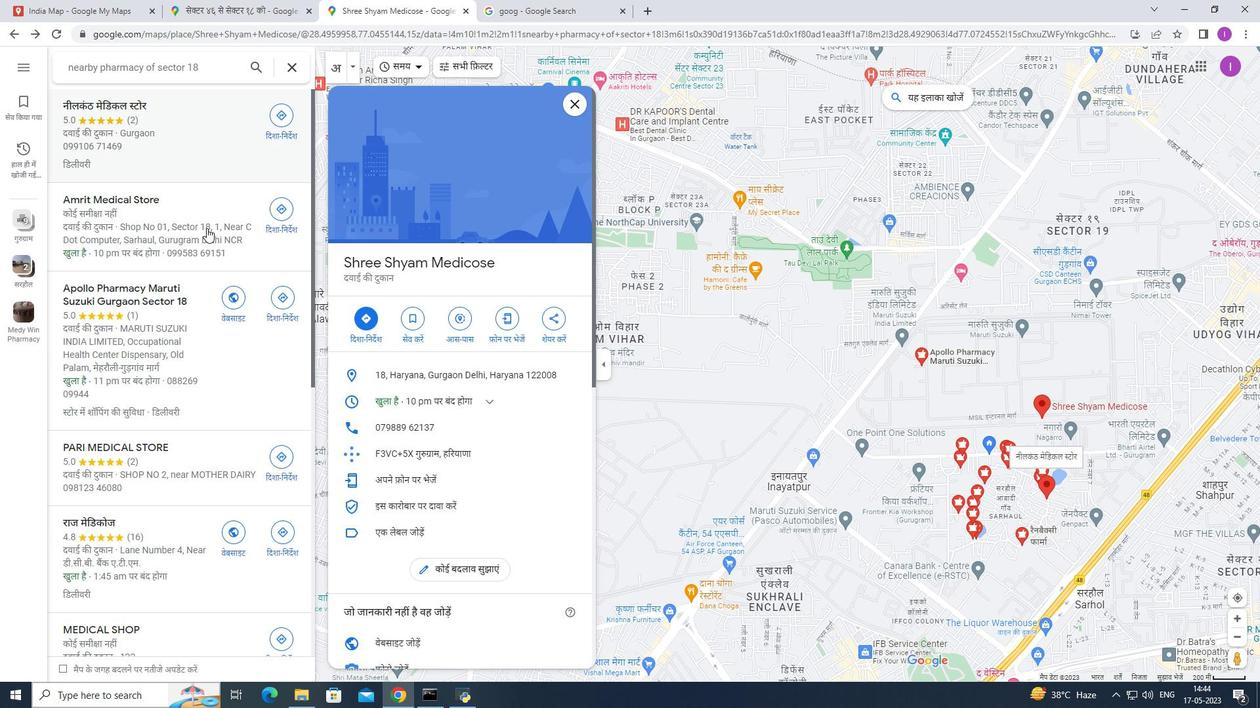 
Action: Mouse moved to (203, 251)
Screenshot: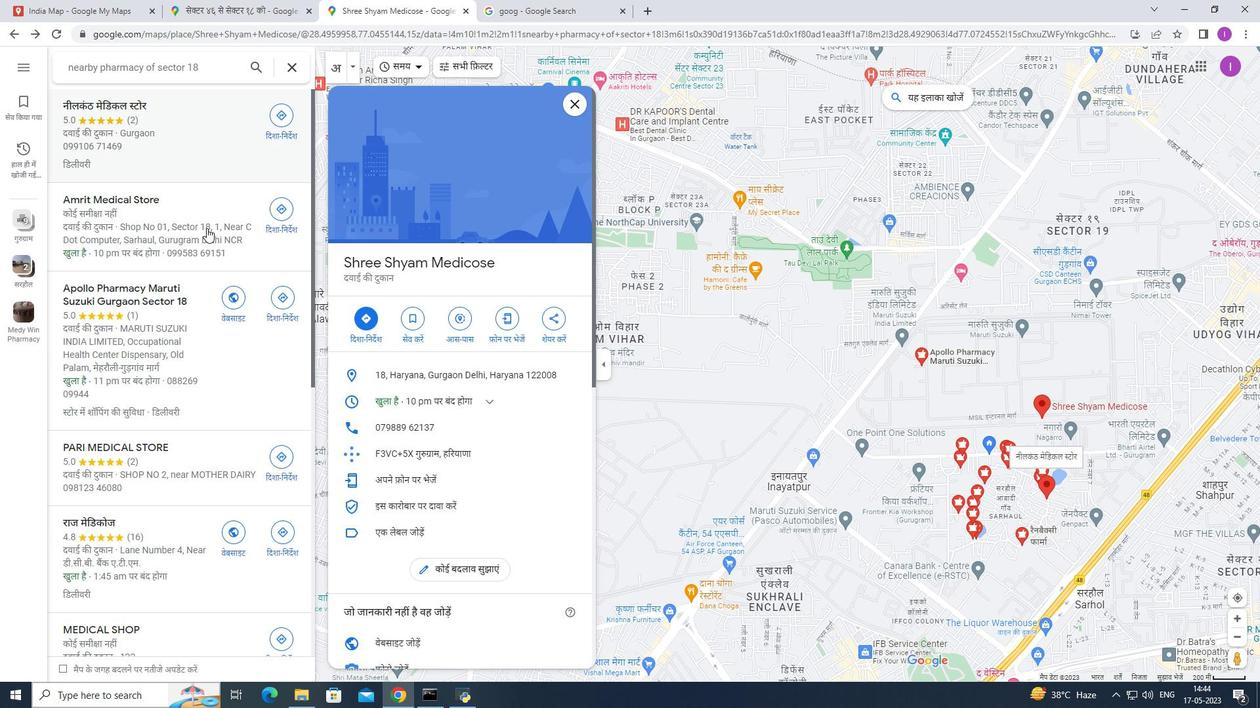 
Action: Mouse scrolled (203, 250) with delta (0, 0)
Screenshot: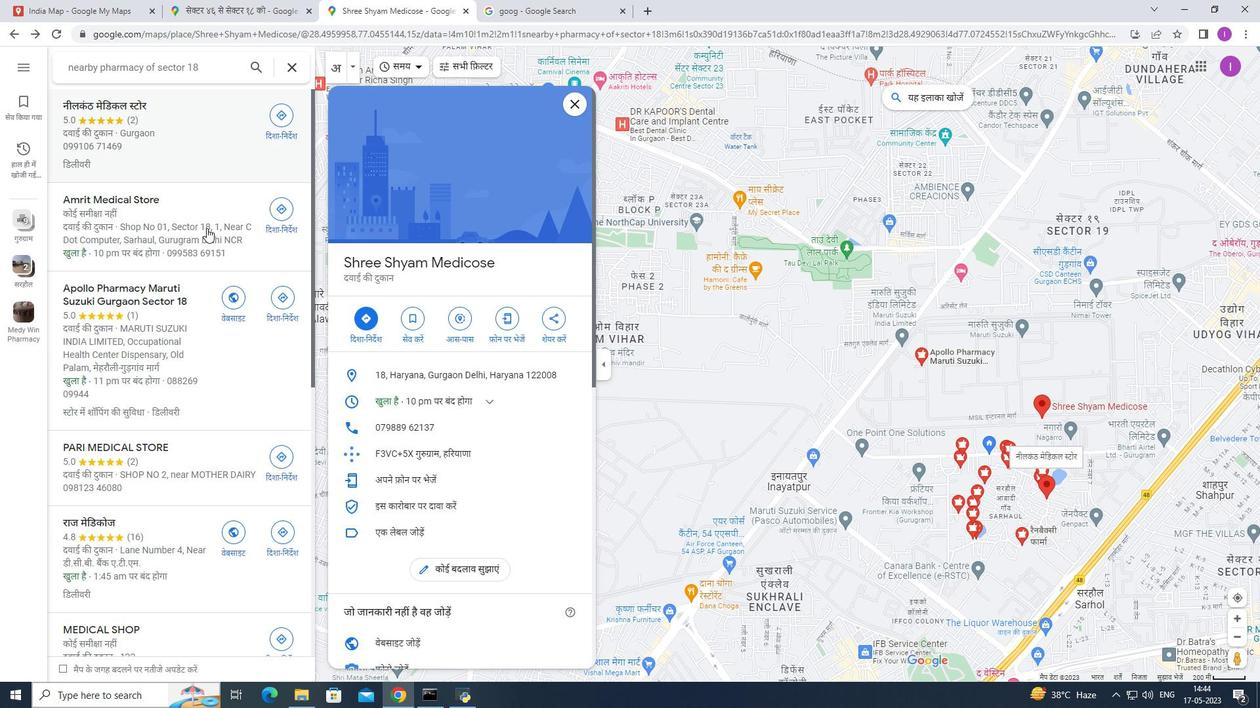 
Action: Mouse moved to (203, 252)
Screenshot: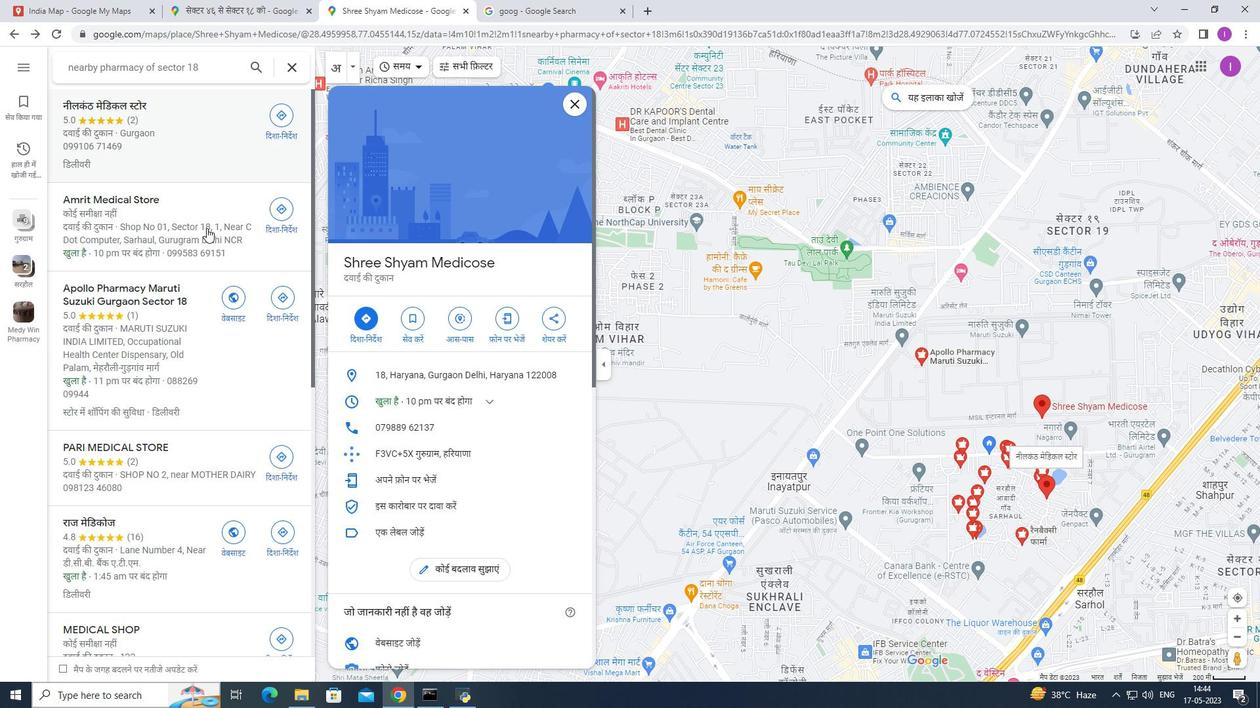 
Action: Mouse scrolled (203, 251) with delta (0, 0)
Screenshot: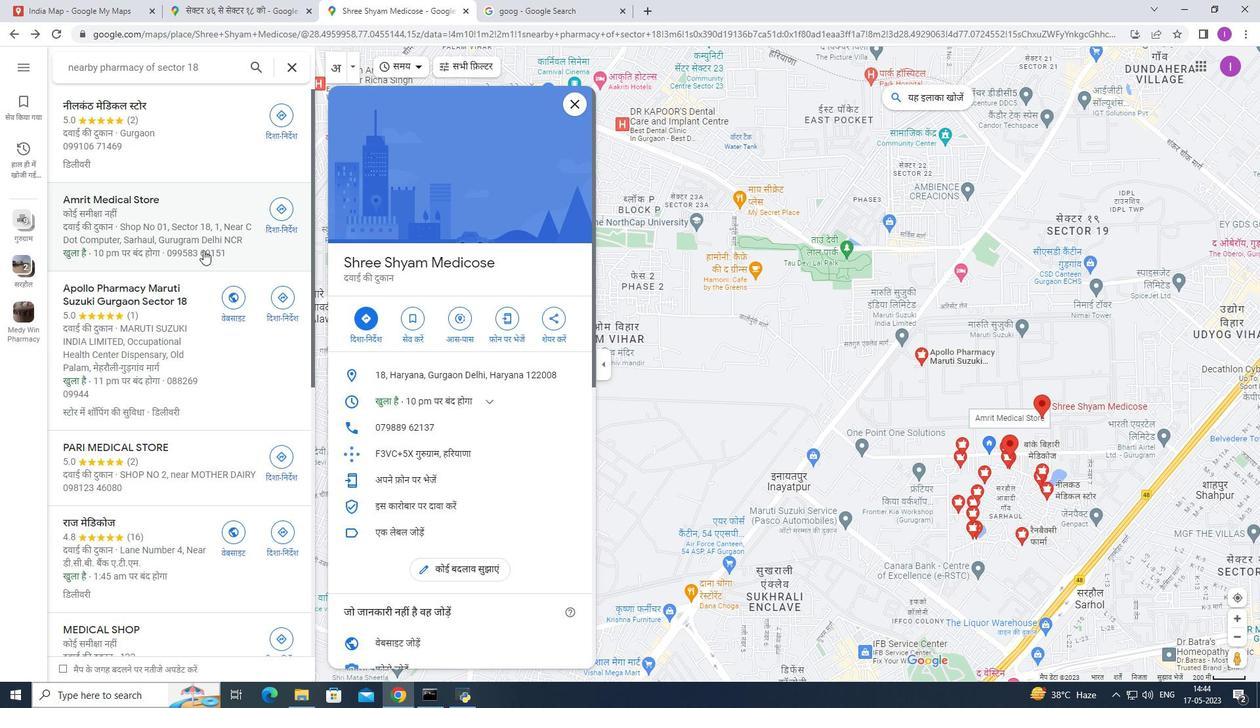
Action: Mouse moved to (203, 254)
Screenshot: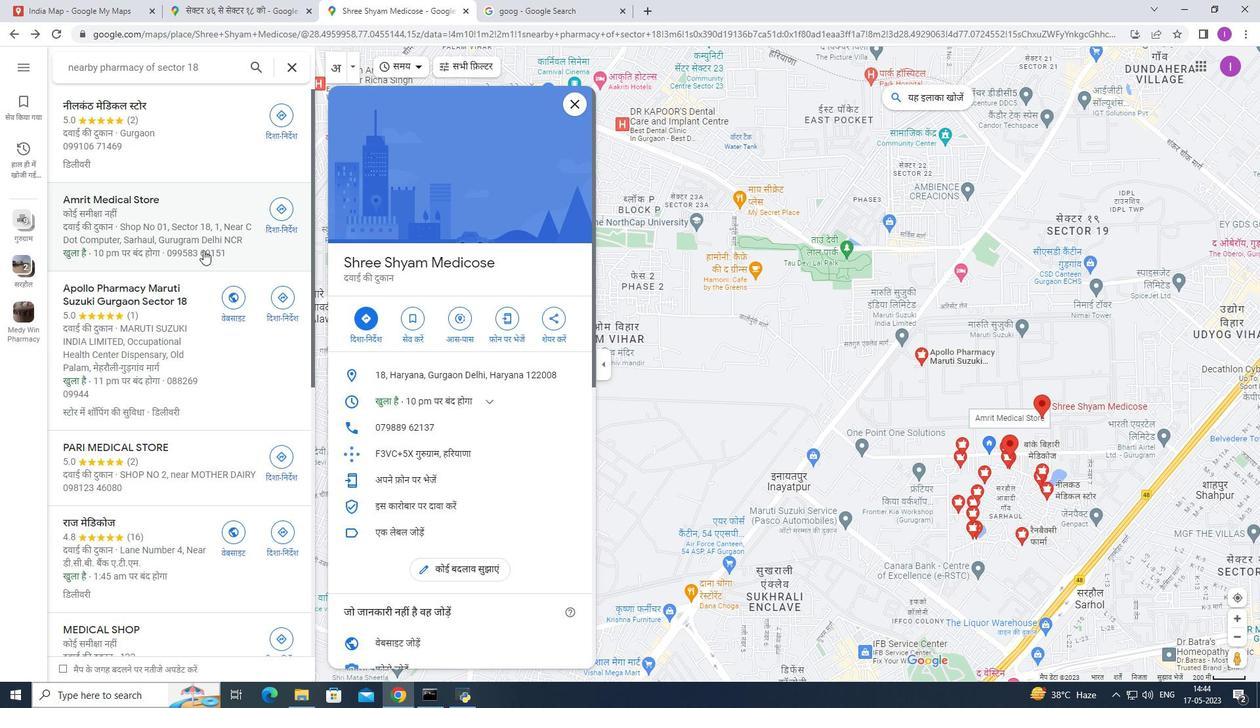 
Action: Mouse scrolled (203, 253) with delta (0, 0)
Screenshot: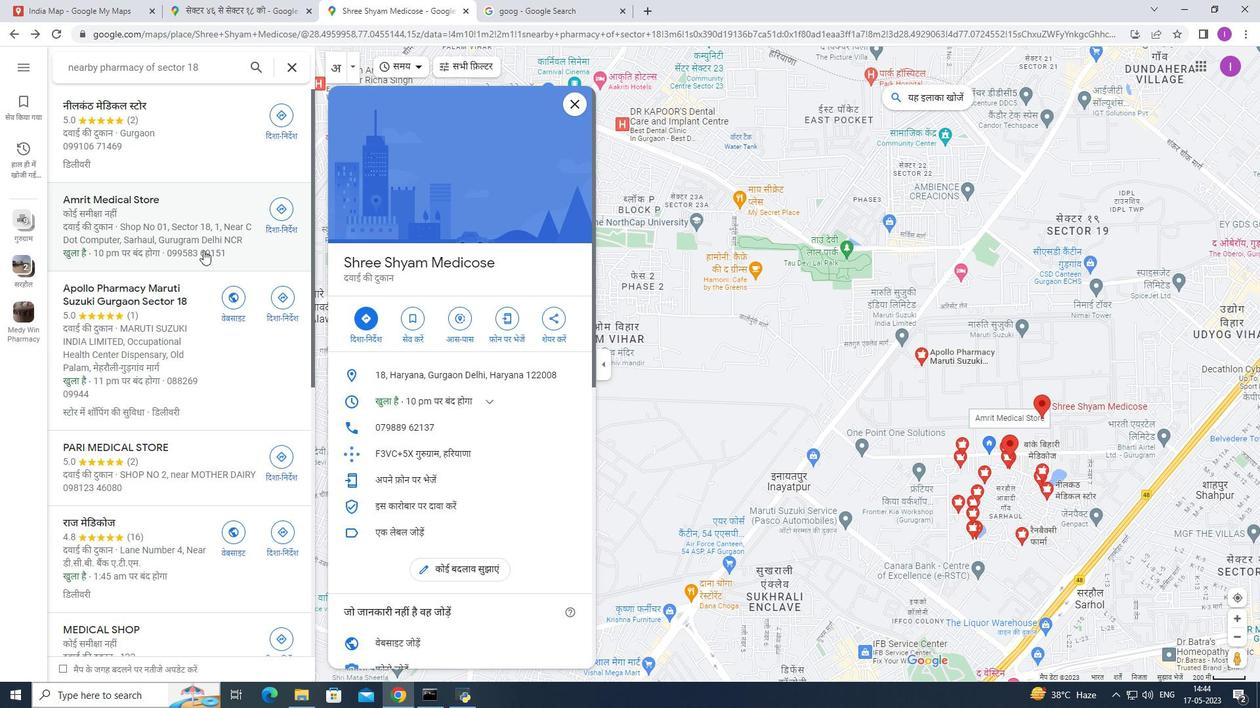 
Action: Mouse moved to (200, 254)
Screenshot: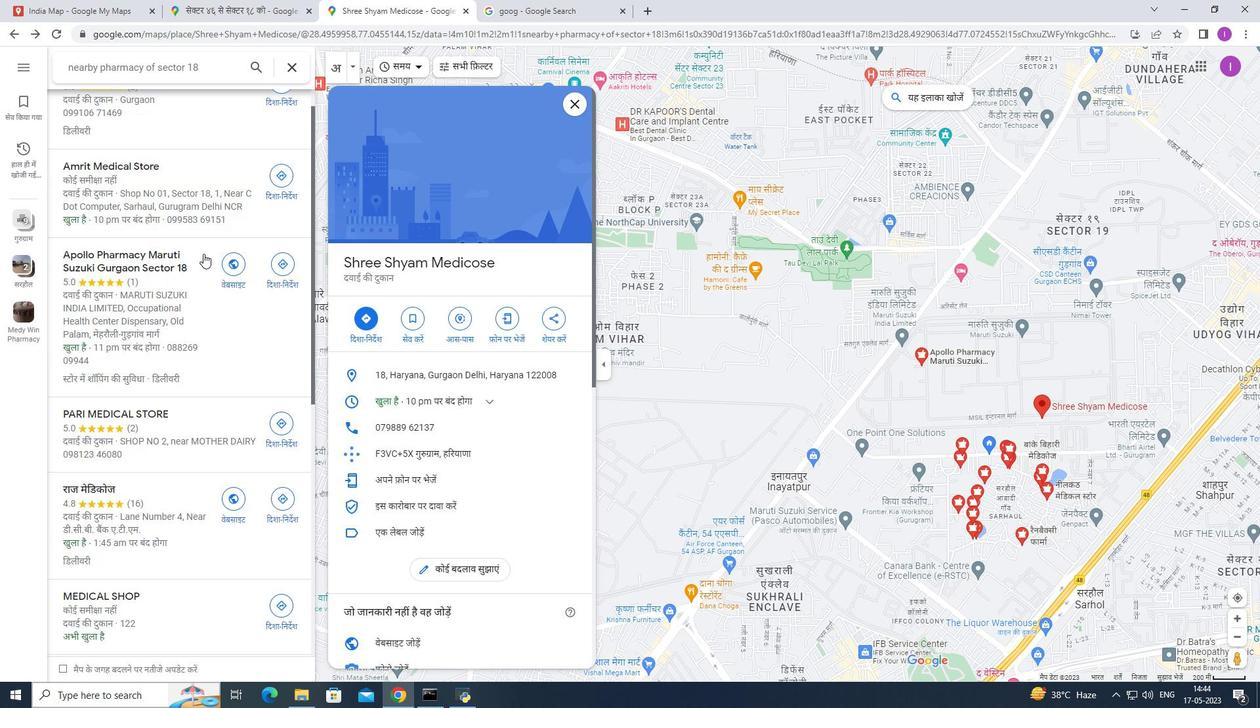 
Action: Mouse scrolled (200, 253) with delta (0, 0)
Screenshot: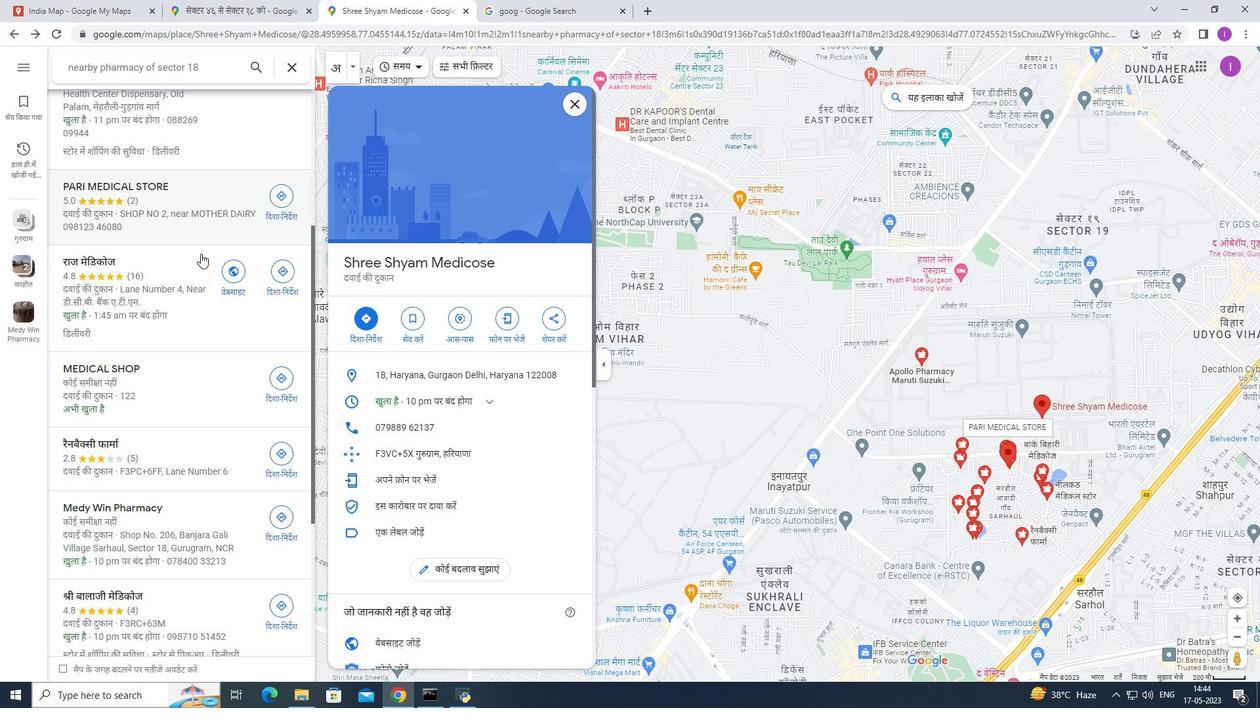 
Action: Mouse scrolled (200, 253) with delta (0, 0)
Screenshot: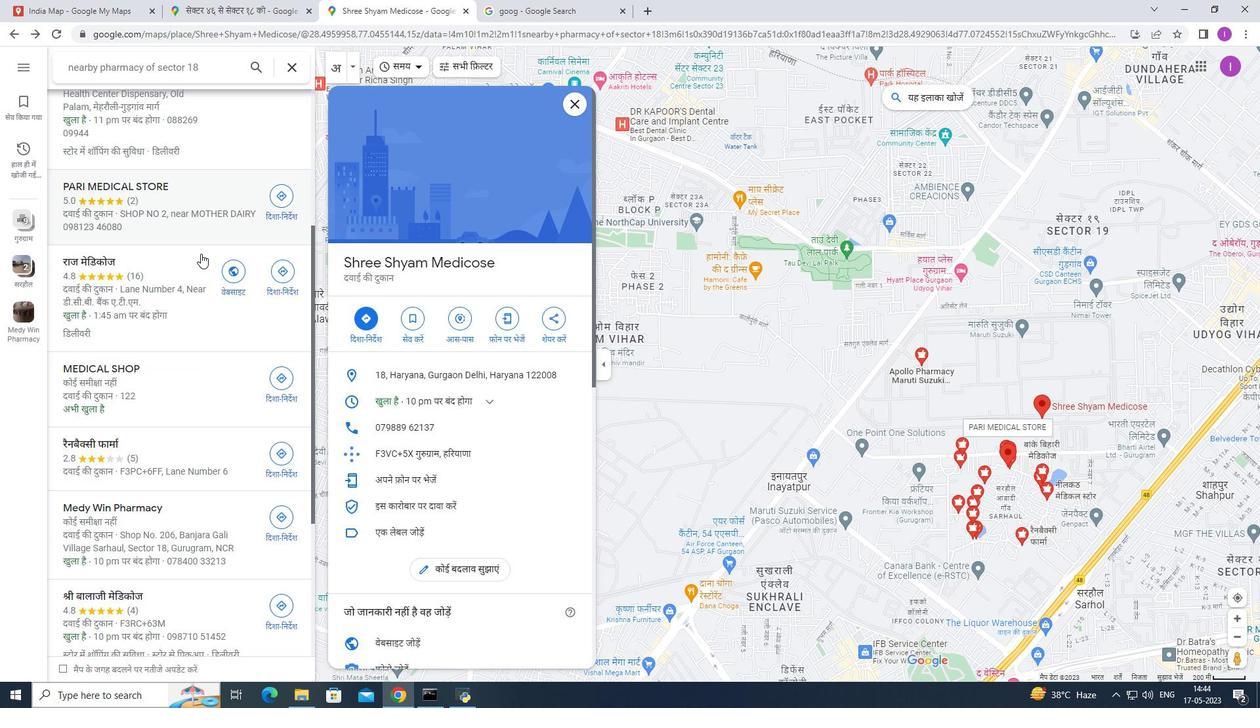 
Action: Mouse scrolled (200, 253) with delta (0, 0)
Screenshot: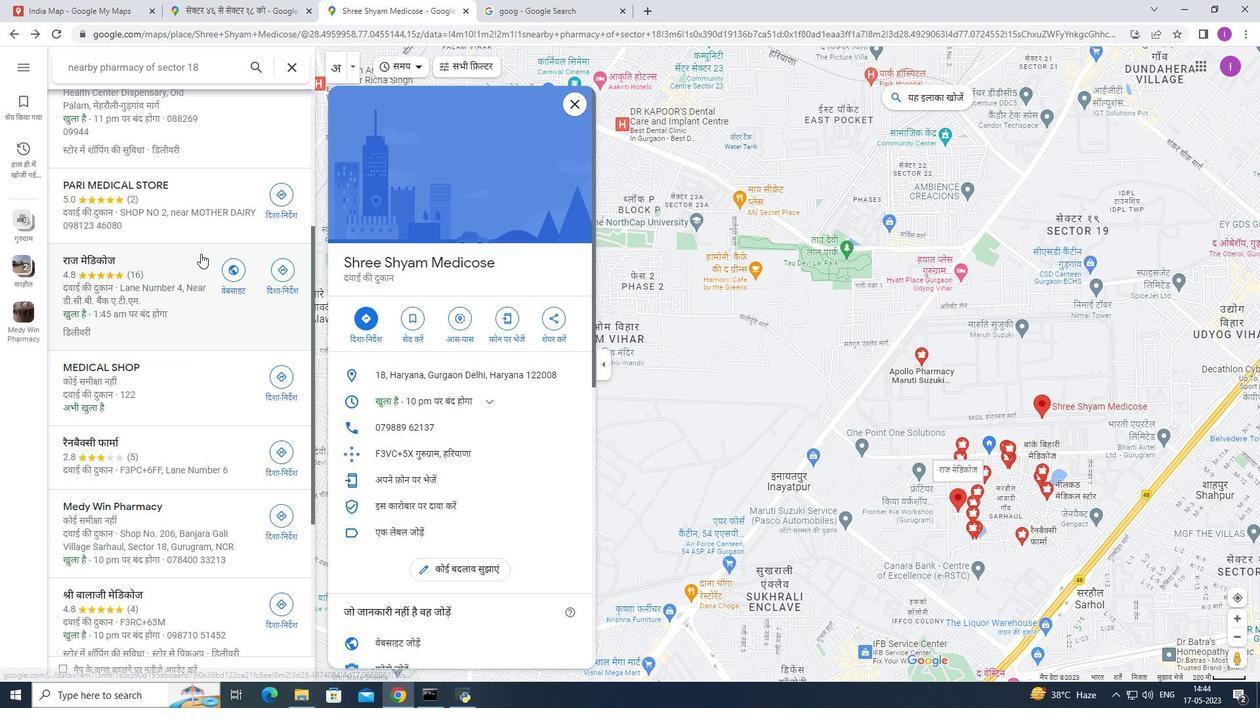 
Action: Mouse moved to (199, 250)
Screenshot: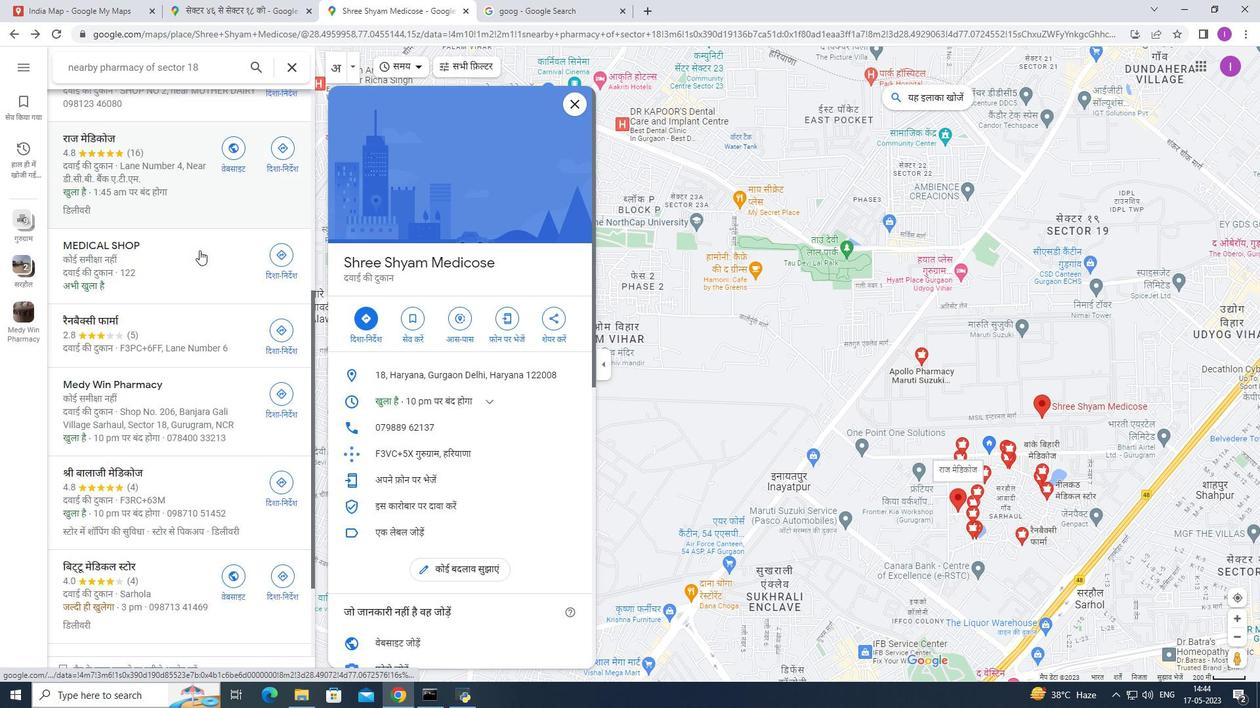 
Action: Mouse scrolled (199, 249) with delta (0, 0)
Screenshot: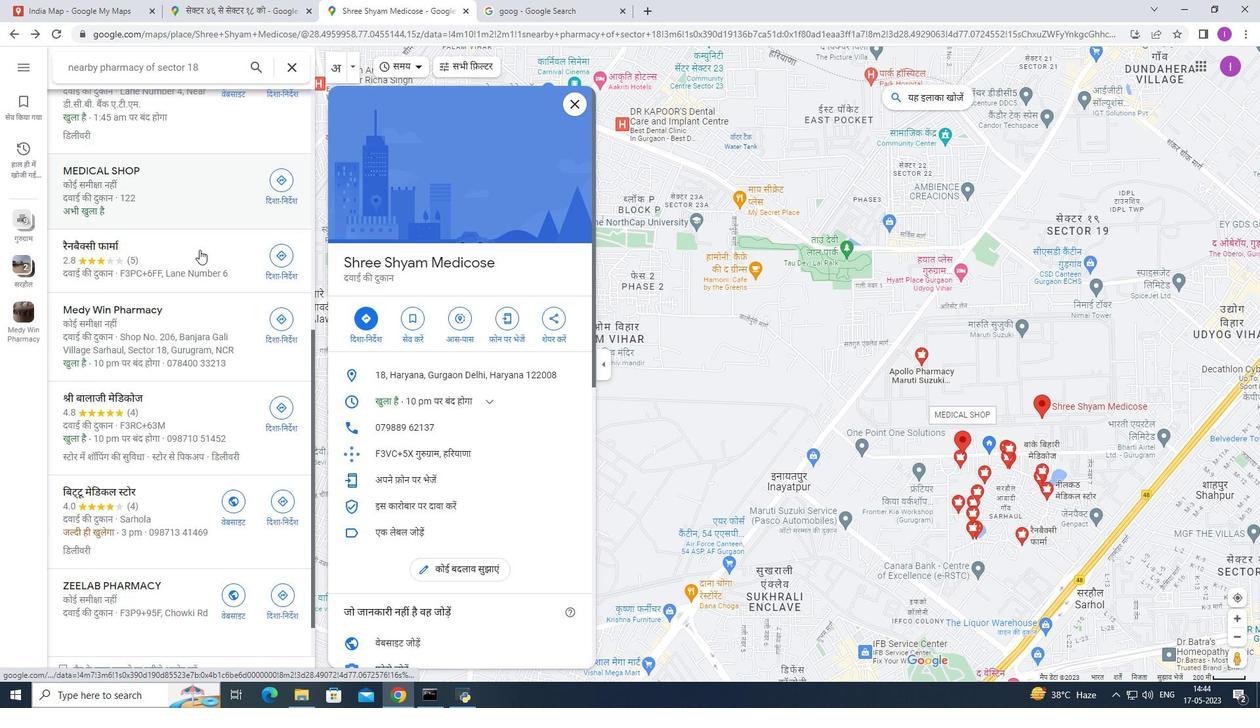 
Action: Mouse scrolled (199, 249) with delta (0, 0)
Screenshot: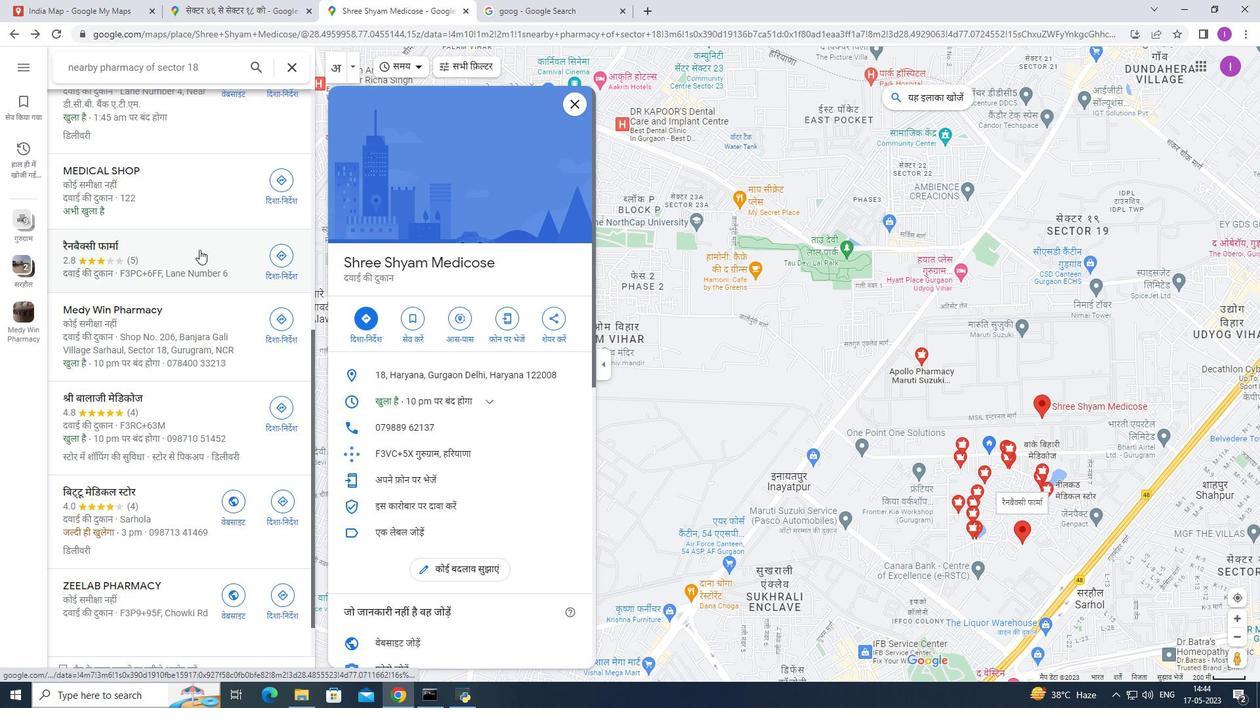 
Action: Mouse moved to (197, 240)
Screenshot: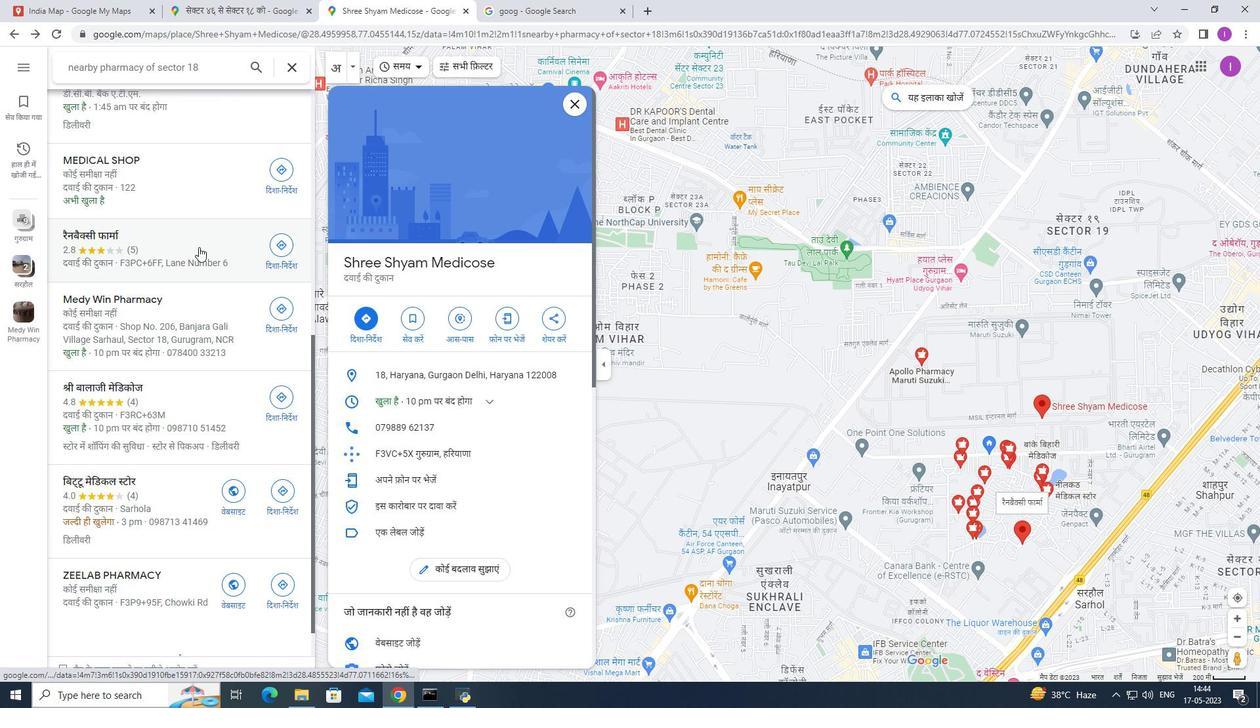 
Action: Mouse scrolled (197, 240) with delta (0, 0)
Screenshot: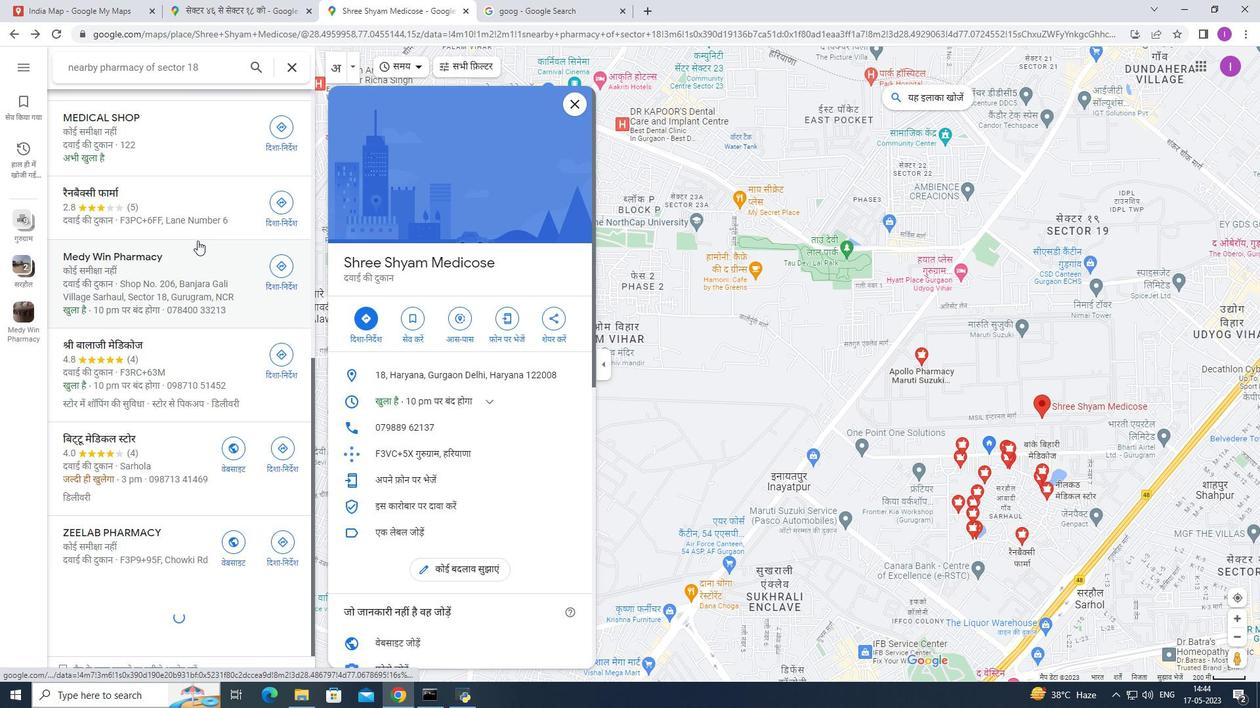 
Action: Mouse moved to (192, 250)
Screenshot: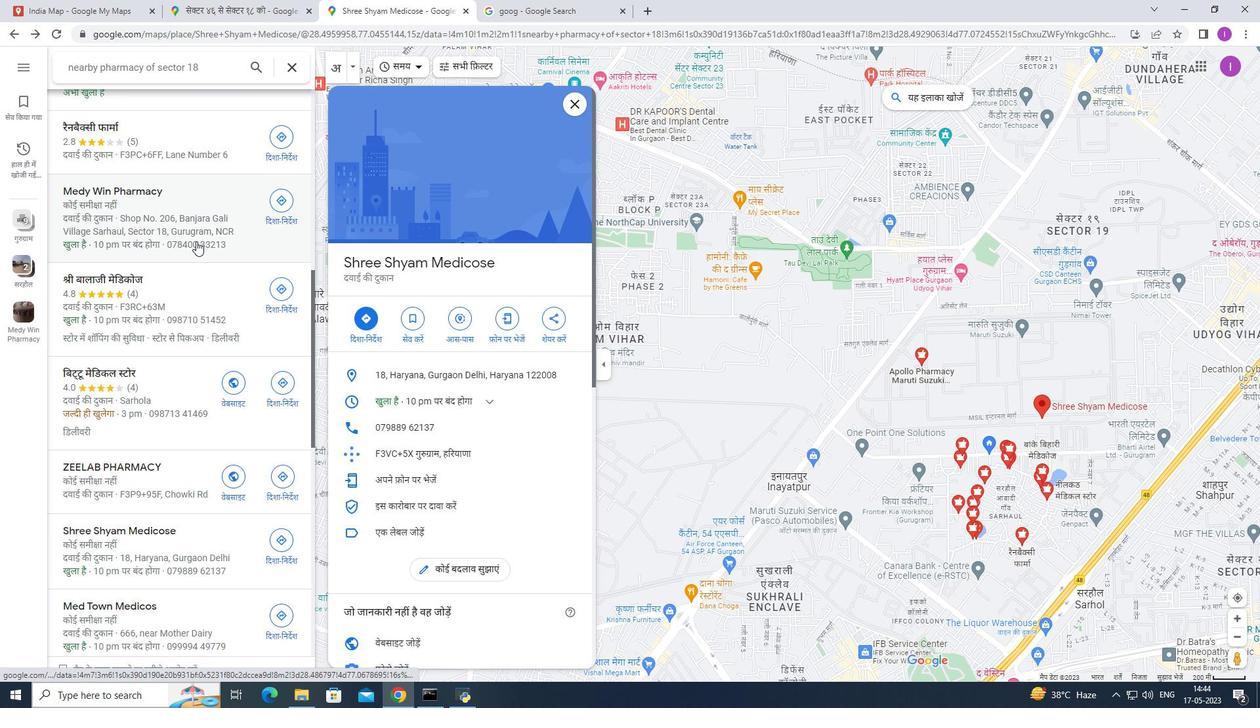 
Action: Mouse scrolled (192, 249) with delta (0, 0)
Screenshot: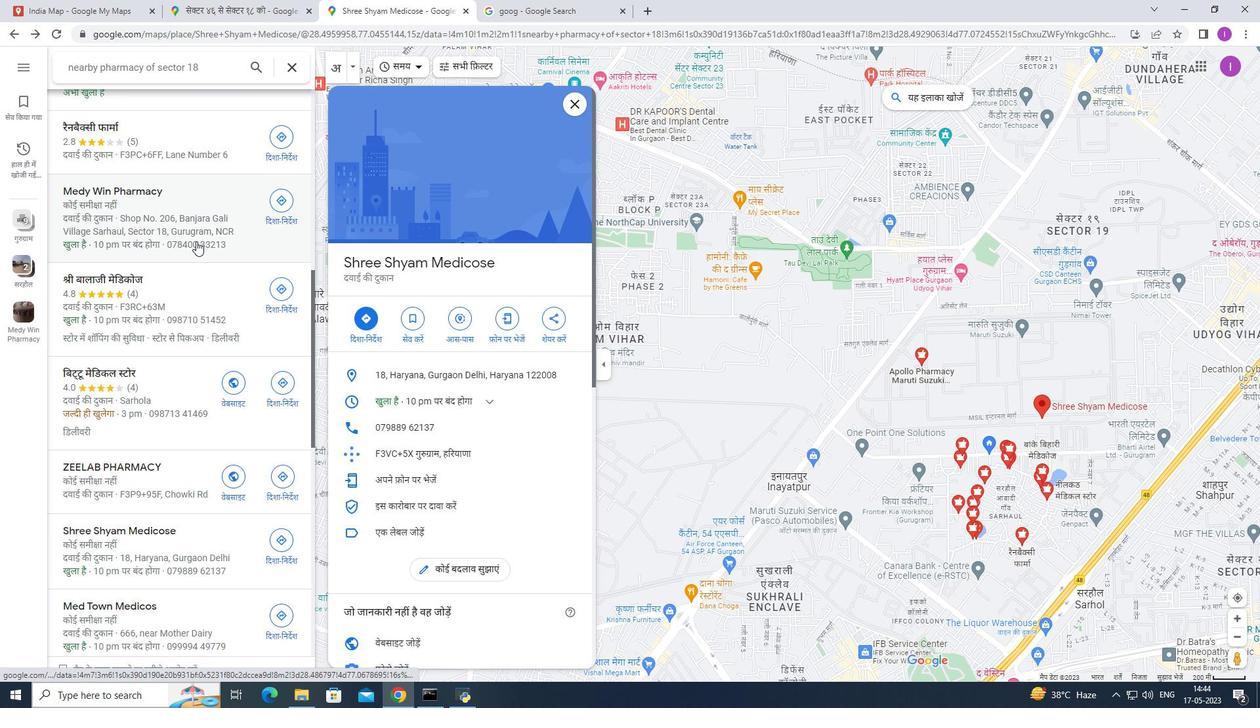 
Action: Mouse scrolled (192, 249) with delta (0, 0)
Screenshot: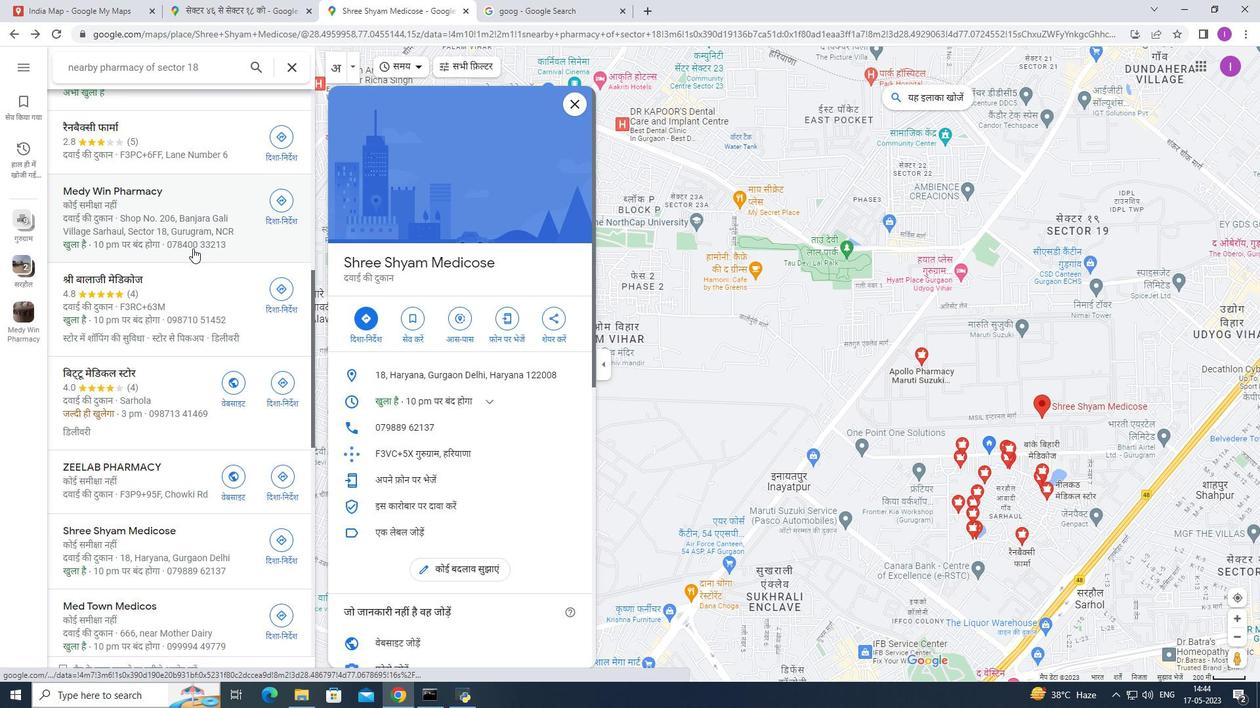 
Action: Mouse scrolled (192, 249) with delta (0, 0)
Screenshot: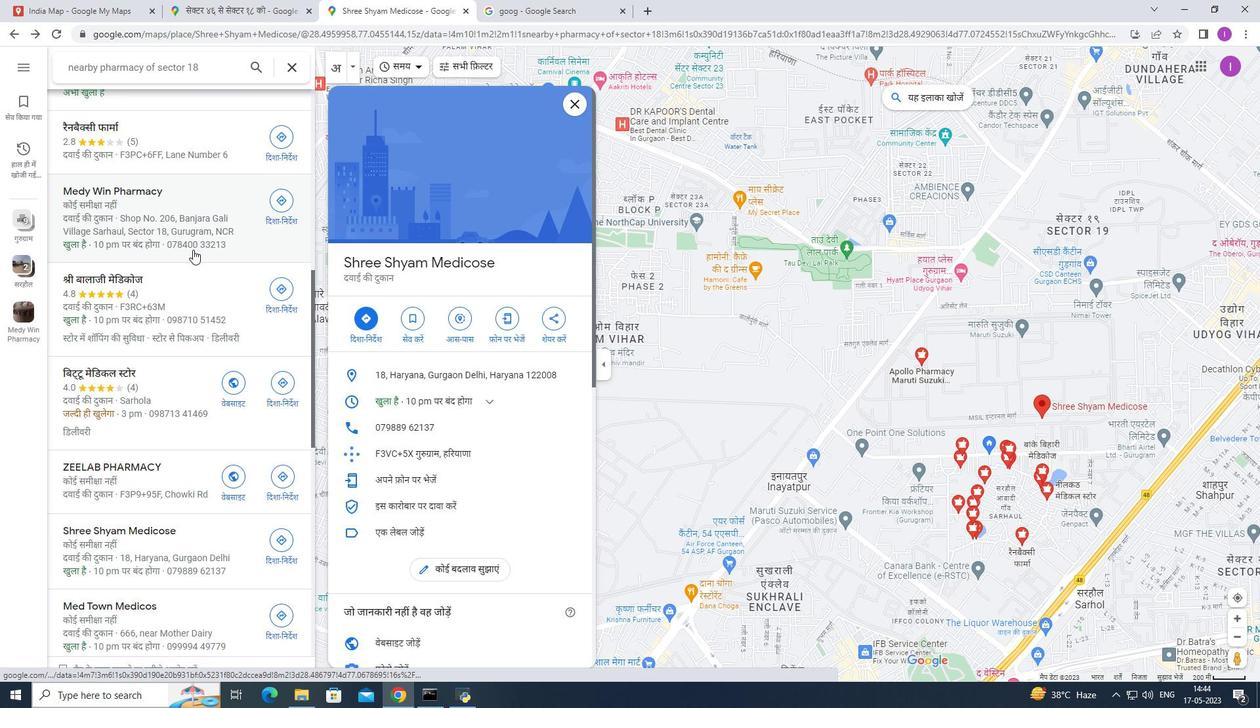 
Action: Mouse moved to (141, 268)
Screenshot: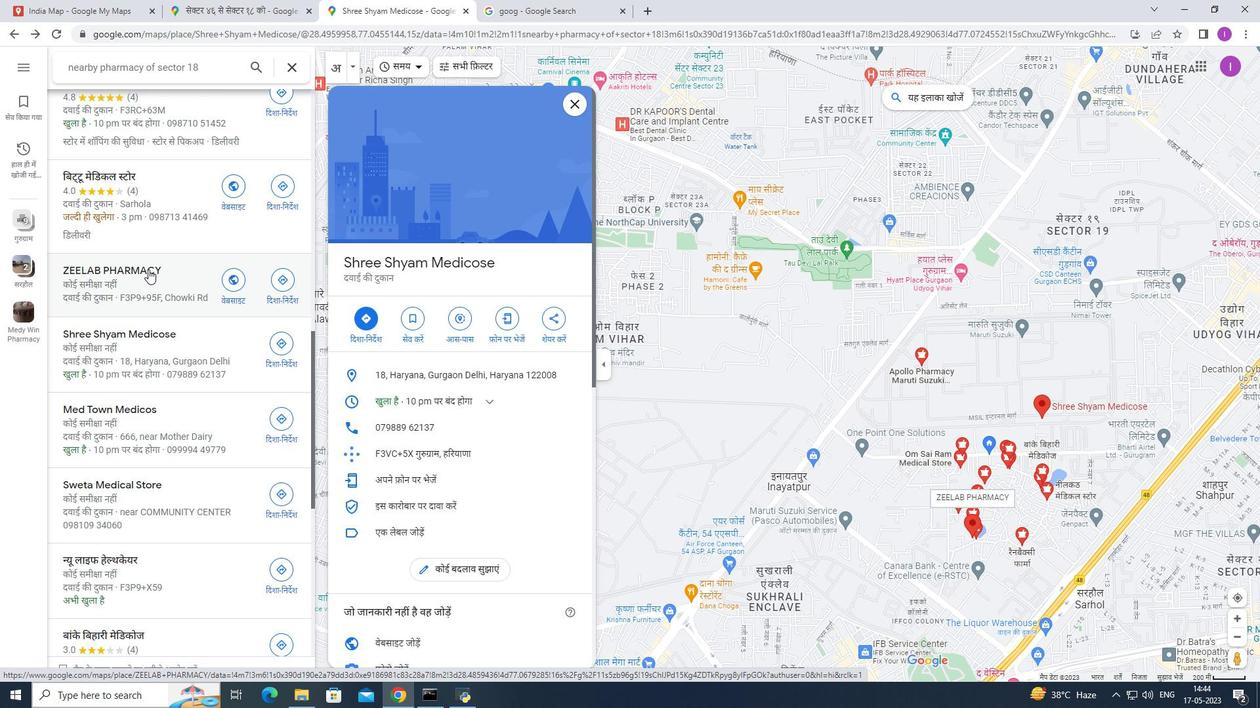 
Action: Mouse pressed left at (141, 268)
Screenshot: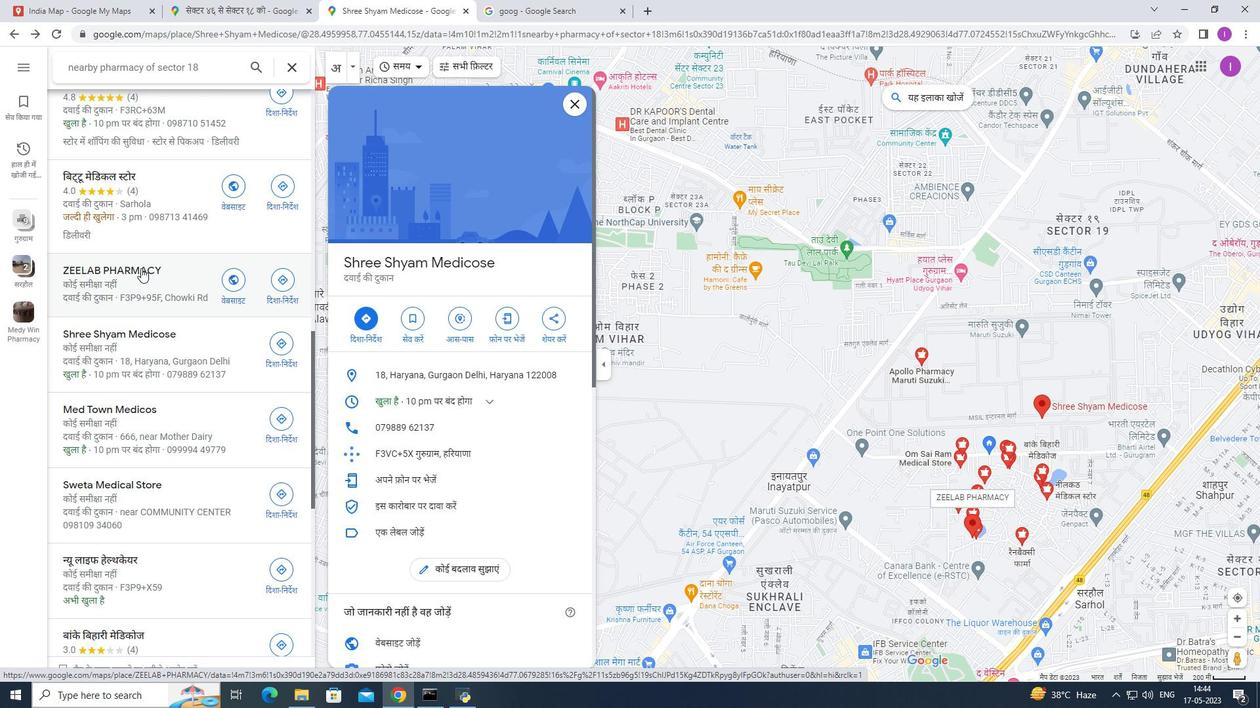
Action: Mouse moved to (366, 317)
Screenshot: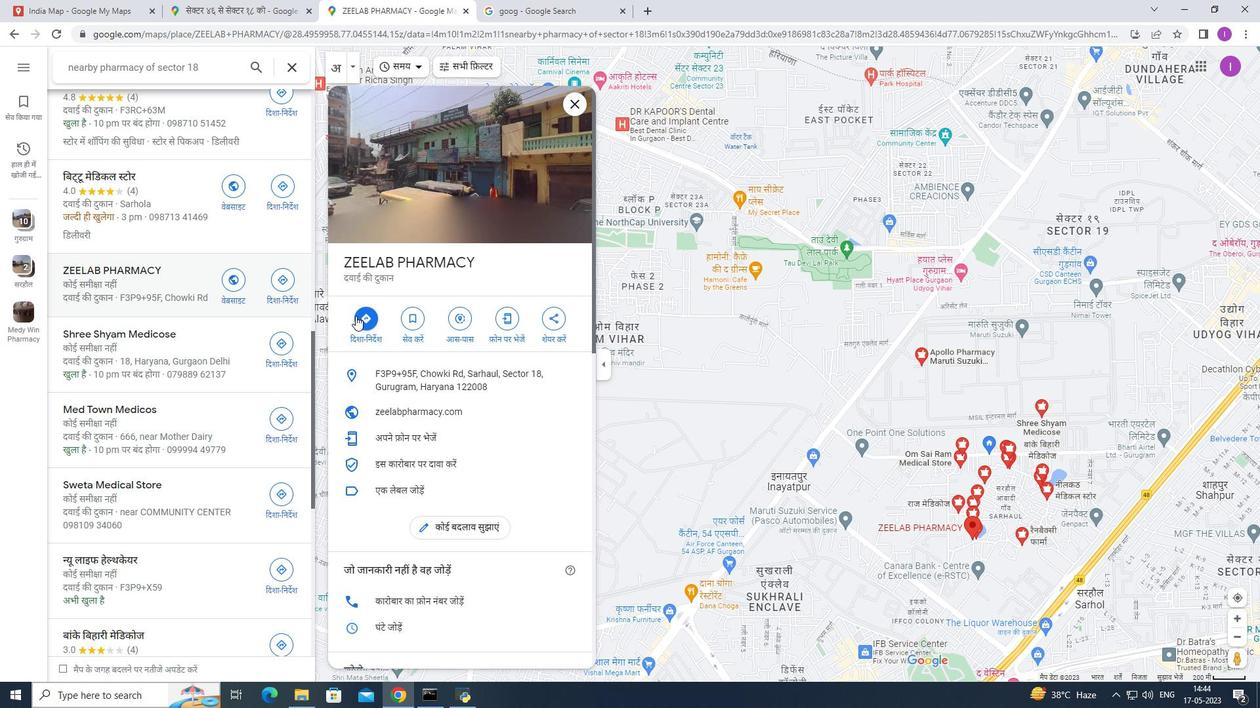 
Action: Mouse pressed left at (366, 317)
Screenshot: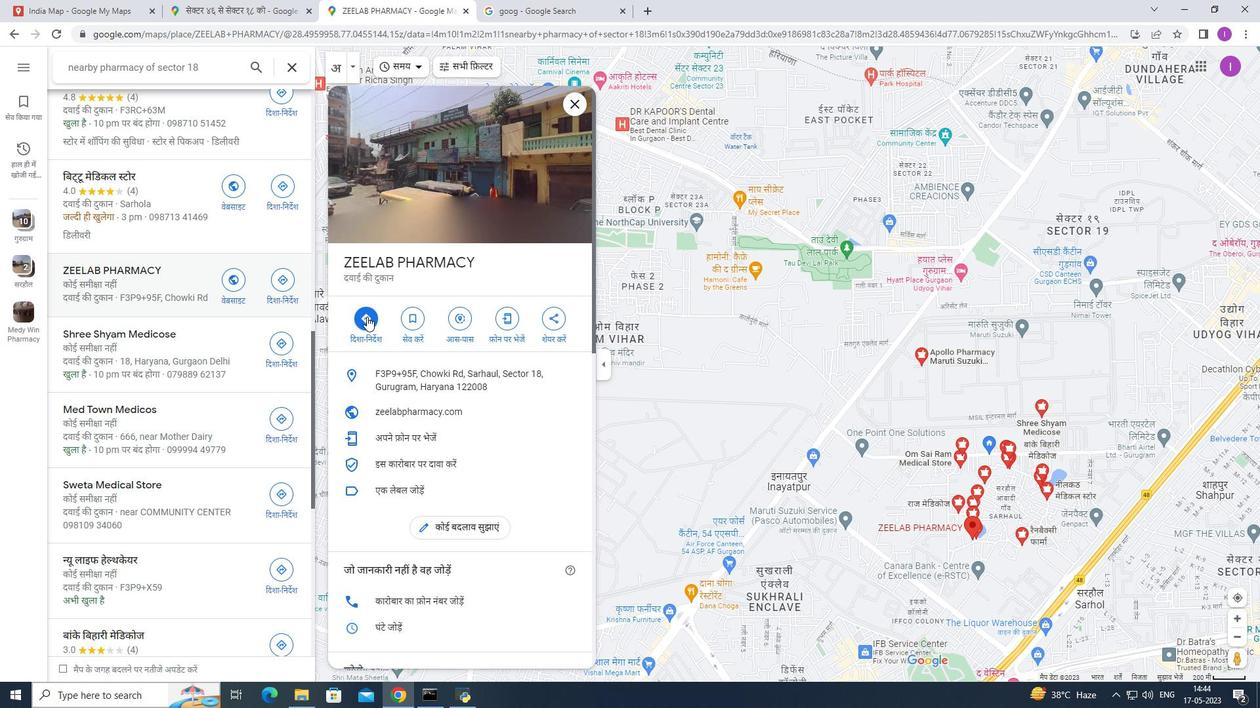 
Action: Mouse moved to (140, 378)
Screenshot: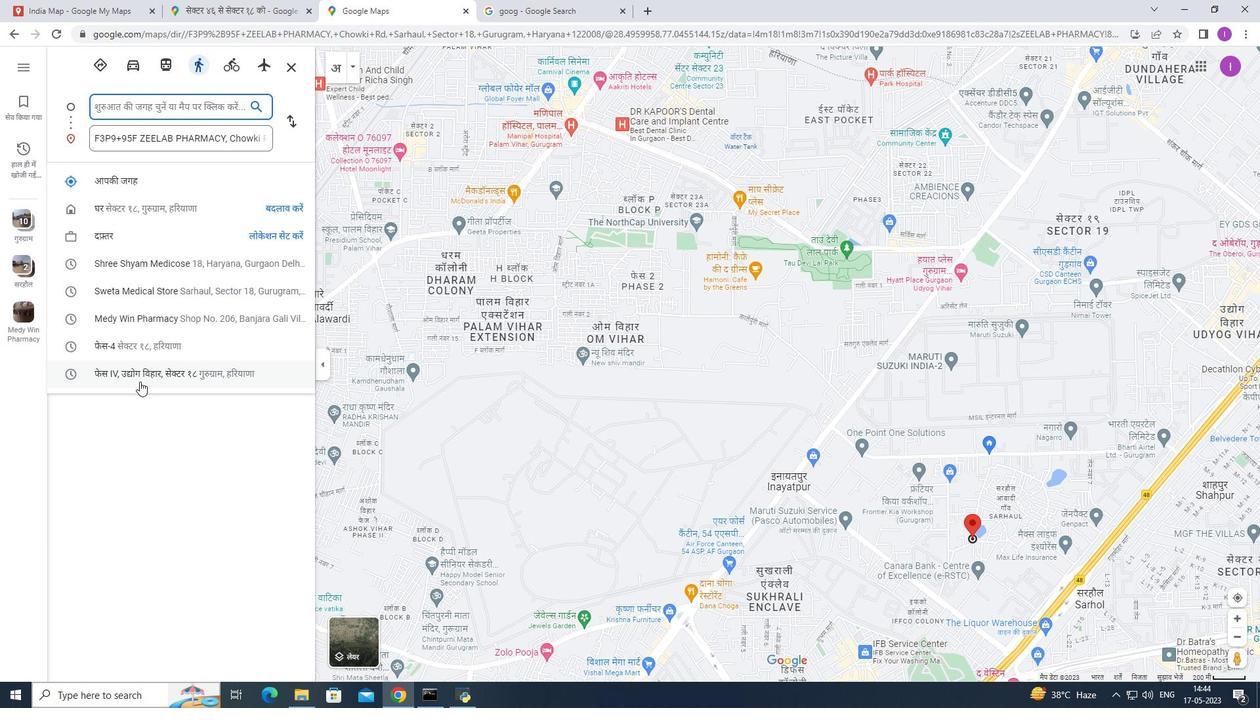 
Action: Mouse pressed left at (140, 378)
Screenshot: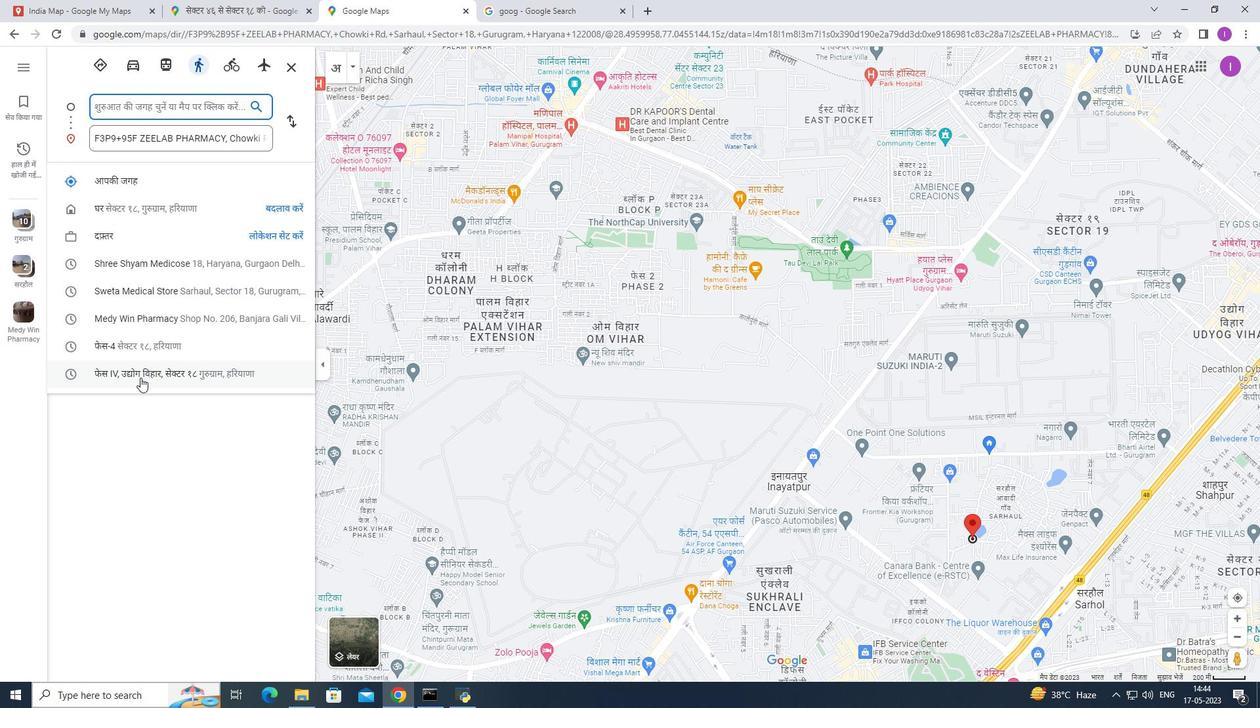 
Action: Mouse moved to (12, 34)
Screenshot: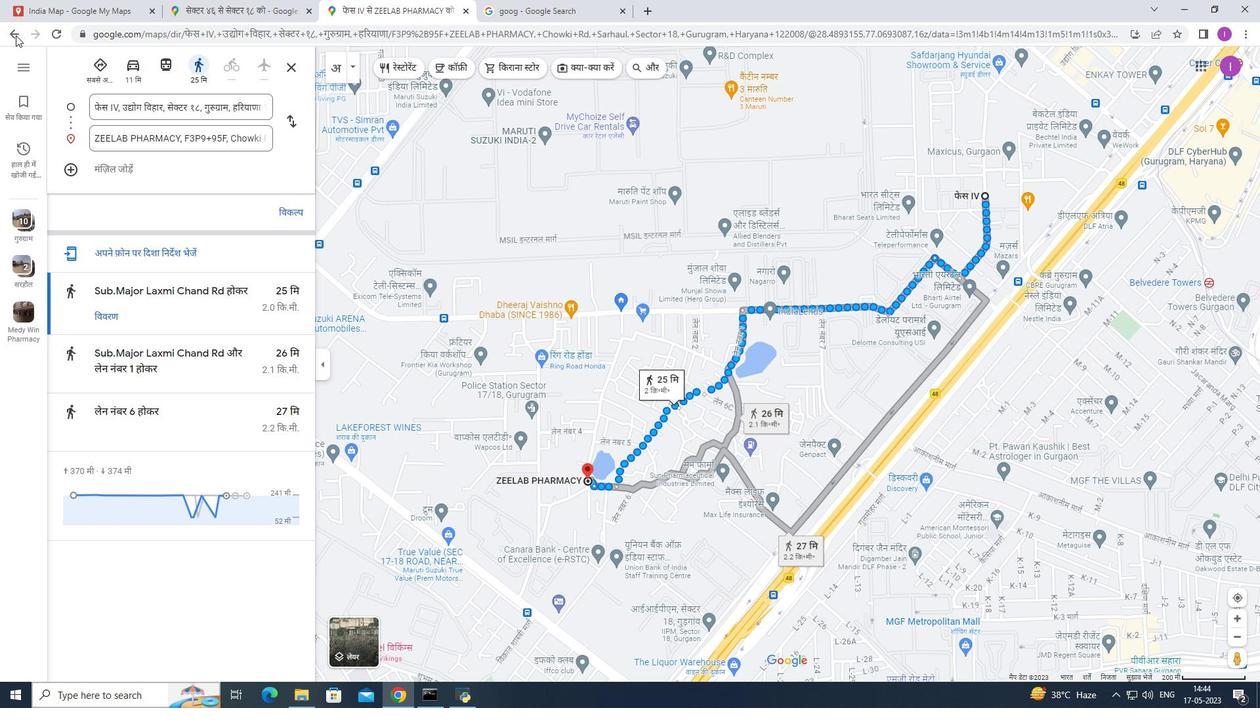 
Action: Mouse pressed left at (12, 34)
Screenshot: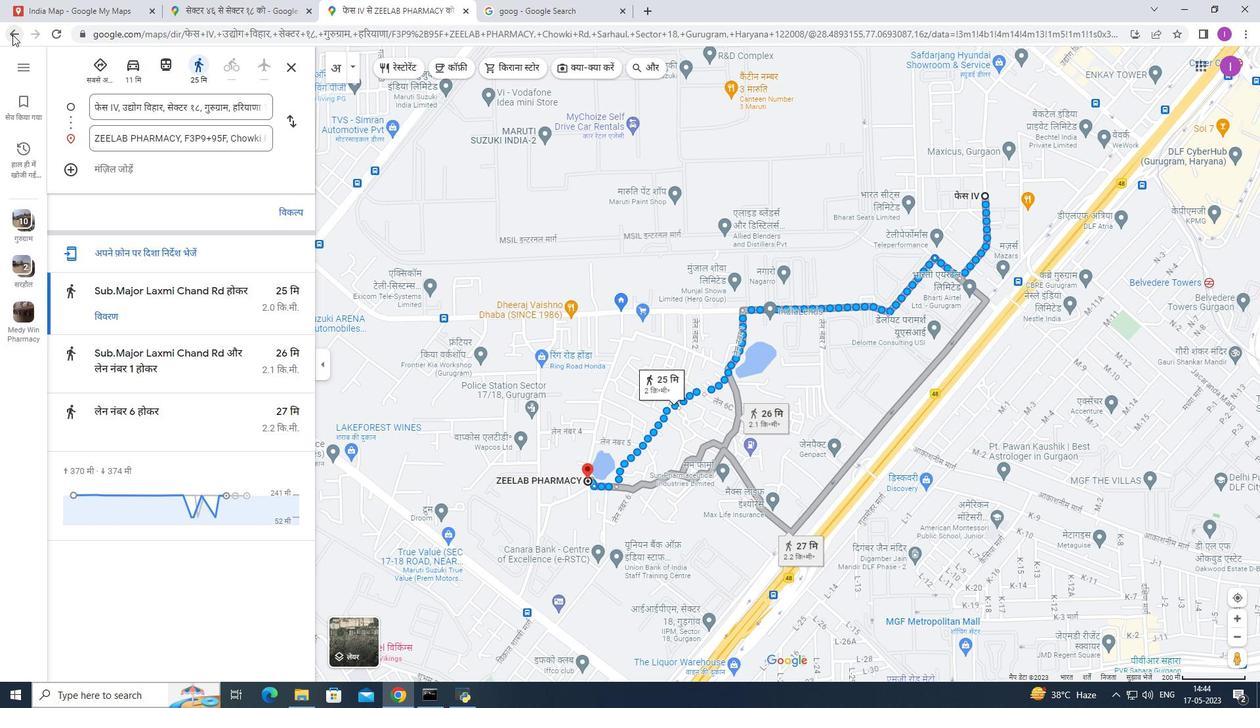 
Action: Mouse moved to (19, 37)
Screenshot: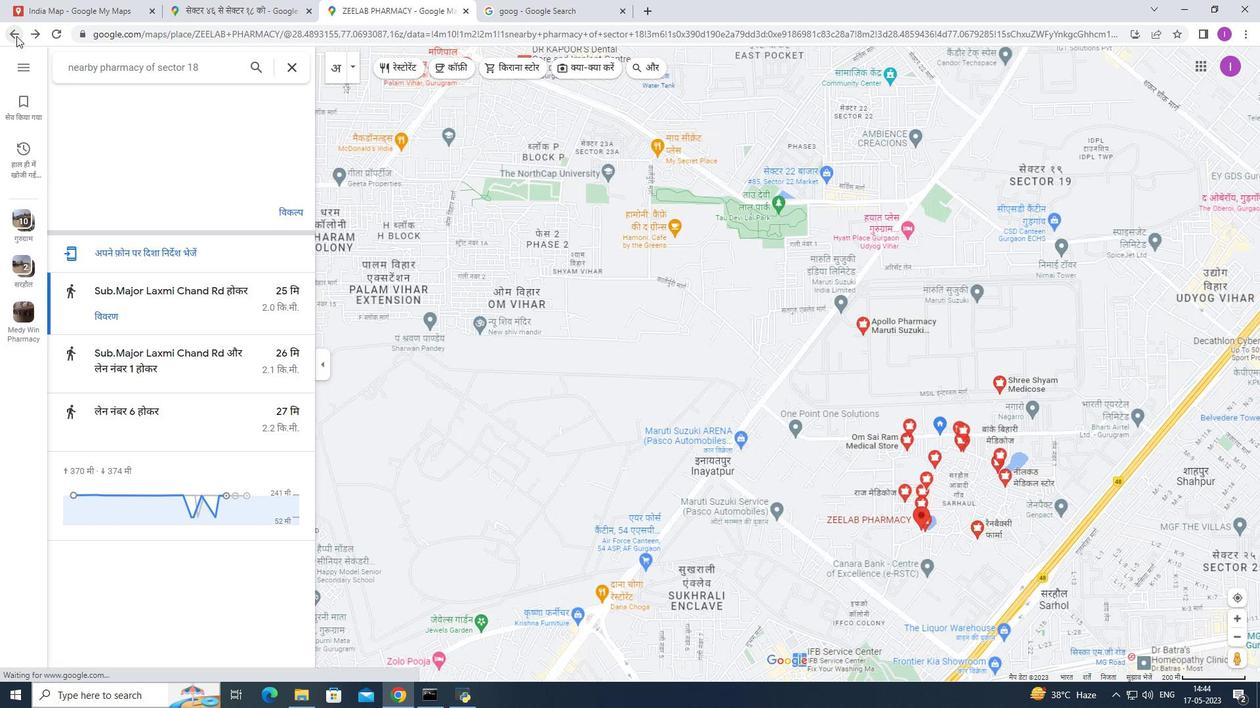 
